 Task: Explore Airbnb accommodation in Malahide, Ireland from 1st November, 2023 to 9th November, 2023 for 5 adults.3 bedrooms having 3 beds and 3 bathrooms. Property type can be house. Booking option can be shelf check-in. Look for 4 properties as per requirement.
Action: Mouse moved to (600, 122)
Screenshot: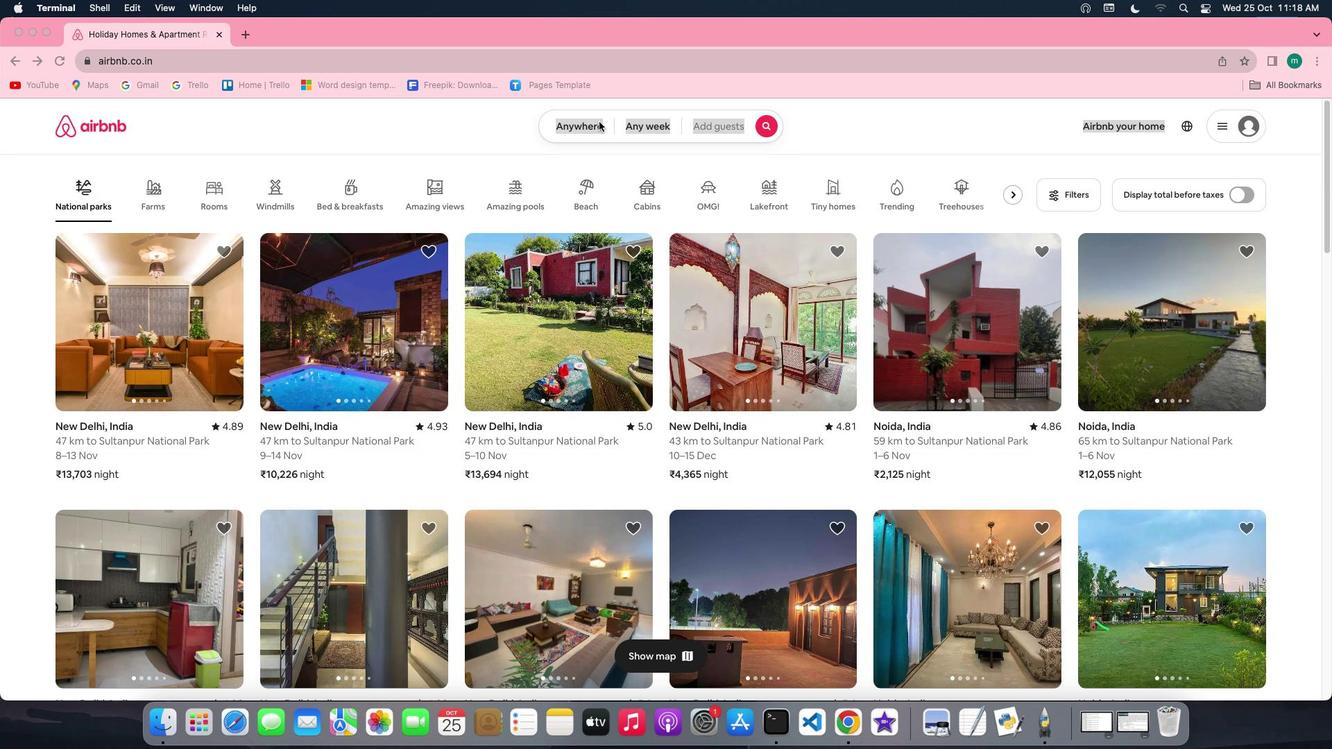 
Action: Mouse pressed left at (600, 122)
Screenshot: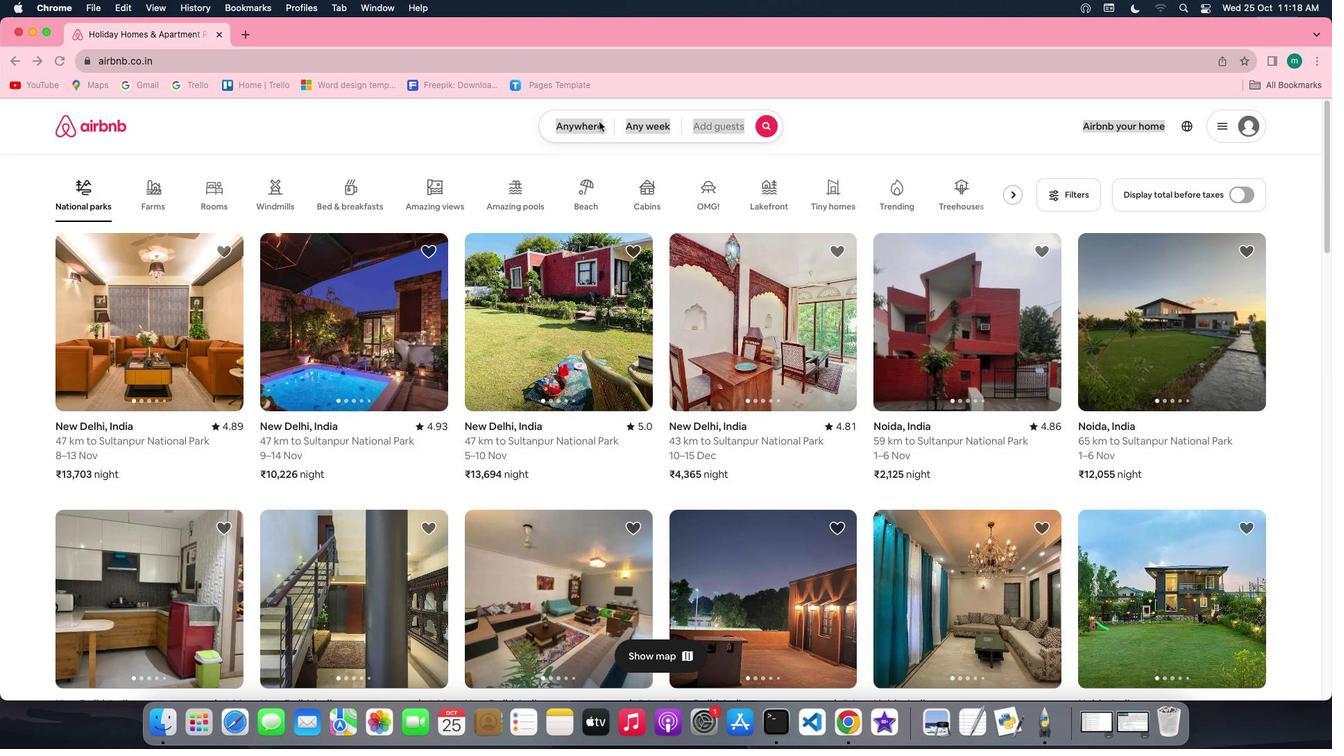 
Action: Mouse pressed left at (600, 122)
Screenshot: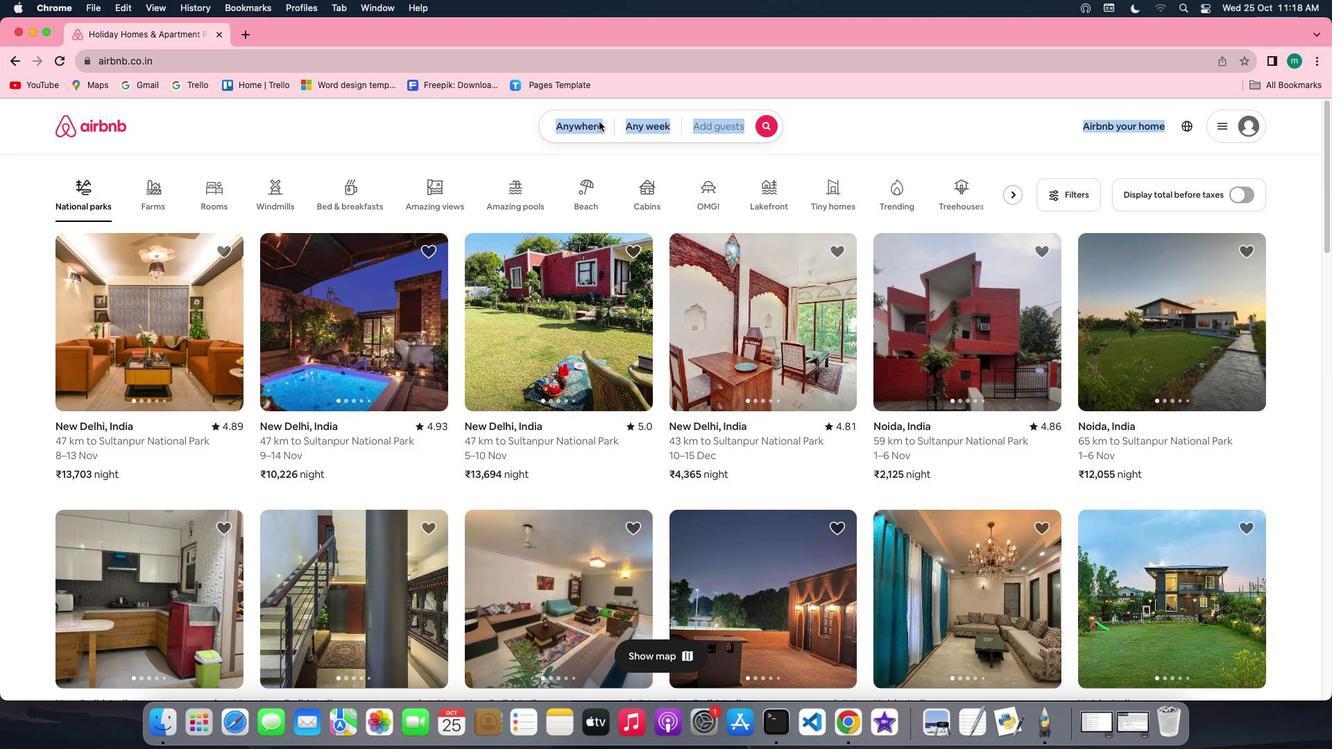 
Action: Mouse moved to (496, 170)
Screenshot: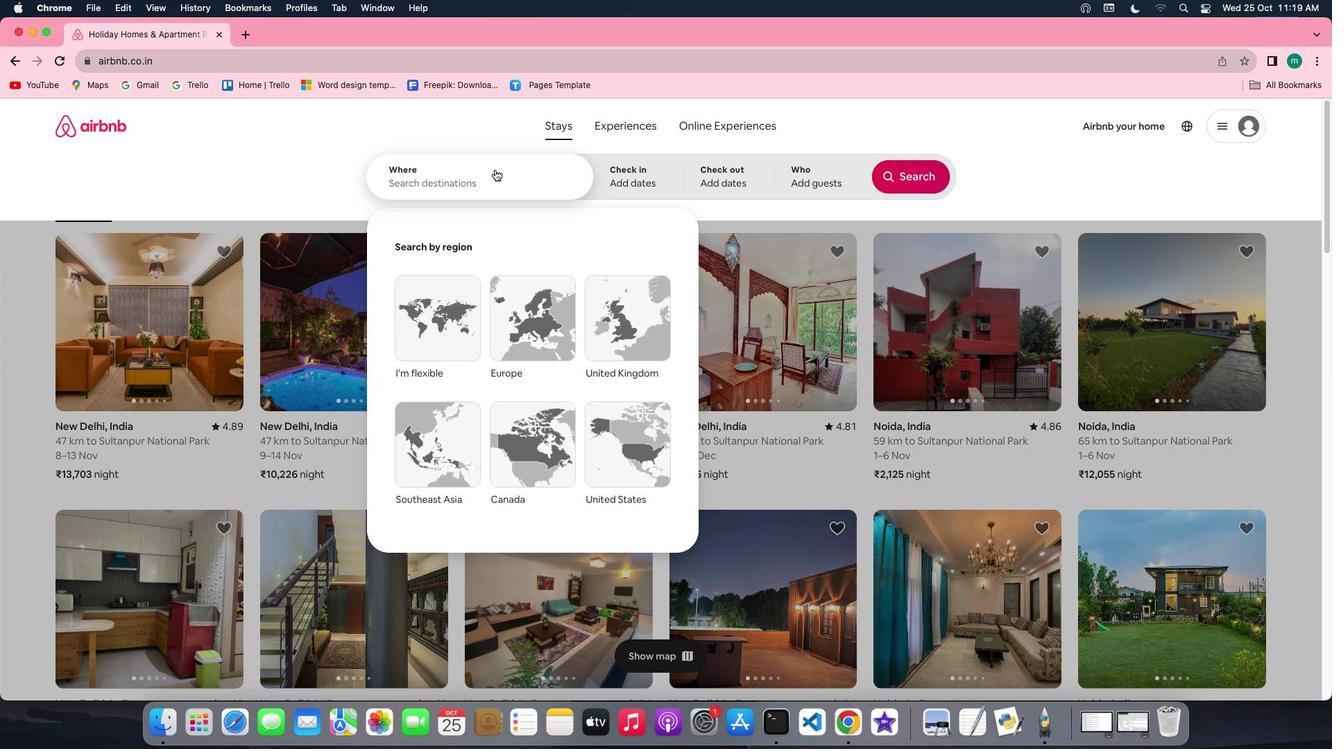 
Action: Key pressed Key.shift'M''a''l''a''h''i''d''e'','Key.spaceKey.shift'I''r''e''l''a''n''d'
Screenshot: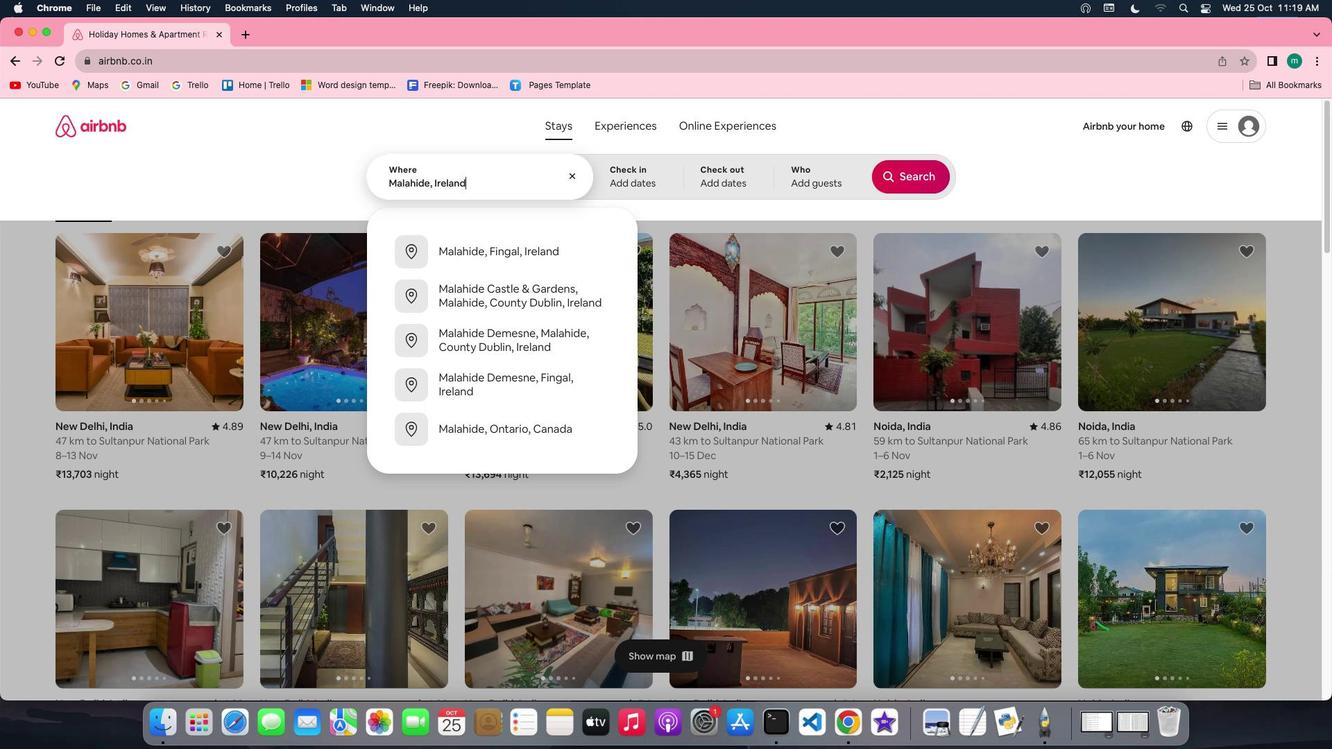 
Action: Mouse moved to (635, 179)
Screenshot: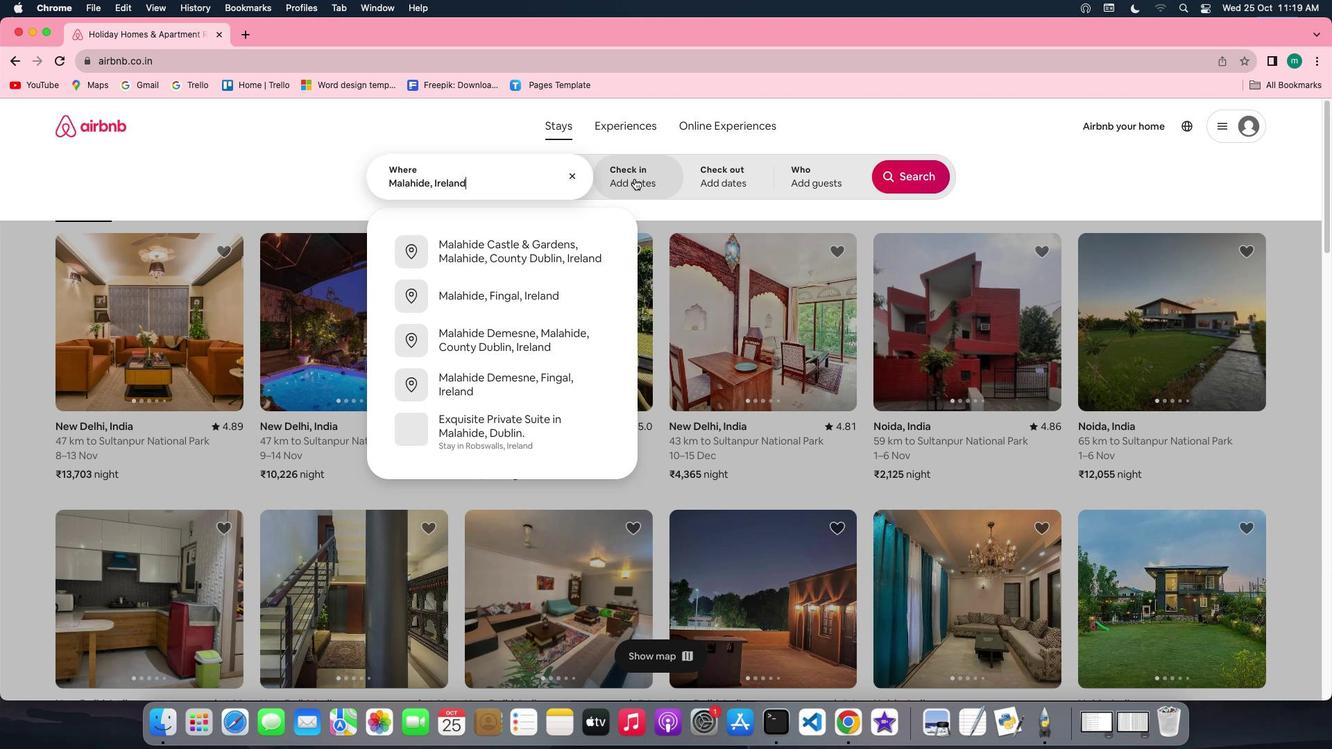 
Action: Mouse pressed left at (635, 179)
Screenshot: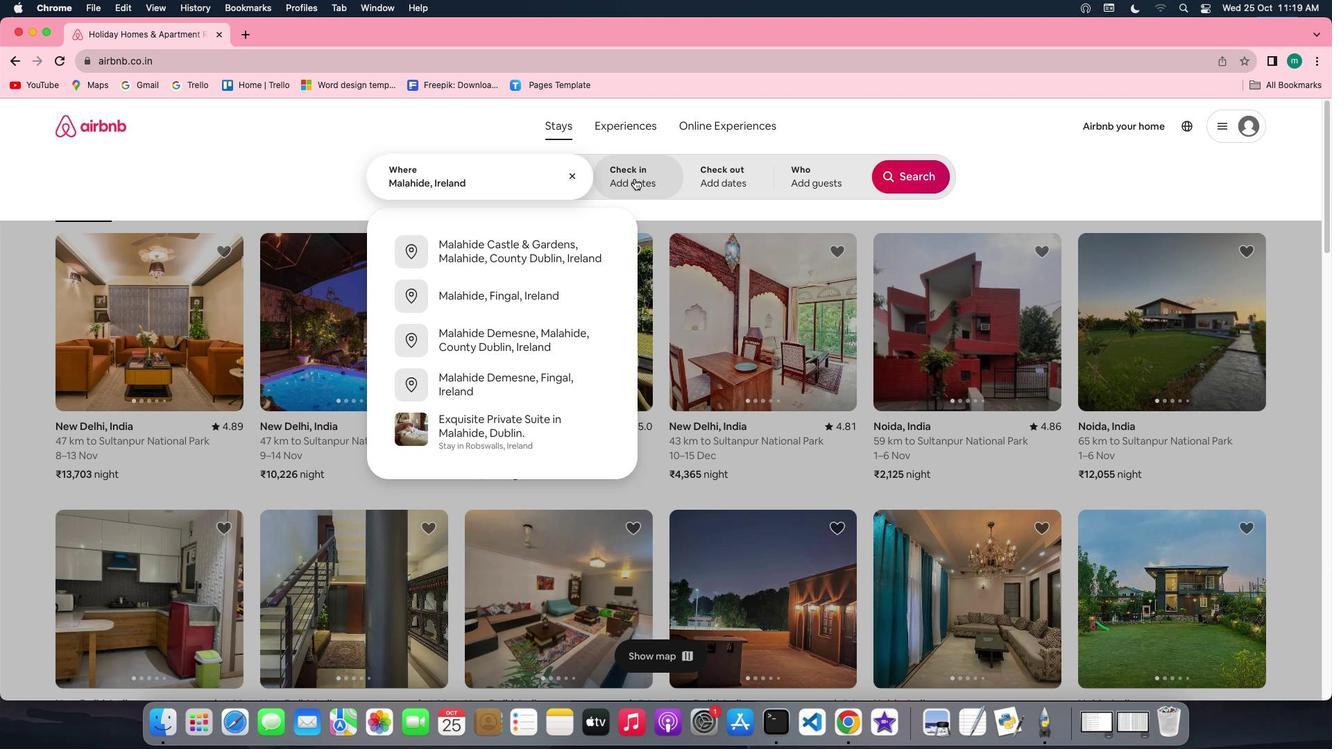 
Action: Mouse moved to (790, 342)
Screenshot: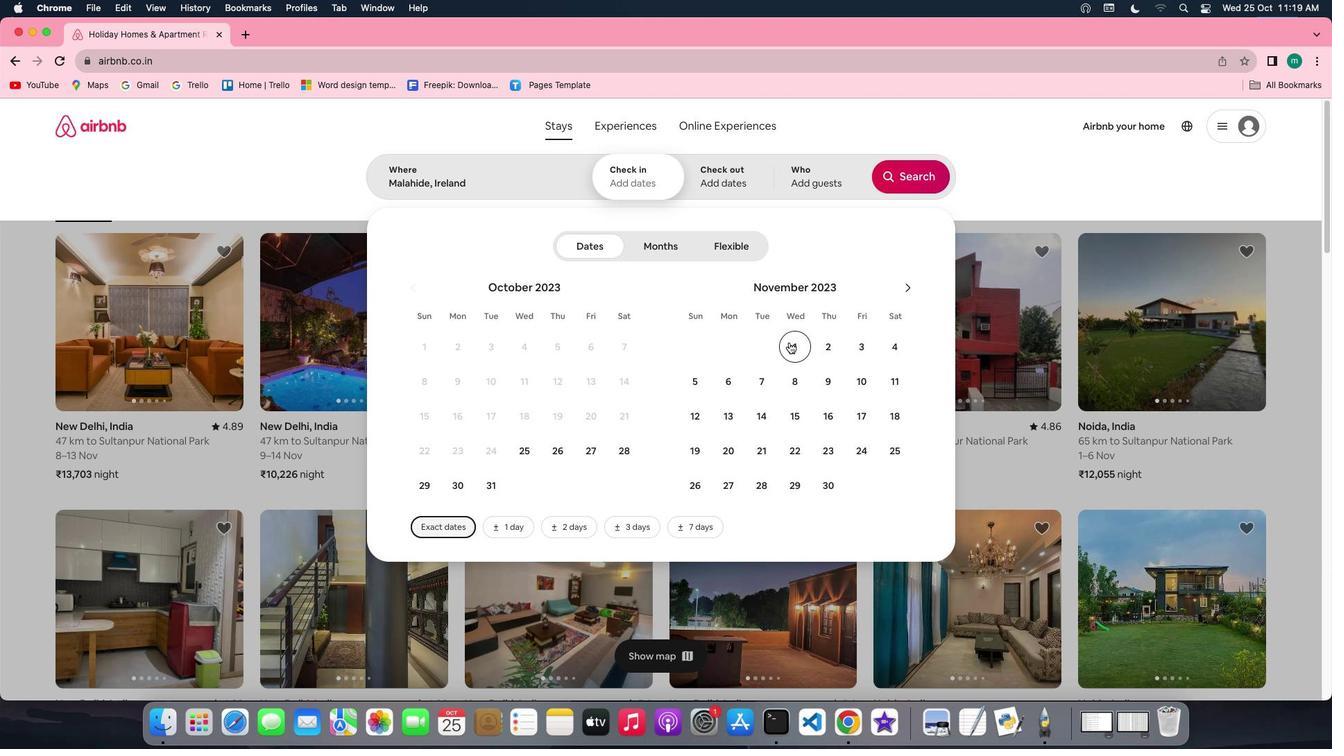 
Action: Mouse pressed left at (790, 342)
Screenshot: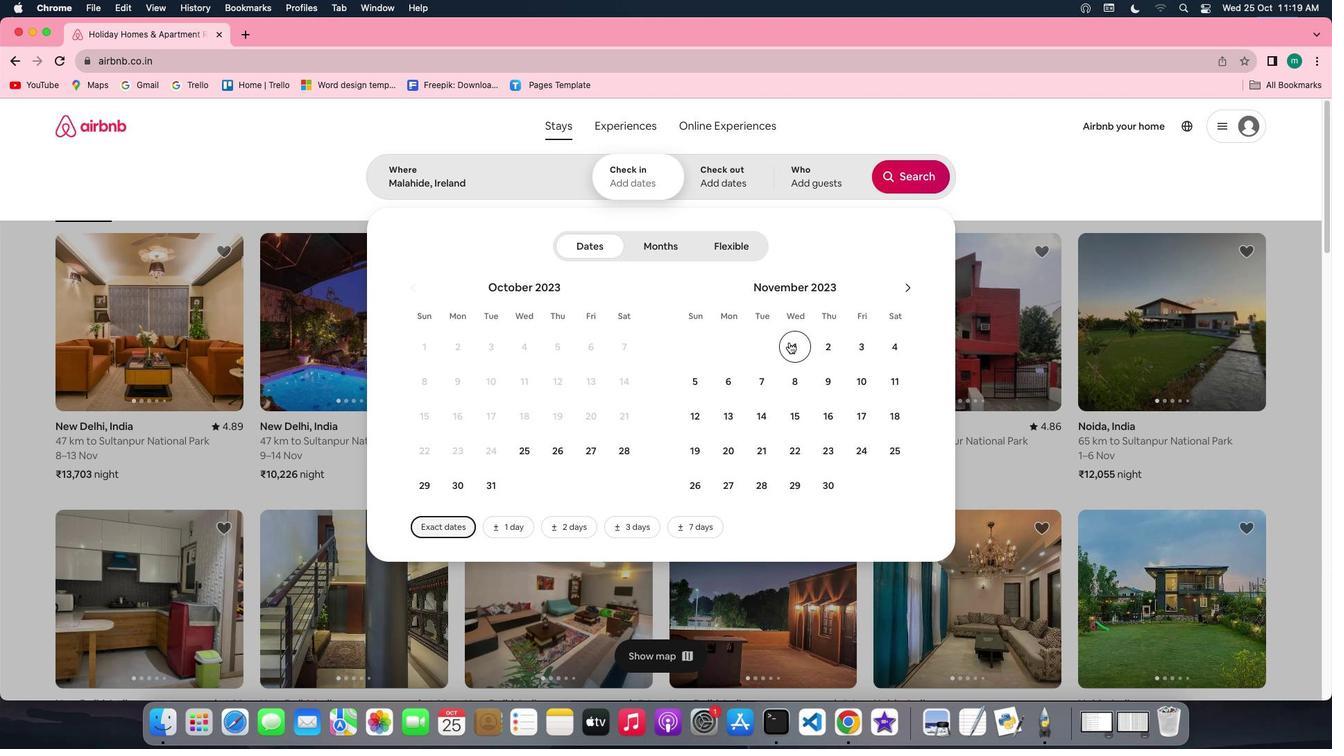 
Action: Mouse moved to (827, 376)
Screenshot: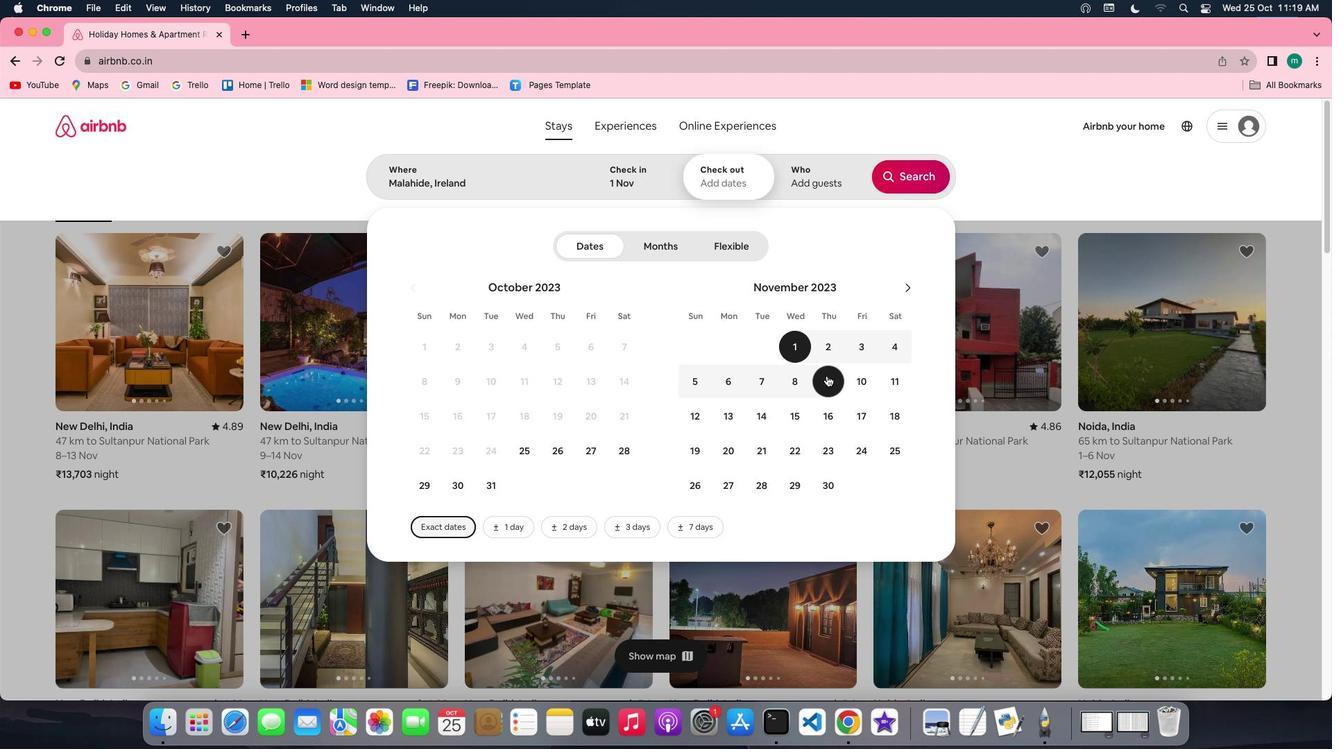 
Action: Mouse pressed left at (827, 376)
Screenshot: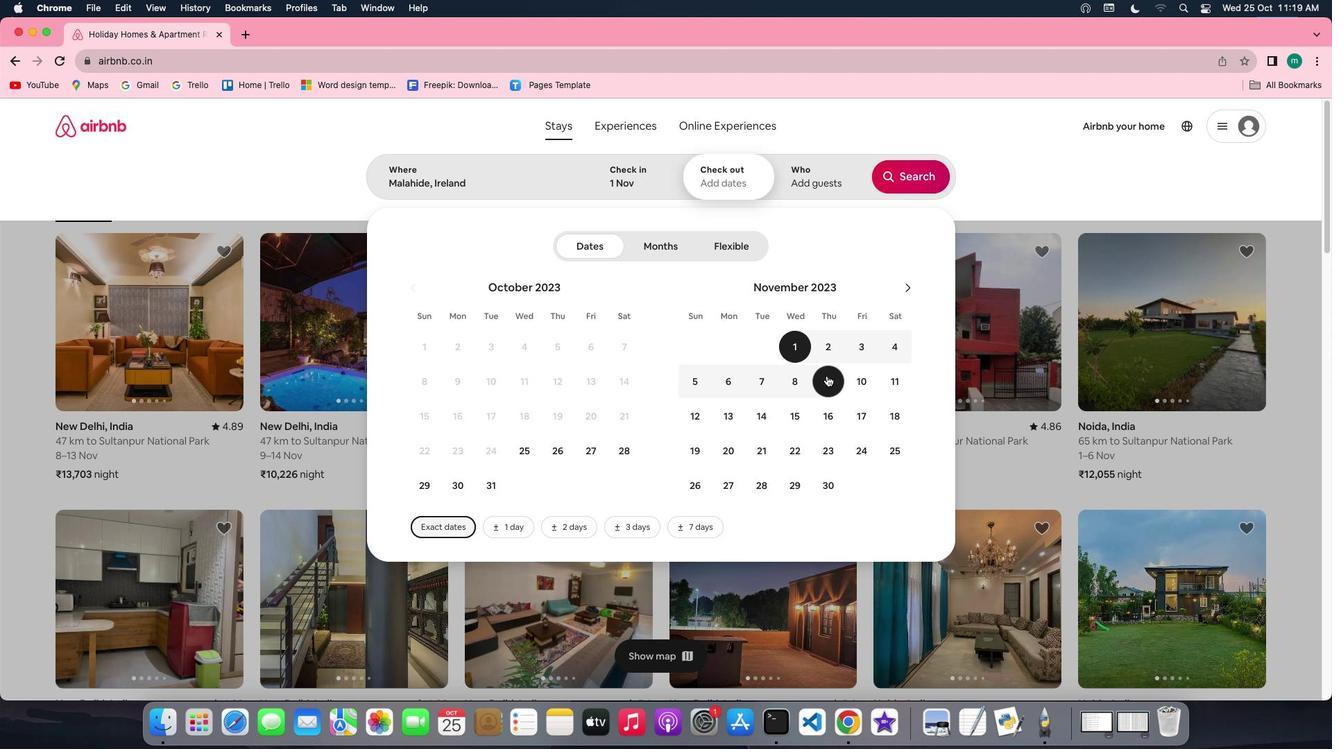 
Action: Mouse moved to (824, 175)
Screenshot: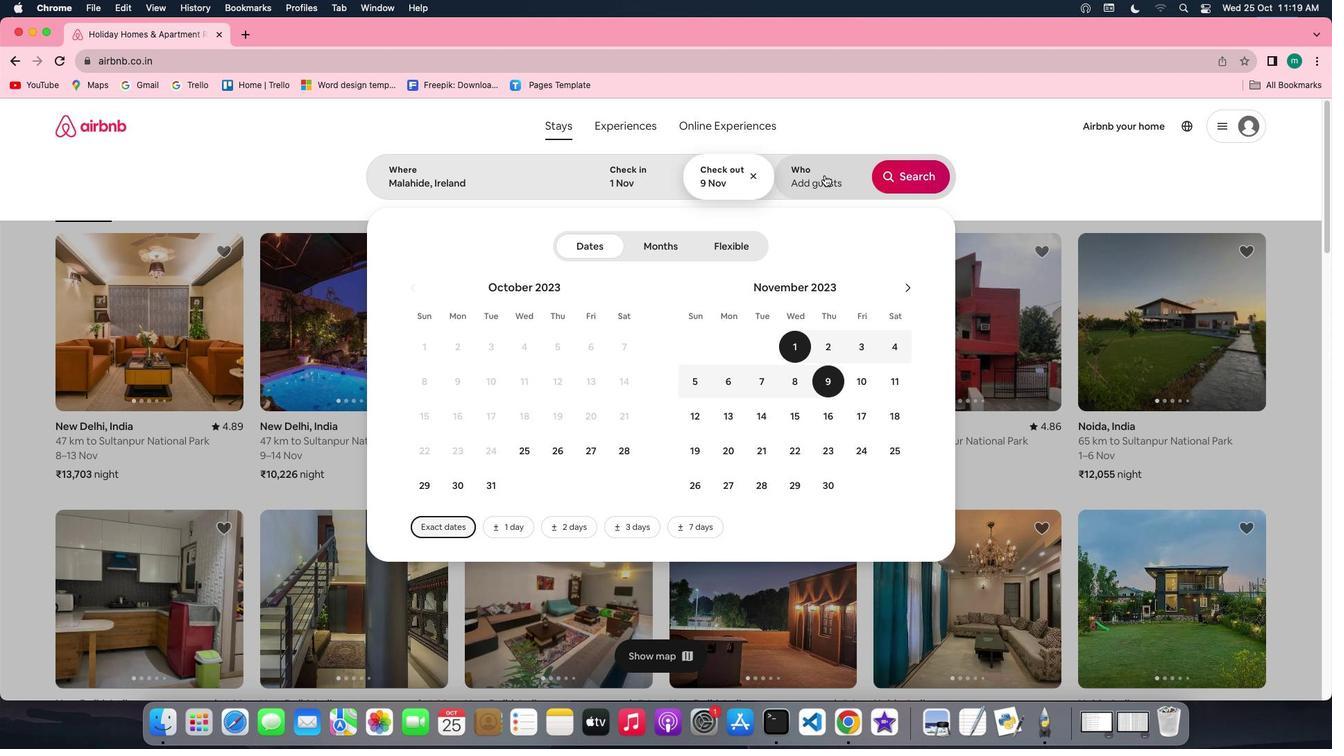 
Action: Mouse pressed left at (824, 175)
Screenshot: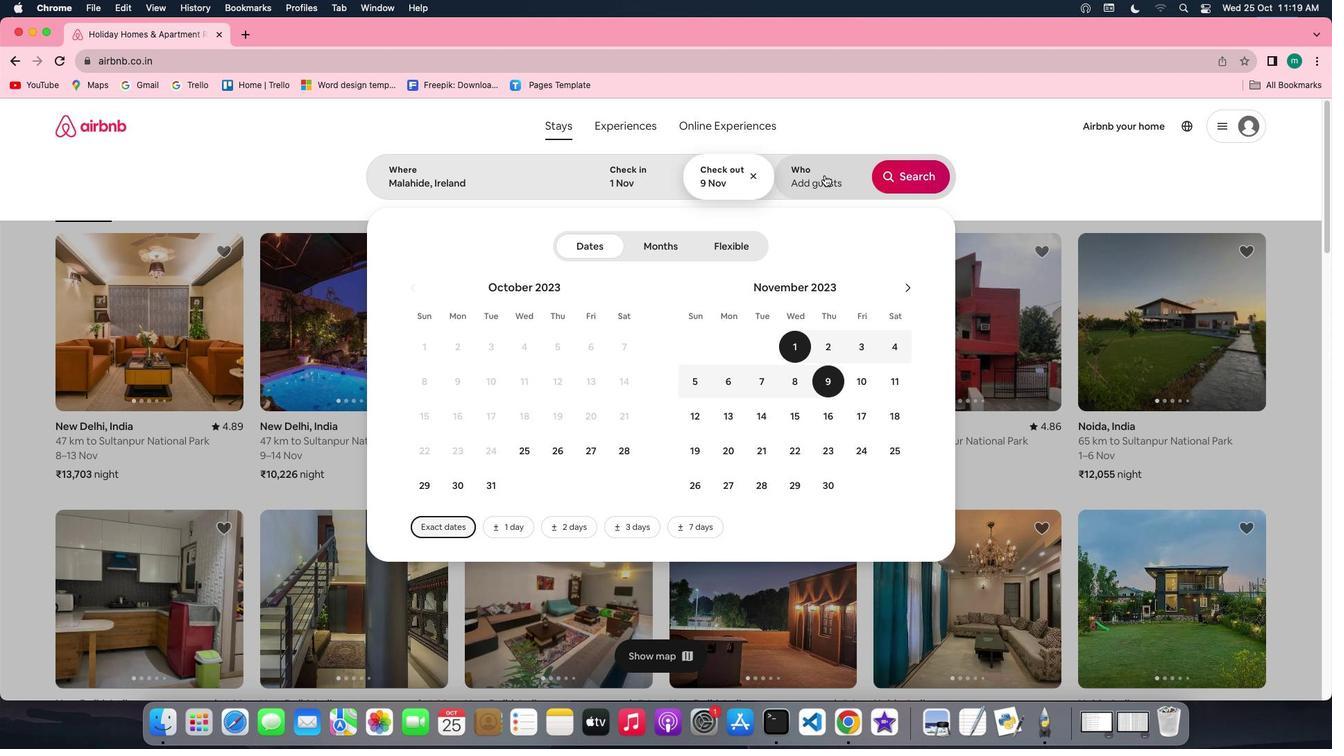 
Action: Mouse moved to (921, 253)
Screenshot: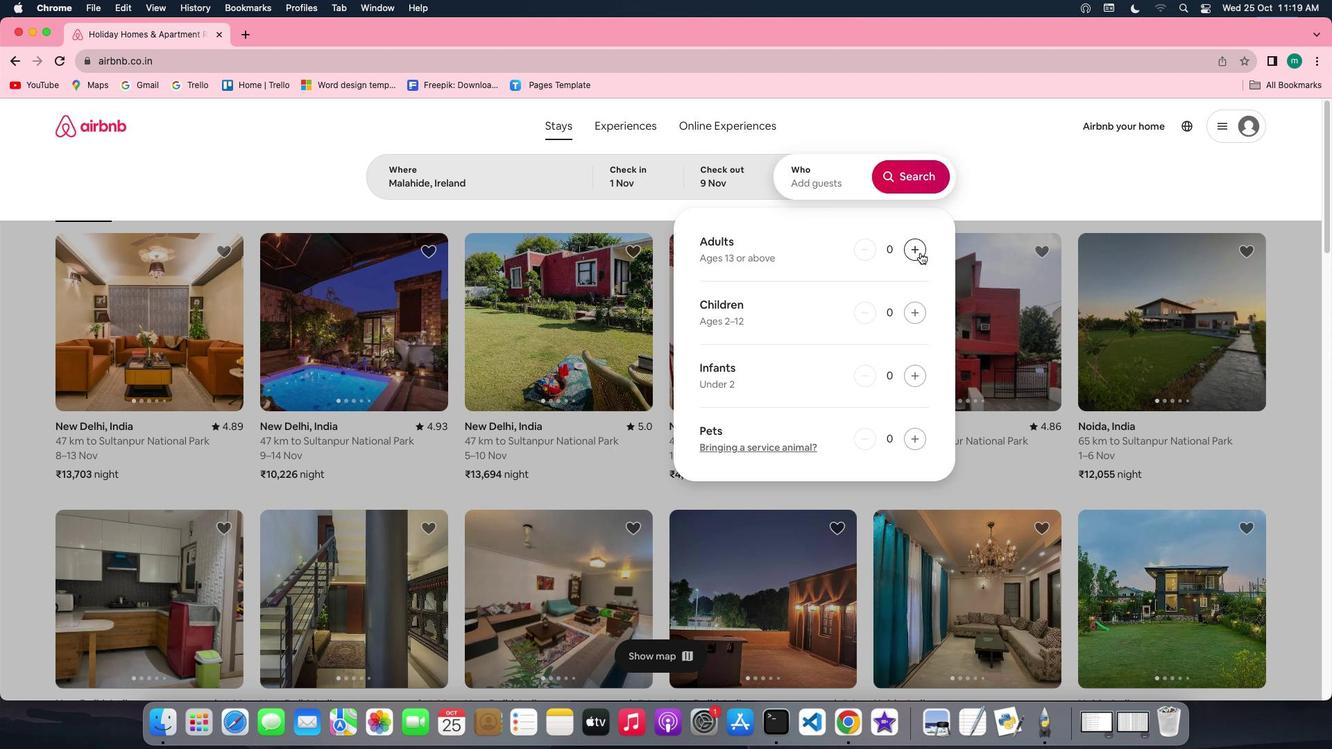 
Action: Mouse pressed left at (921, 253)
Screenshot: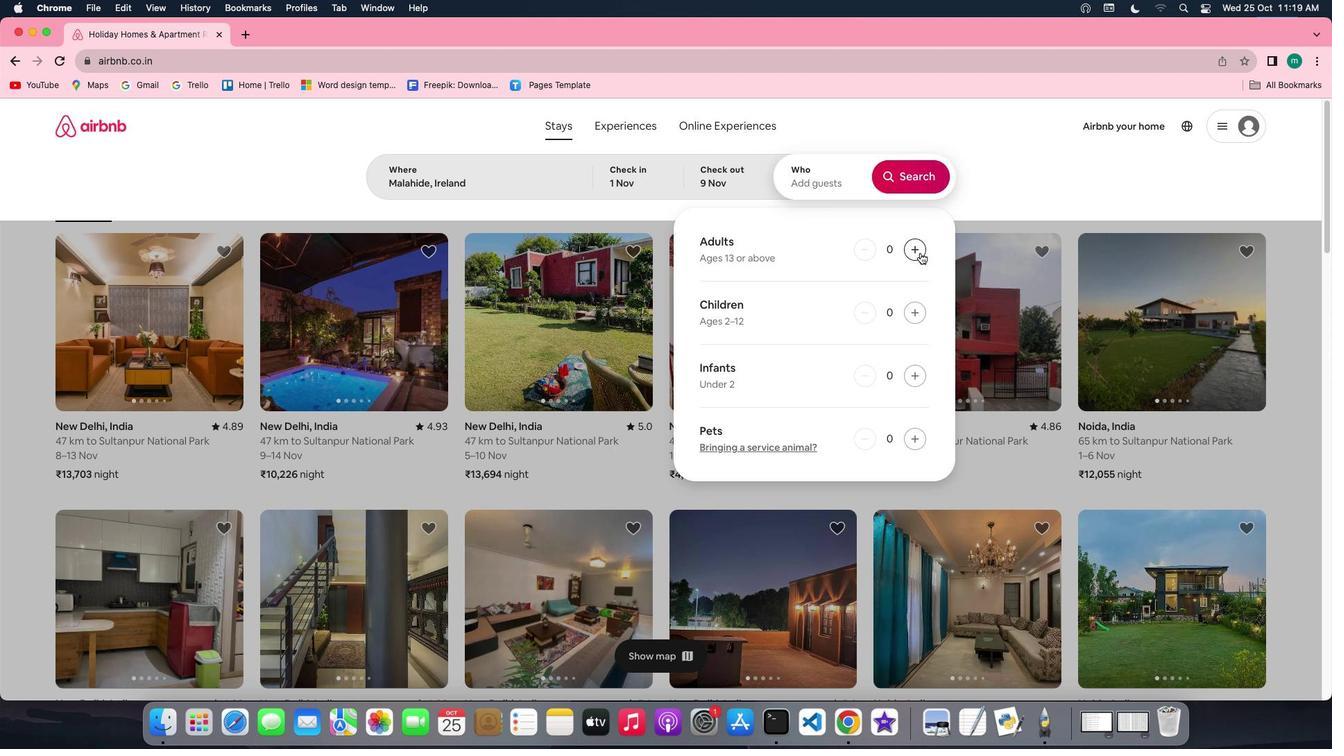 
Action: Mouse pressed left at (921, 253)
Screenshot: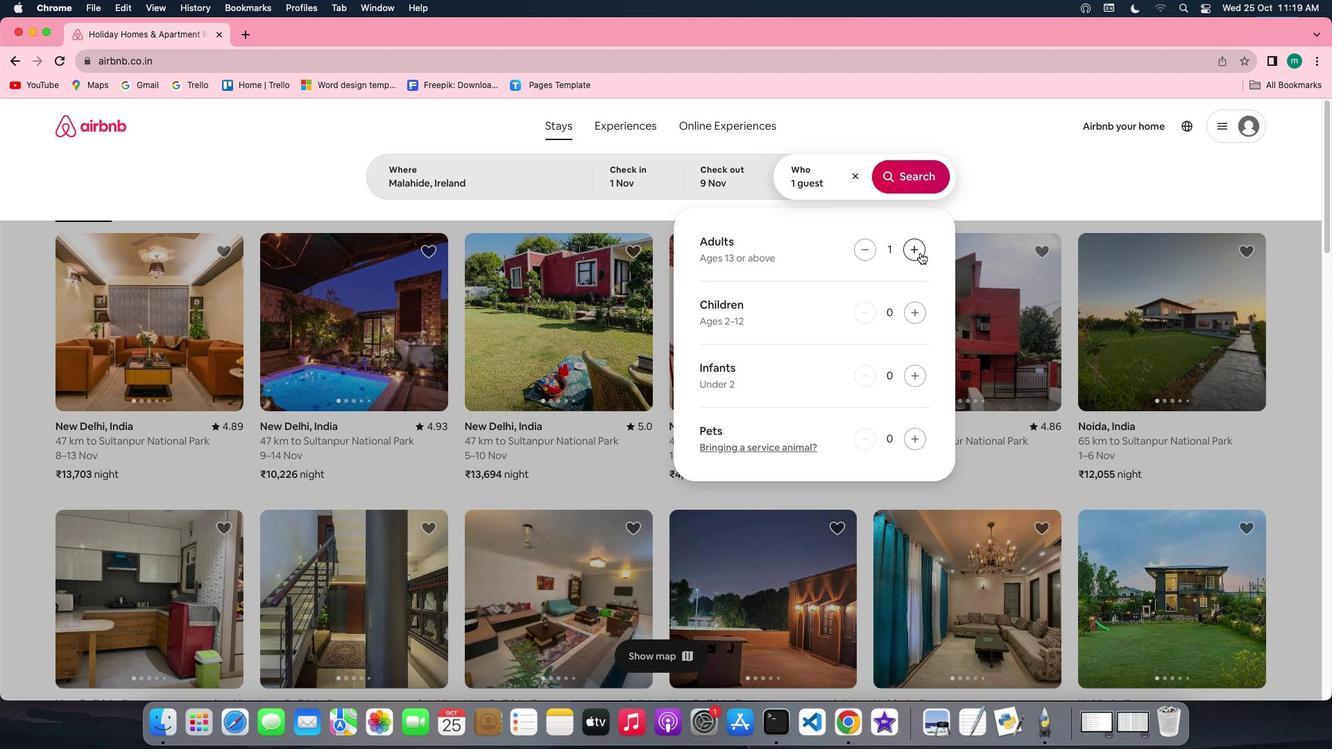 
Action: Mouse pressed left at (921, 253)
Screenshot: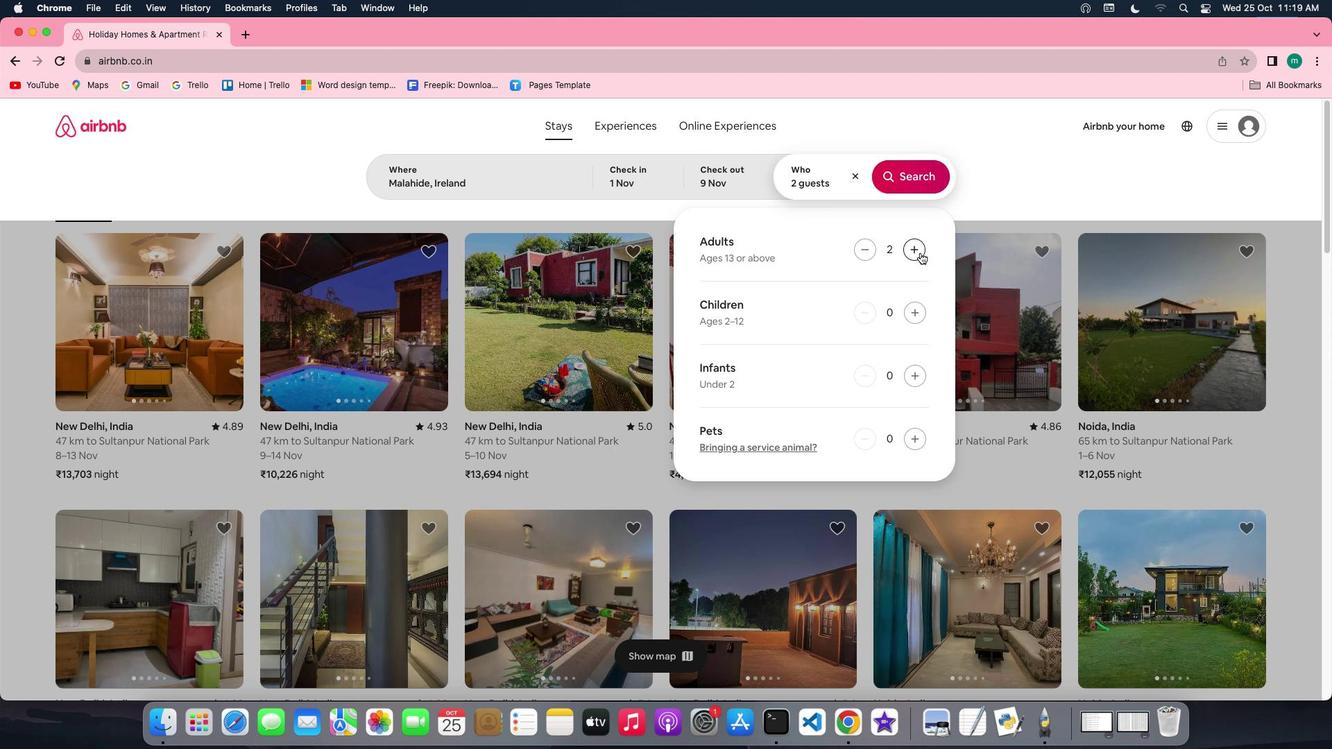 
Action: Mouse pressed left at (921, 253)
Screenshot: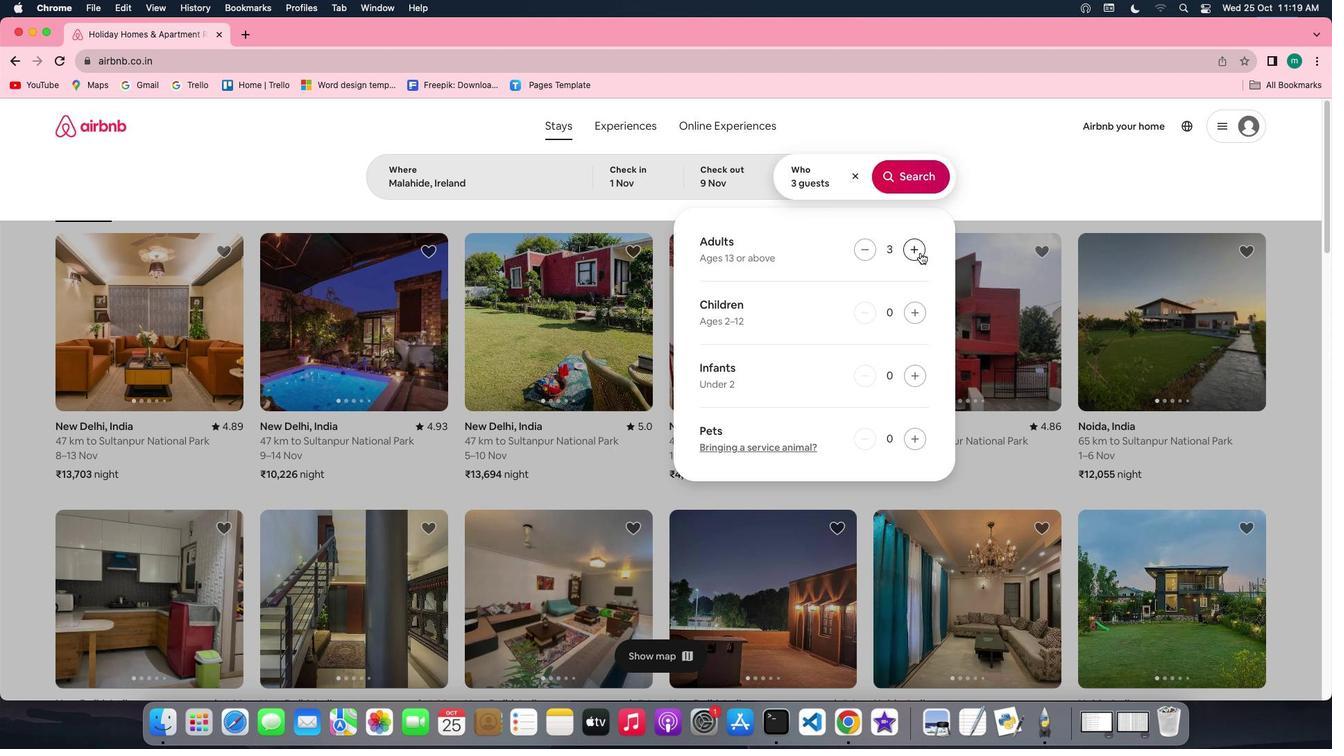 
Action: Mouse pressed left at (921, 253)
Screenshot: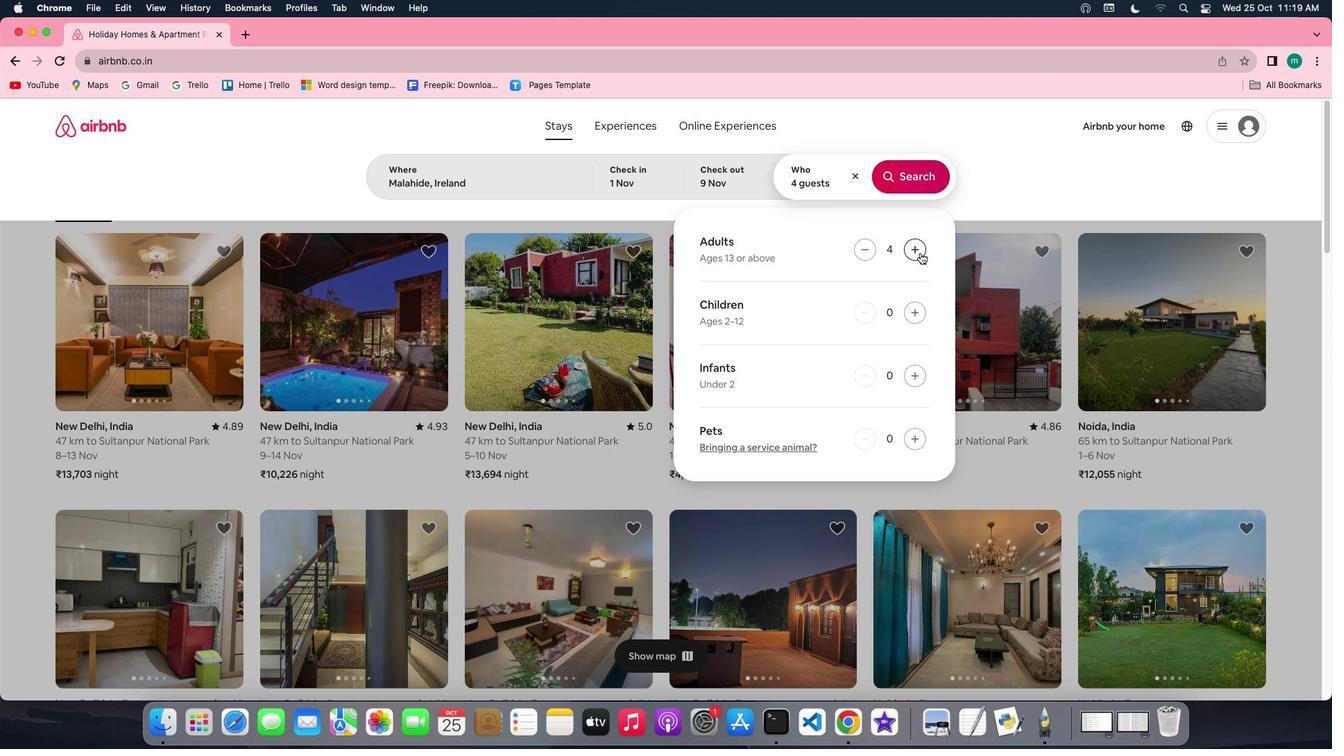 
Action: Mouse moved to (918, 187)
Screenshot: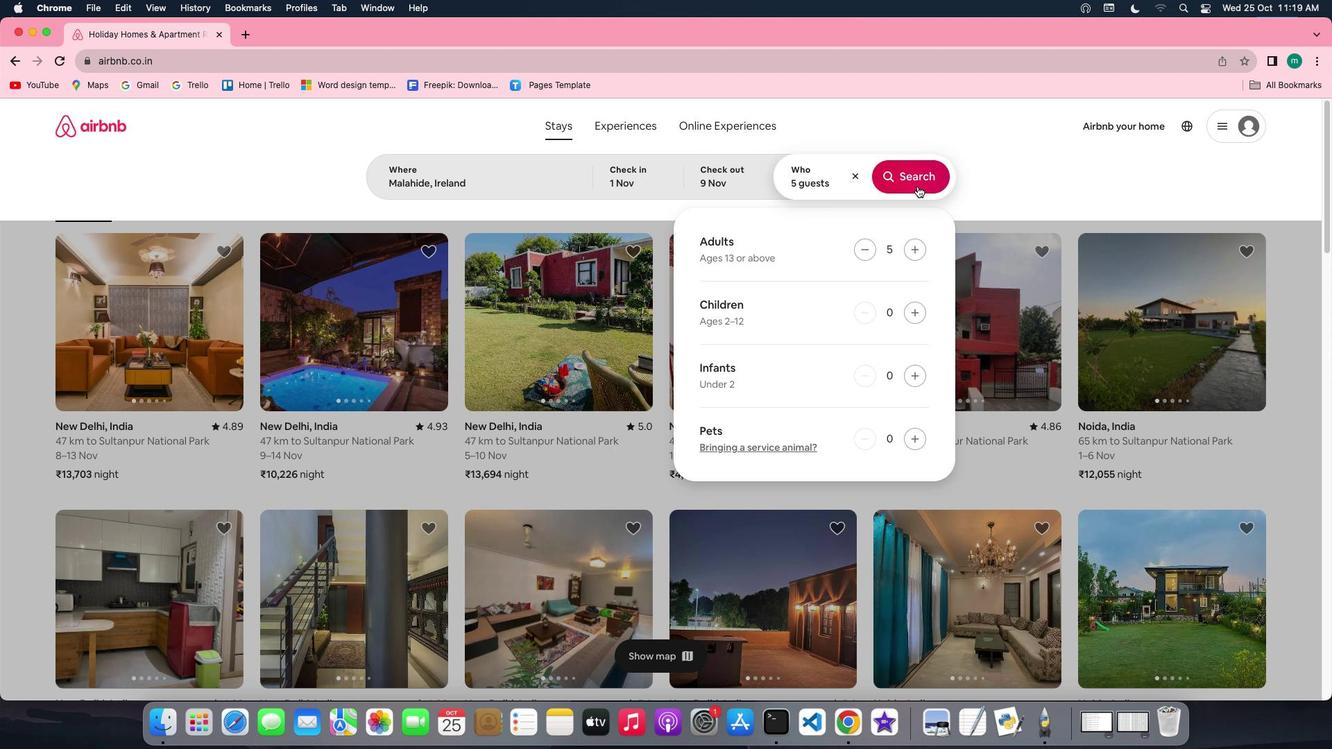 
Action: Mouse pressed left at (918, 187)
Screenshot: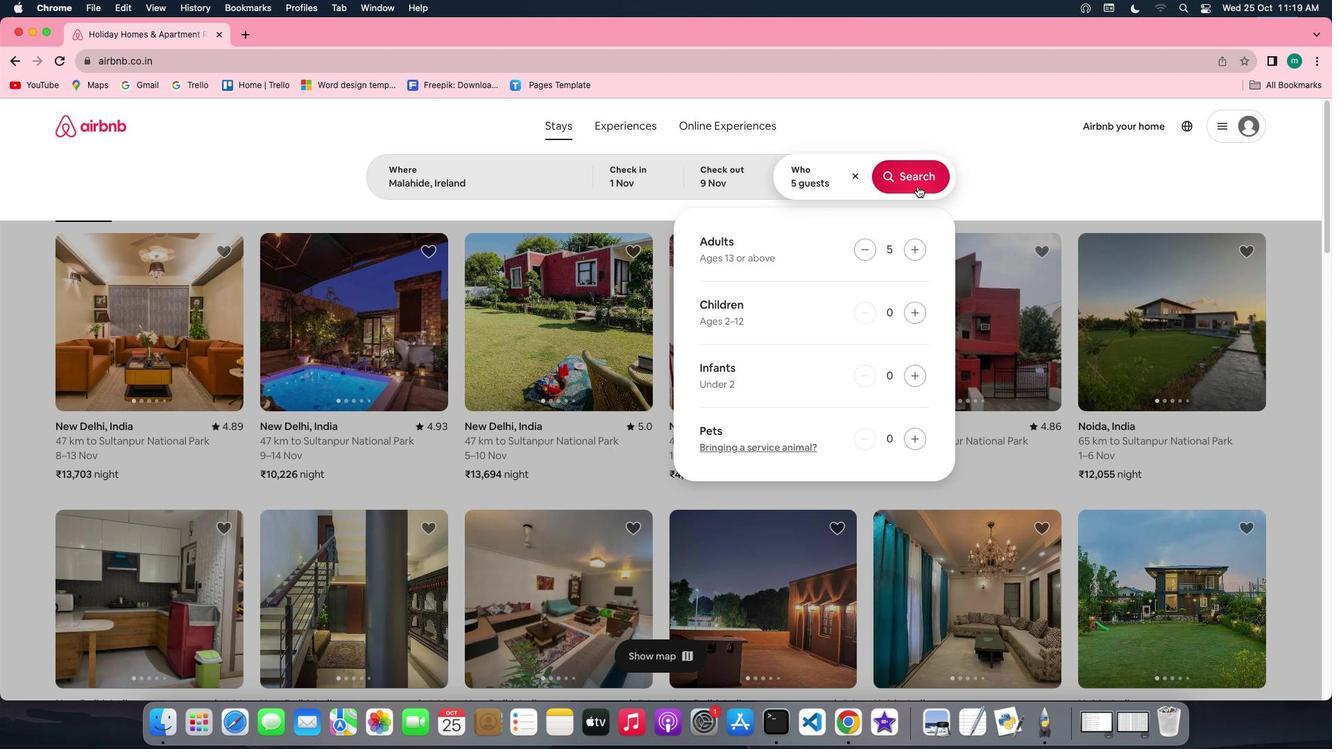 
Action: Mouse moved to (1105, 175)
Screenshot: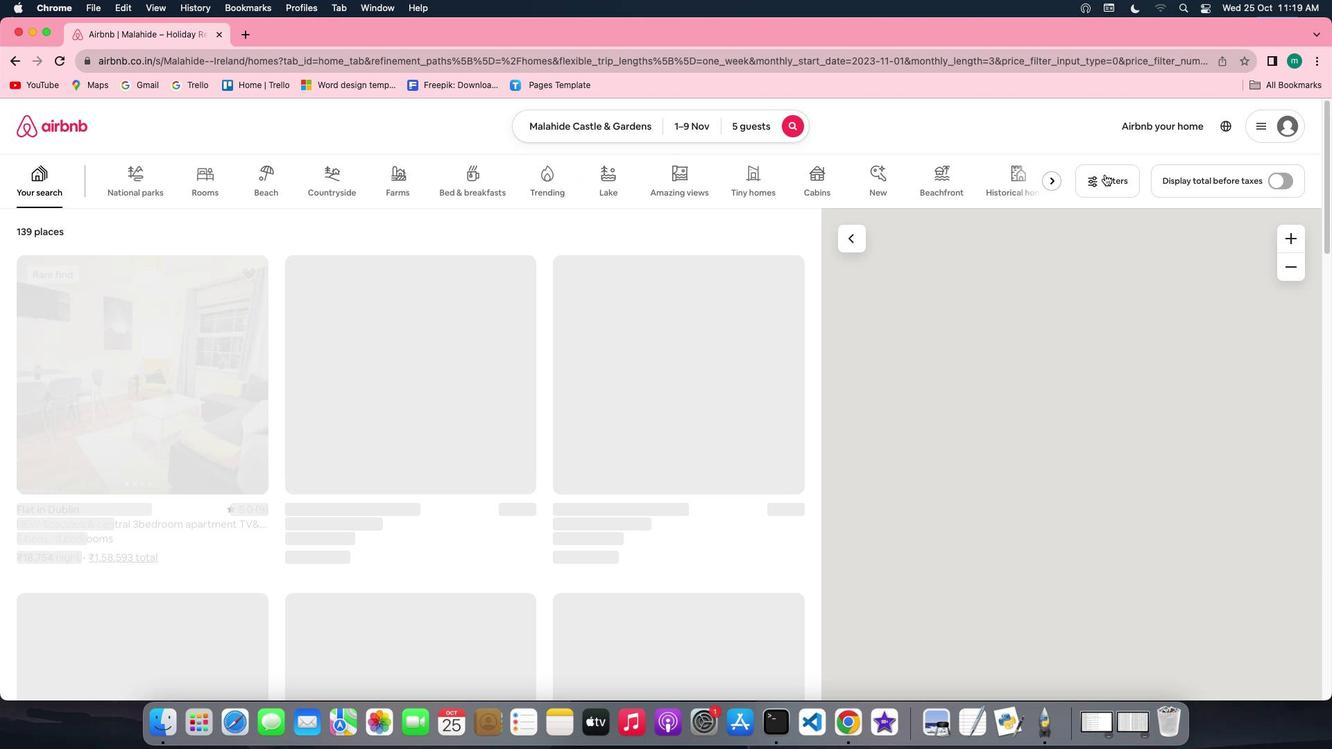 
Action: Mouse pressed left at (1105, 175)
Screenshot: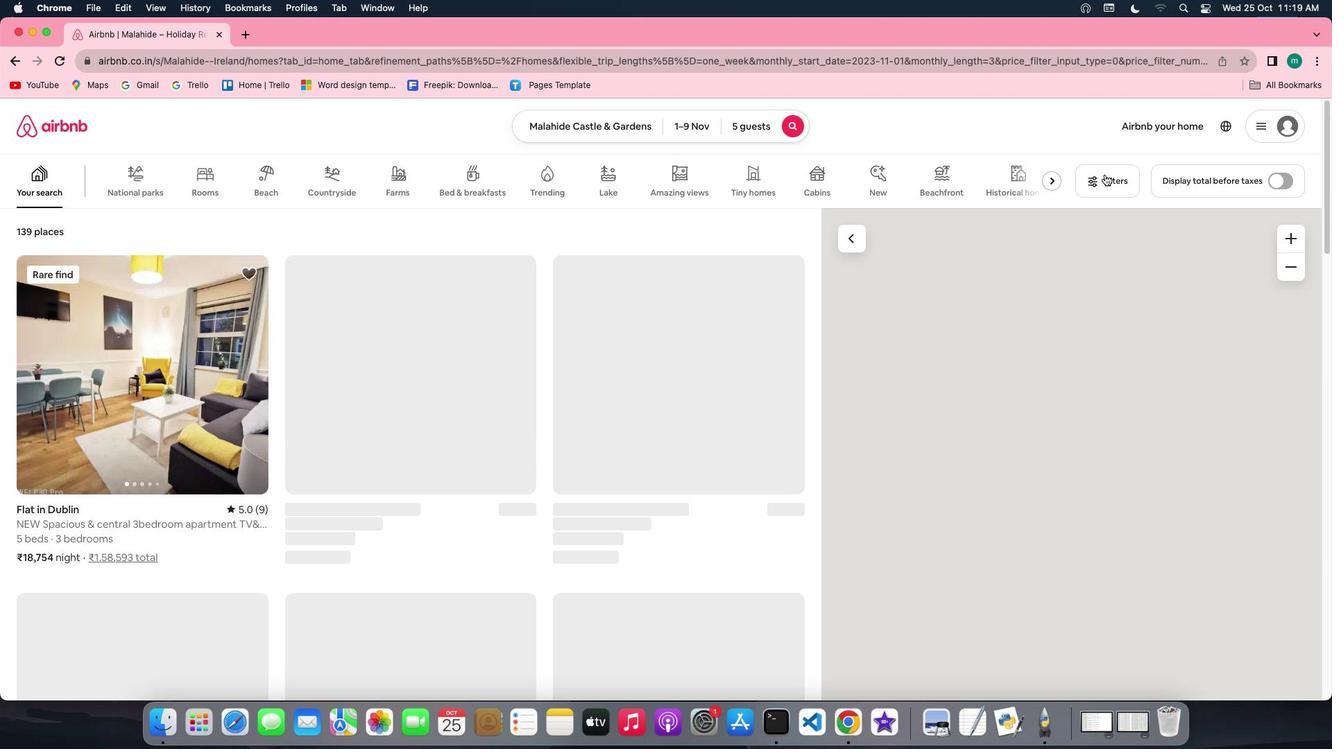 
Action: Mouse moved to (757, 371)
Screenshot: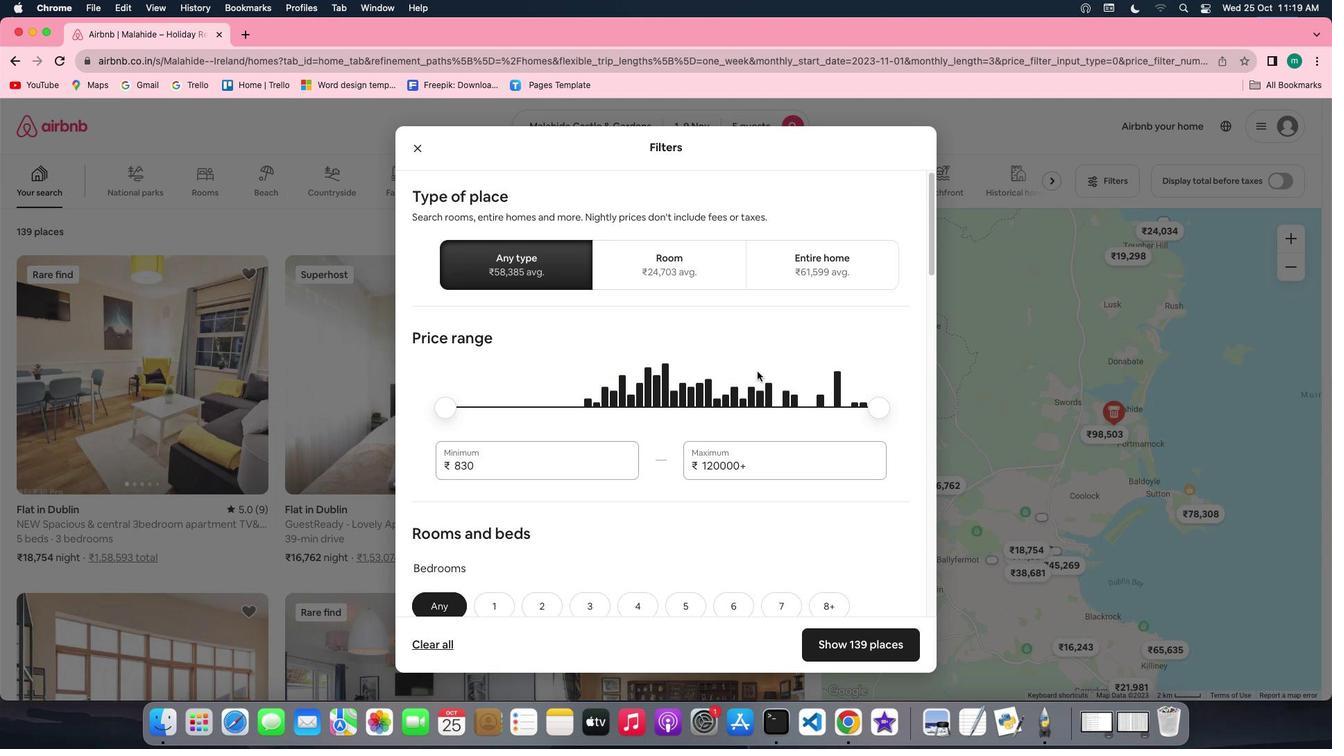 
Action: Mouse scrolled (757, 371) with delta (0, 0)
Screenshot: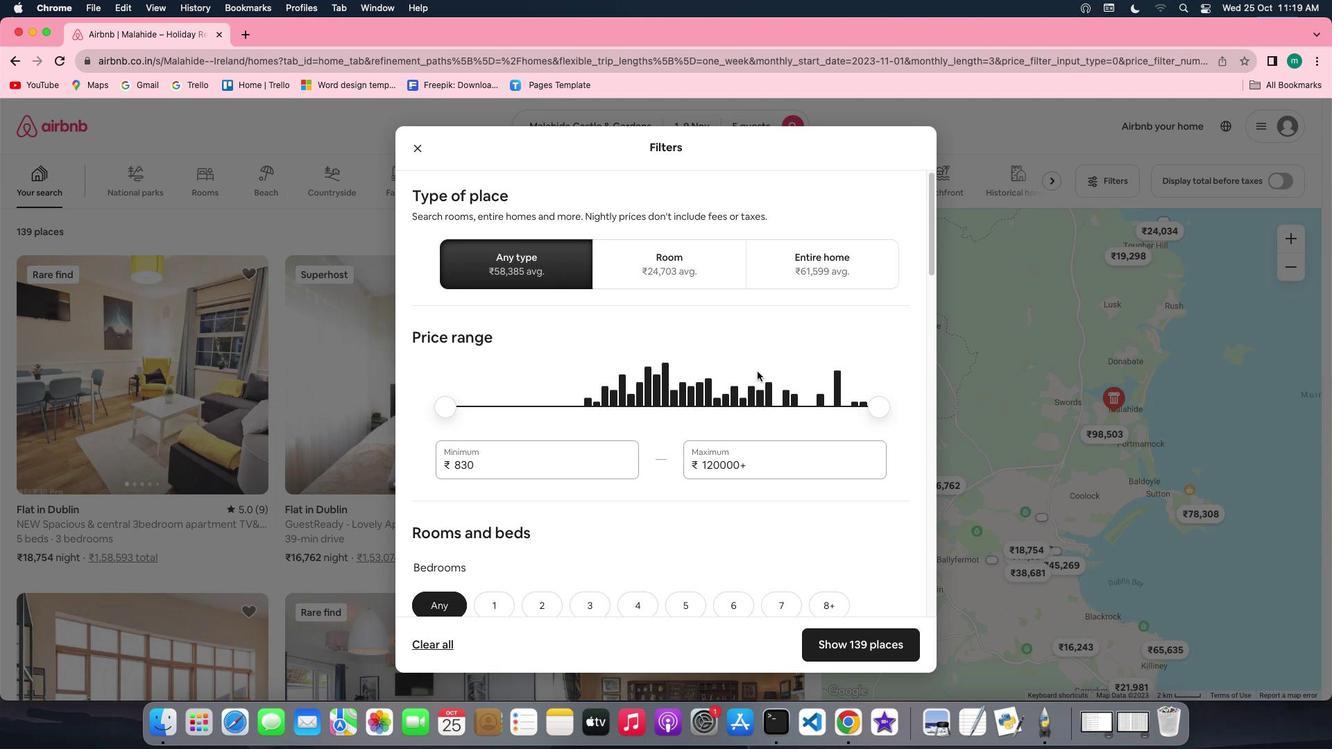 
Action: Mouse scrolled (757, 371) with delta (0, 0)
Screenshot: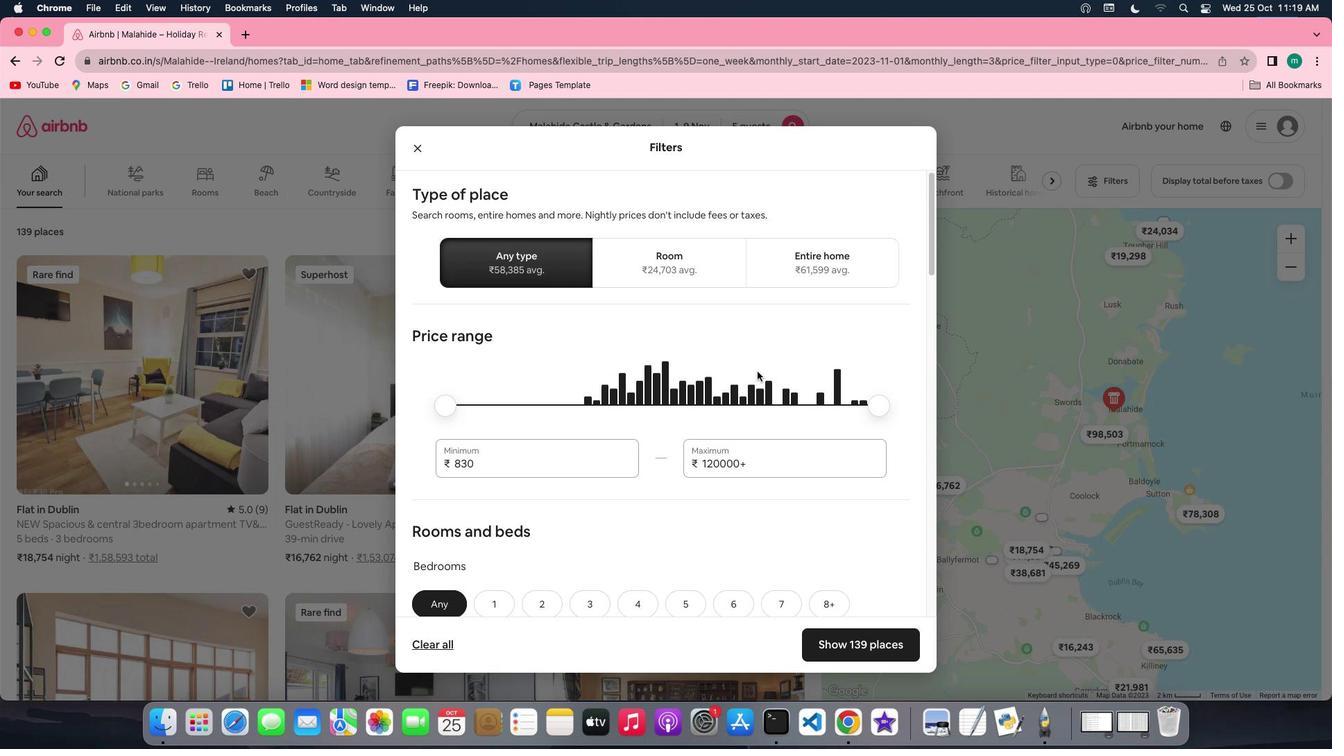 
Action: Mouse scrolled (757, 371) with delta (0, 0)
Screenshot: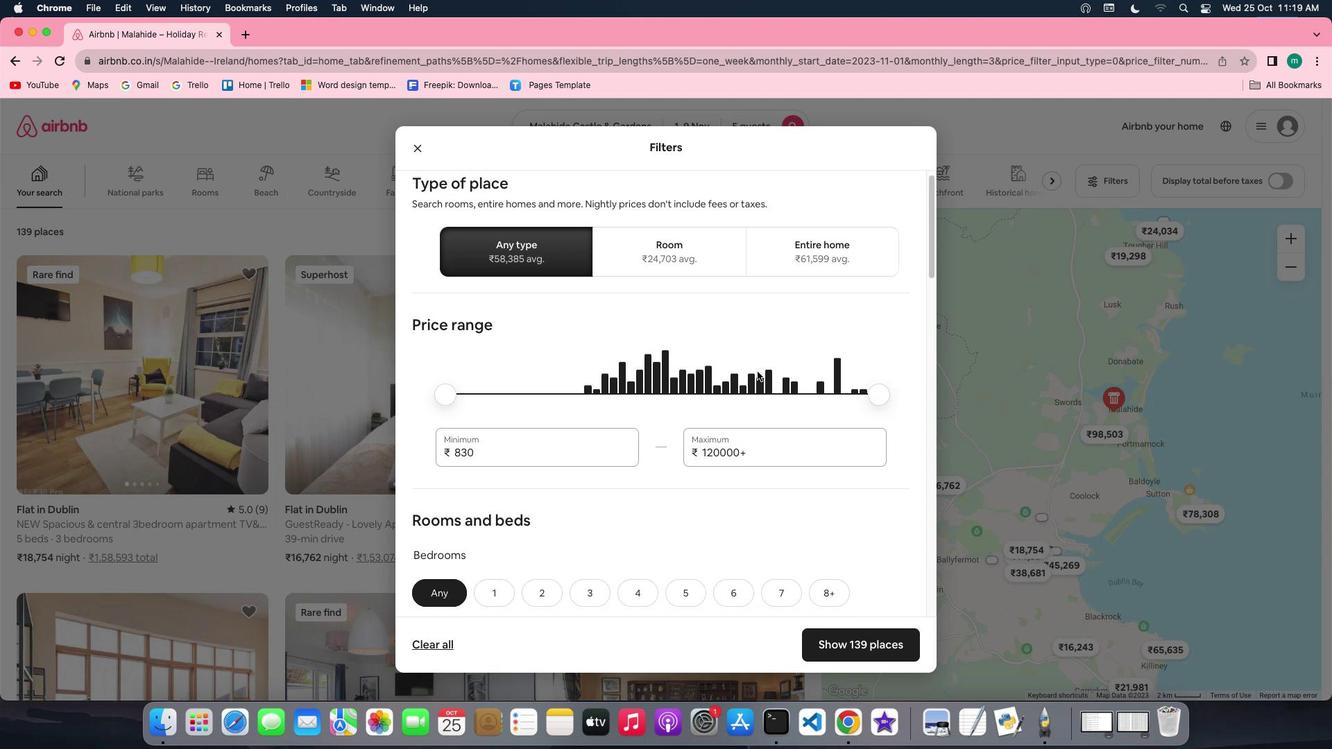 
Action: Mouse scrolled (757, 371) with delta (0, 0)
Screenshot: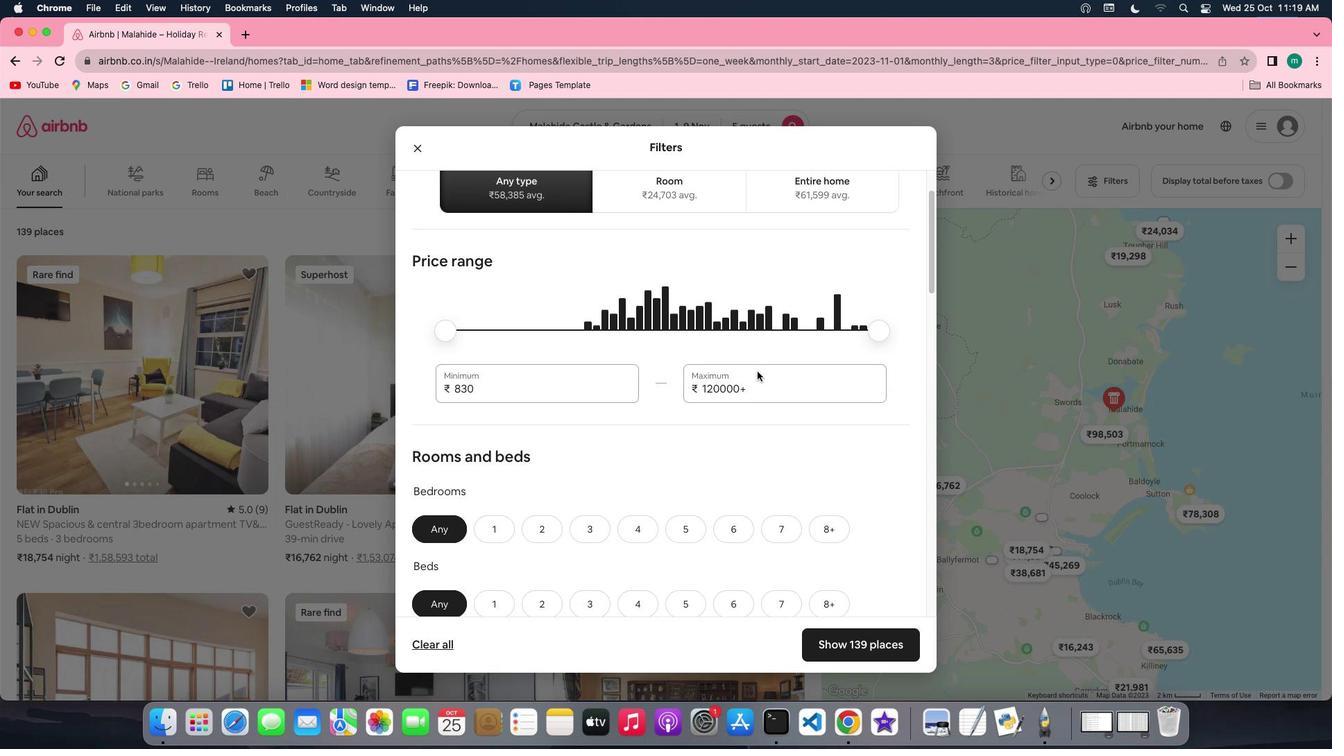 
Action: Mouse scrolled (757, 371) with delta (0, 0)
Screenshot: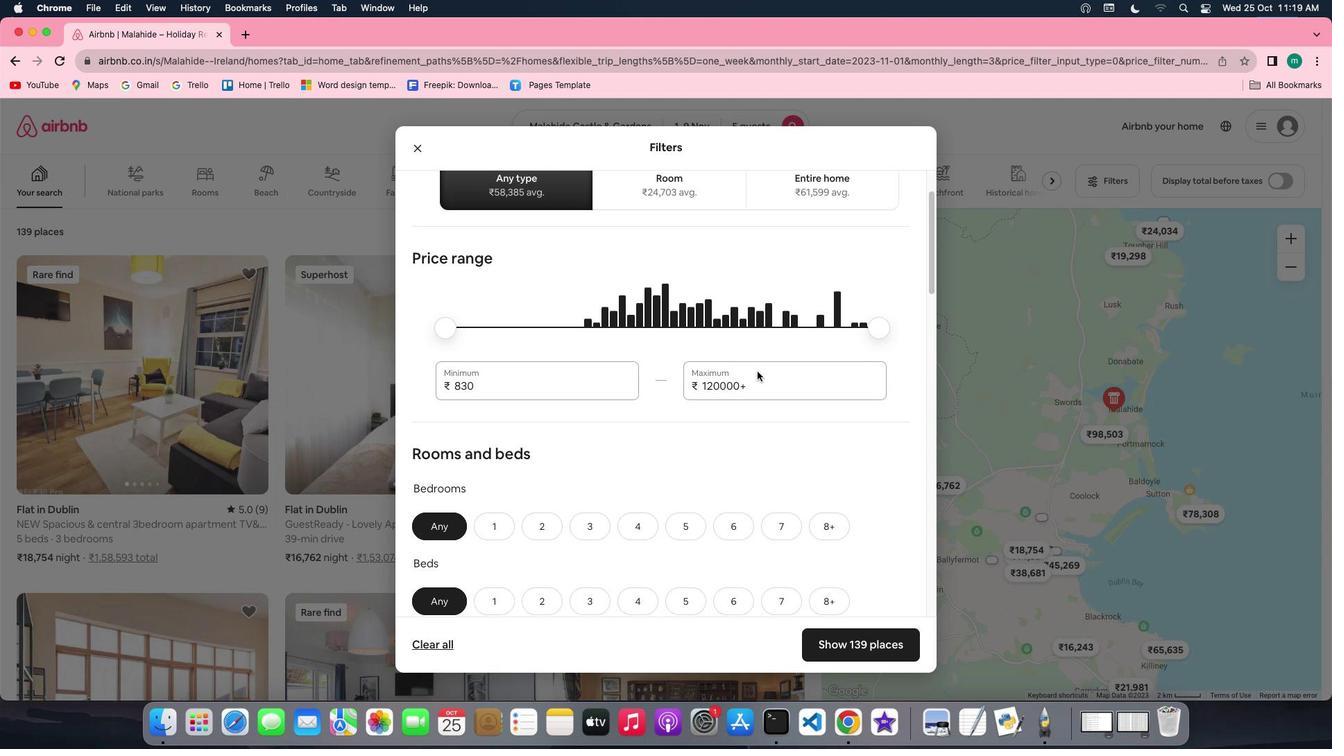 
Action: Mouse scrolled (757, 371) with delta (0, 0)
Screenshot: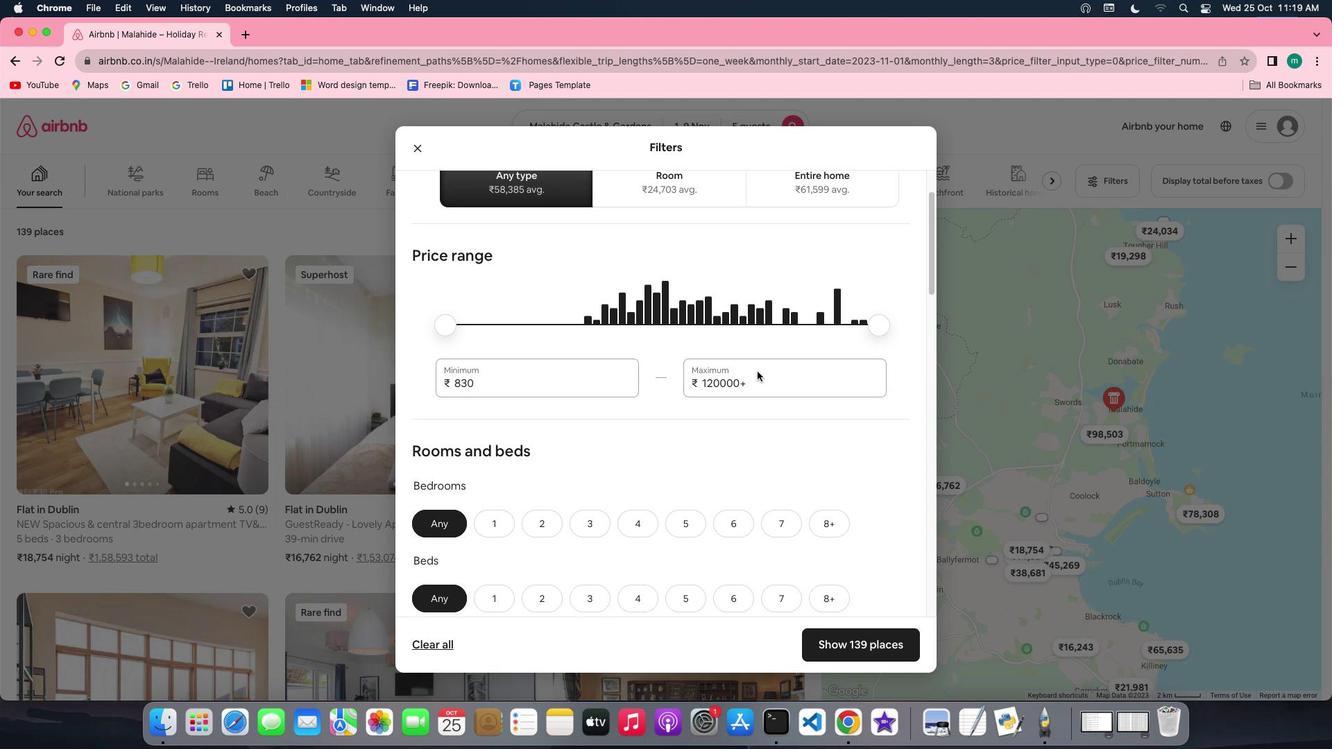 
Action: Mouse scrolled (757, 371) with delta (0, 0)
Screenshot: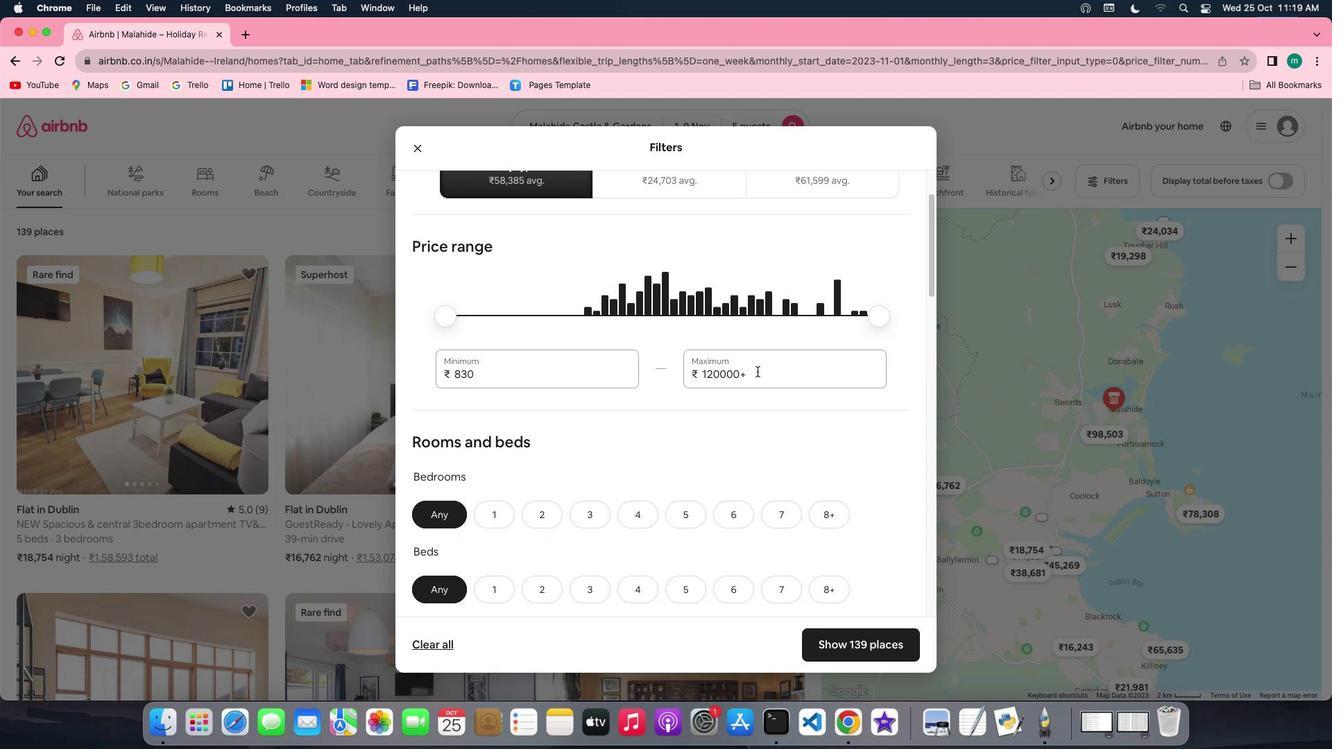 
Action: Mouse scrolled (757, 371) with delta (0, 0)
Screenshot: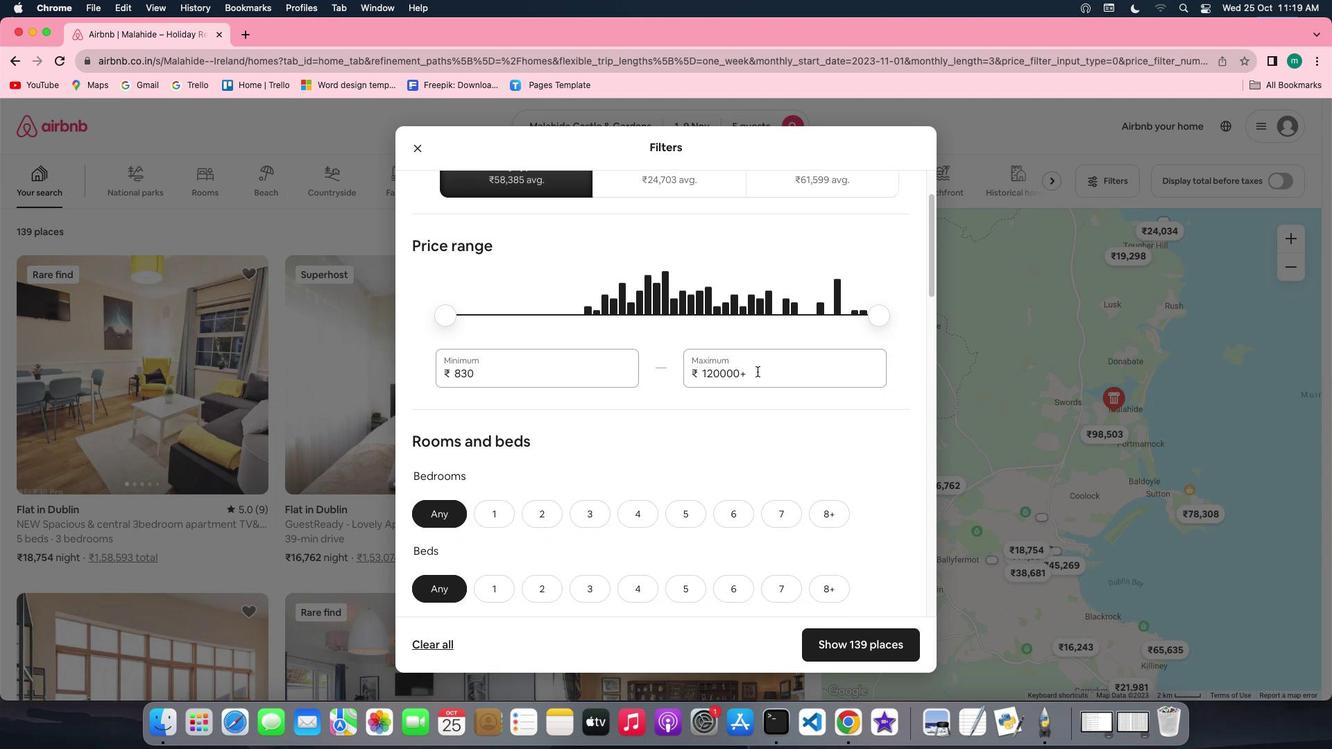 
Action: Mouse scrolled (757, 371) with delta (0, 0)
Screenshot: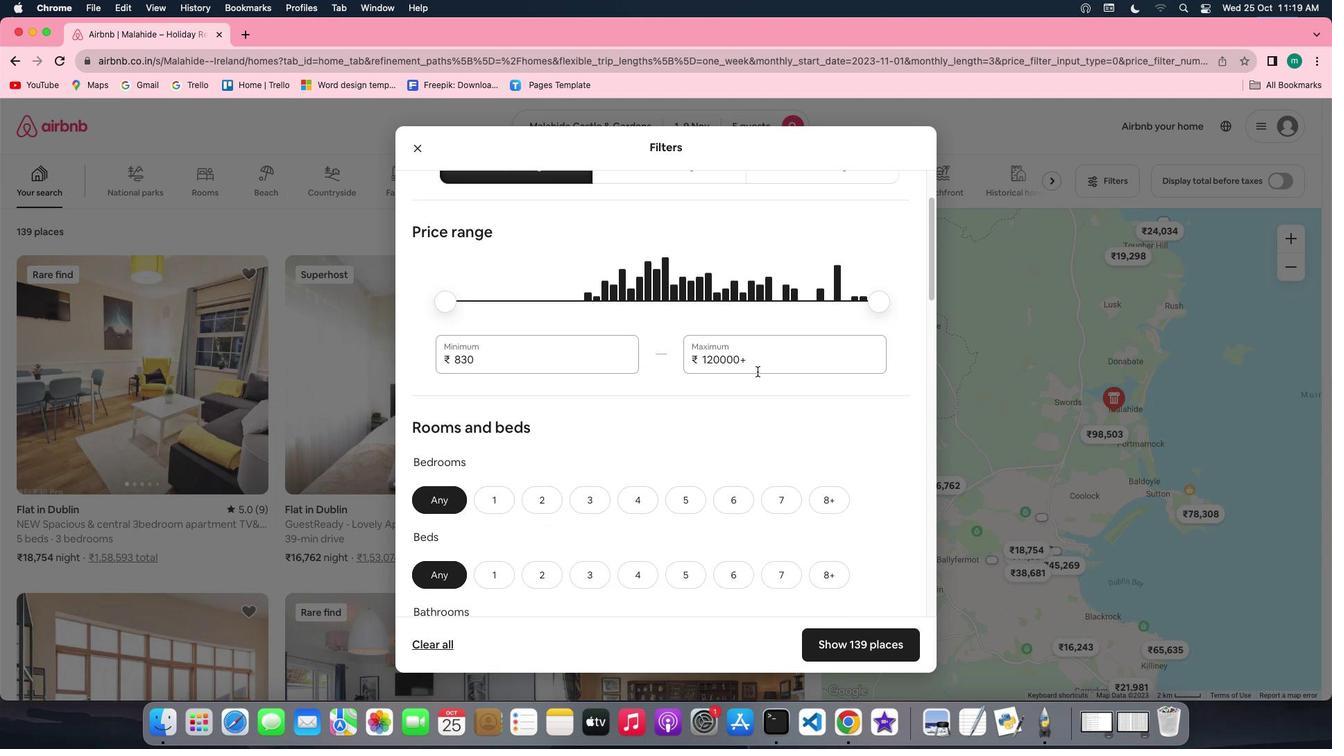 
Action: Mouse scrolled (757, 371) with delta (0, 0)
Screenshot: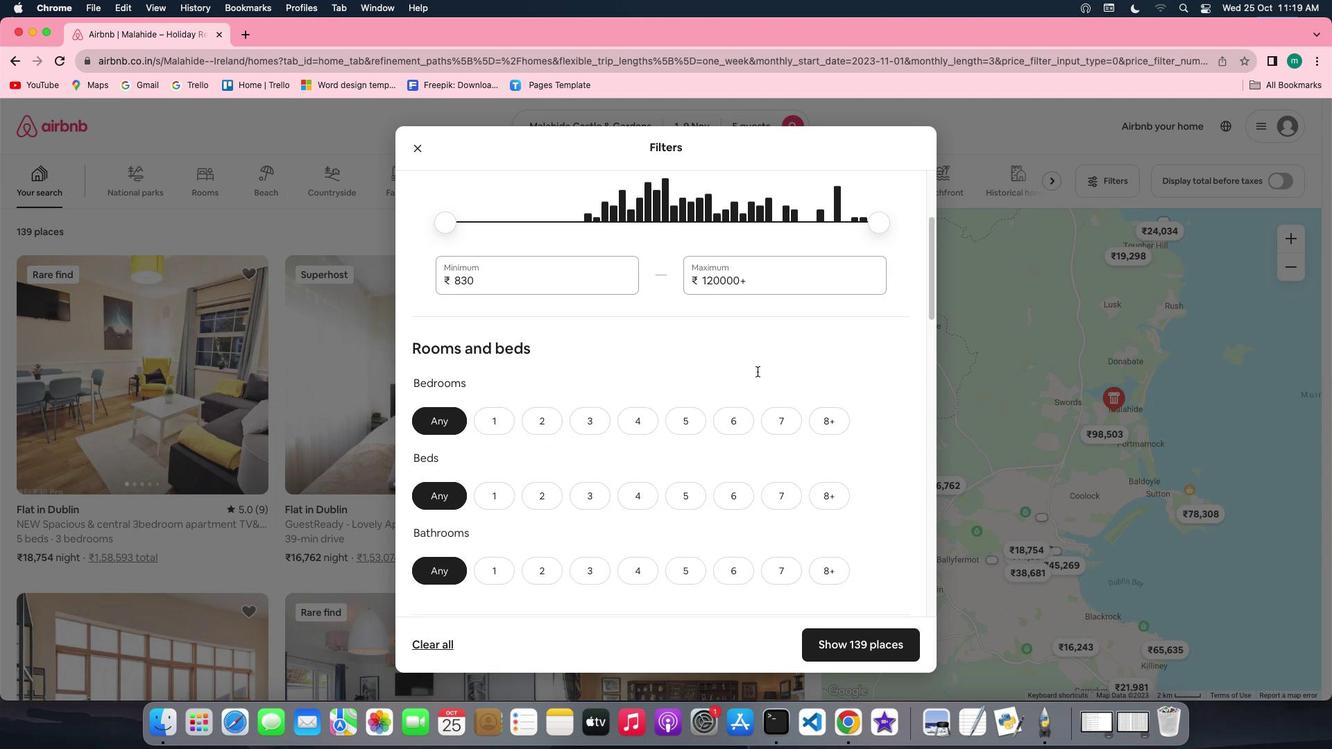 
Action: Mouse scrolled (757, 371) with delta (0, 0)
Screenshot: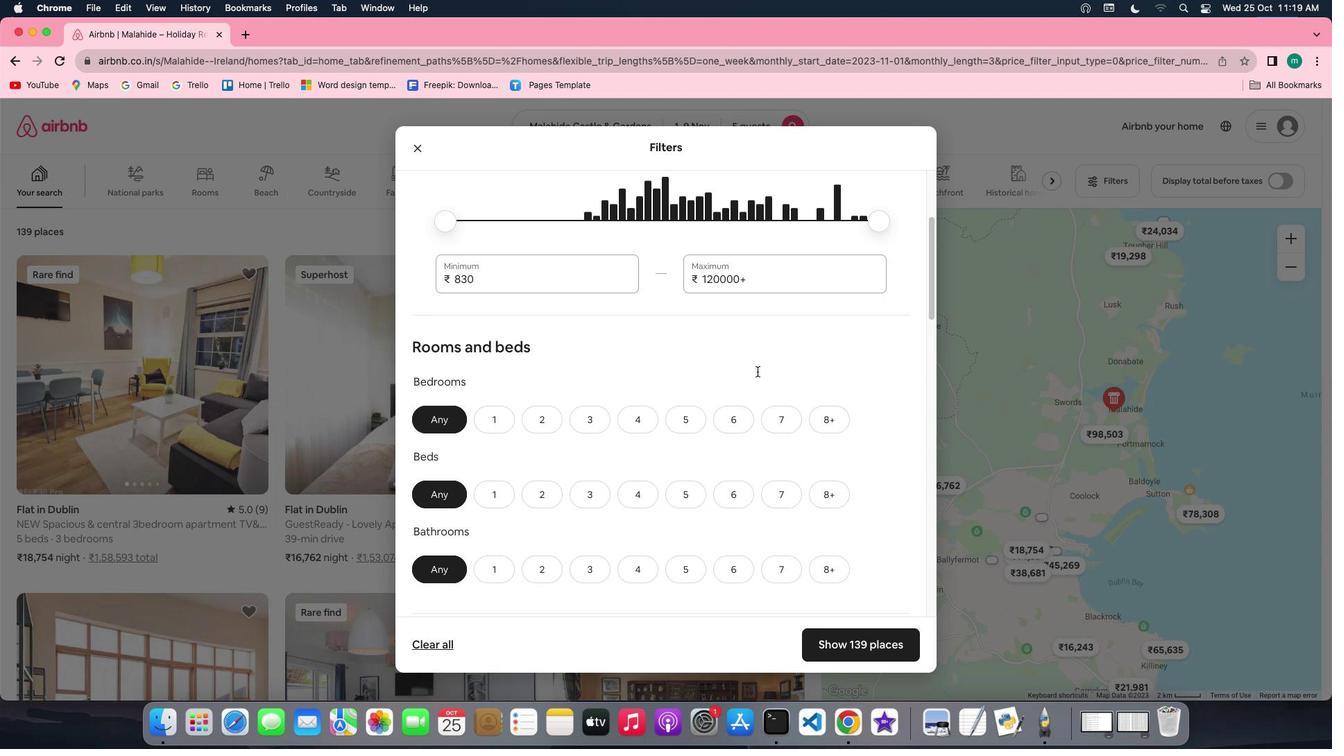 
Action: Mouse scrolled (757, 371) with delta (0, 0)
Screenshot: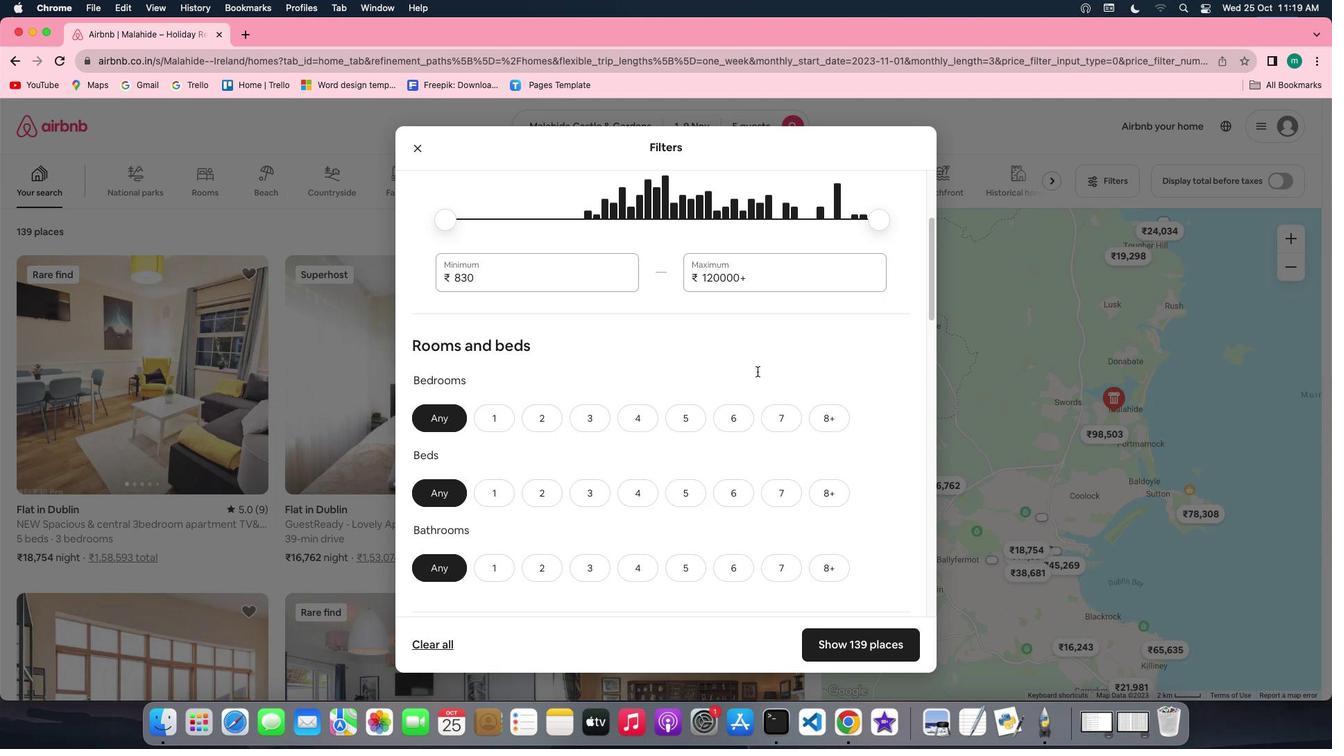 
Action: Mouse scrolled (757, 371) with delta (0, 0)
Screenshot: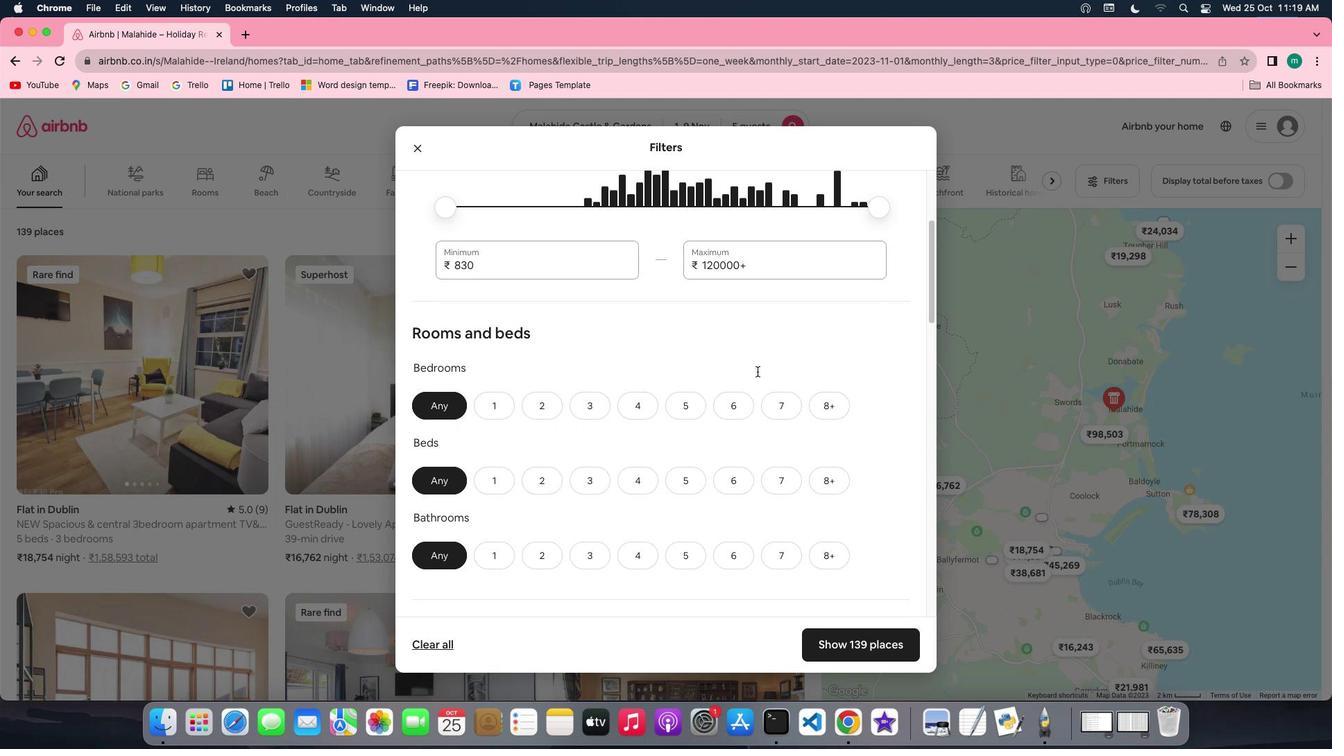 
Action: Mouse scrolled (757, 371) with delta (0, 0)
Screenshot: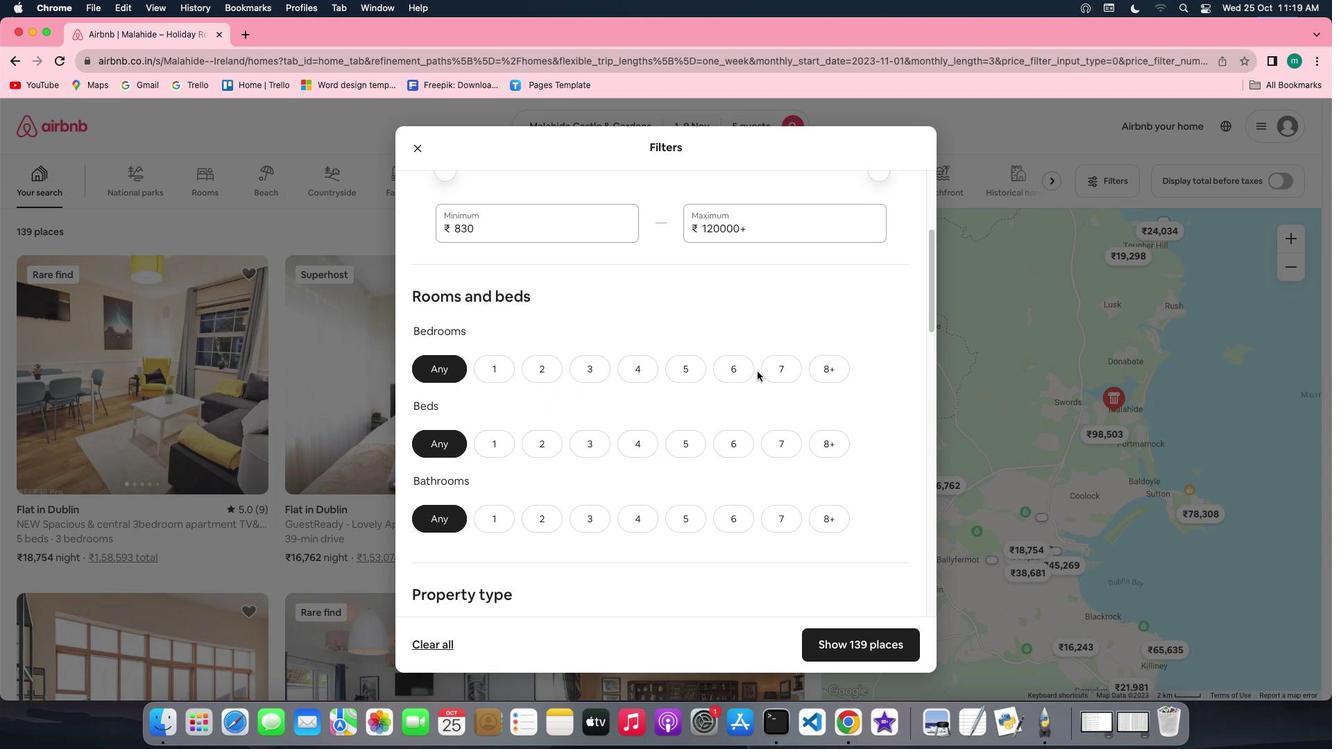 
Action: Mouse scrolled (757, 371) with delta (0, 0)
Screenshot: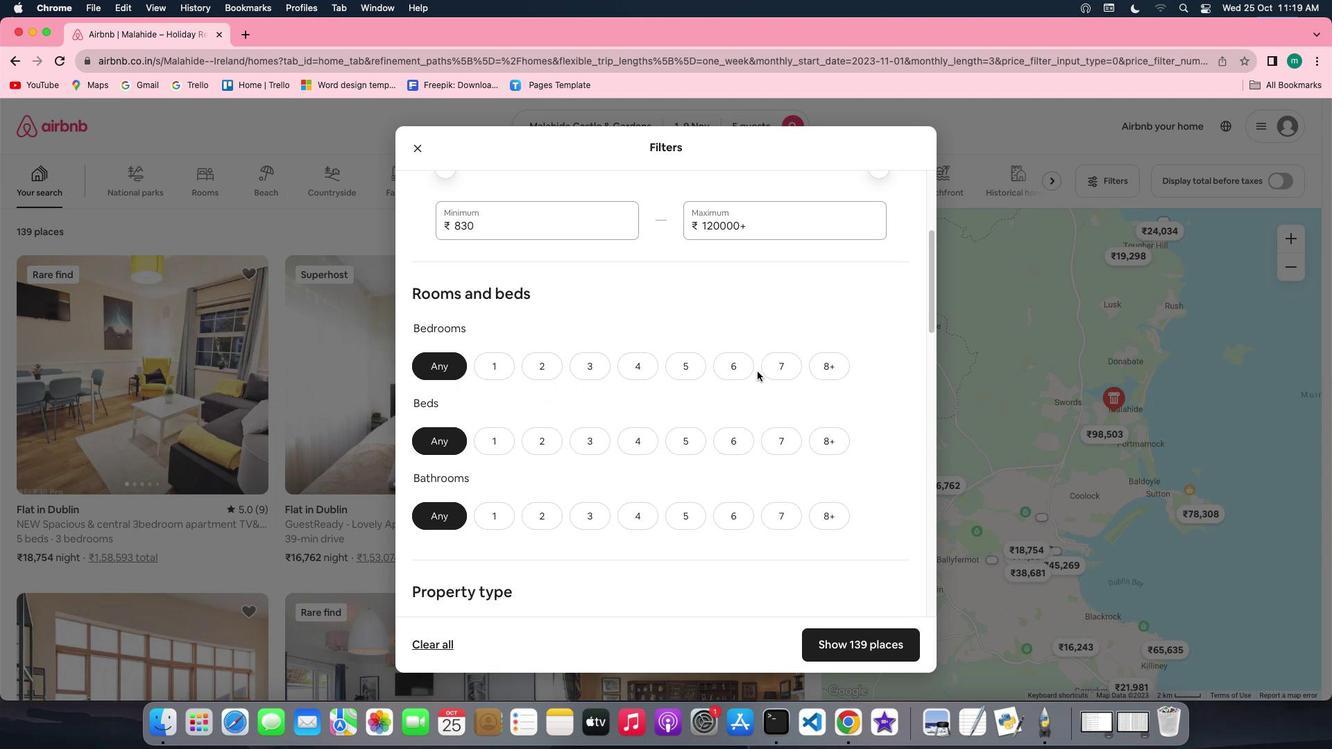 
Action: Mouse scrolled (757, 371) with delta (0, 0)
Screenshot: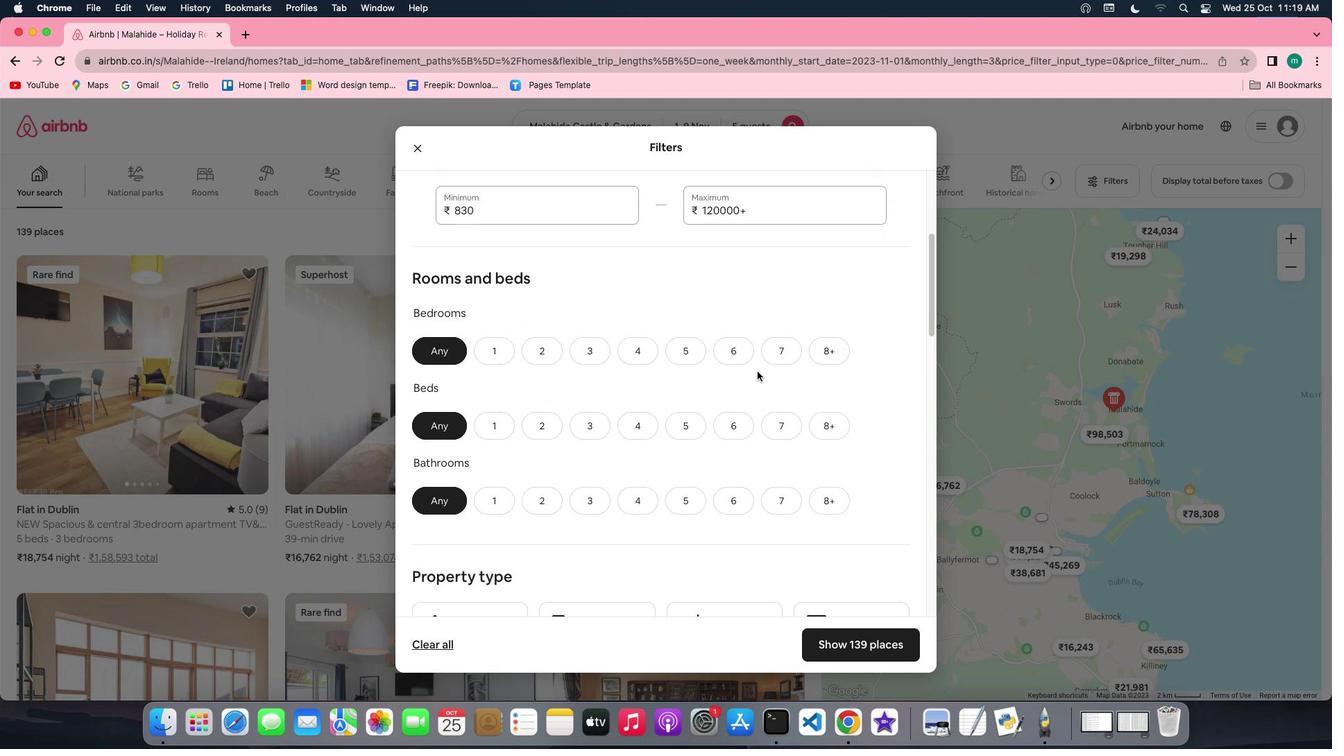 
Action: Mouse moved to (579, 278)
Screenshot: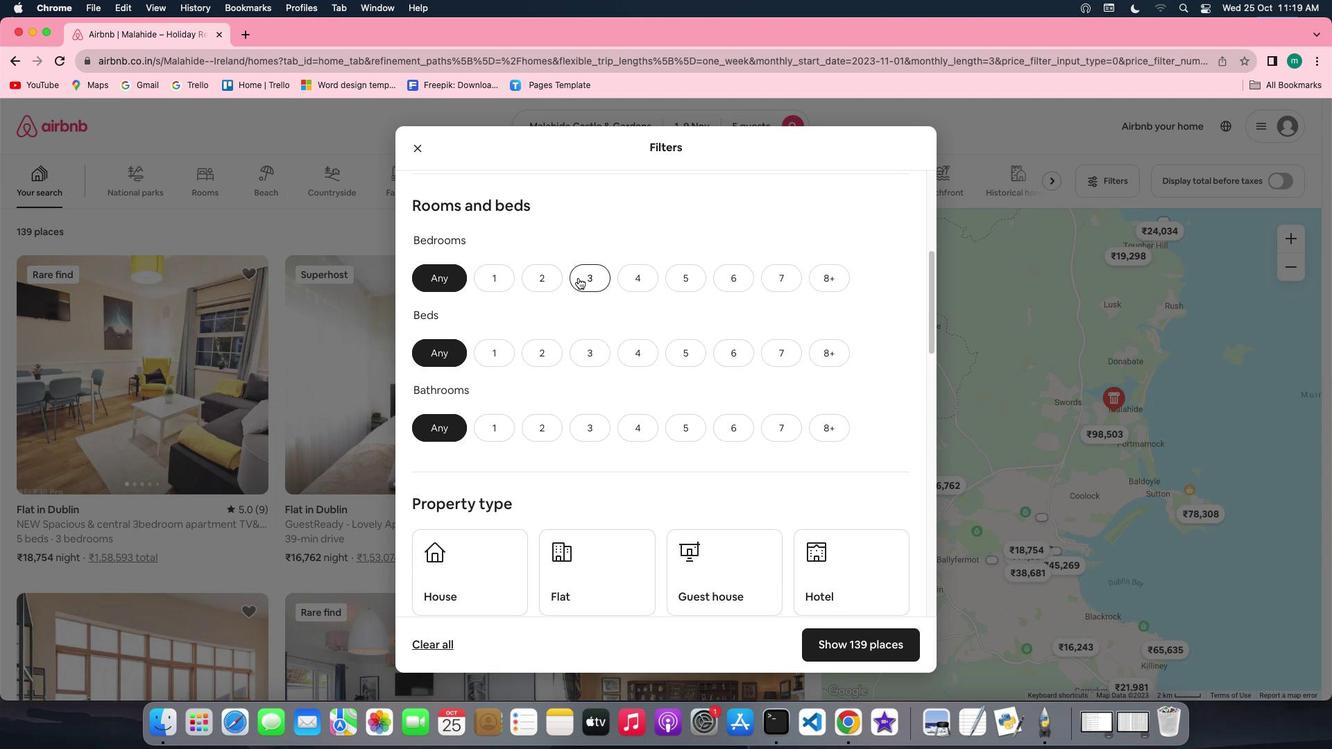 
Action: Mouse pressed left at (579, 278)
Screenshot: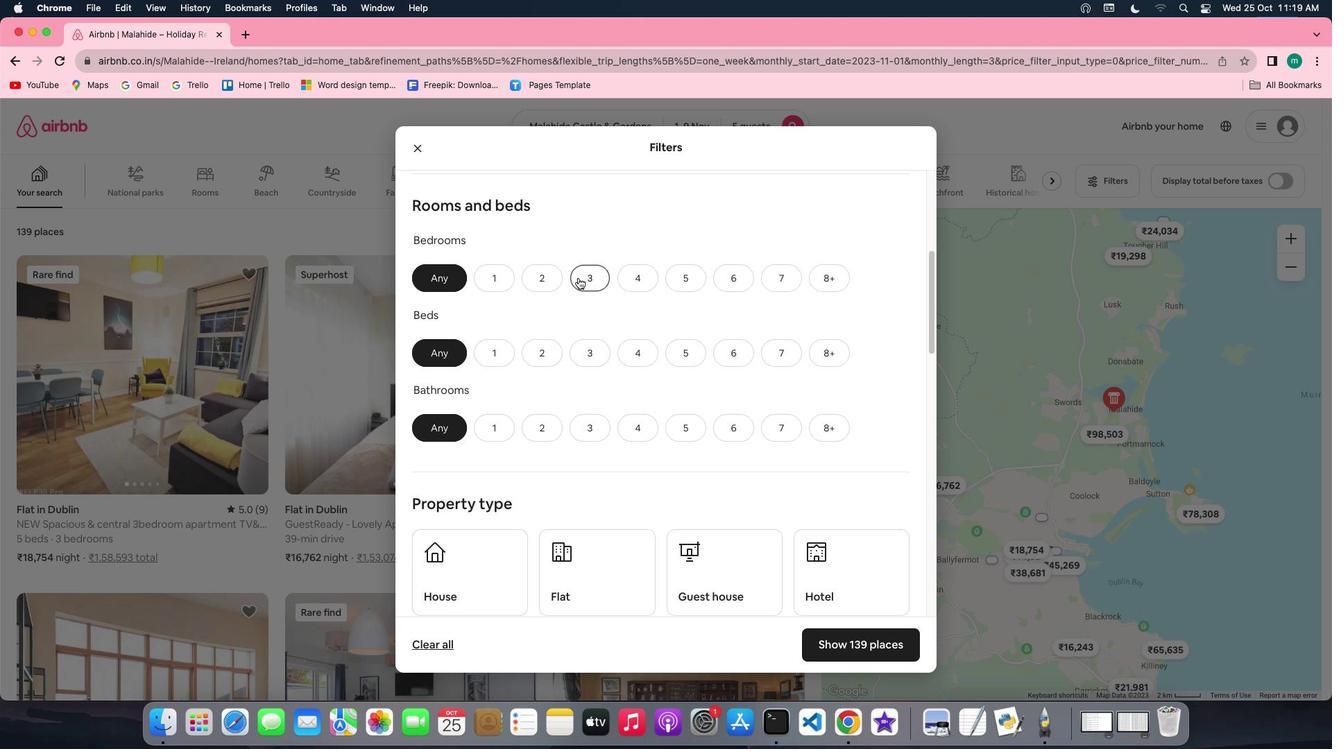
Action: Mouse moved to (594, 344)
Screenshot: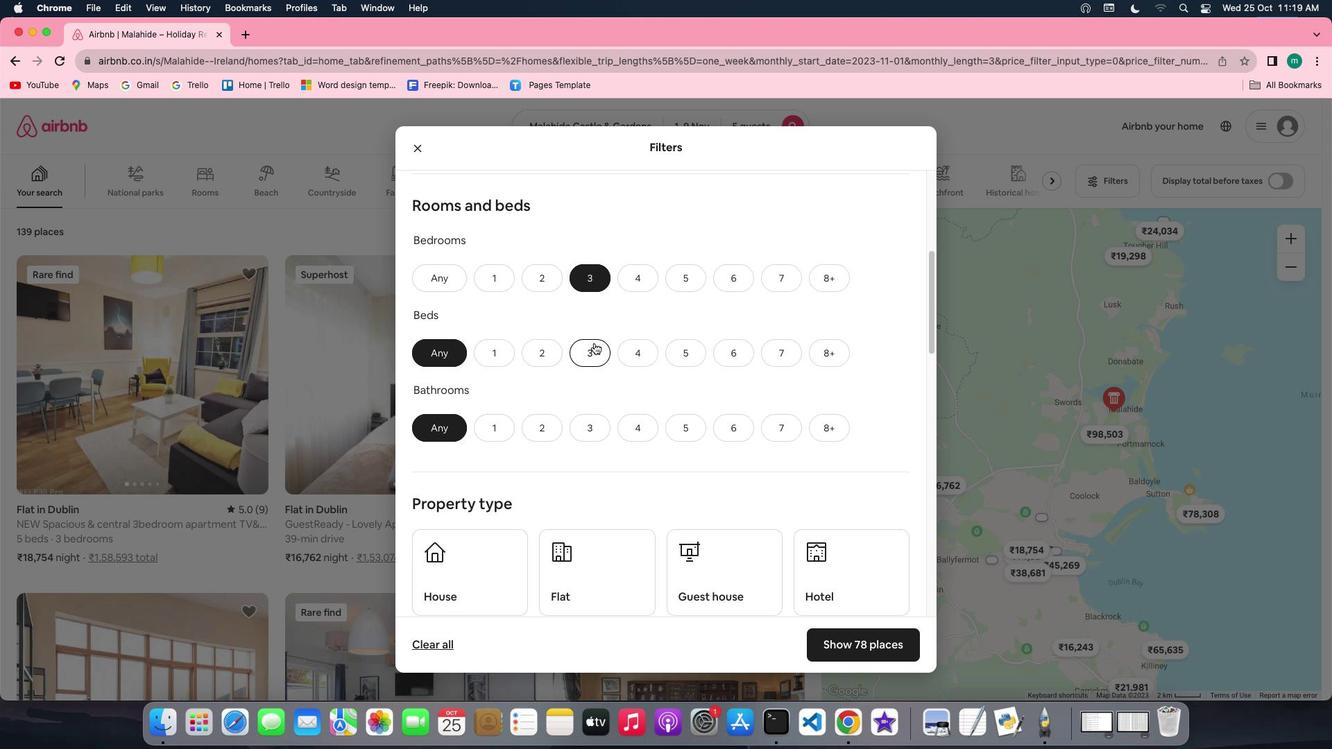 
Action: Mouse pressed left at (594, 344)
Screenshot: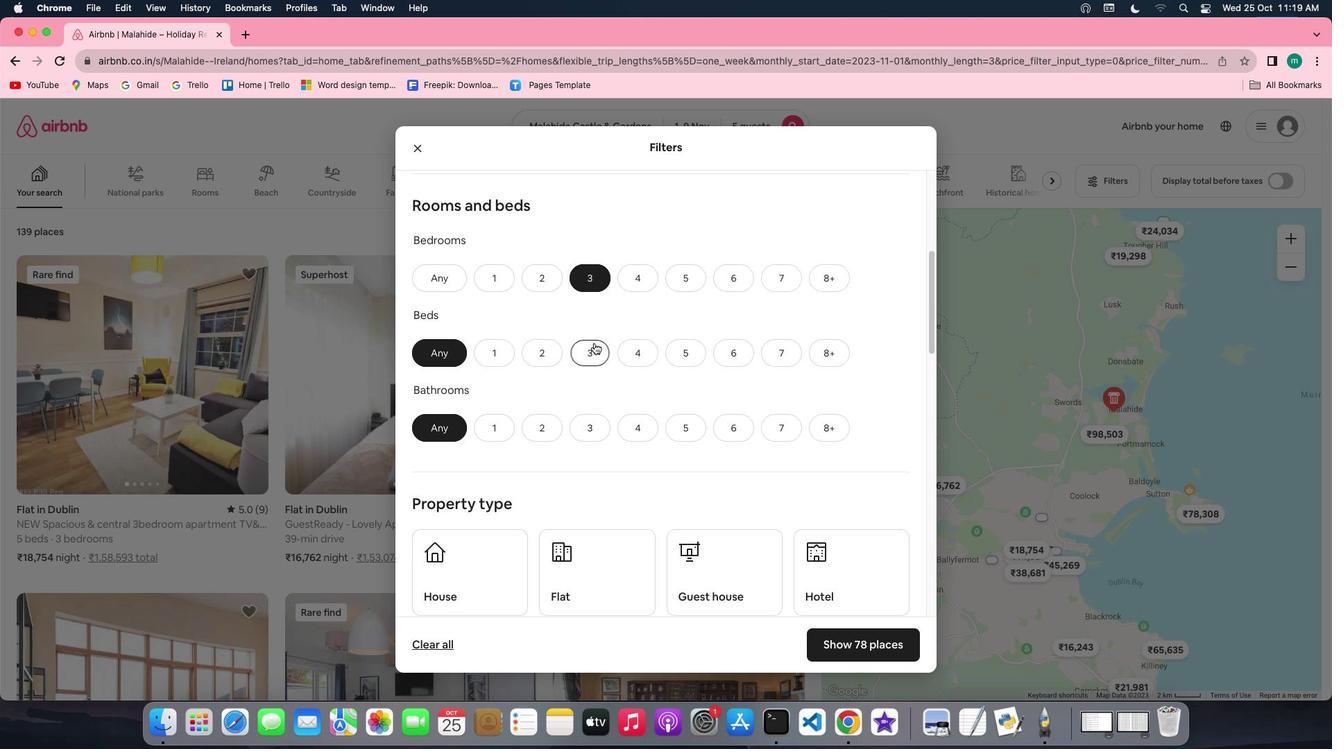 
Action: Mouse moved to (593, 420)
Screenshot: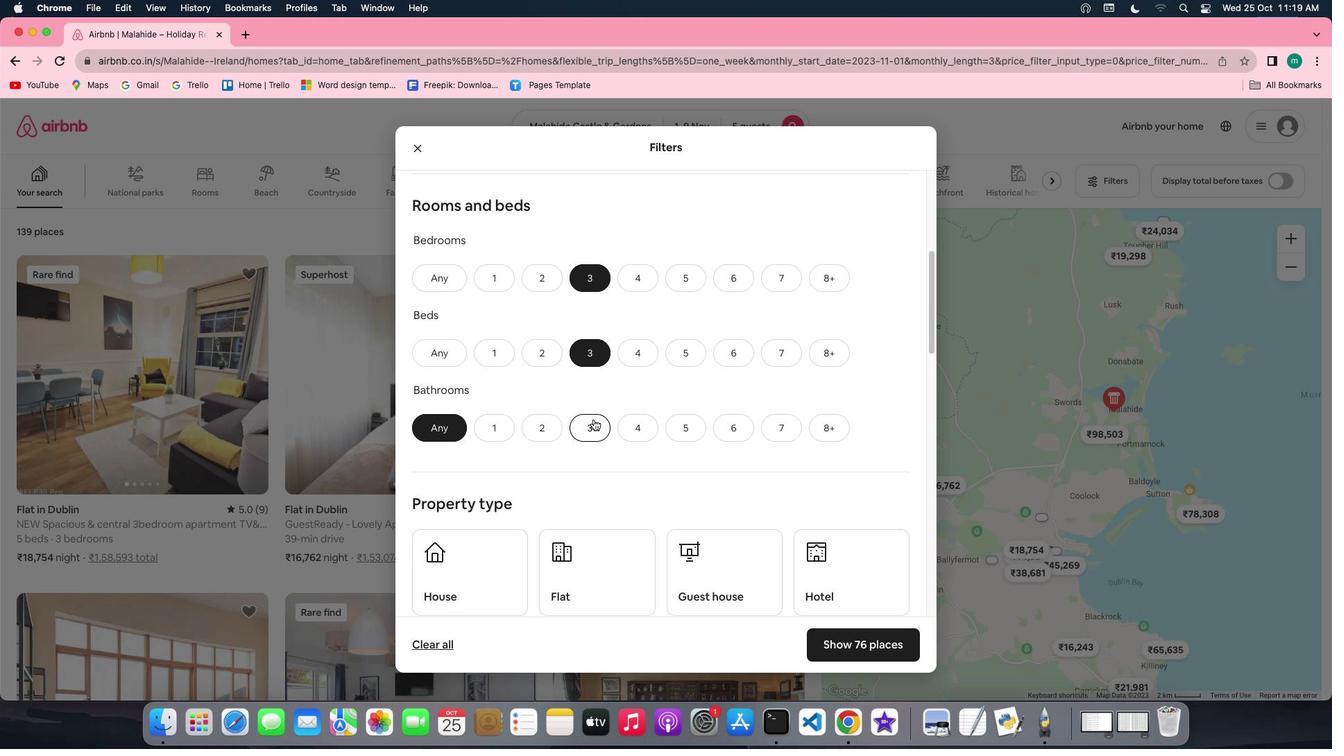 
Action: Mouse pressed left at (593, 420)
Screenshot: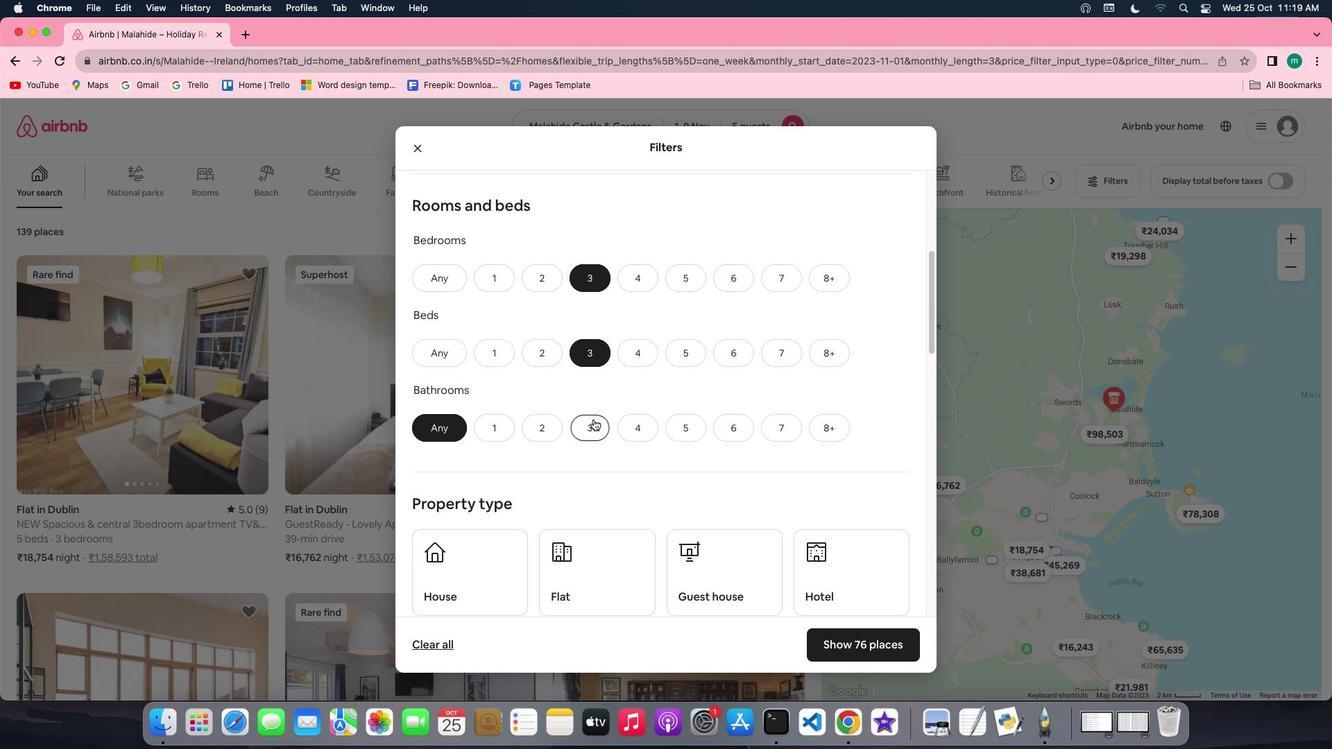 
Action: Mouse moved to (714, 437)
Screenshot: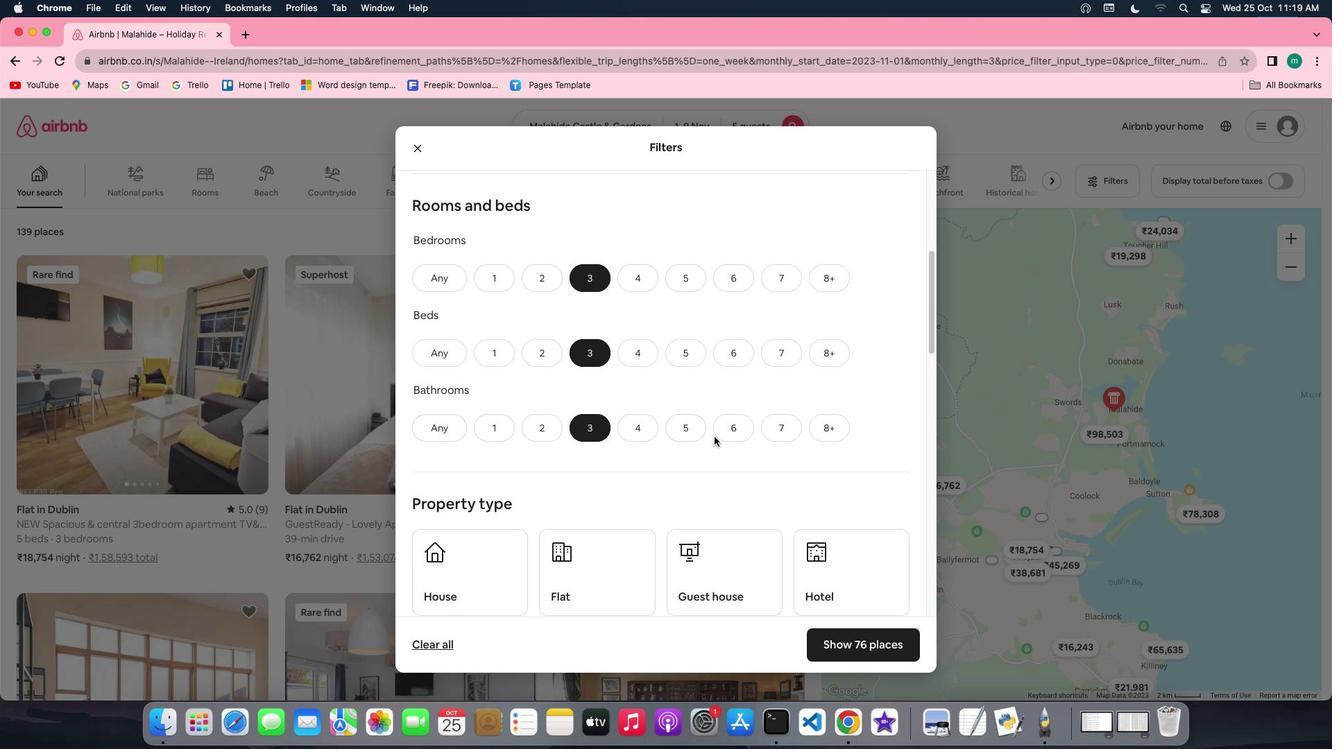 
Action: Mouse scrolled (714, 437) with delta (0, 0)
Screenshot: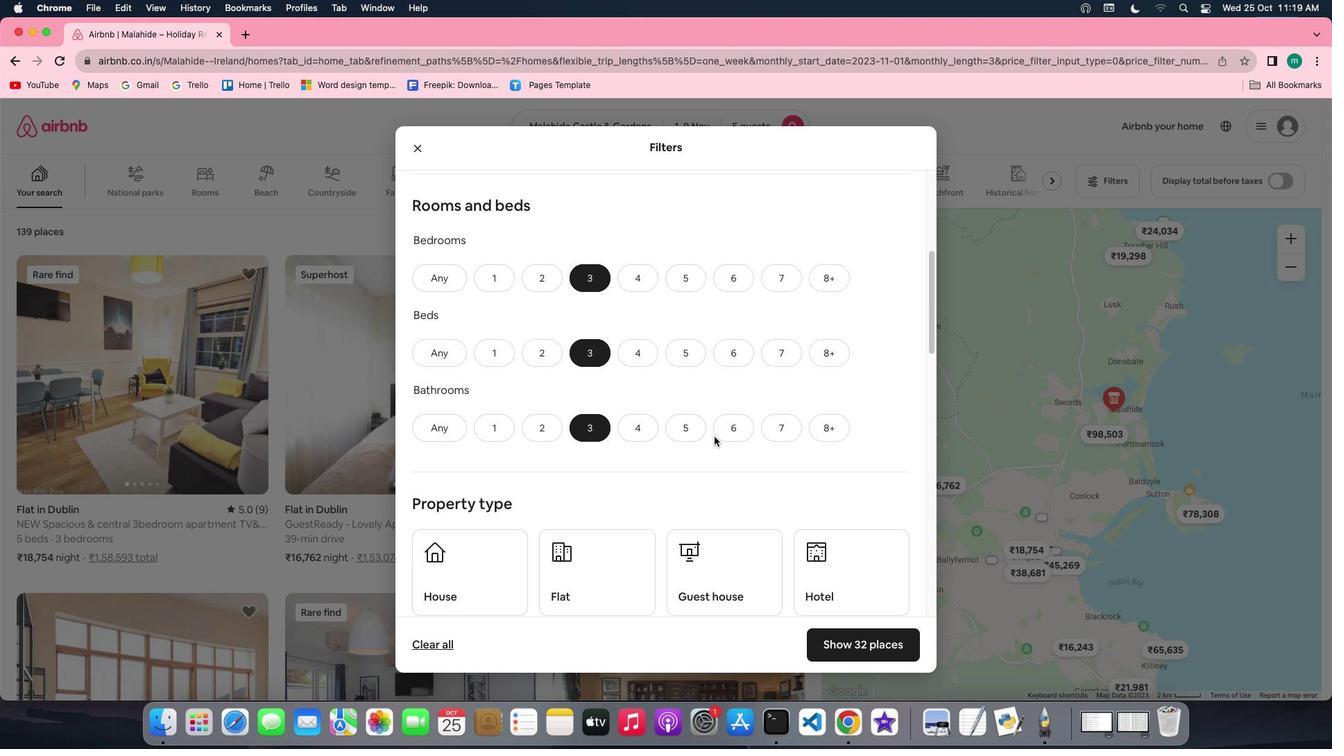 
Action: Mouse scrolled (714, 437) with delta (0, 0)
Screenshot: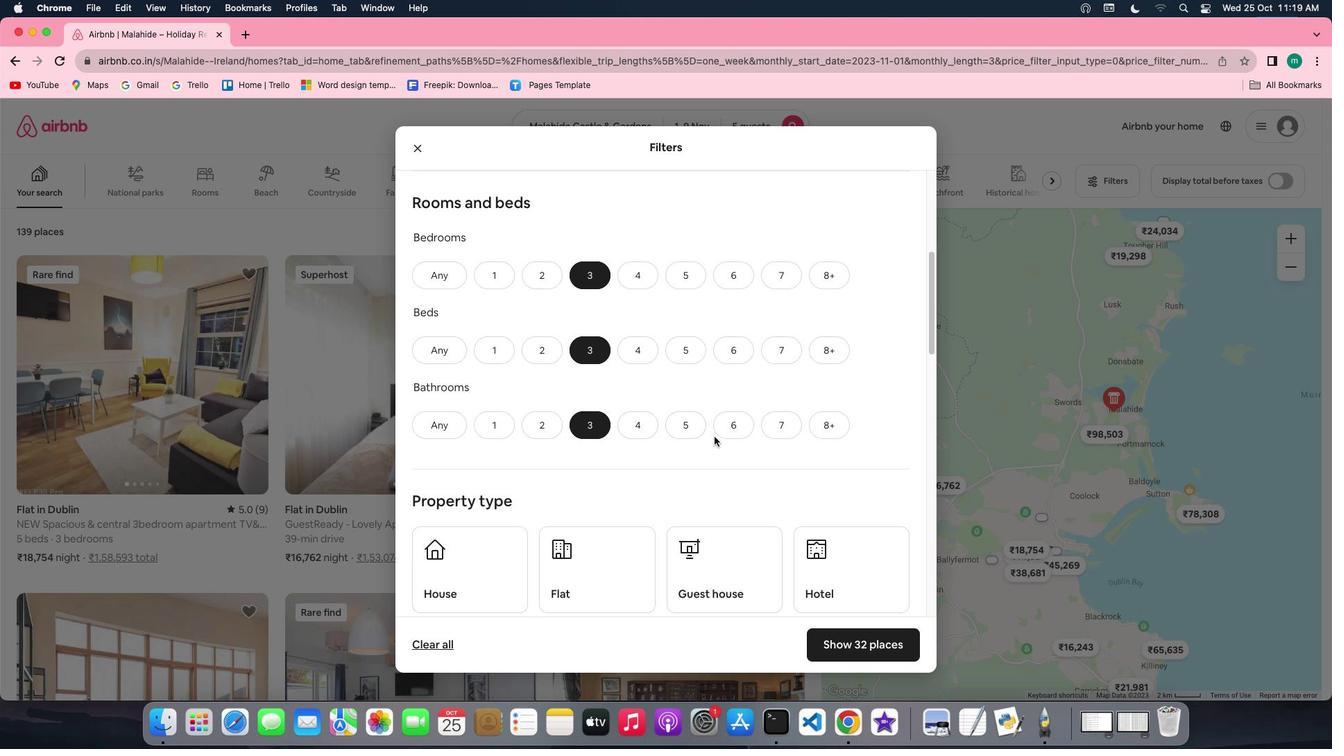 
Action: Mouse scrolled (714, 437) with delta (0, 0)
Screenshot: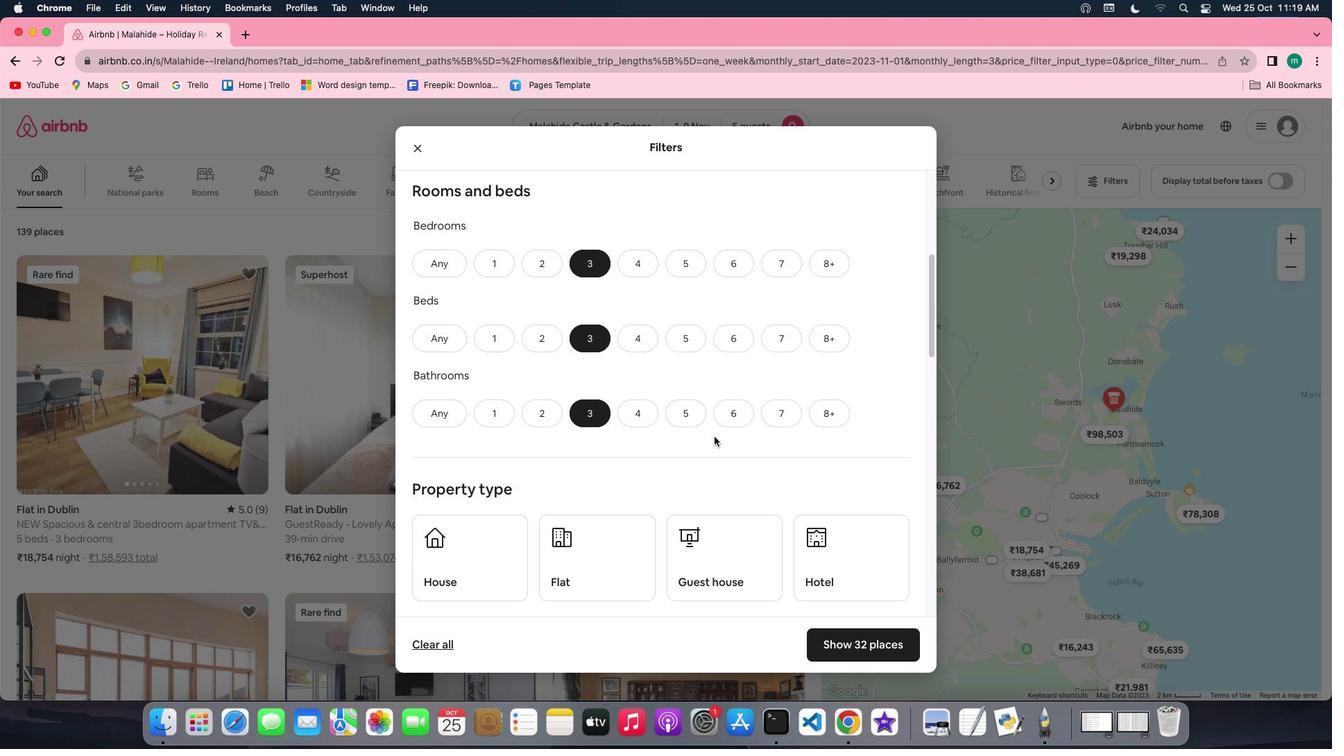 
Action: Mouse scrolled (714, 437) with delta (0, 0)
Screenshot: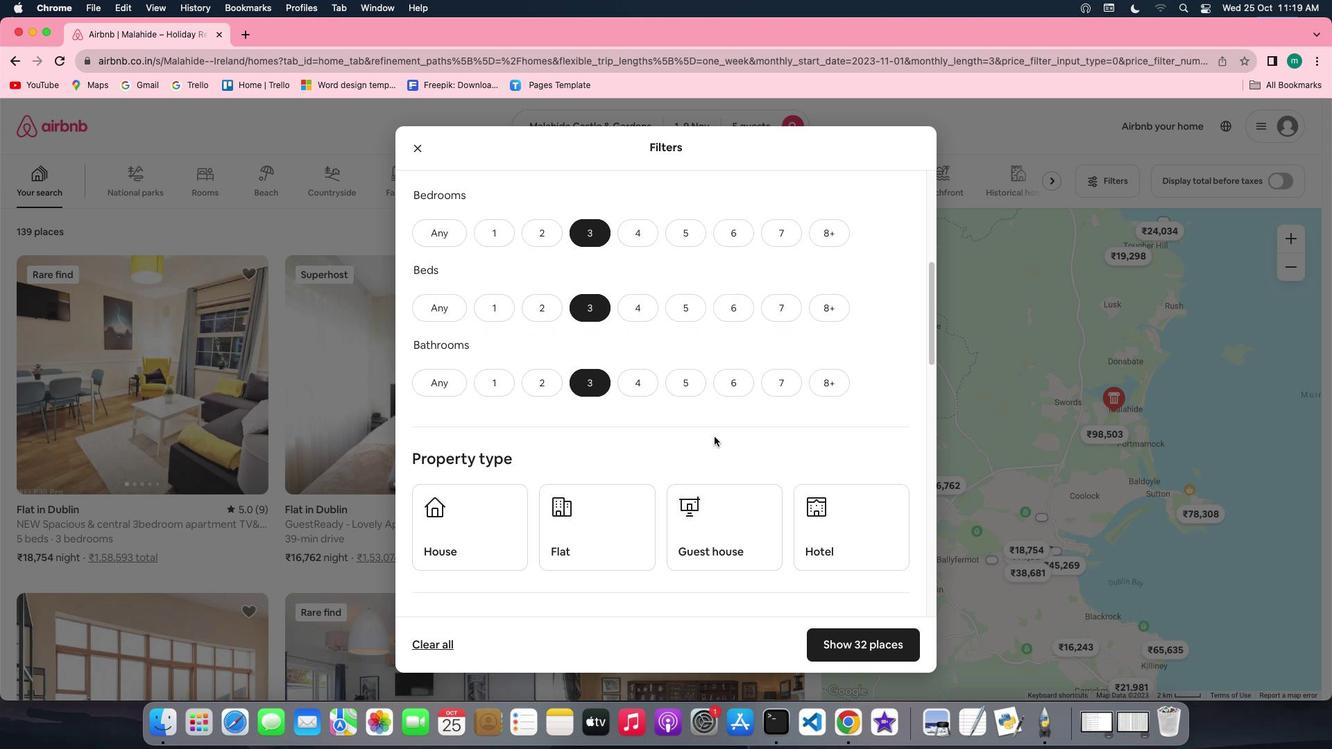 
Action: Mouse scrolled (714, 437) with delta (0, 0)
Screenshot: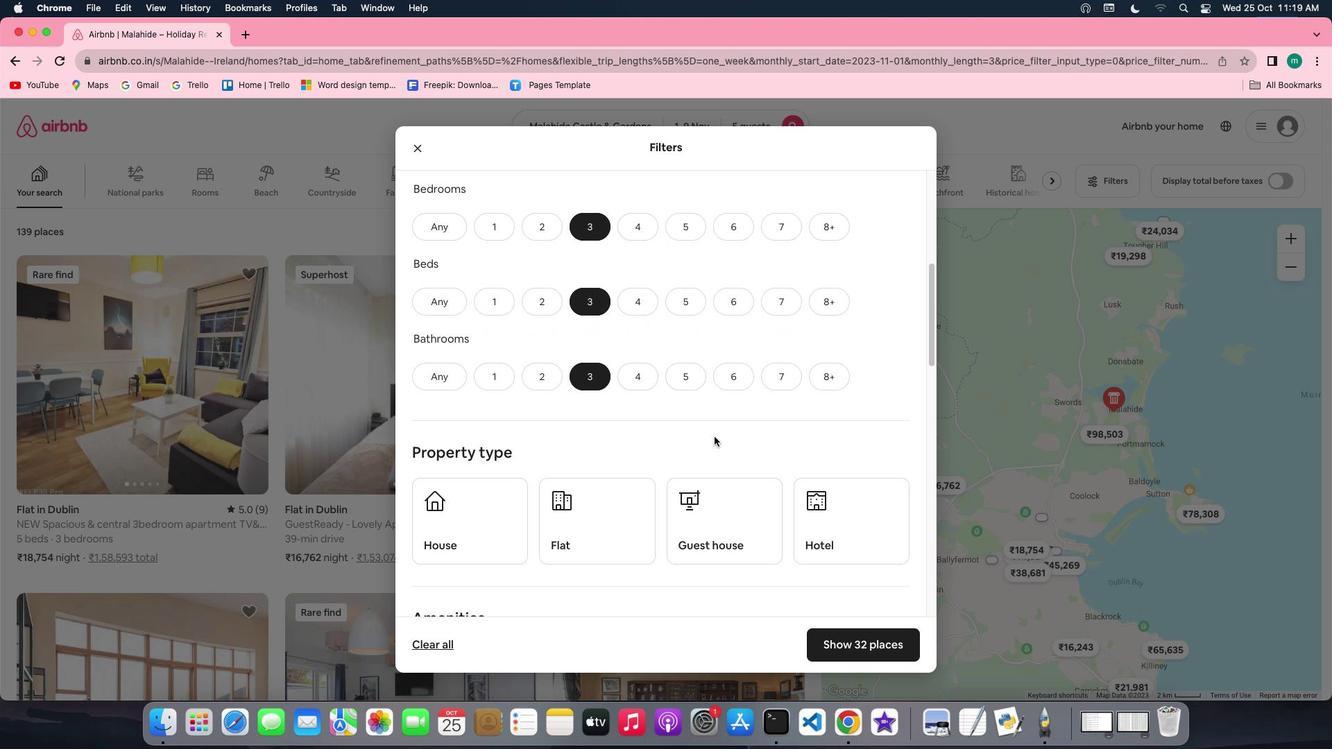 
Action: Mouse scrolled (714, 437) with delta (0, 0)
Screenshot: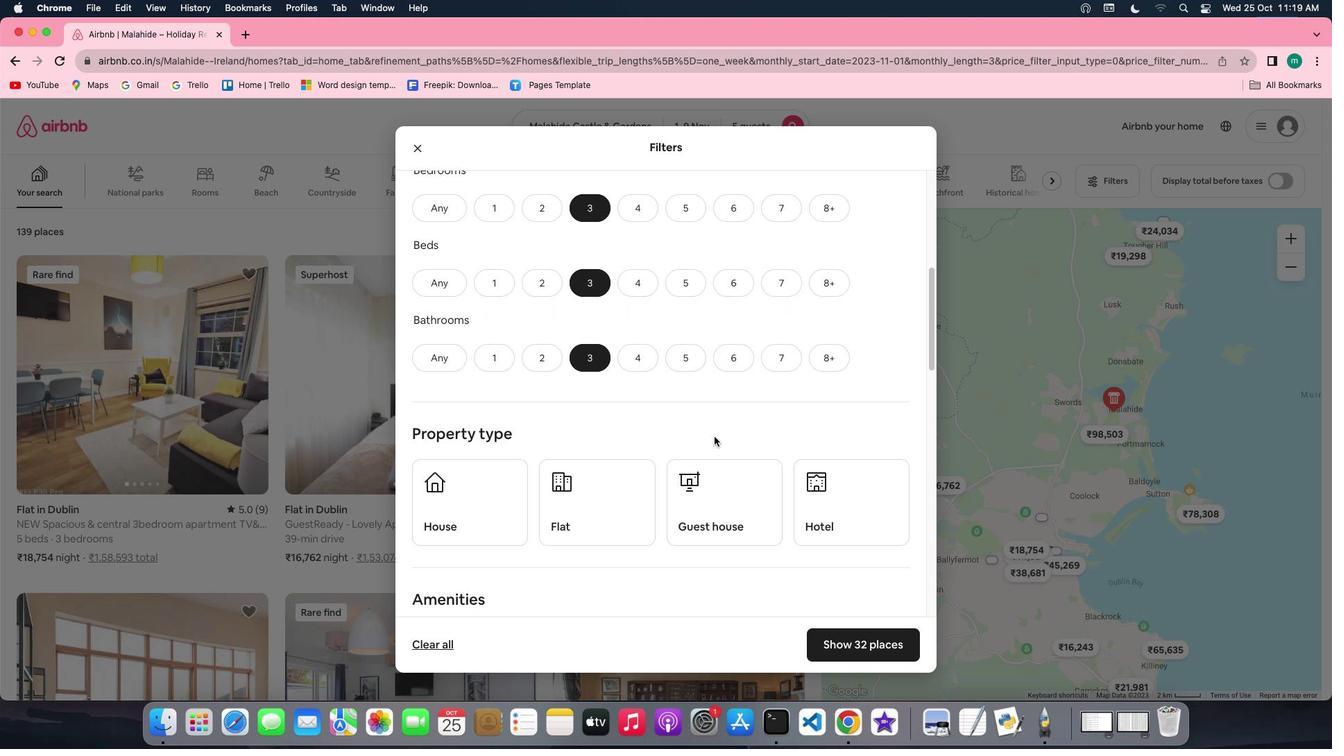 
Action: Mouse scrolled (714, 437) with delta (0, 0)
Screenshot: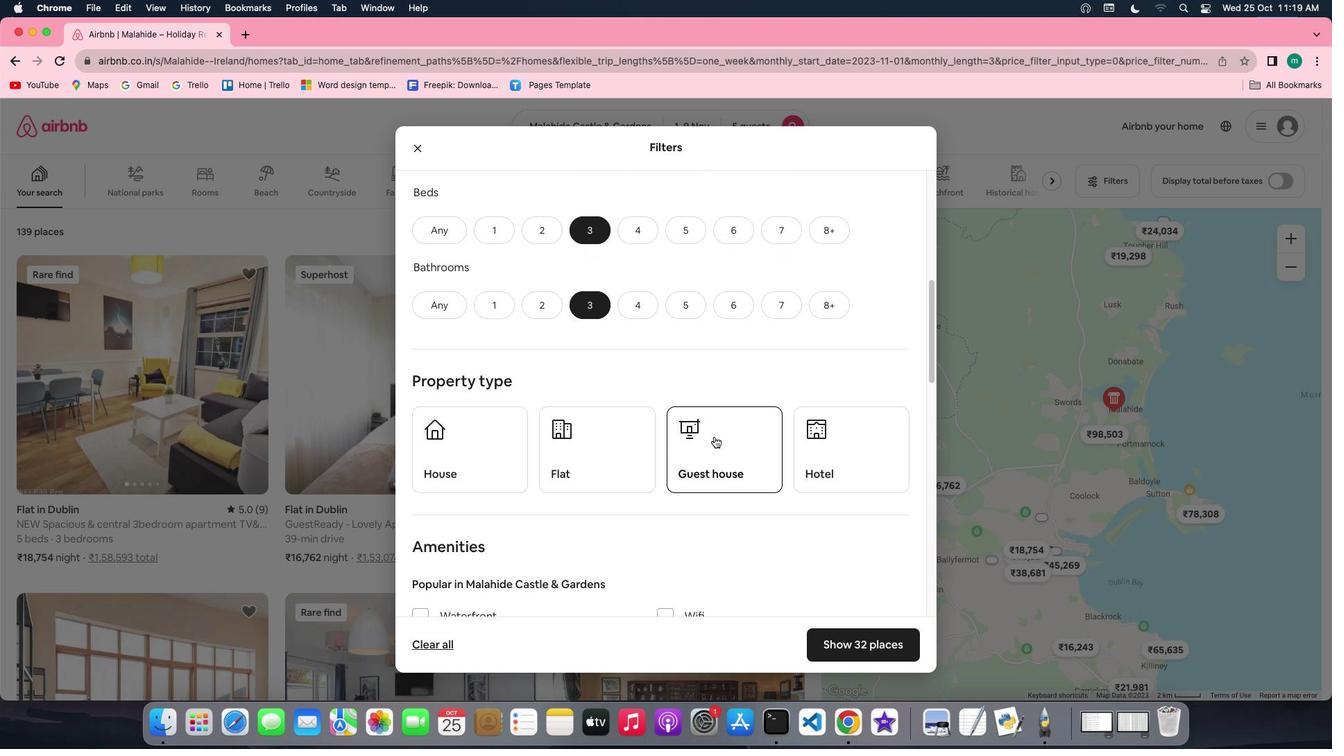 
Action: Mouse scrolled (714, 437) with delta (0, 0)
Screenshot: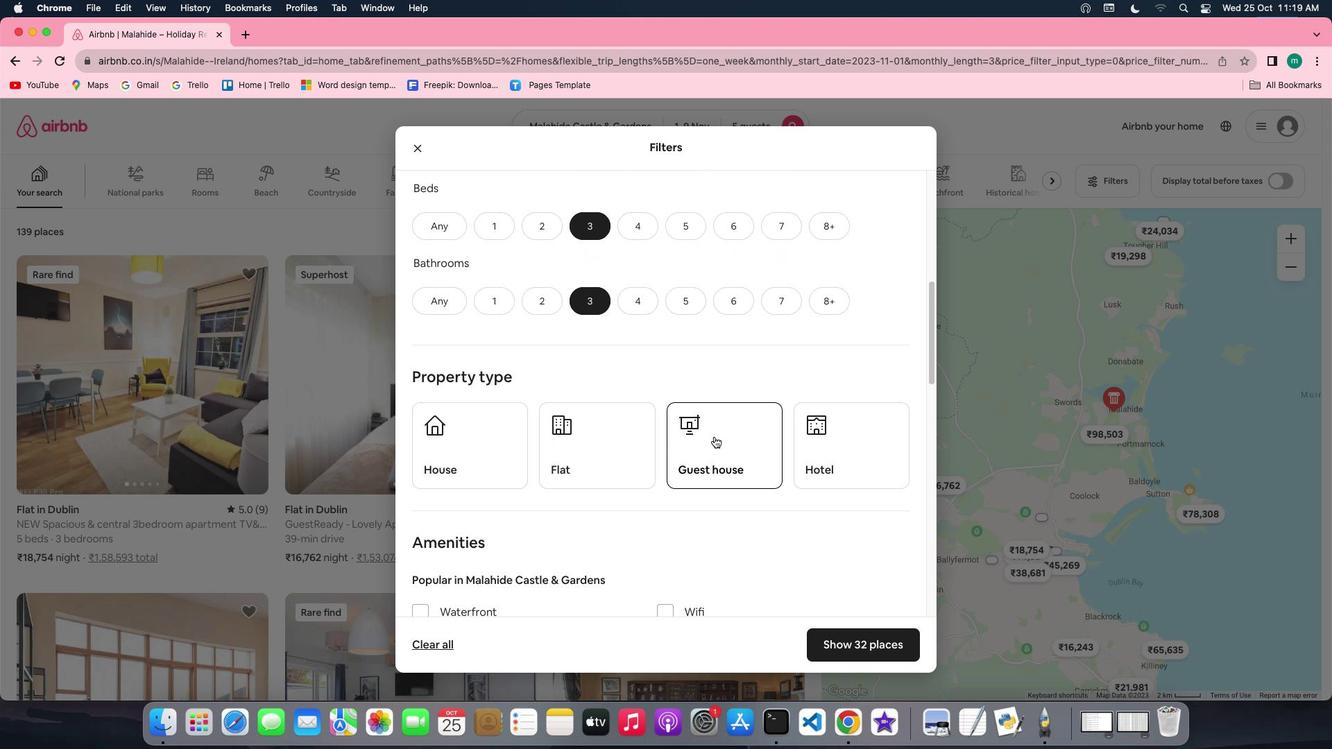
Action: Mouse scrolled (714, 437) with delta (0, 0)
Screenshot: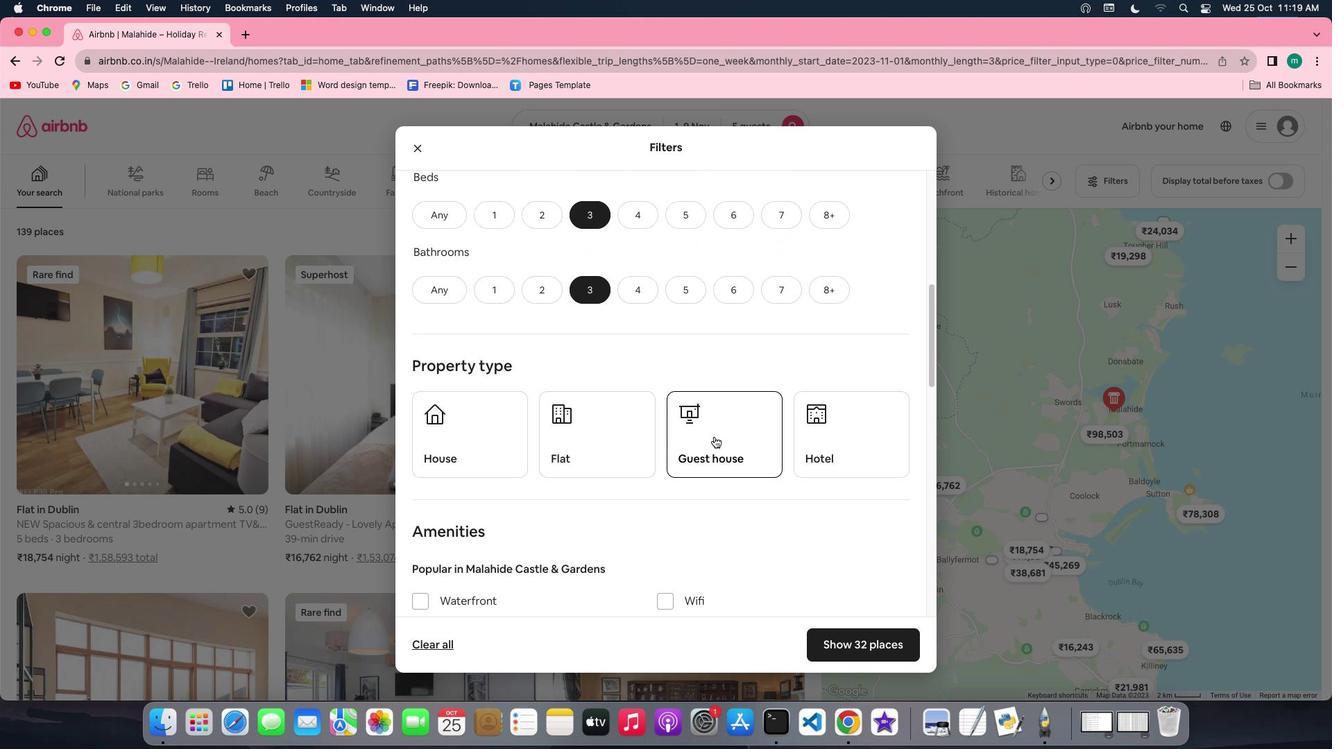 
Action: Mouse moved to (482, 365)
Screenshot: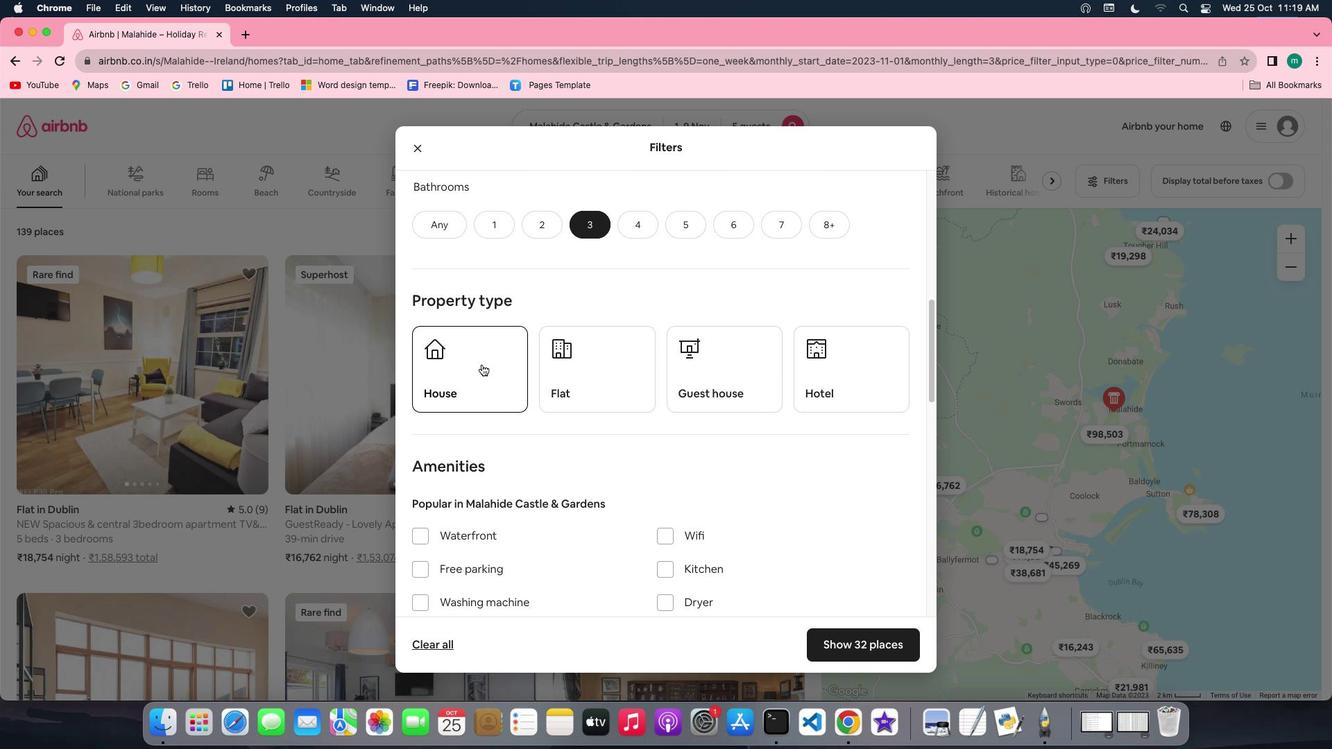 
Action: Mouse pressed left at (482, 365)
Screenshot: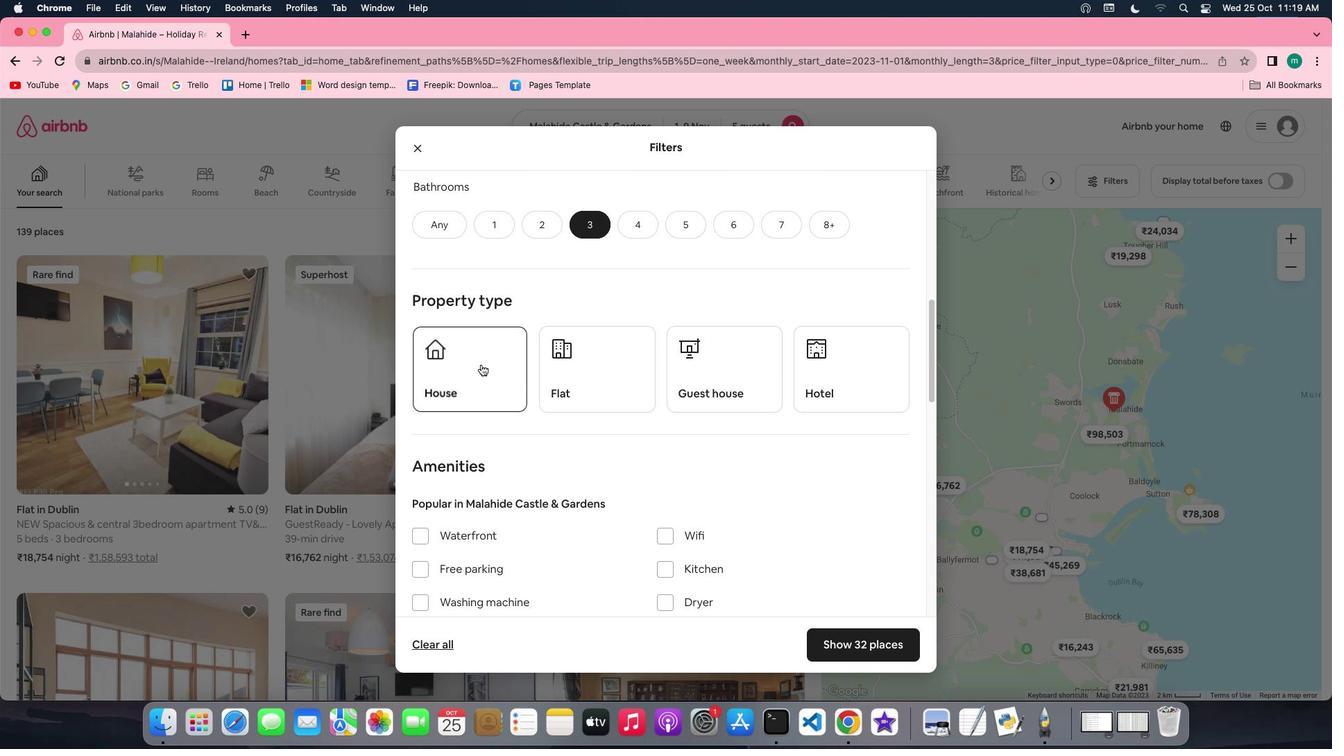 
Action: Mouse moved to (730, 422)
Screenshot: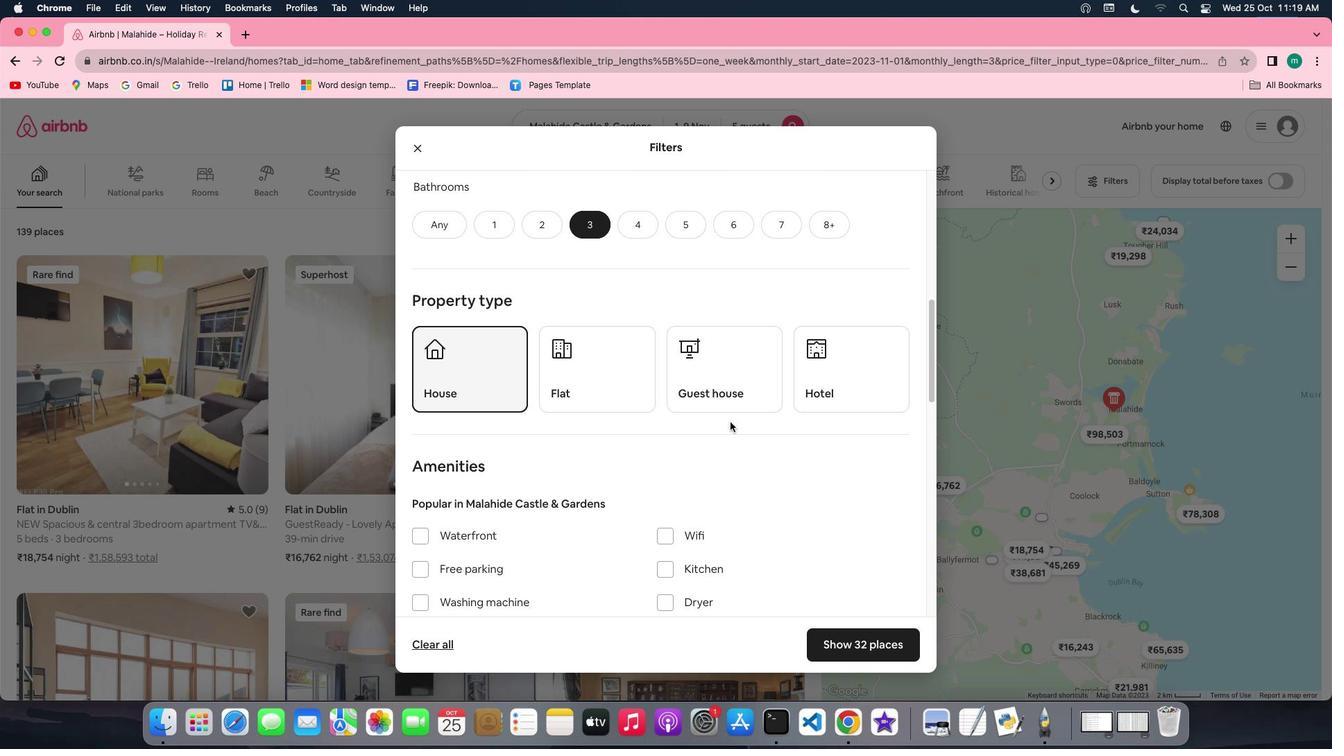 
Action: Mouse scrolled (730, 422) with delta (0, 0)
Screenshot: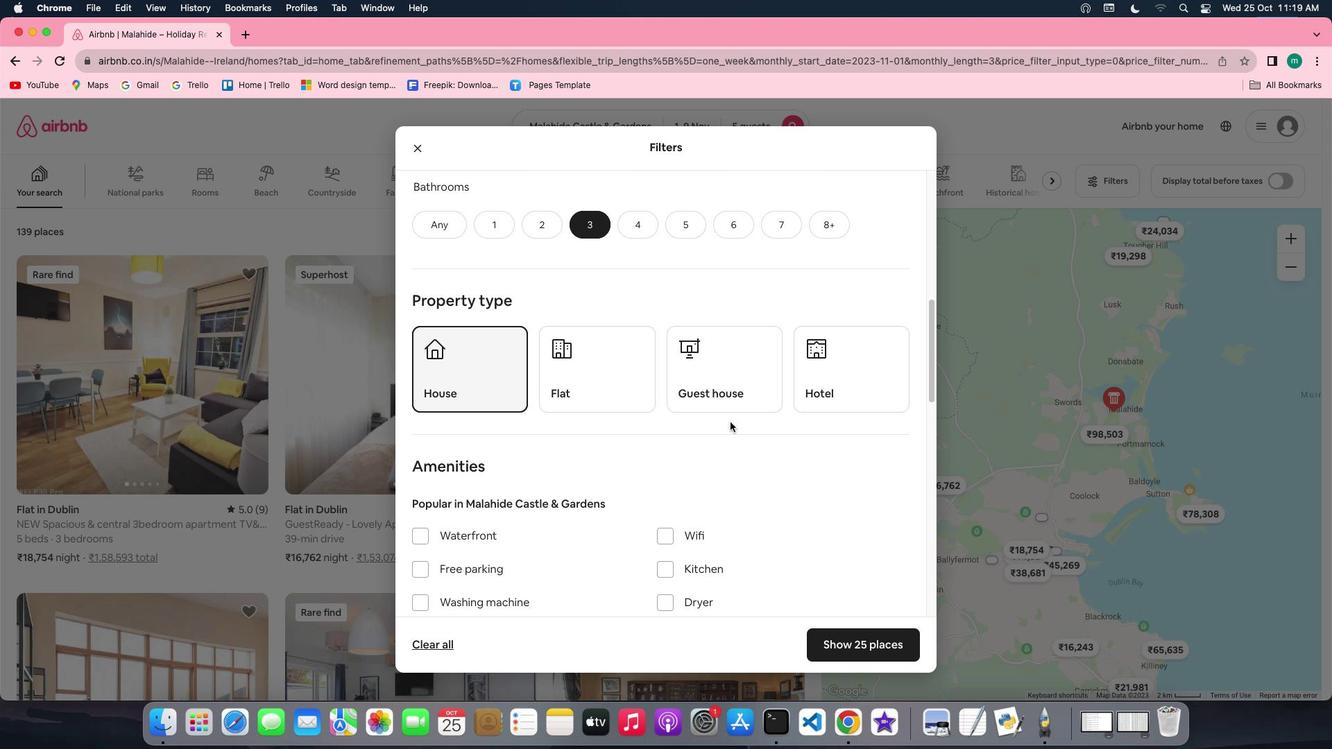 
Action: Mouse scrolled (730, 422) with delta (0, 0)
Screenshot: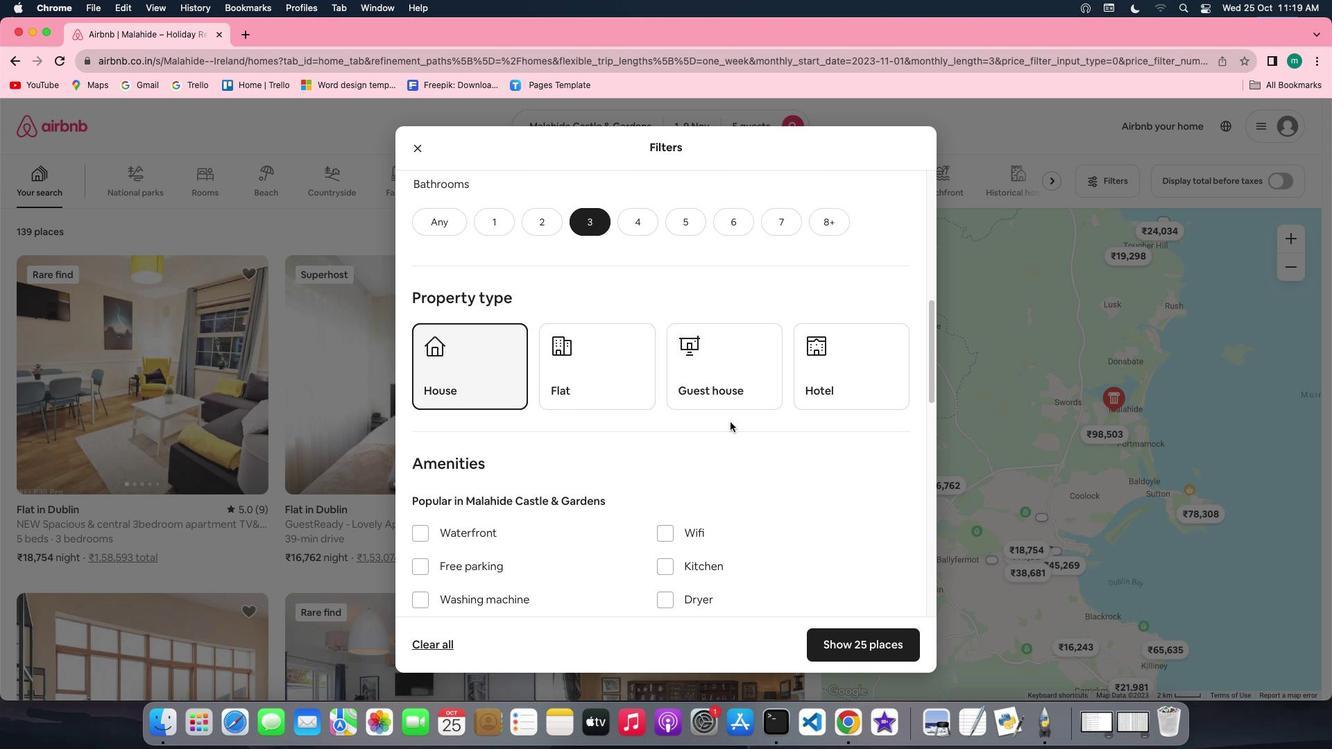 
Action: Mouse scrolled (730, 422) with delta (0, 0)
Screenshot: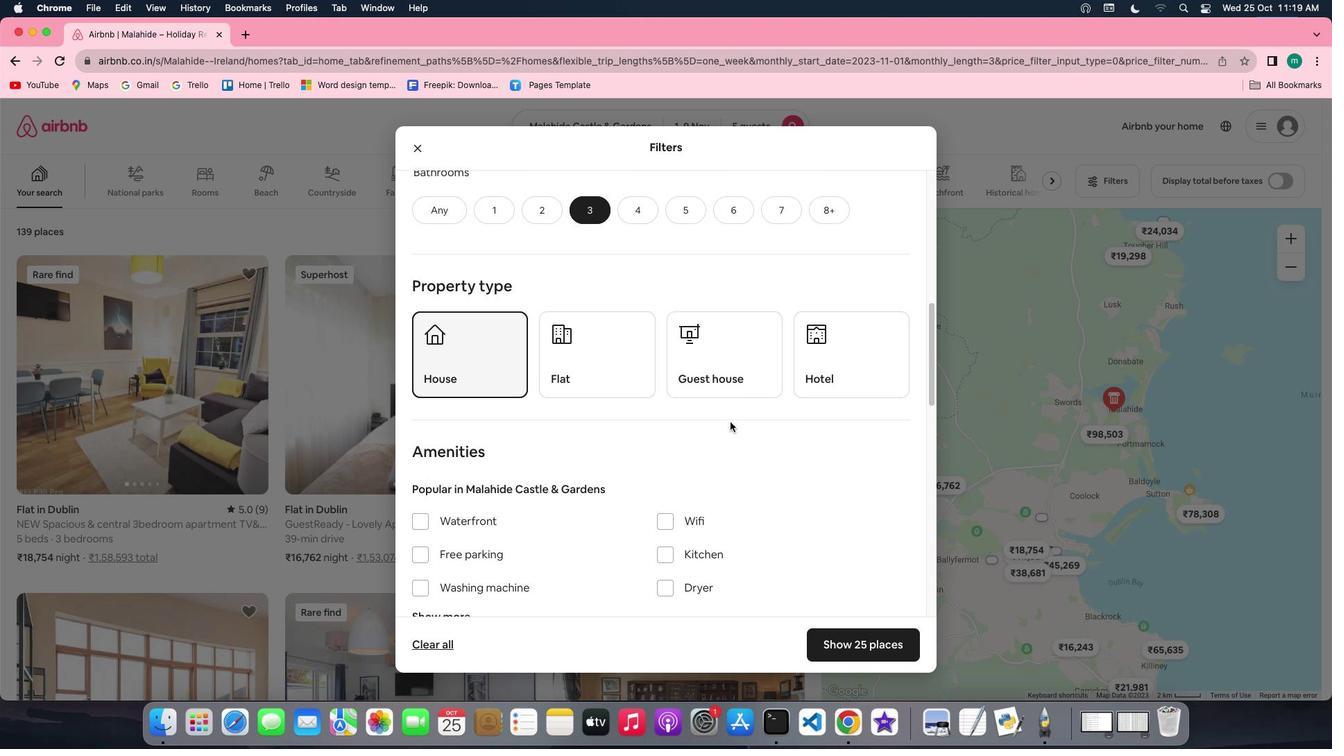 
Action: Mouse scrolled (730, 422) with delta (0, 0)
Screenshot: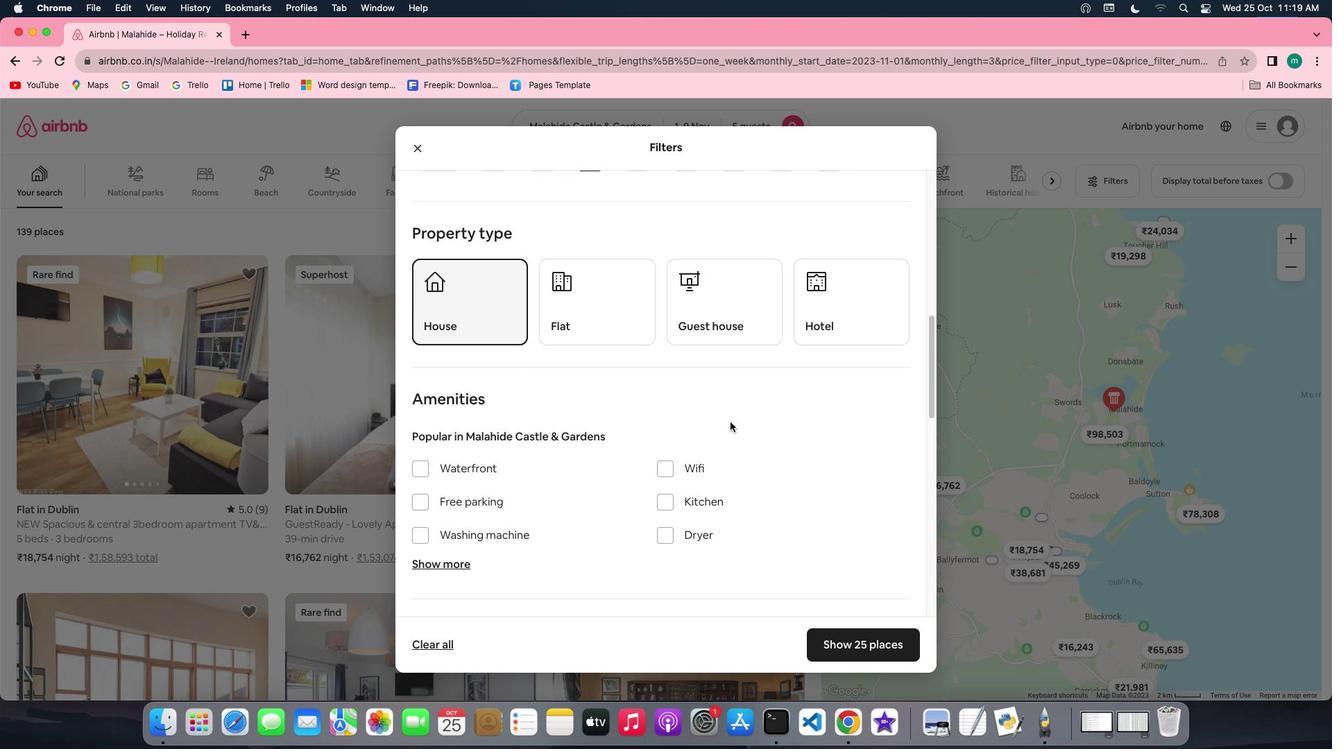 
Action: Mouse scrolled (730, 422) with delta (0, 0)
Screenshot: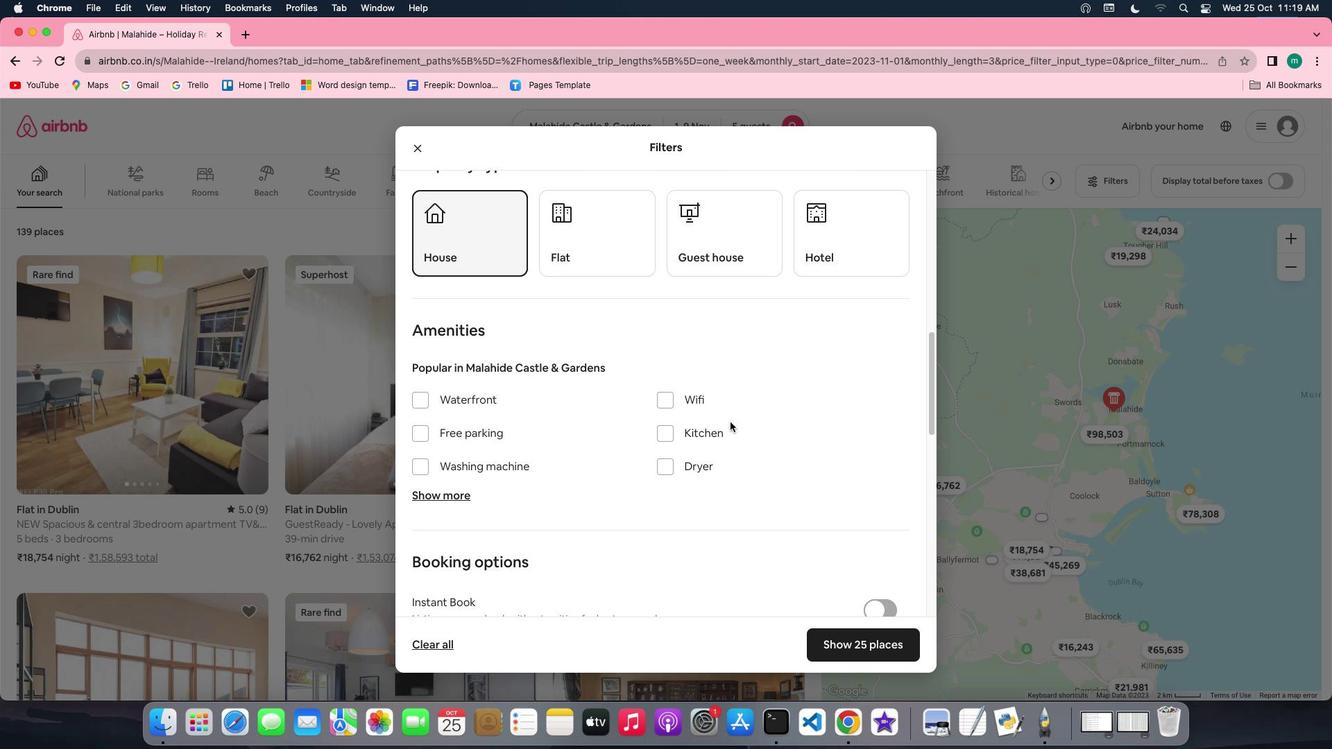 
Action: Mouse scrolled (730, 422) with delta (0, 0)
Screenshot: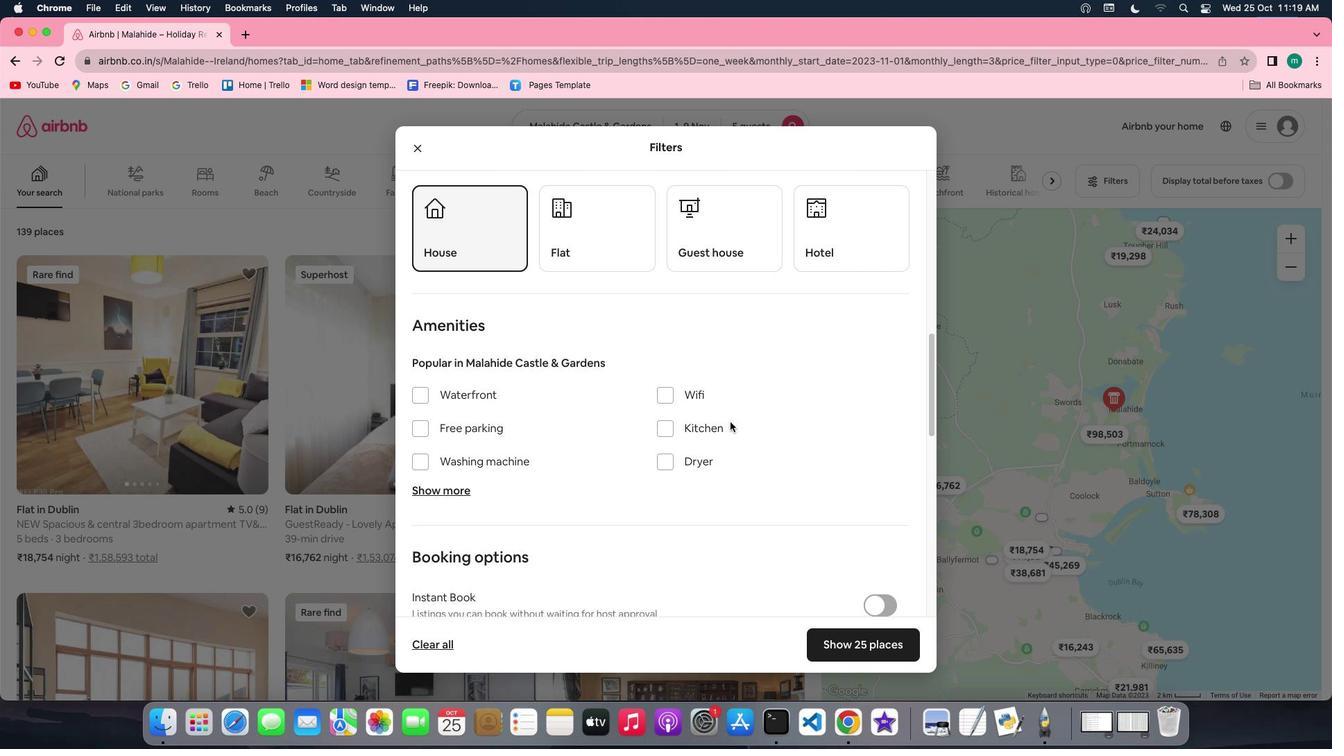 
Action: Mouse scrolled (730, 422) with delta (0, 0)
Screenshot: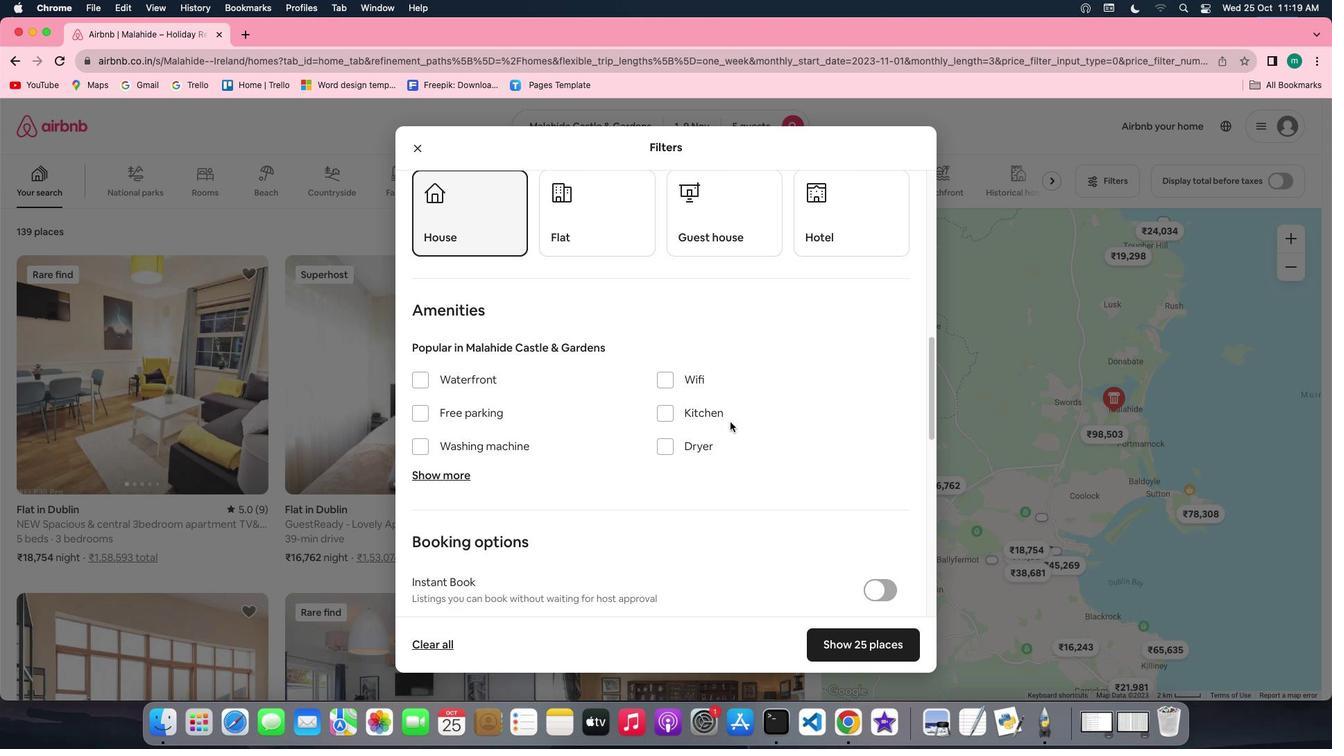 
Action: Mouse scrolled (730, 422) with delta (0, 0)
Screenshot: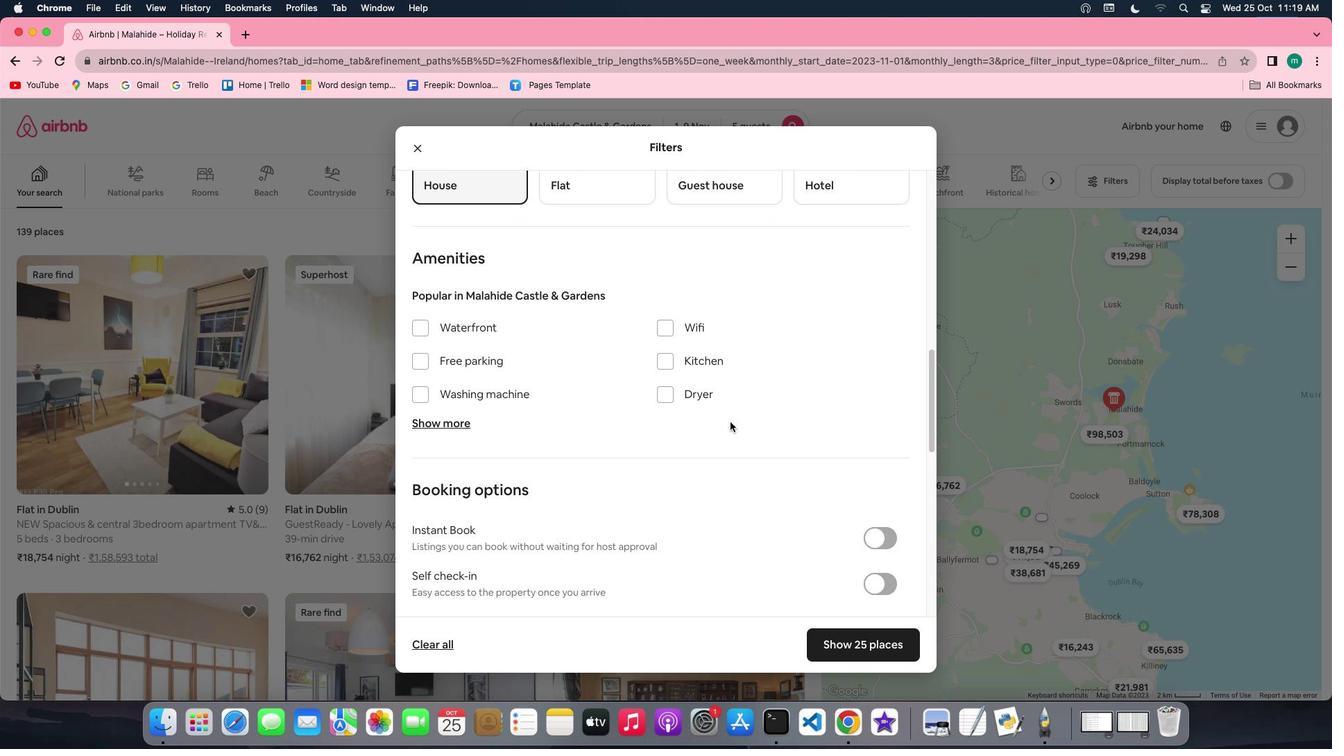 
Action: Mouse scrolled (730, 422) with delta (0, 0)
Screenshot: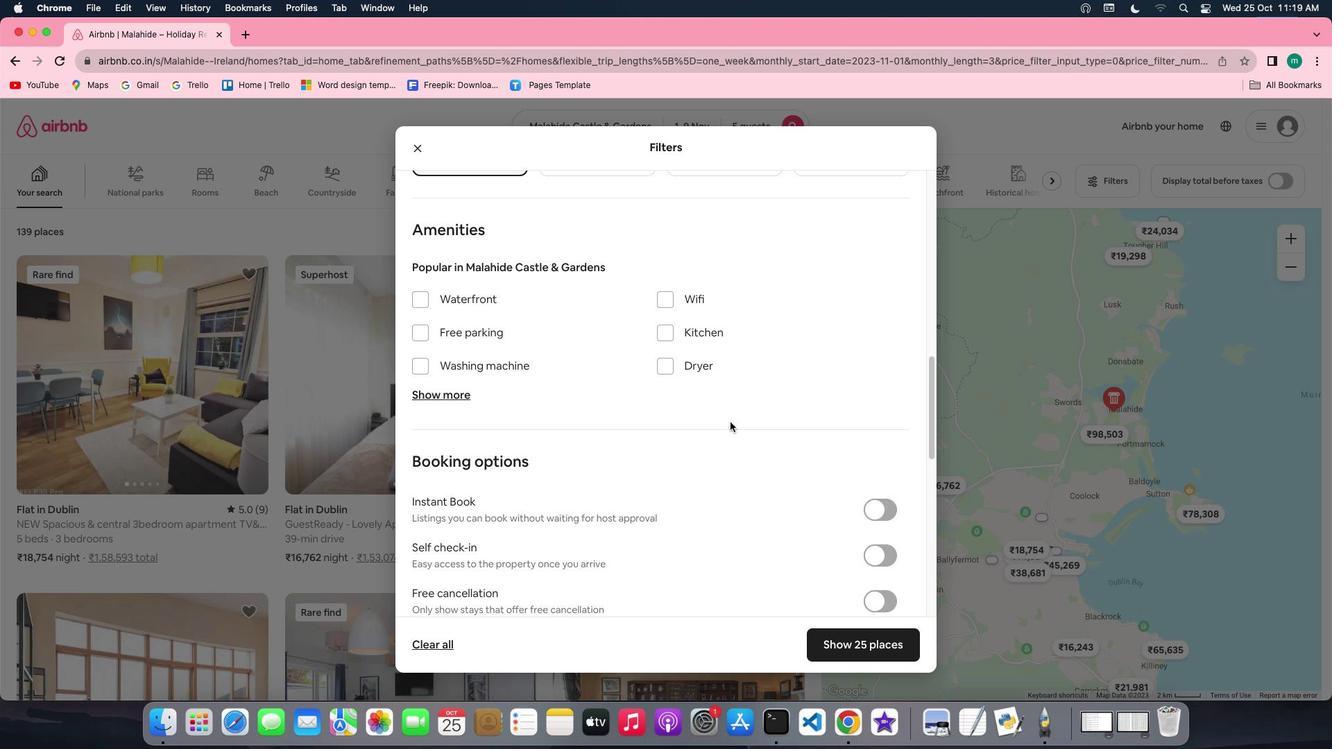 
Action: Mouse scrolled (730, 422) with delta (0, 0)
Screenshot: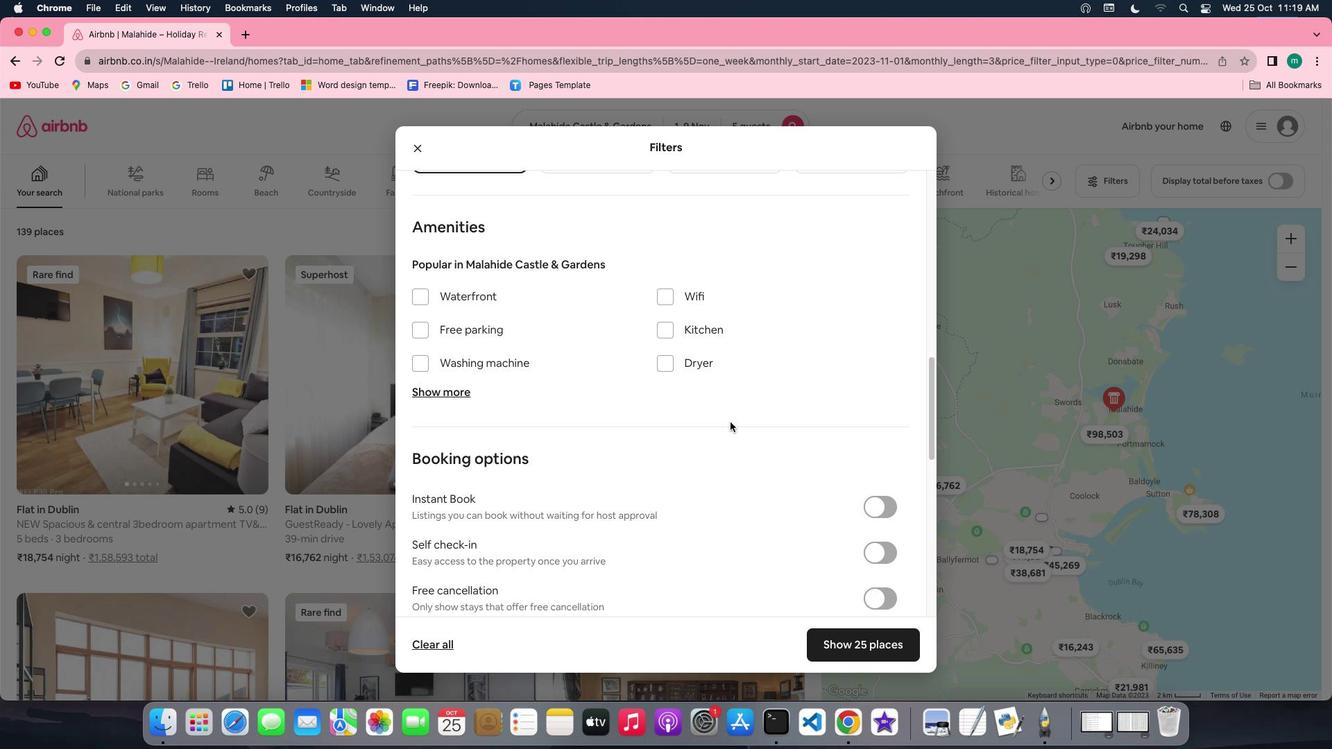 
Action: Mouse scrolled (730, 422) with delta (0, 0)
Screenshot: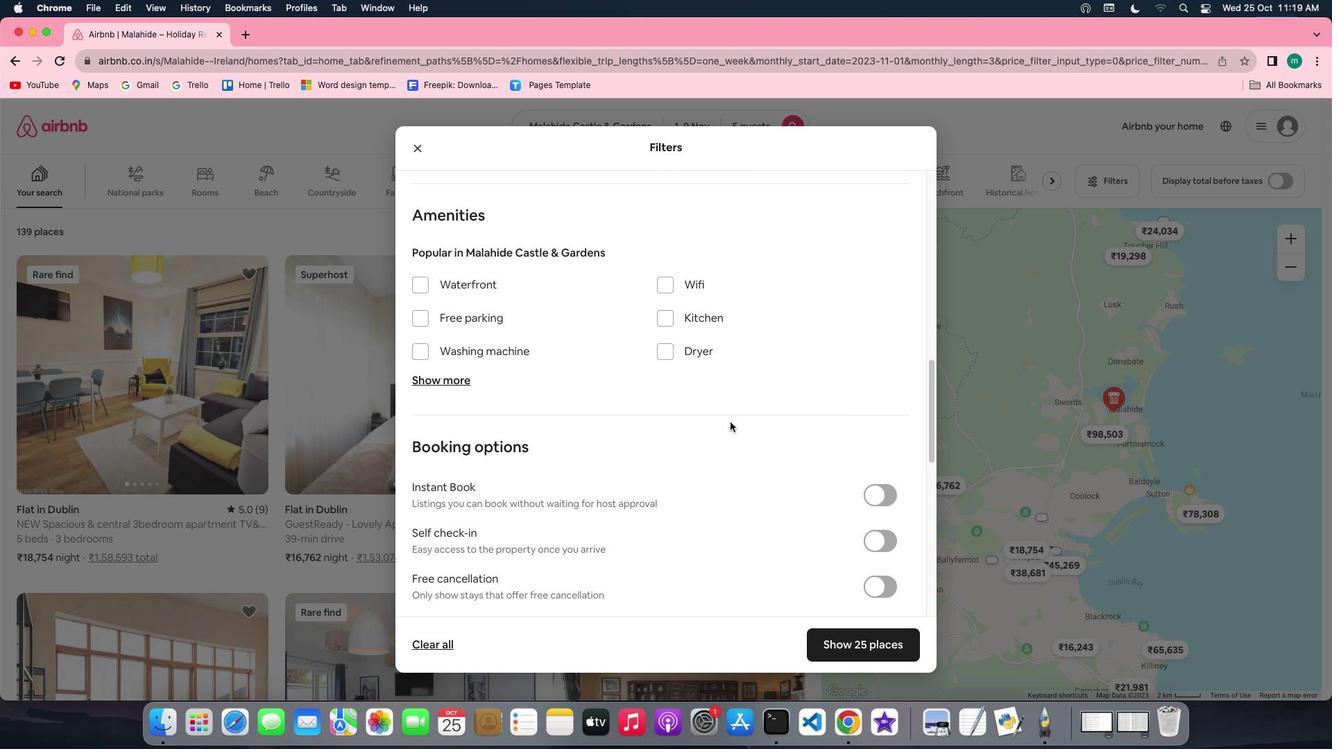 
Action: Mouse scrolled (730, 422) with delta (0, 0)
Screenshot: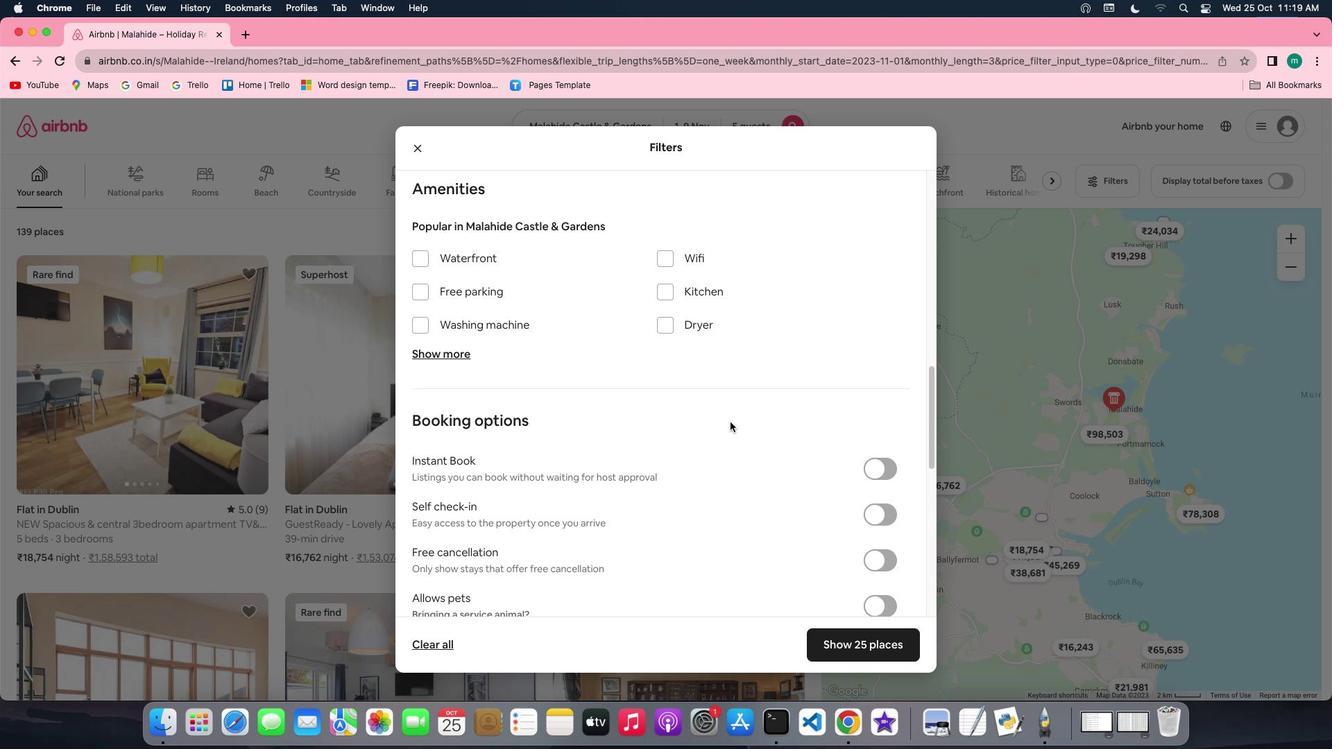 
Action: Mouse scrolled (730, 422) with delta (0, 0)
Screenshot: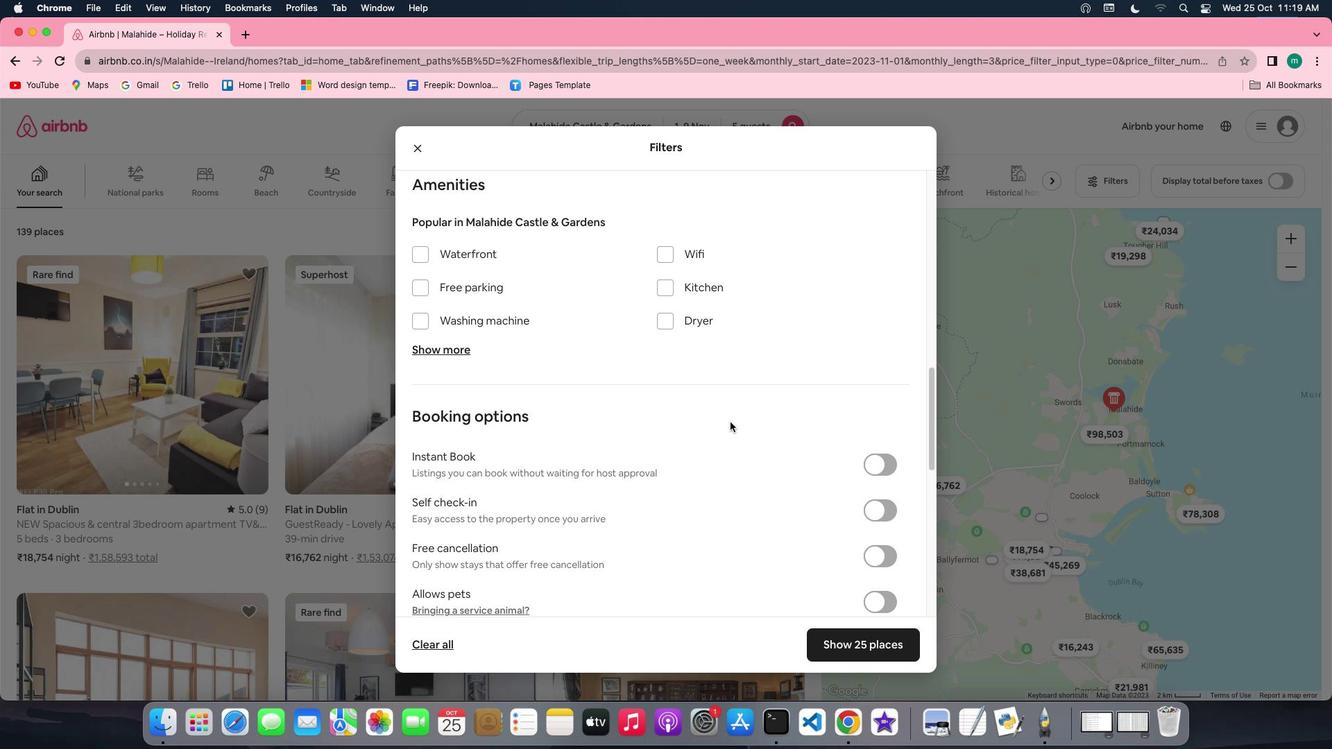 
Action: Mouse scrolled (730, 422) with delta (0, 0)
Screenshot: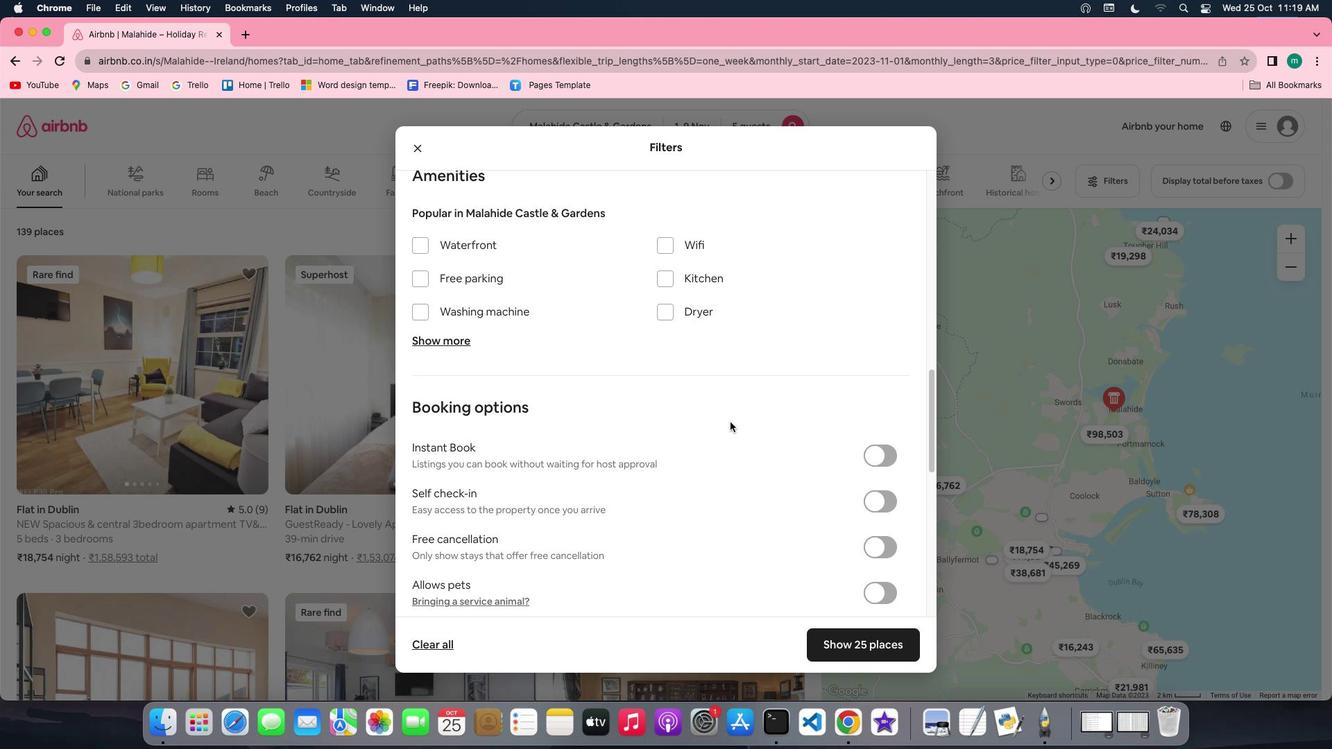 
Action: Mouse moved to (880, 421)
Screenshot: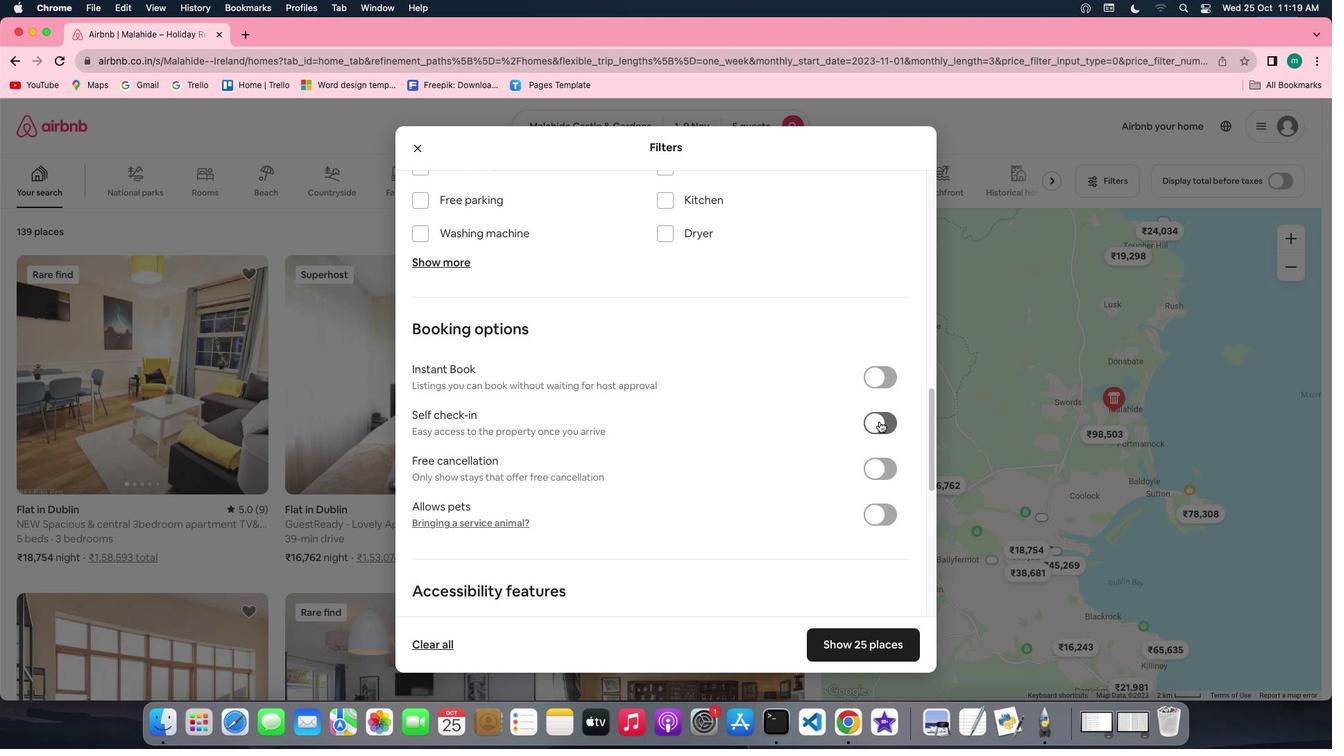 
Action: Mouse pressed left at (880, 421)
Screenshot: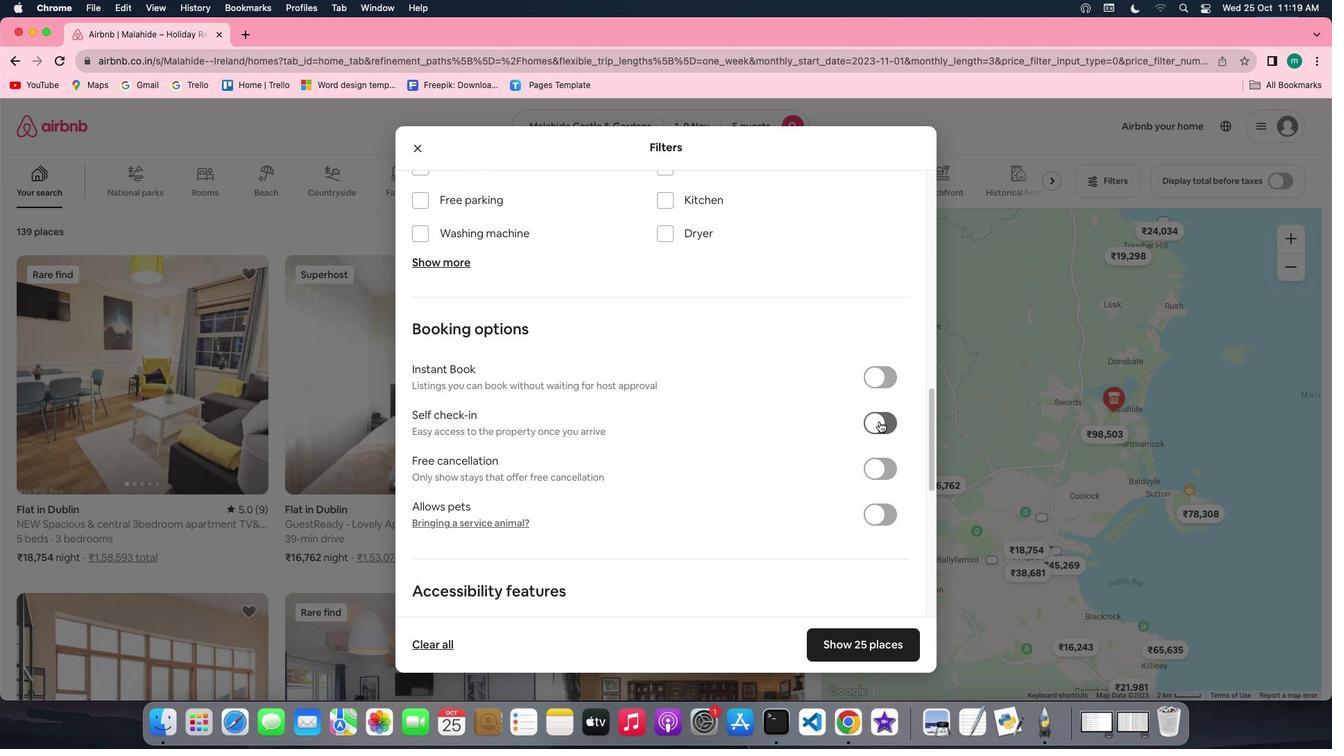 
Action: Mouse moved to (776, 500)
Screenshot: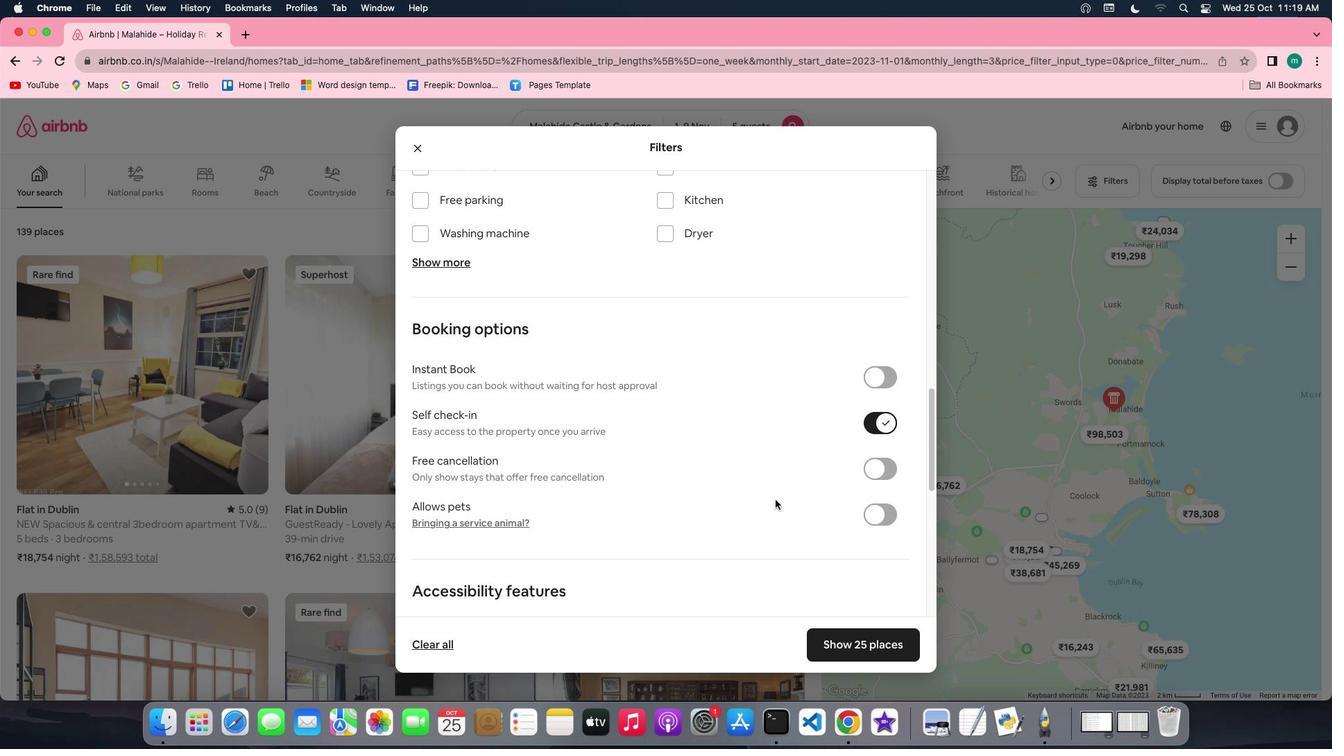 
Action: Mouse scrolled (776, 500) with delta (0, 0)
Screenshot: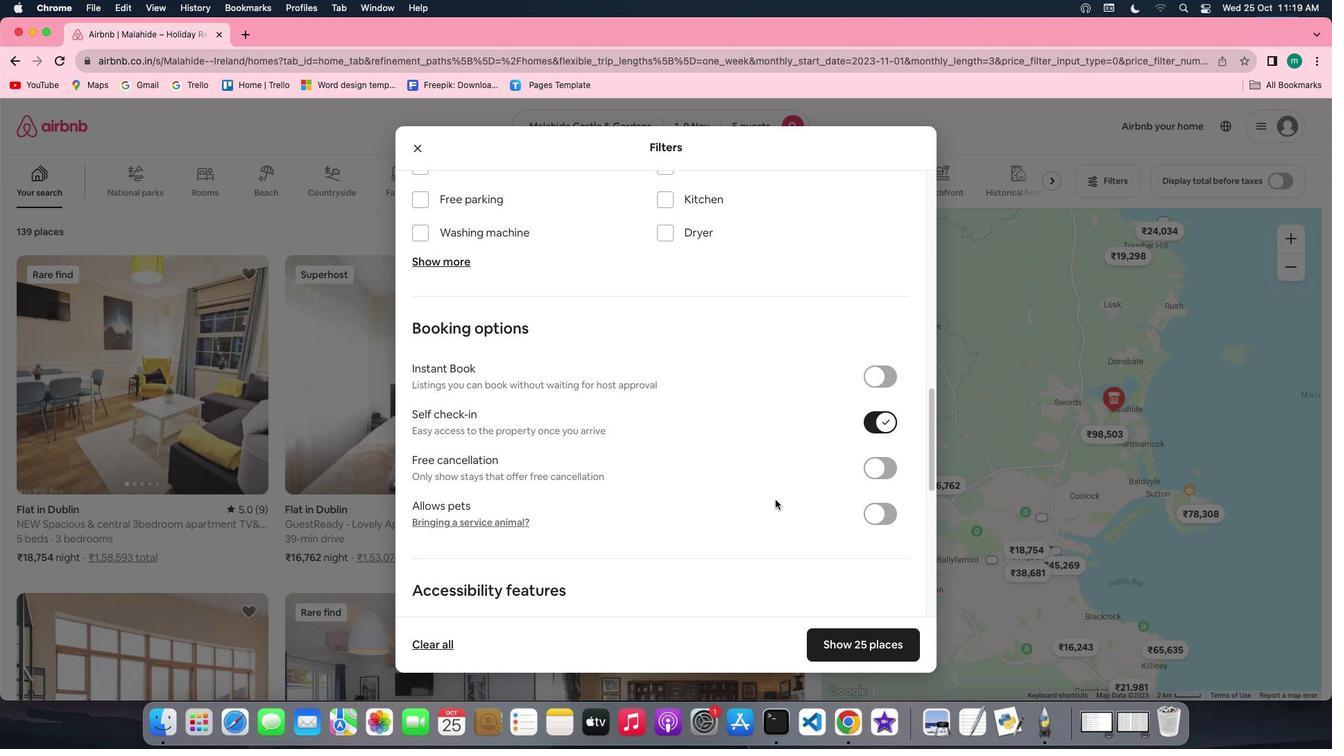 
Action: Mouse scrolled (776, 500) with delta (0, 0)
Screenshot: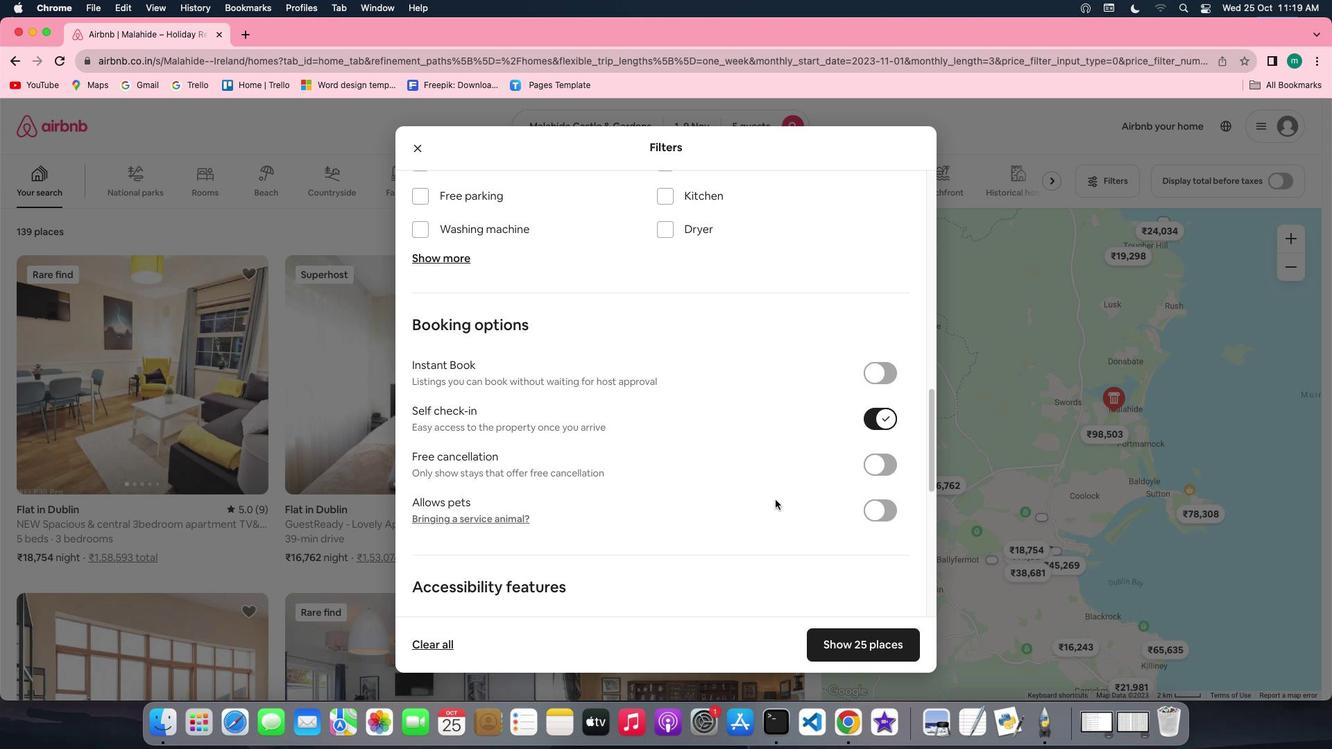 
Action: Mouse scrolled (776, 500) with delta (0, 0)
Screenshot: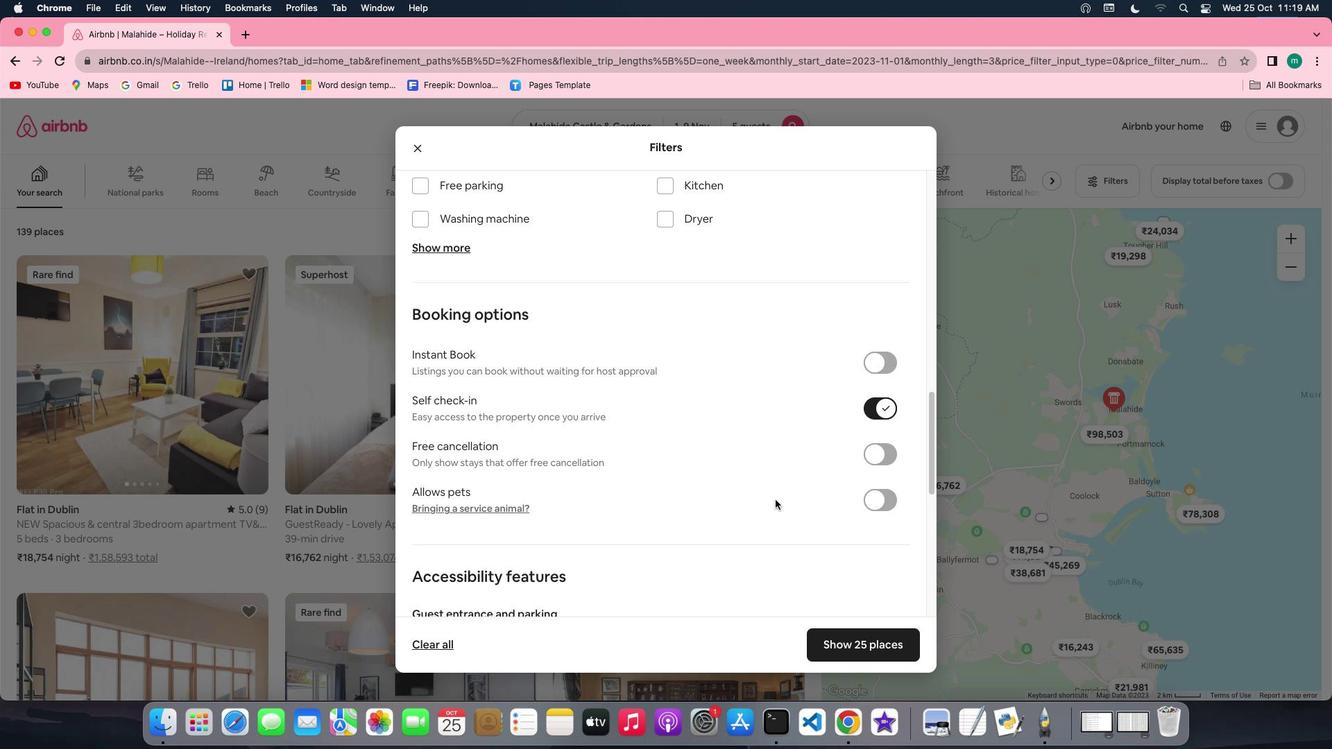 
Action: Mouse scrolled (776, 500) with delta (0, 0)
Screenshot: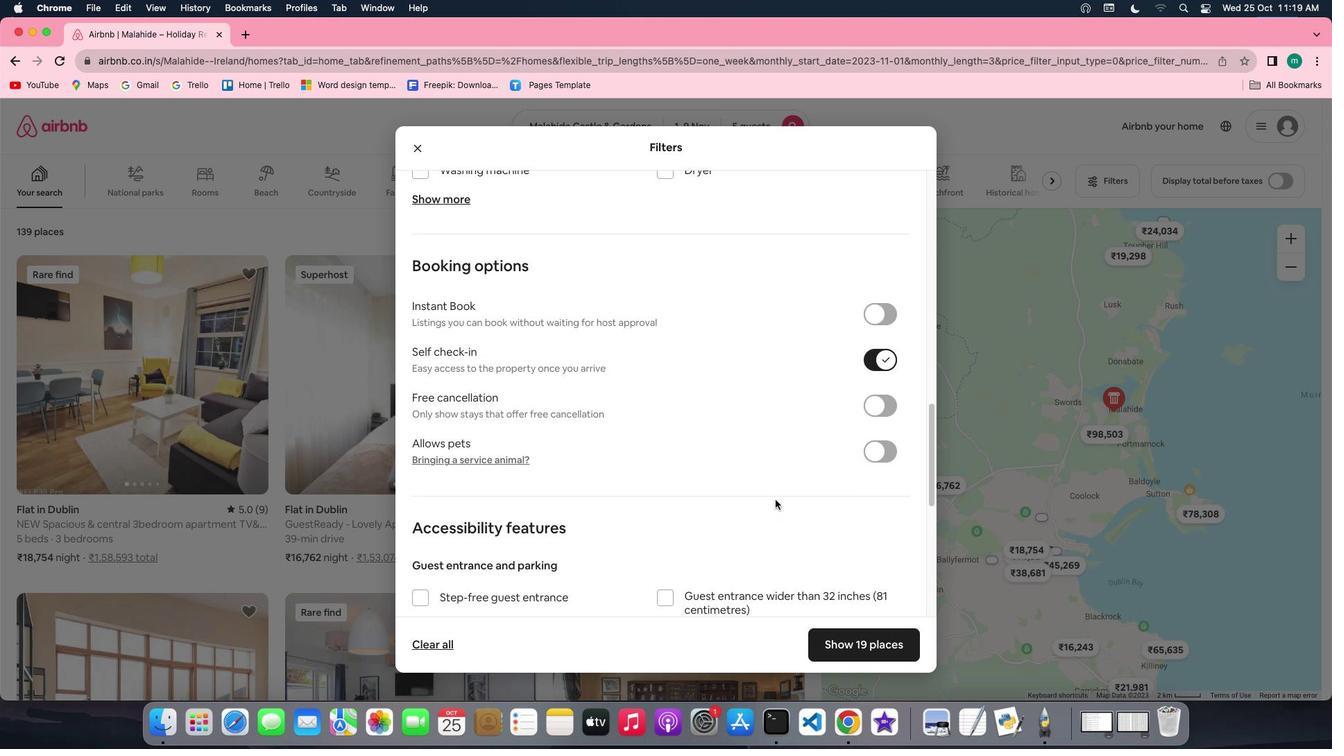 
Action: Mouse scrolled (776, 500) with delta (0, 0)
Screenshot: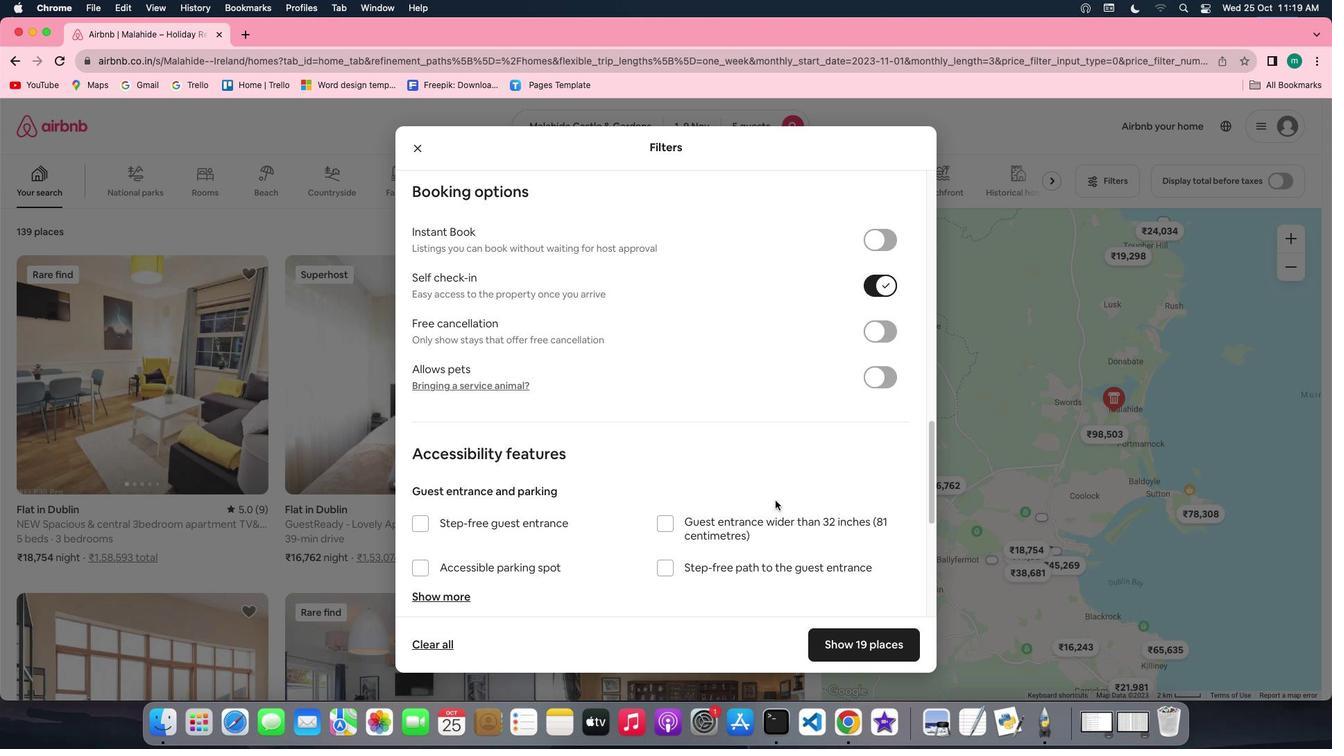 
Action: Mouse scrolled (776, 500) with delta (0, 0)
Screenshot: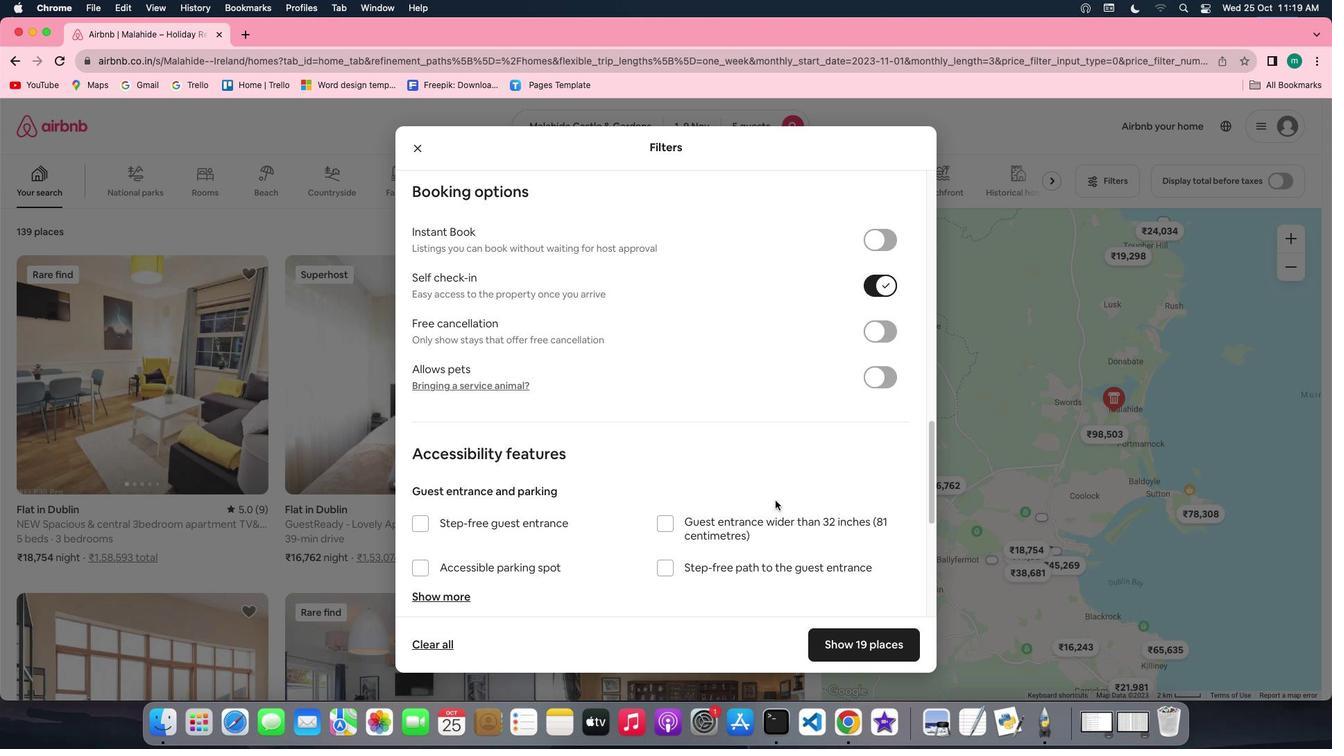 
Action: Mouse scrolled (776, 500) with delta (0, 0)
Screenshot: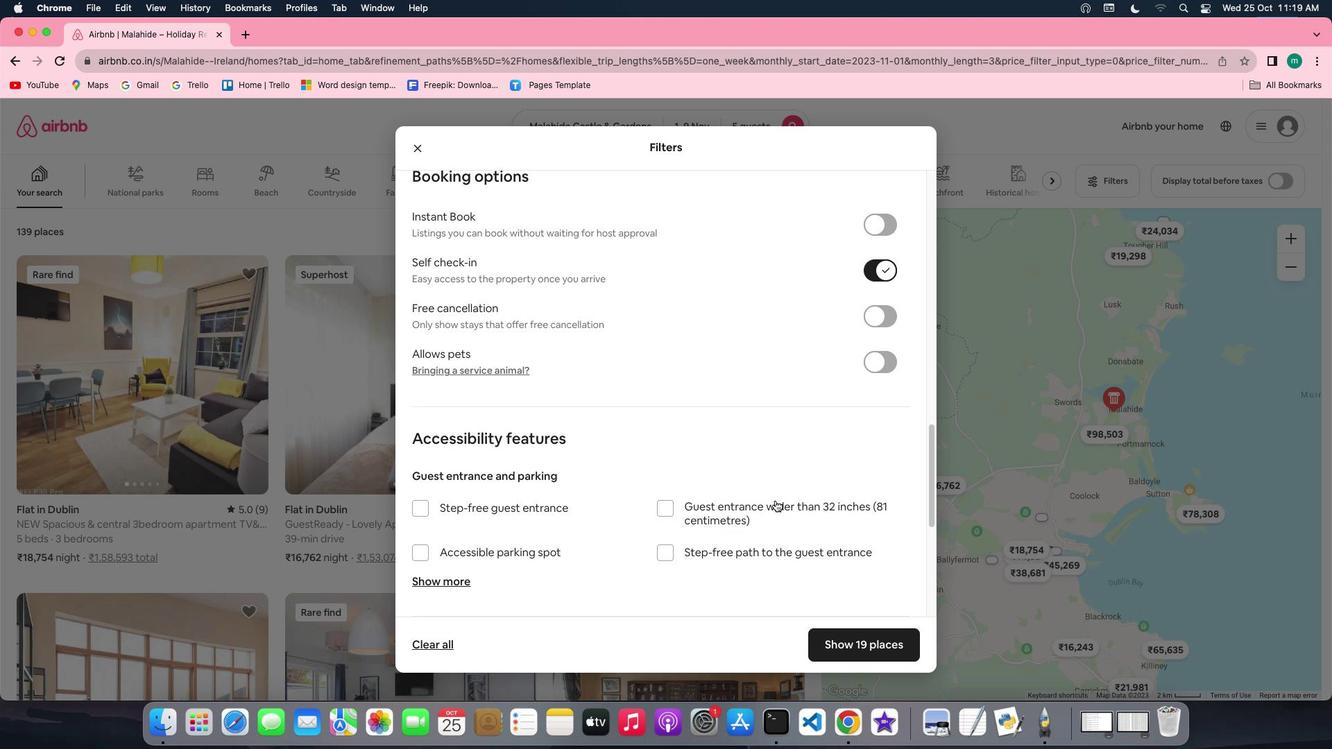 
Action: Mouse moved to (776, 500)
Screenshot: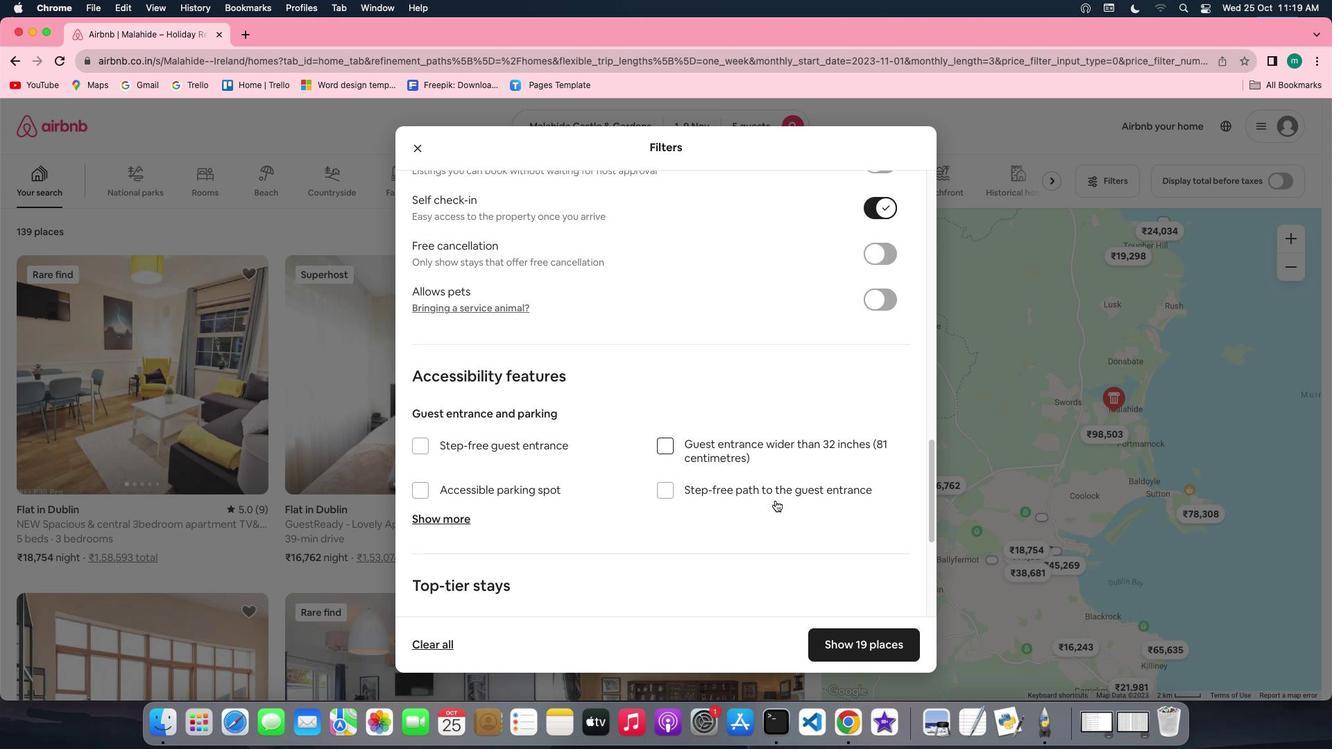 
Action: Mouse scrolled (776, 500) with delta (0, -2)
Screenshot: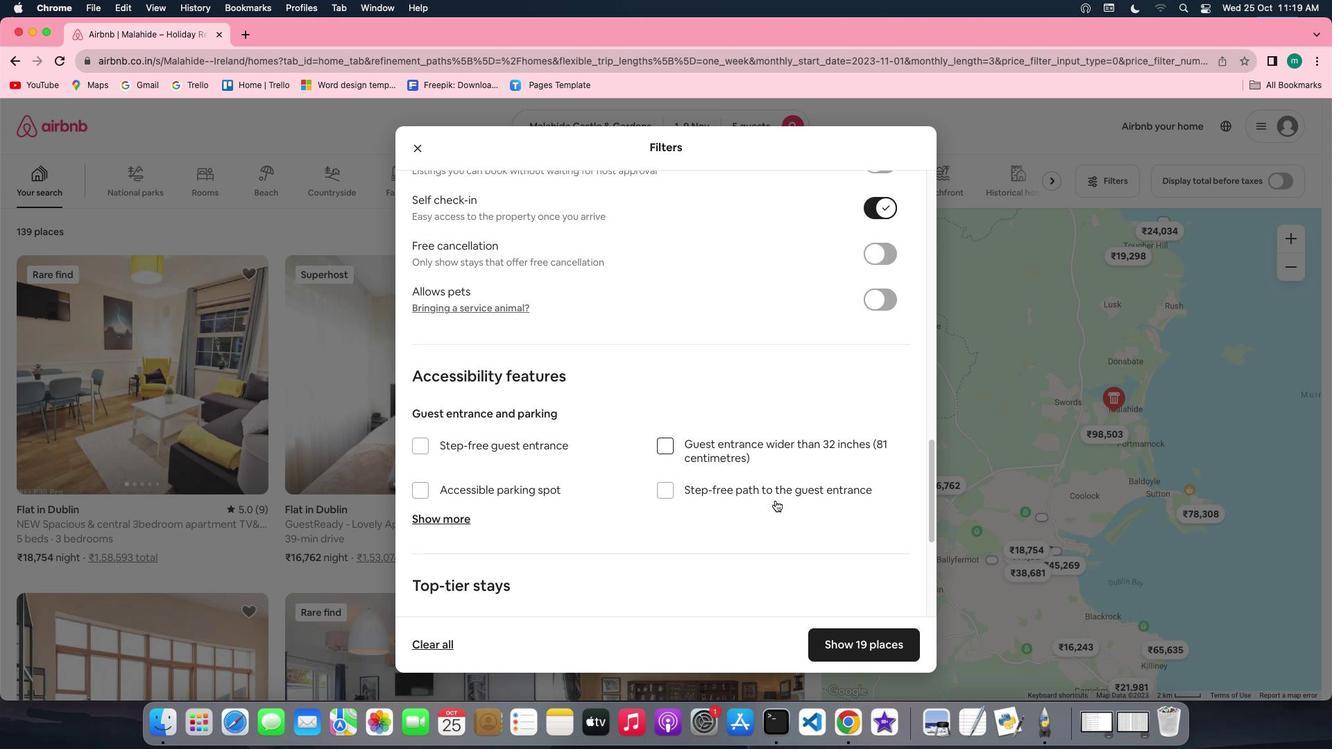 
Action: Mouse moved to (775, 500)
Screenshot: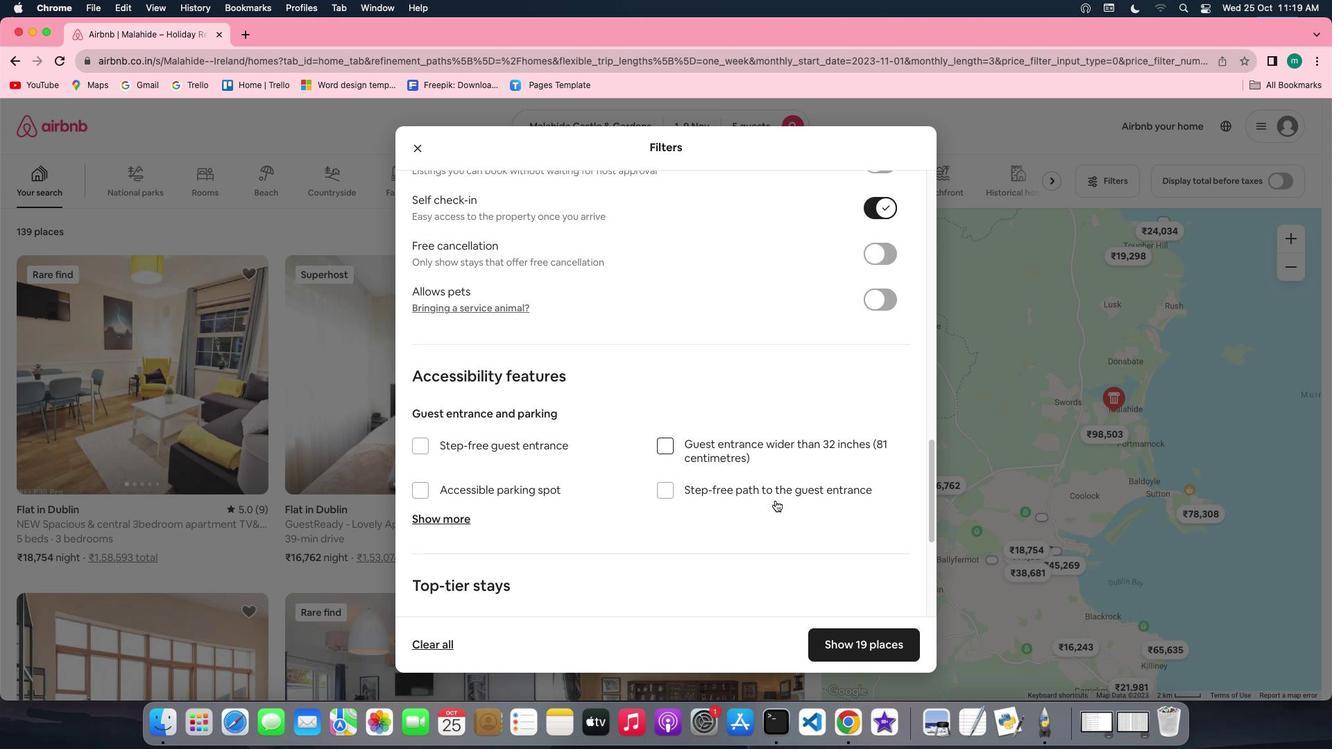
Action: Mouse scrolled (775, 500) with delta (0, -2)
Screenshot: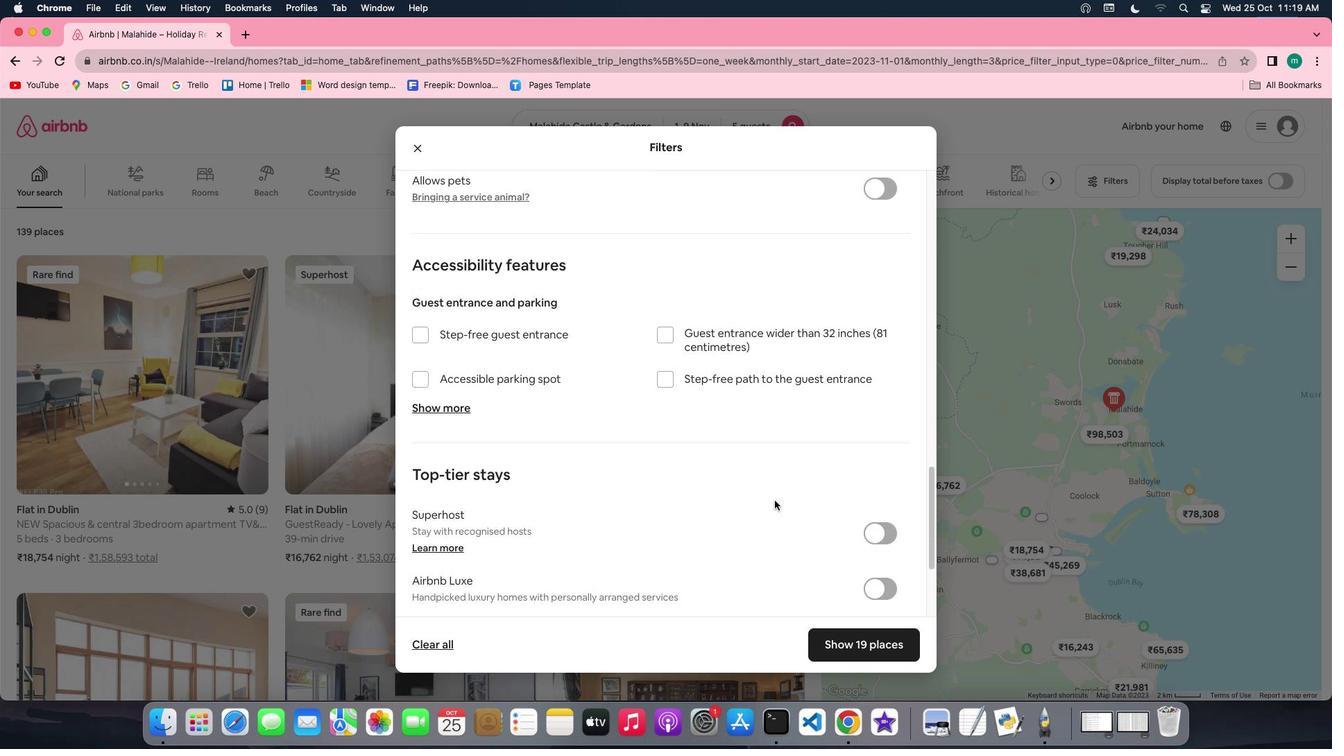 
Action: Mouse moved to (774, 501)
Screenshot: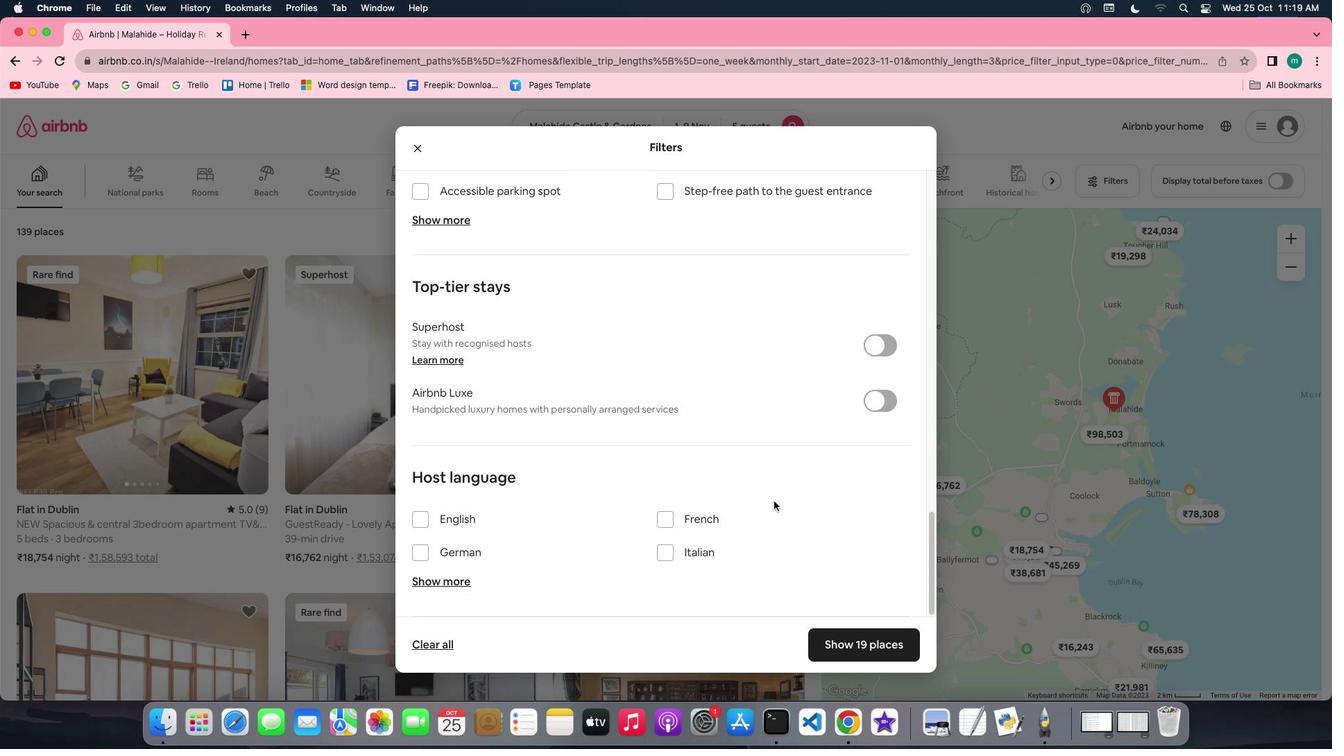 
Action: Mouse scrolled (774, 501) with delta (0, -2)
Screenshot: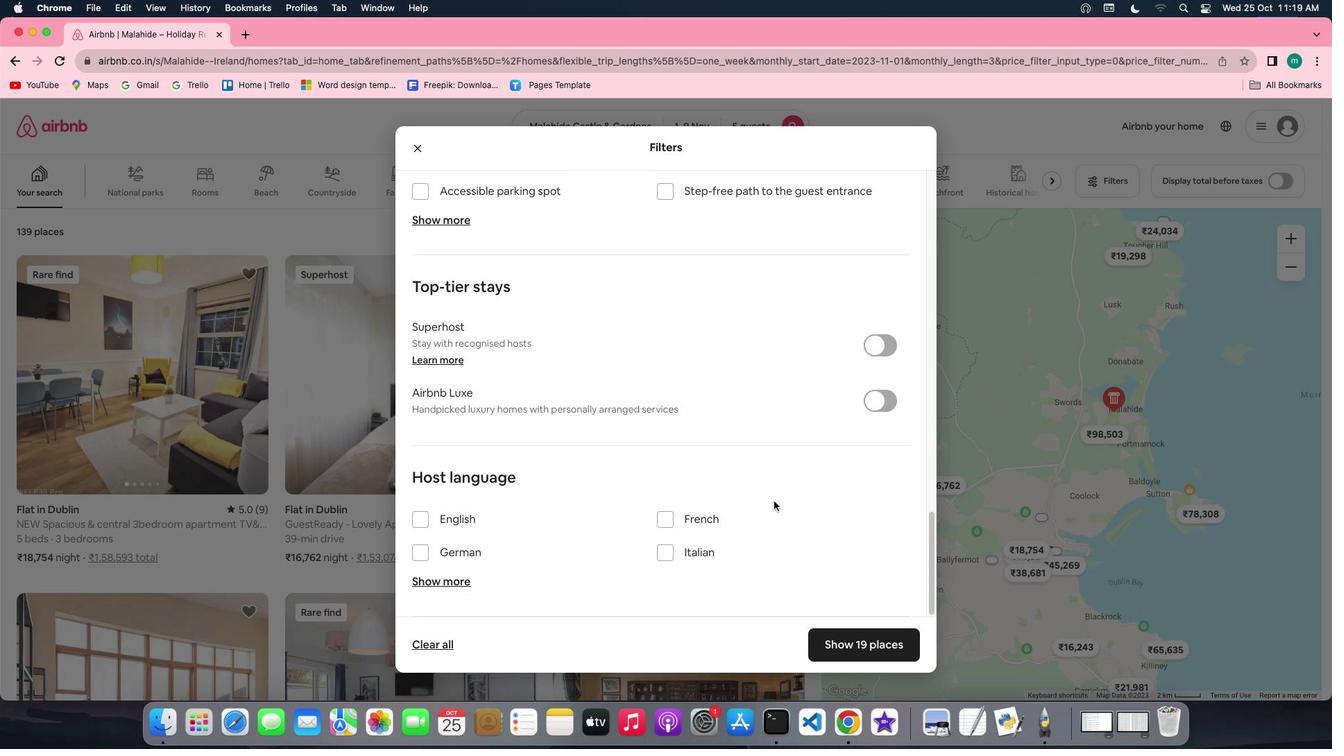 
Action: Mouse moved to (772, 509)
Screenshot: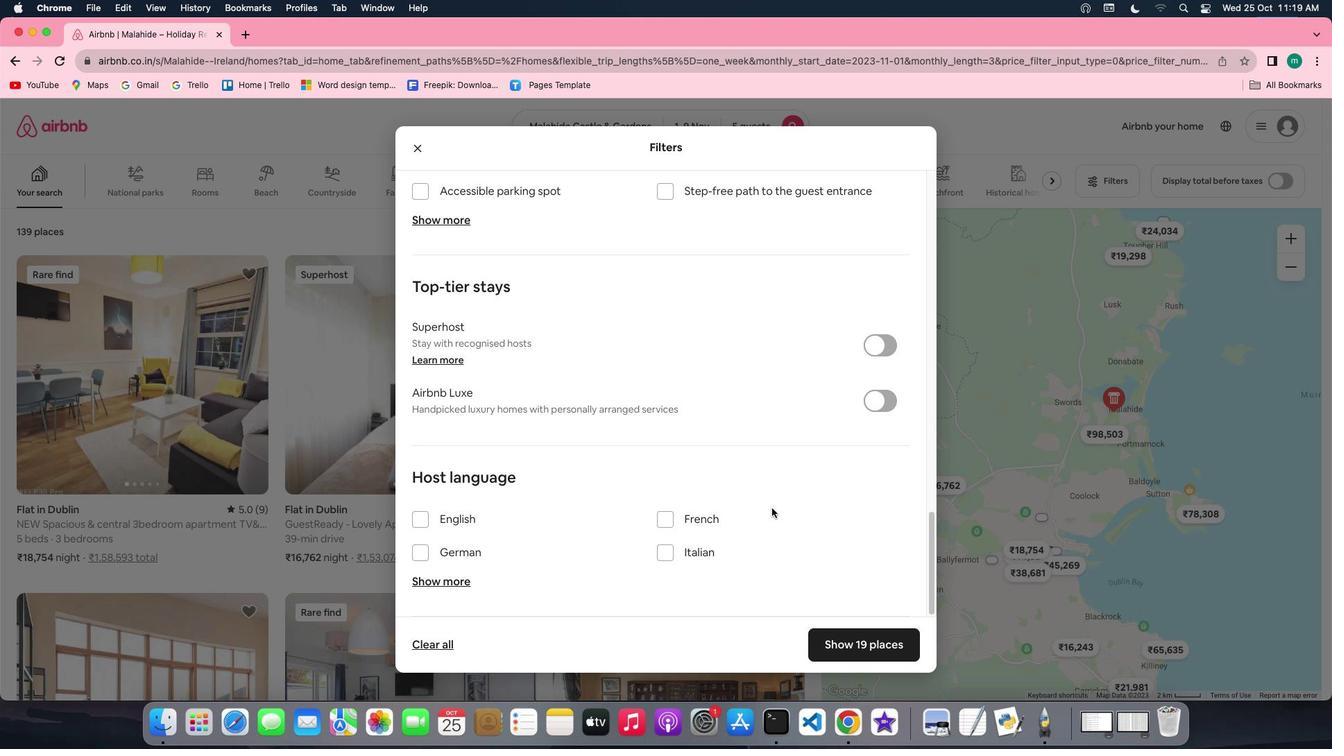 
Action: Mouse scrolled (772, 509) with delta (0, 0)
Screenshot: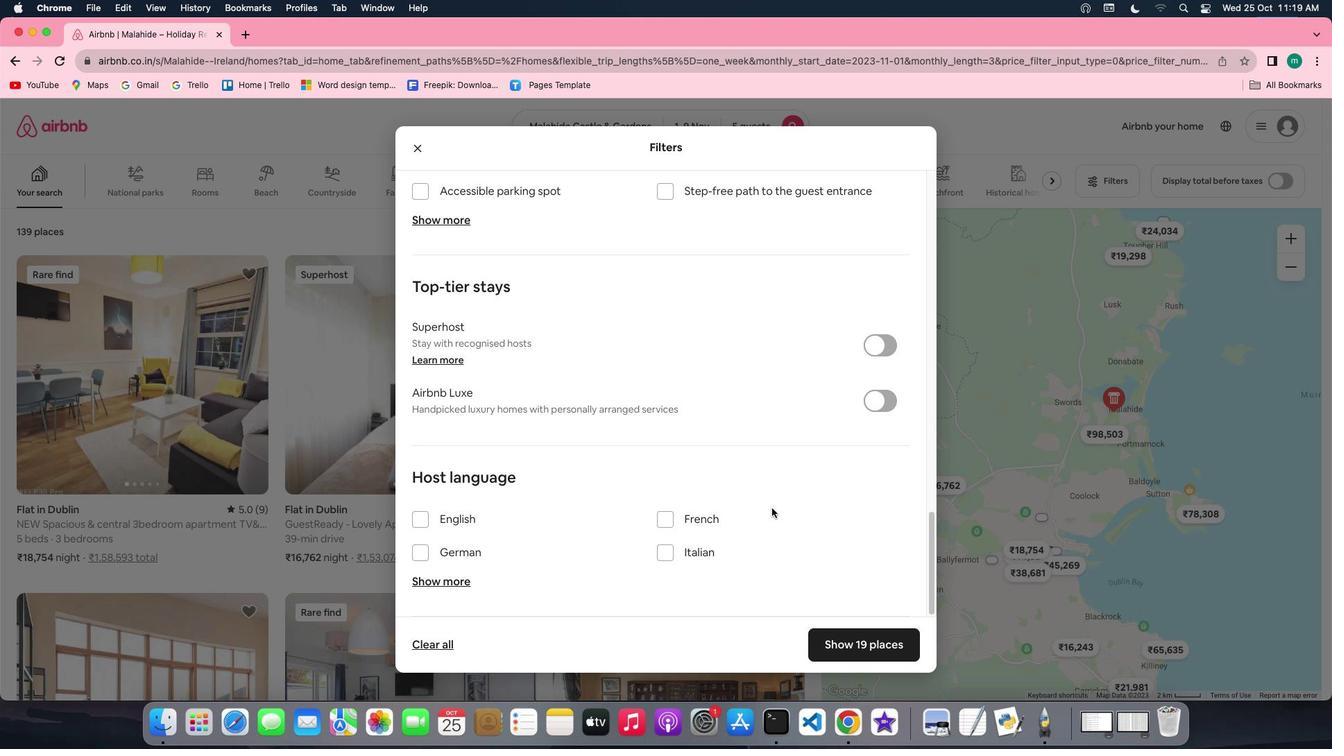 
Action: Mouse scrolled (772, 509) with delta (0, 0)
Screenshot: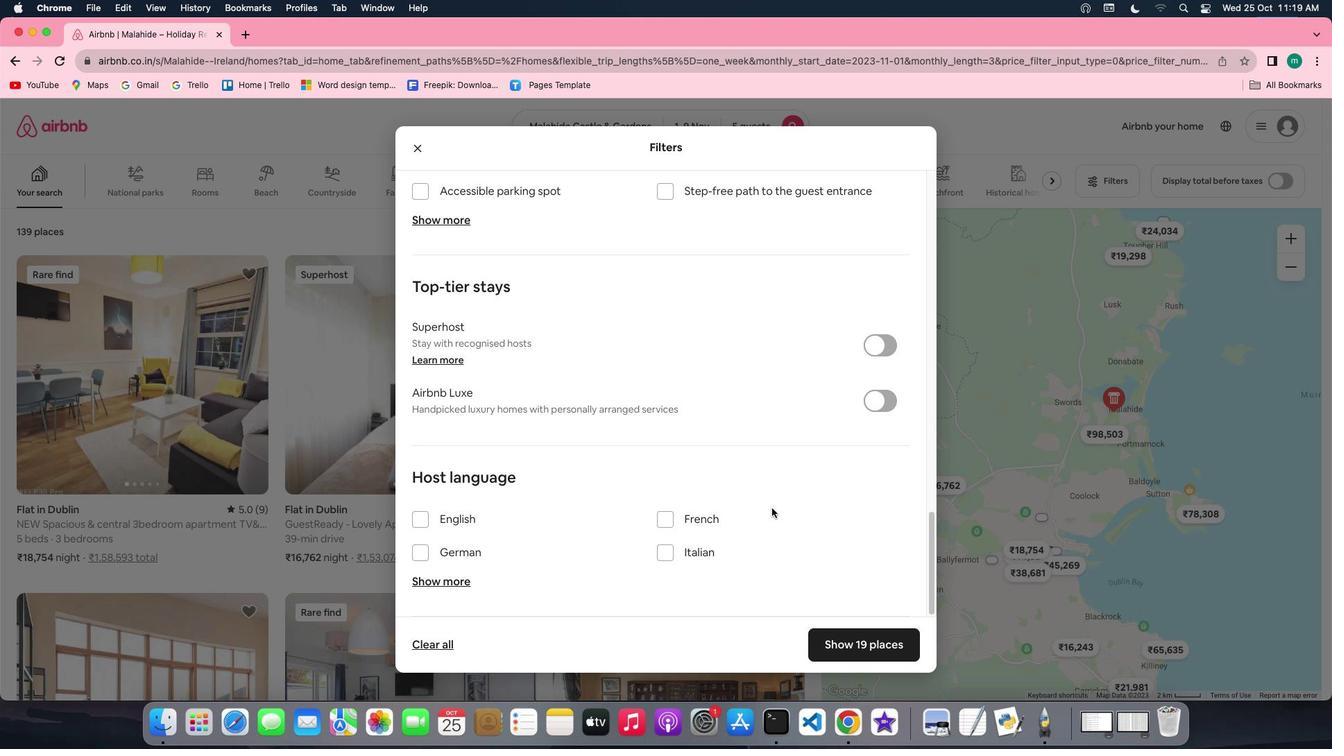 
Action: Mouse scrolled (772, 509) with delta (0, 0)
Screenshot: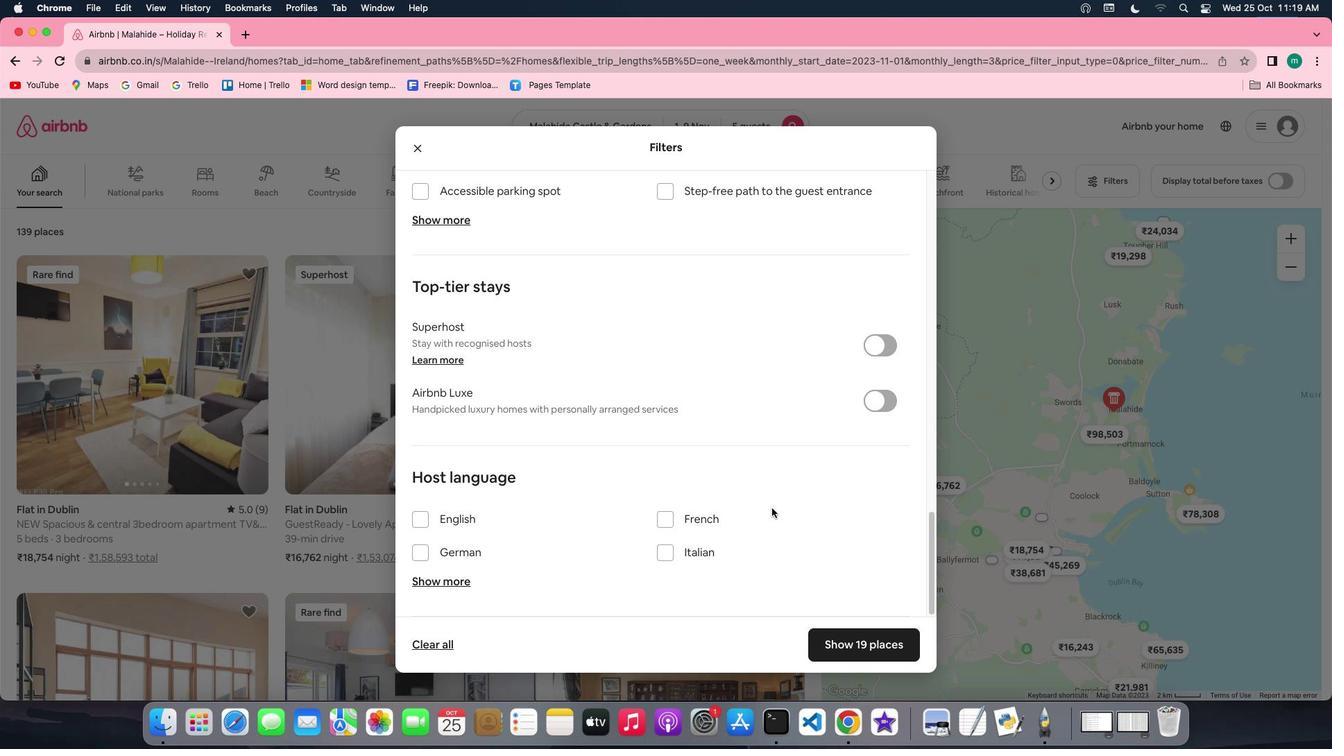 
Action: Mouse scrolled (772, 509) with delta (0, -2)
Screenshot: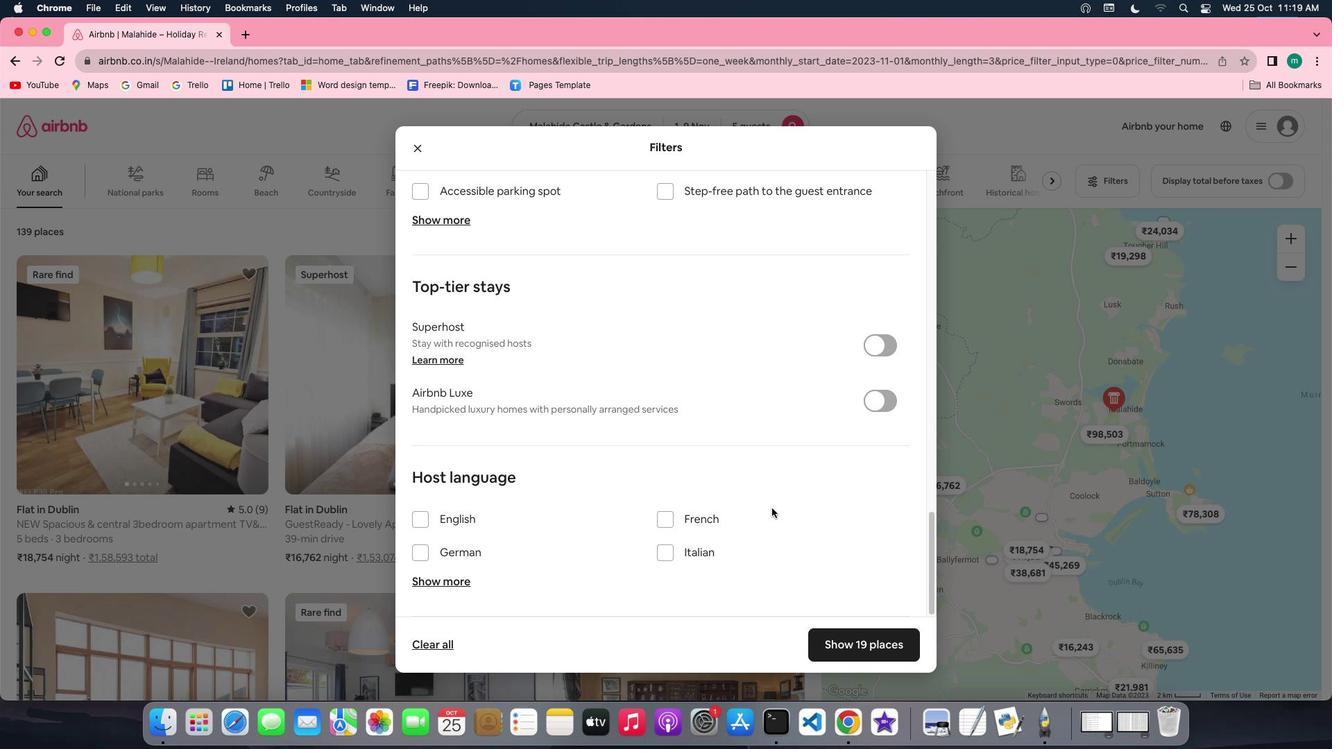 
Action: Mouse moved to (772, 509)
Screenshot: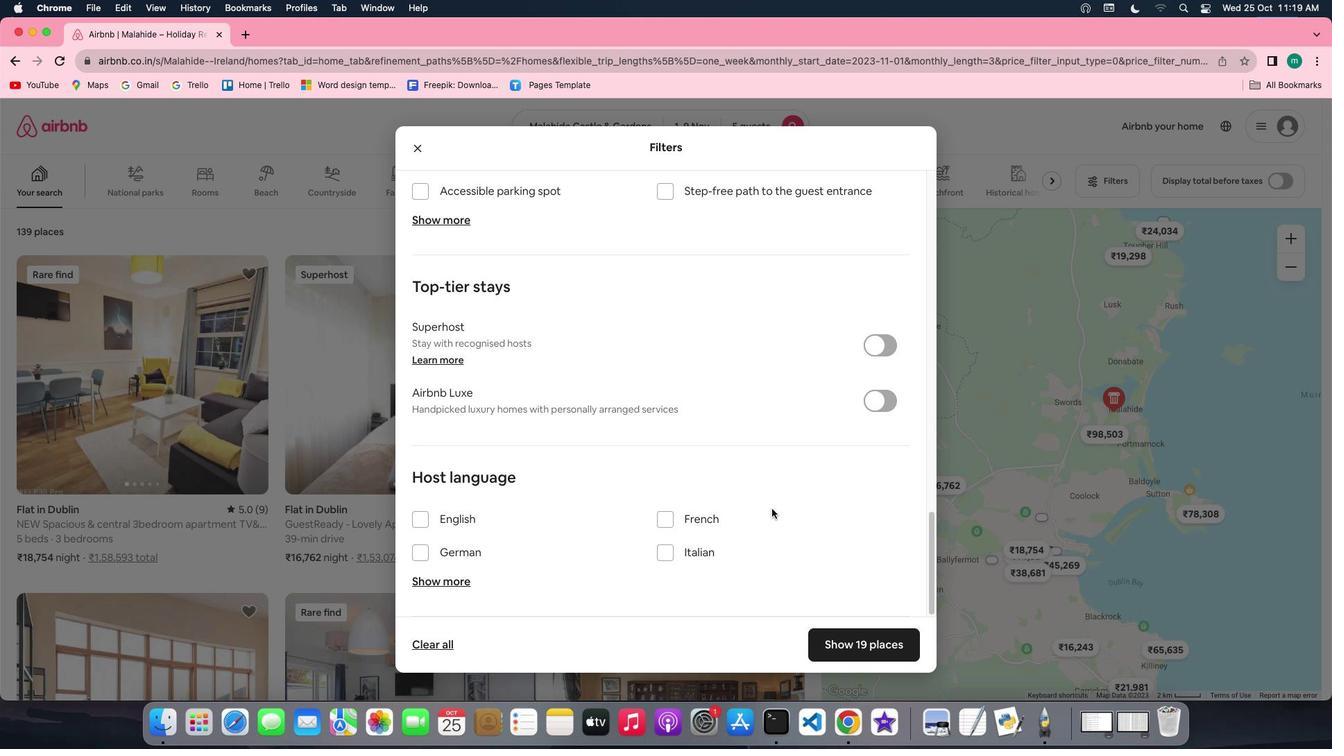
Action: Mouse scrolled (772, 509) with delta (0, -2)
Screenshot: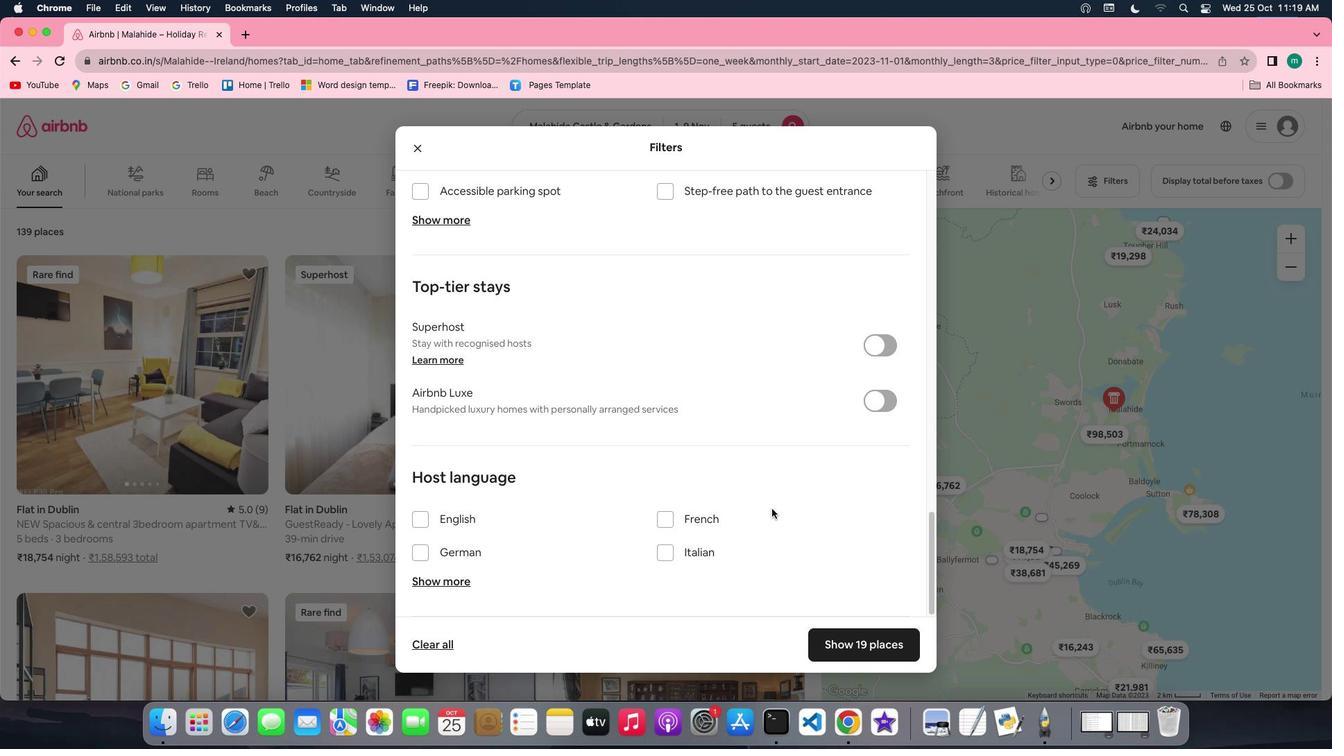 
Action: Mouse moved to (860, 651)
Screenshot: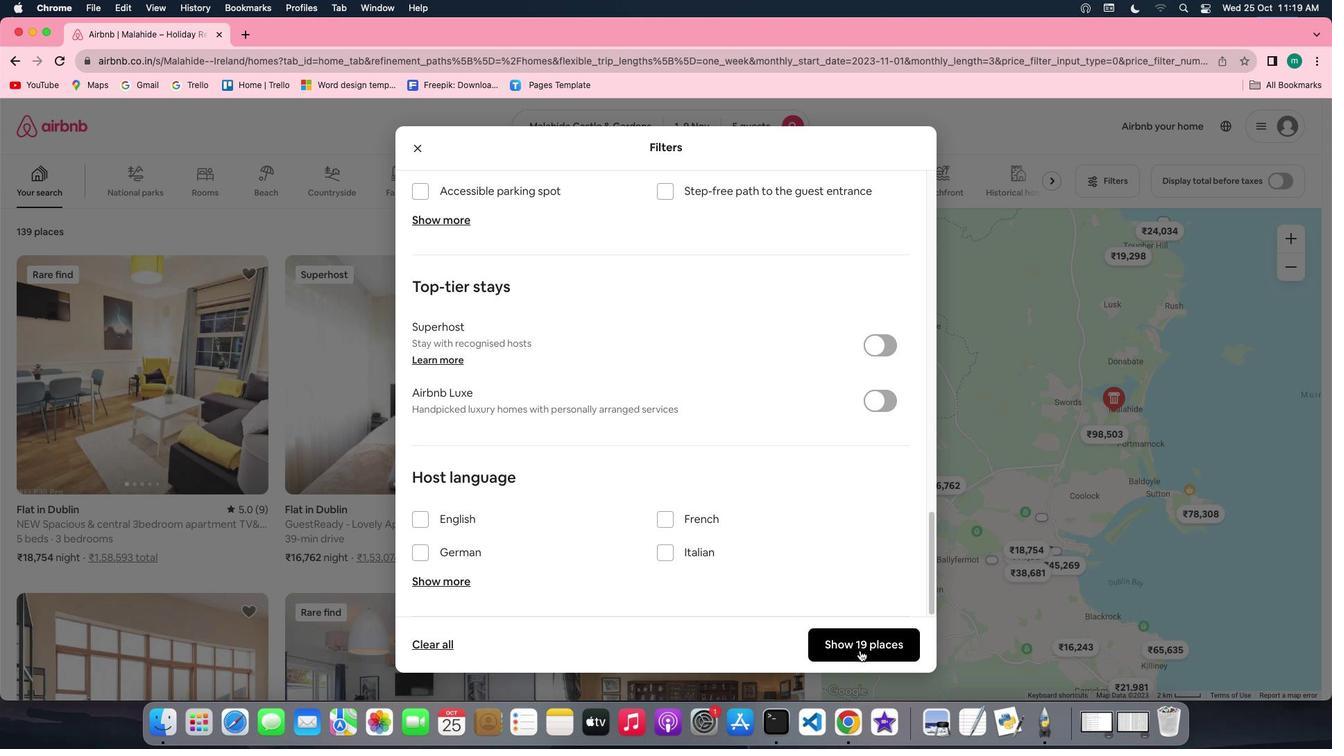 
Action: Mouse pressed left at (860, 651)
Screenshot: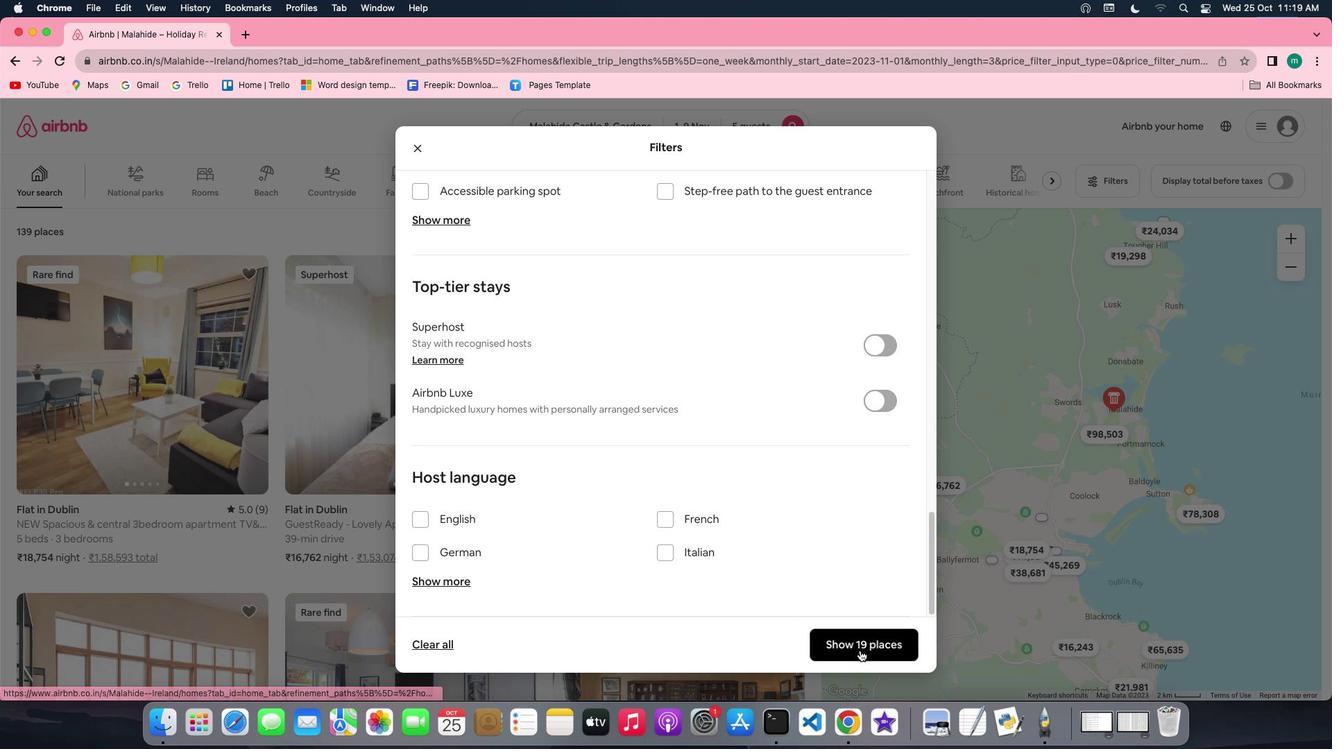 
Action: Mouse moved to (201, 338)
Screenshot: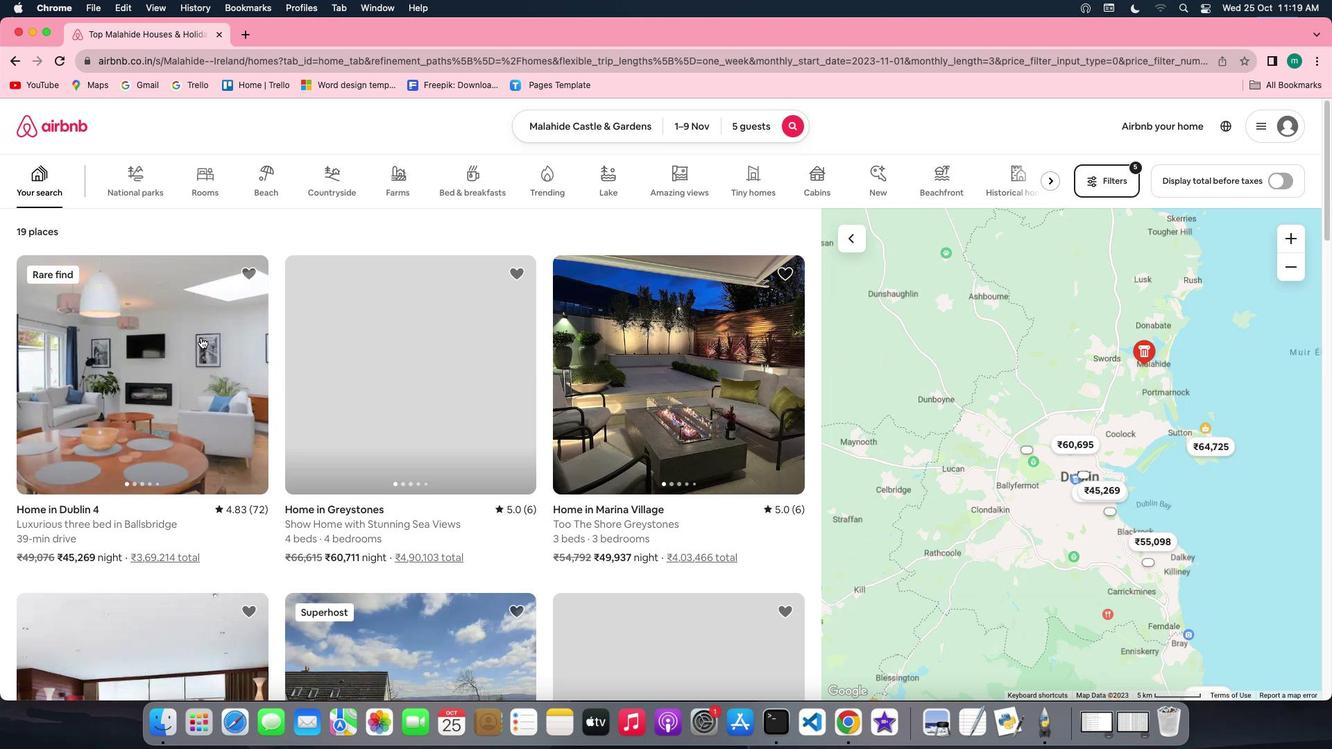 
Action: Mouse pressed left at (201, 338)
Screenshot: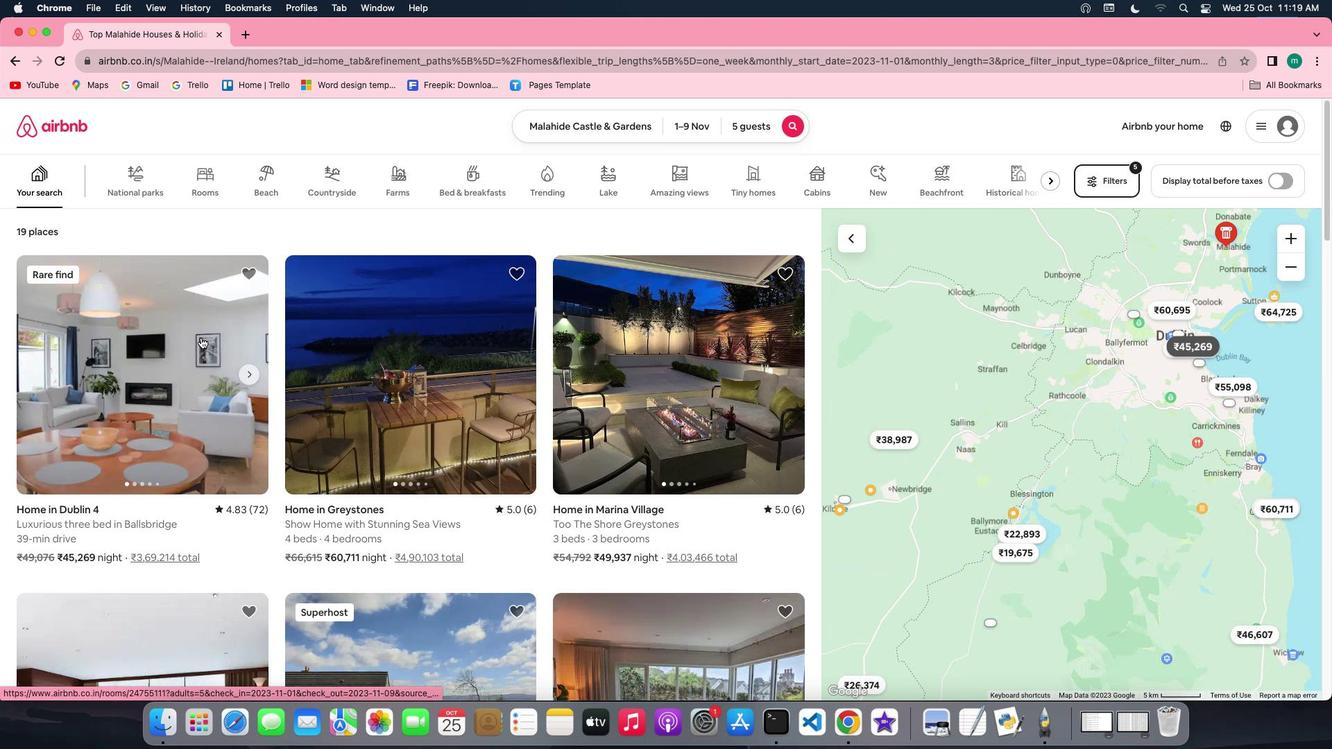 
Action: Mouse moved to (992, 521)
Screenshot: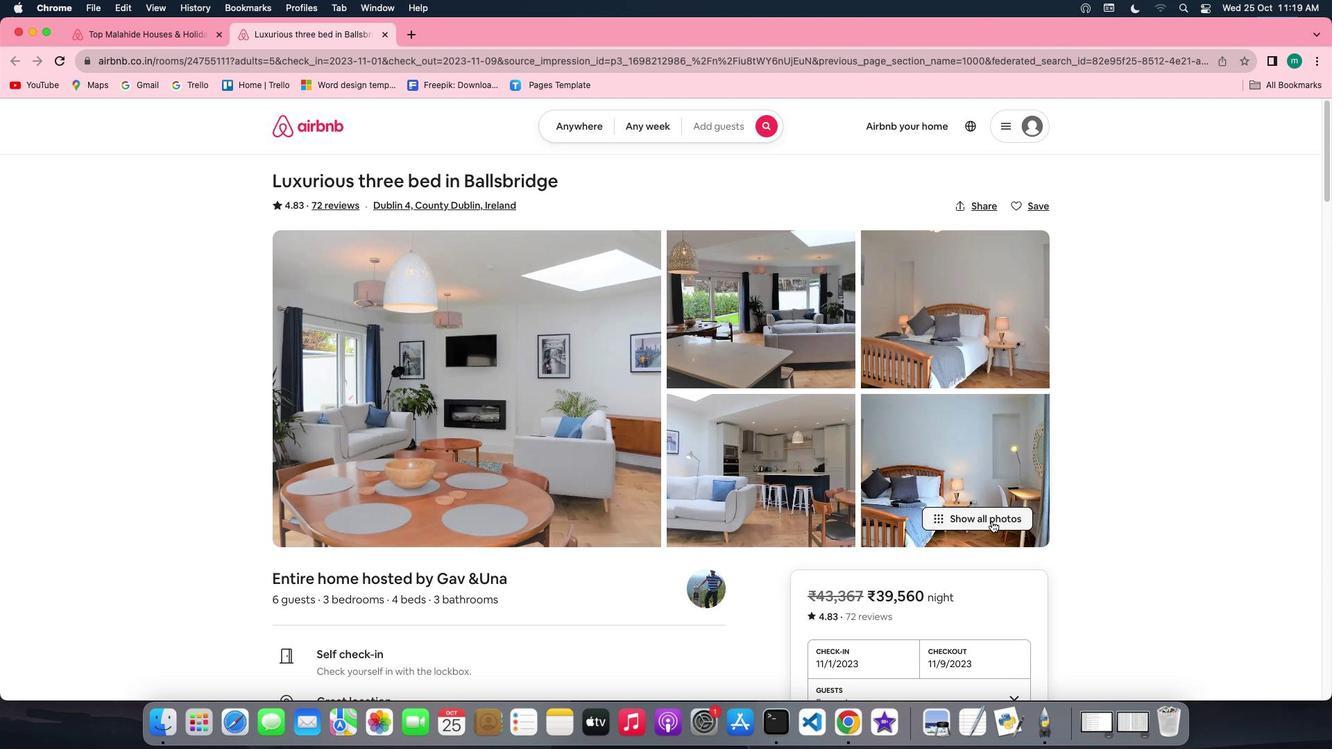 
Action: Mouse pressed left at (992, 521)
Screenshot: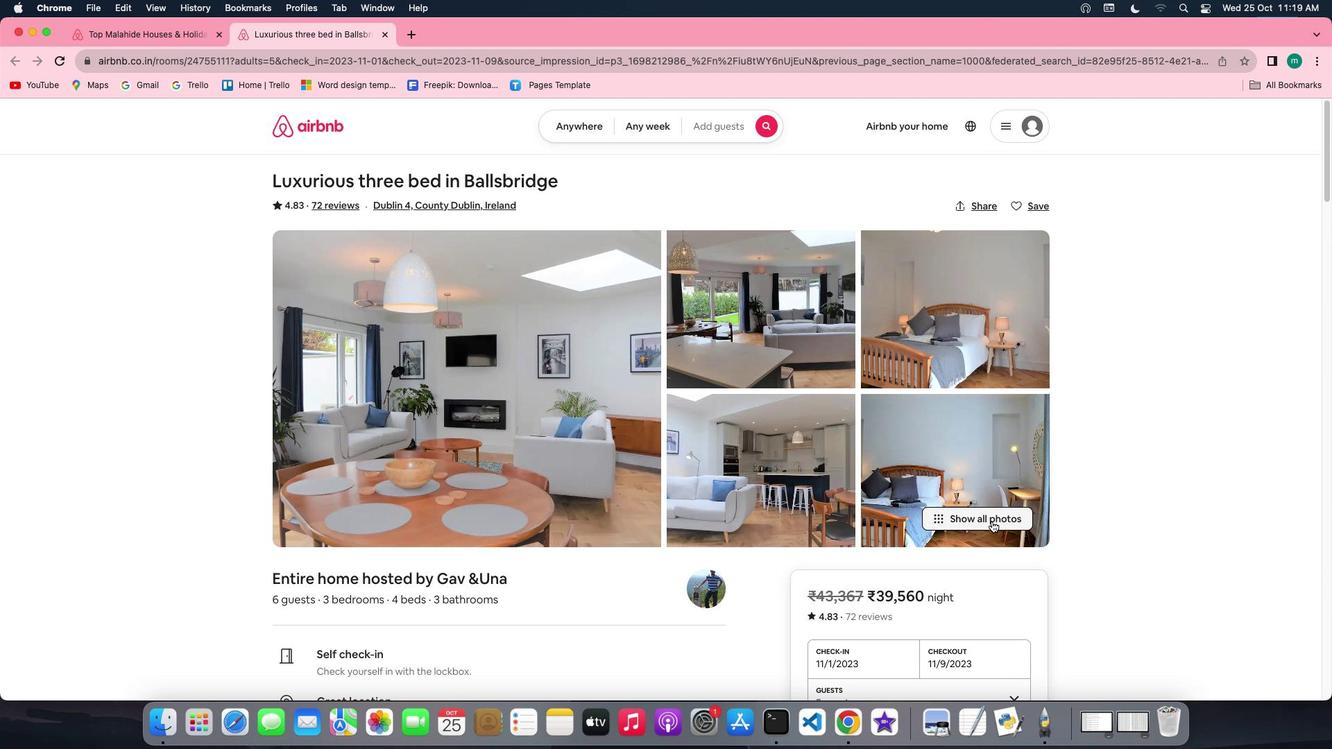 
Action: Mouse moved to (742, 511)
Screenshot: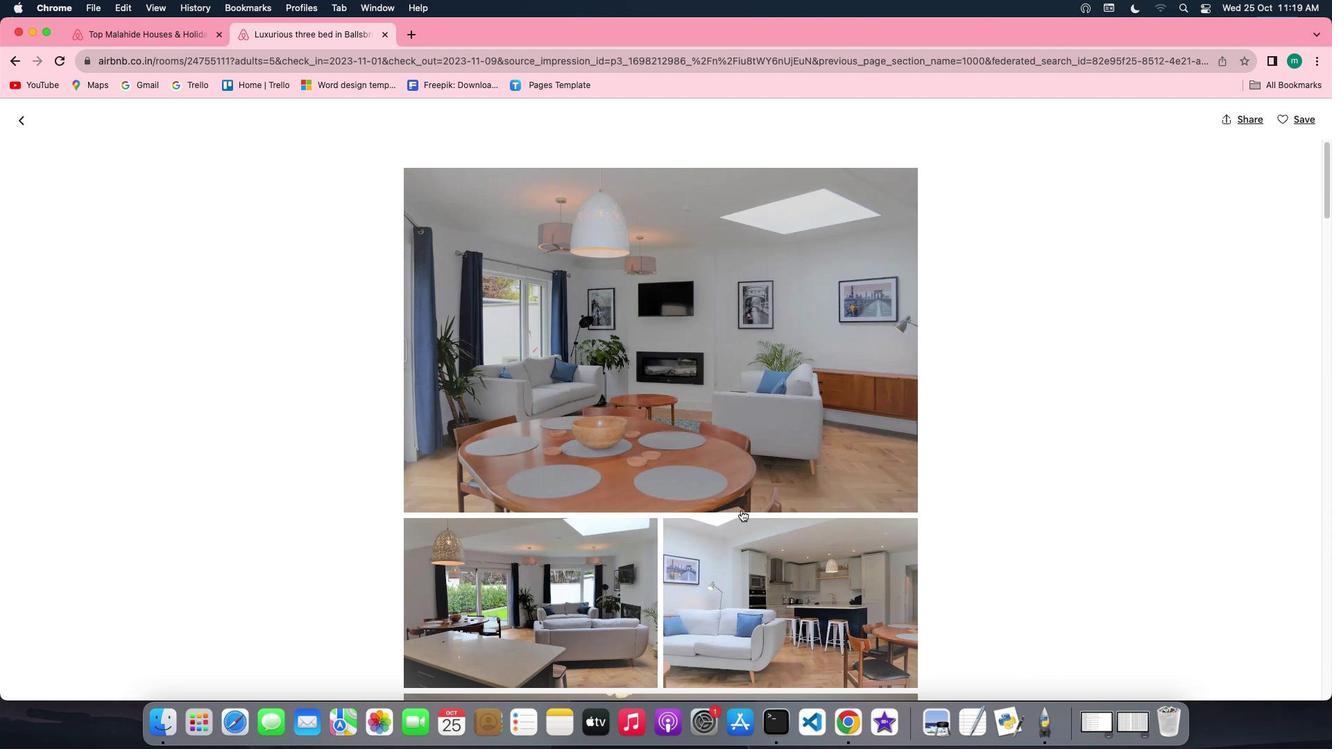 
Action: Mouse scrolled (742, 511) with delta (0, 0)
Screenshot: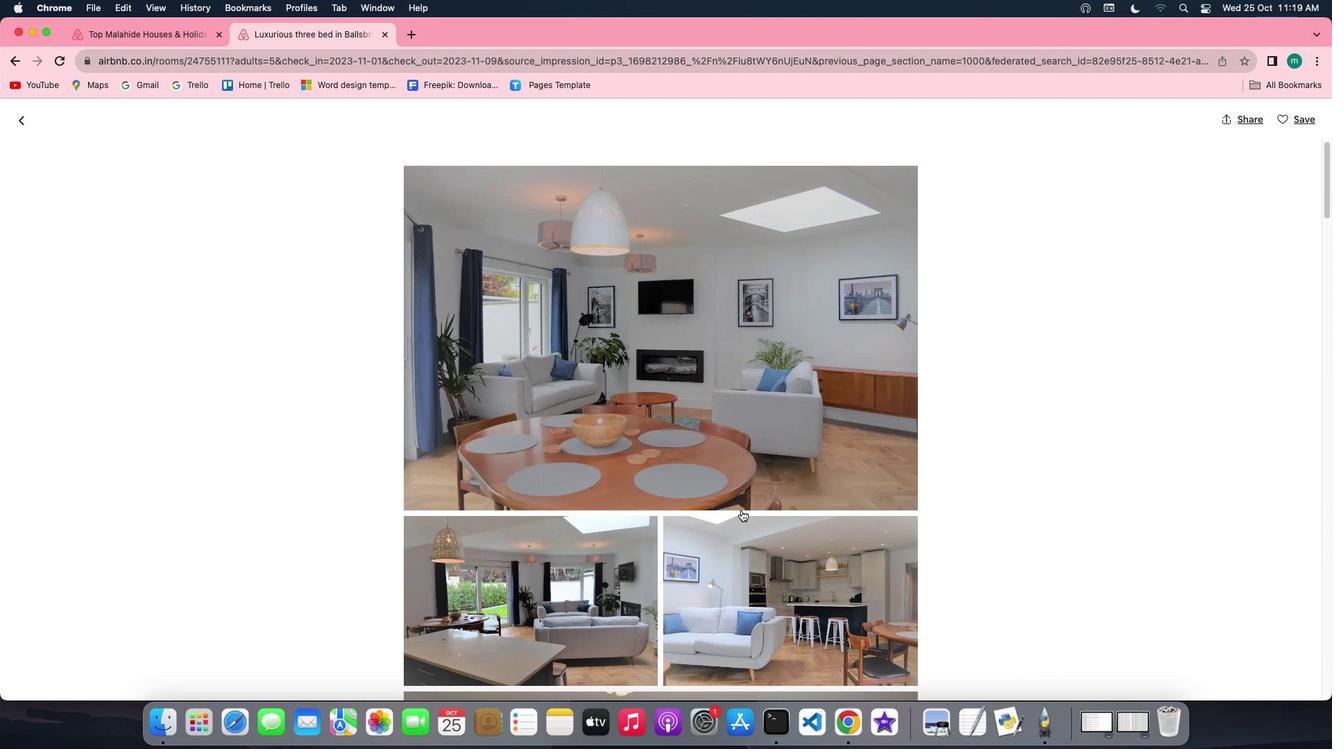 
Action: Mouse scrolled (742, 511) with delta (0, 0)
Screenshot: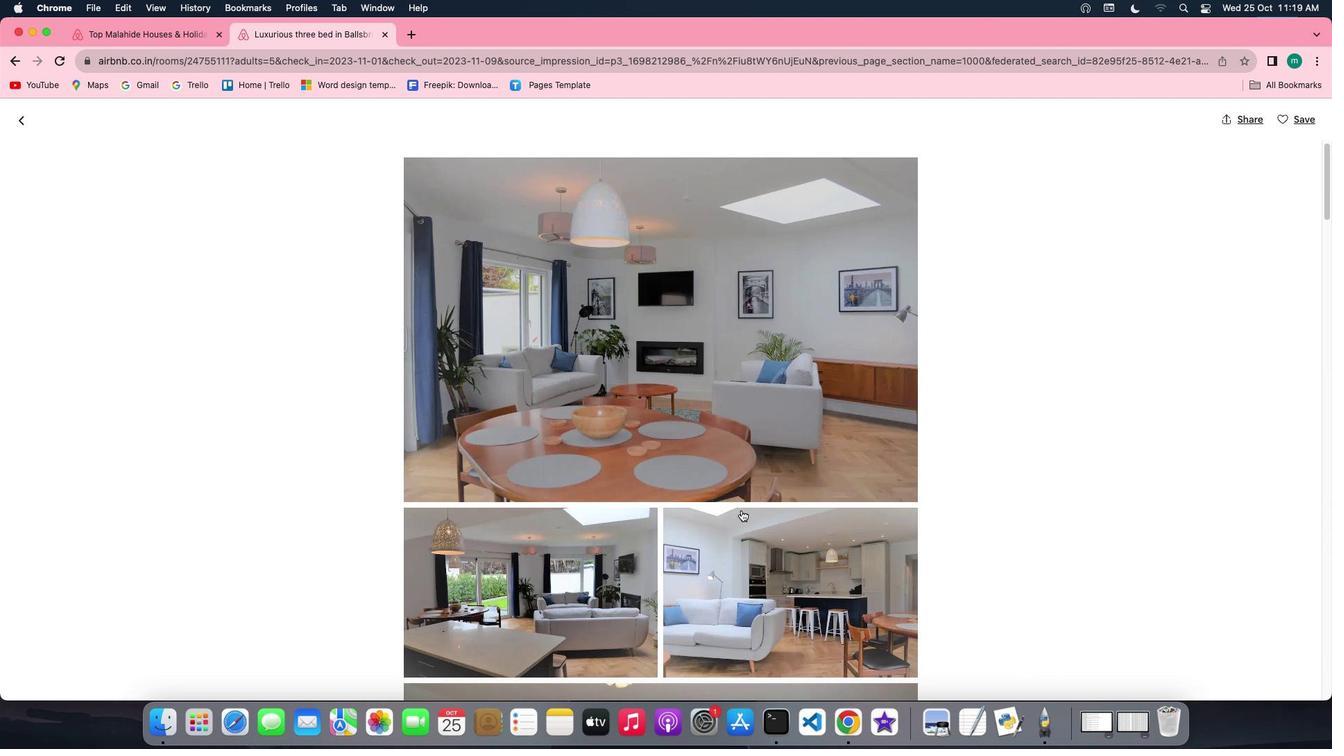 
Action: Mouse scrolled (742, 511) with delta (0, 0)
Screenshot: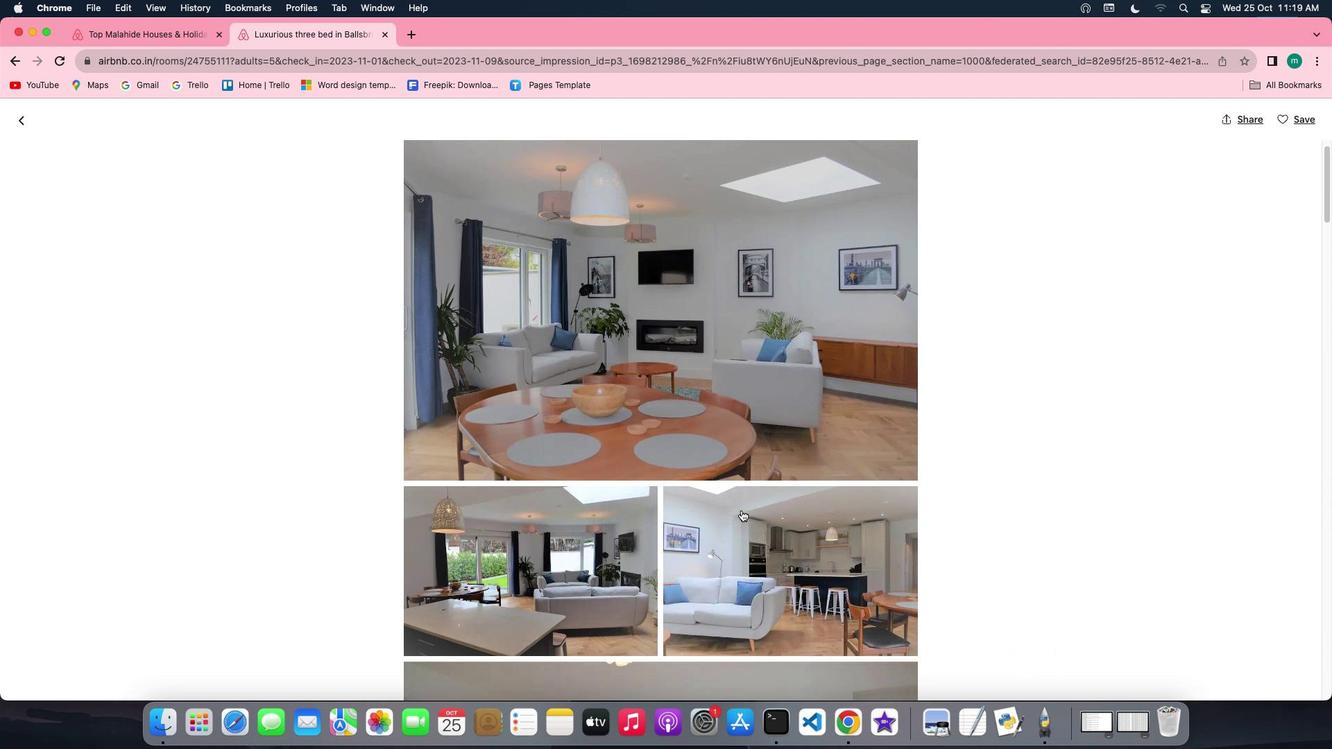 
Action: Mouse scrolled (742, 511) with delta (0, 0)
Screenshot: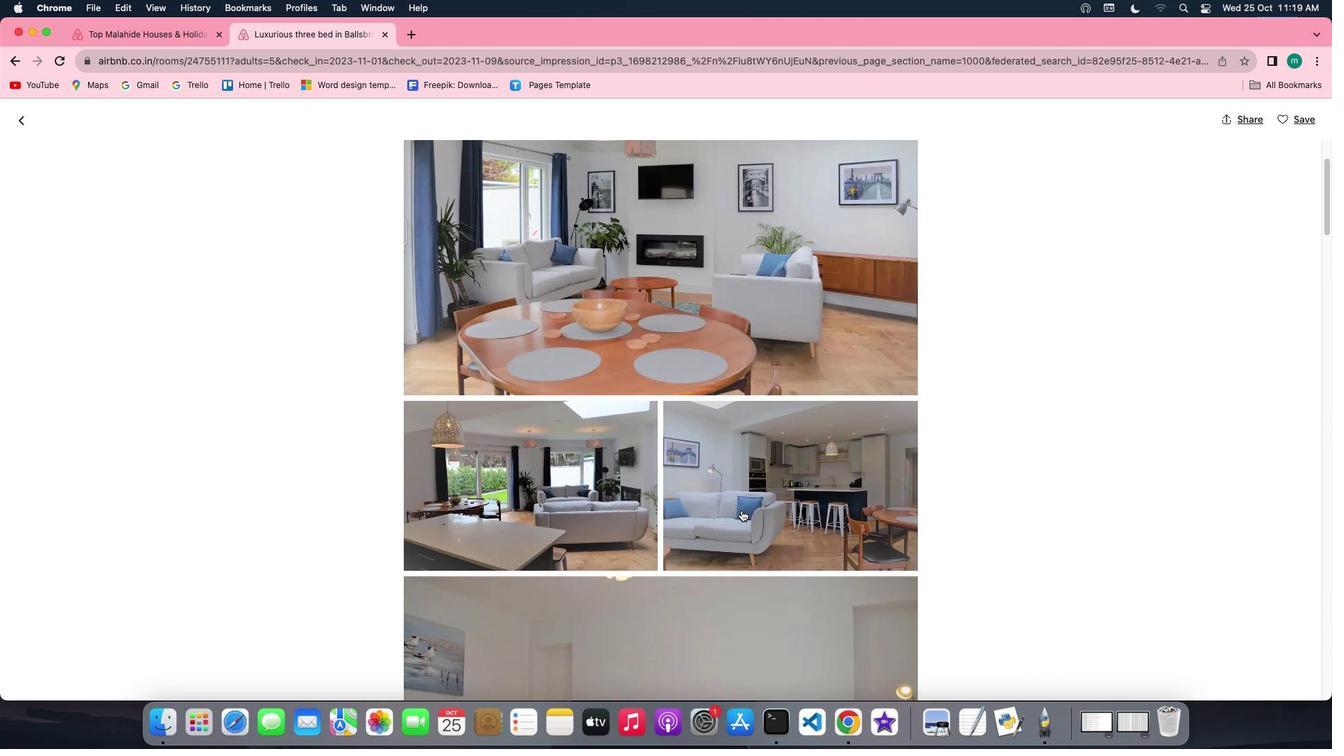 
Action: Mouse scrolled (742, 511) with delta (0, 0)
Screenshot: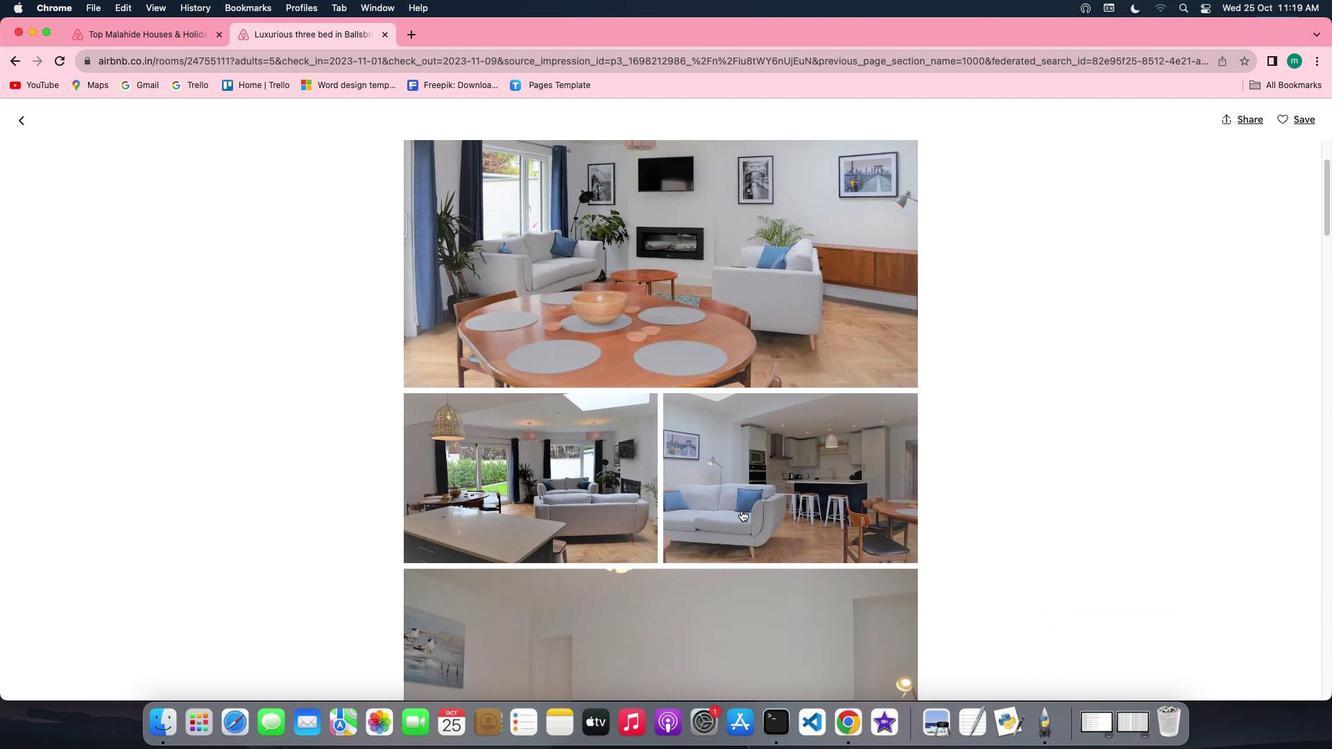 
Action: Mouse scrolled (742, 511) with delta (0, 0)
Screenshot: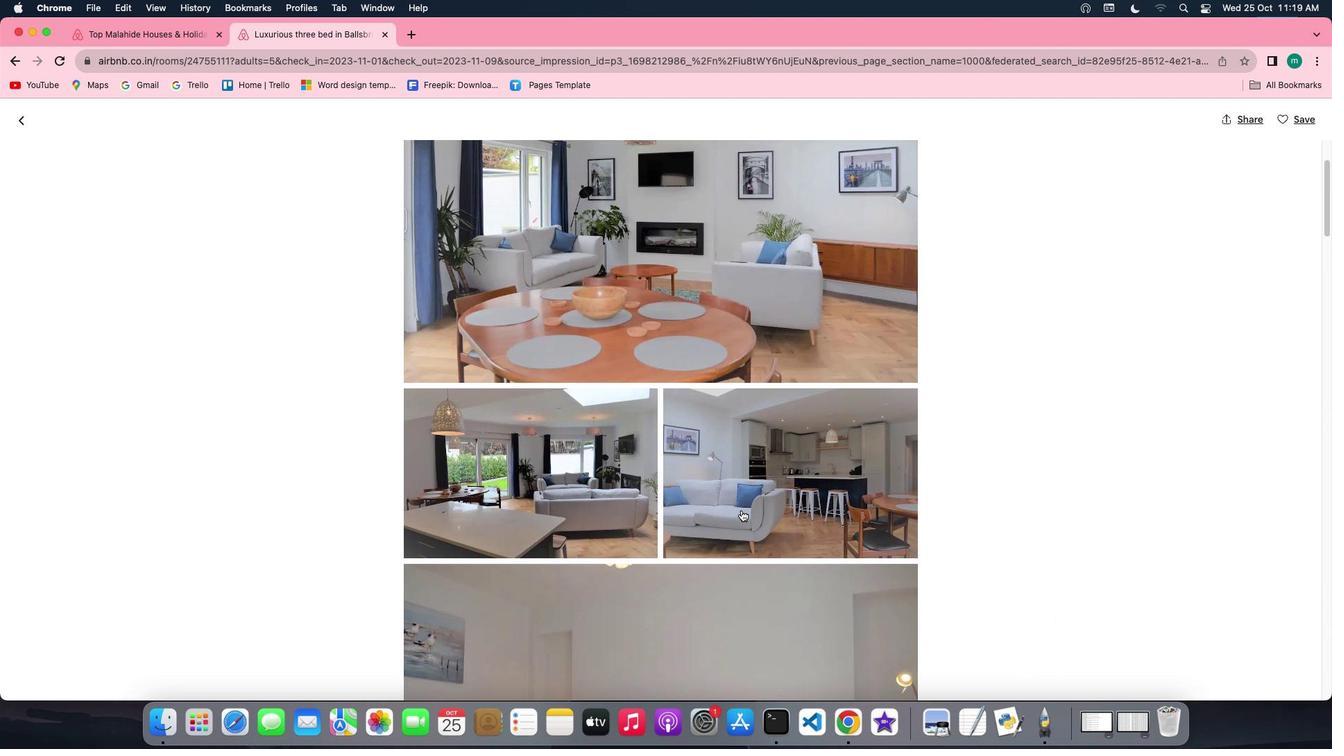 
Action: Mouse scrolled (742, 511) with delta (0, 0)
Screenshot: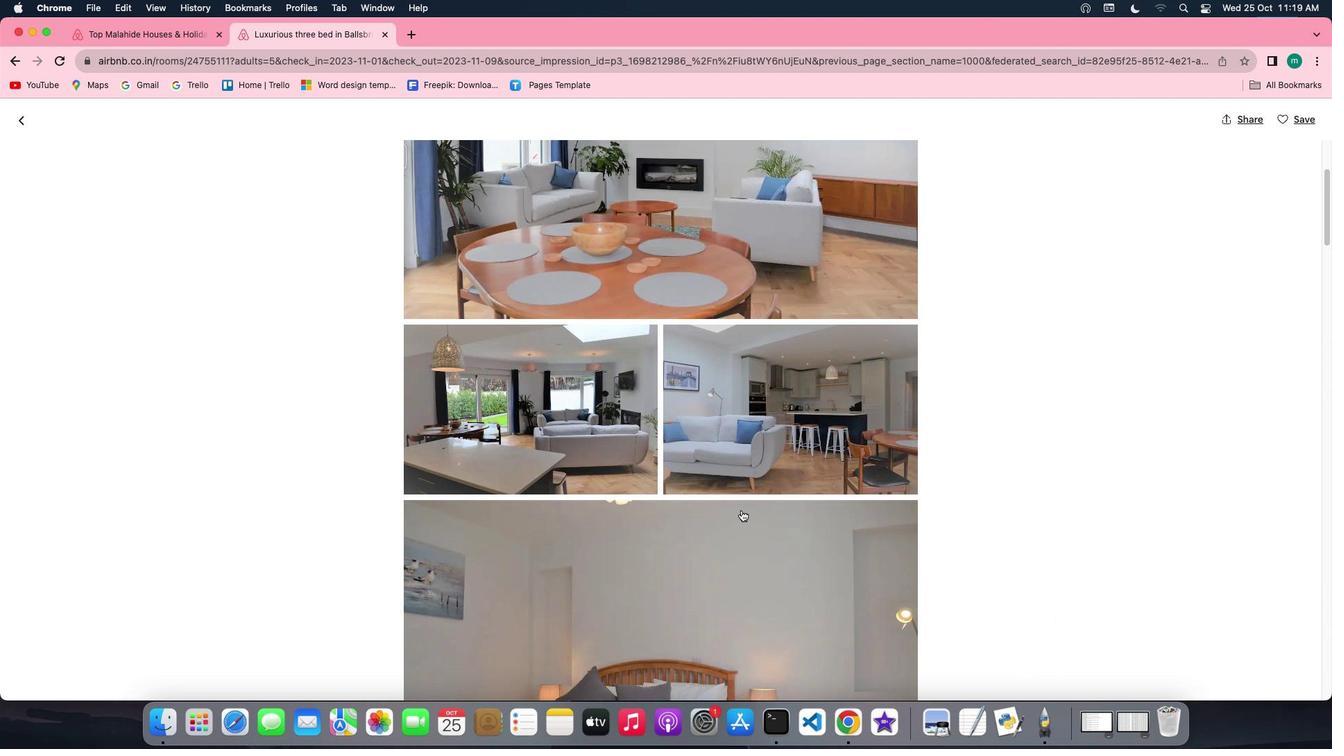 
Action: Mouse scrolled (742, 511) with delta (0, 0)
Screenshot: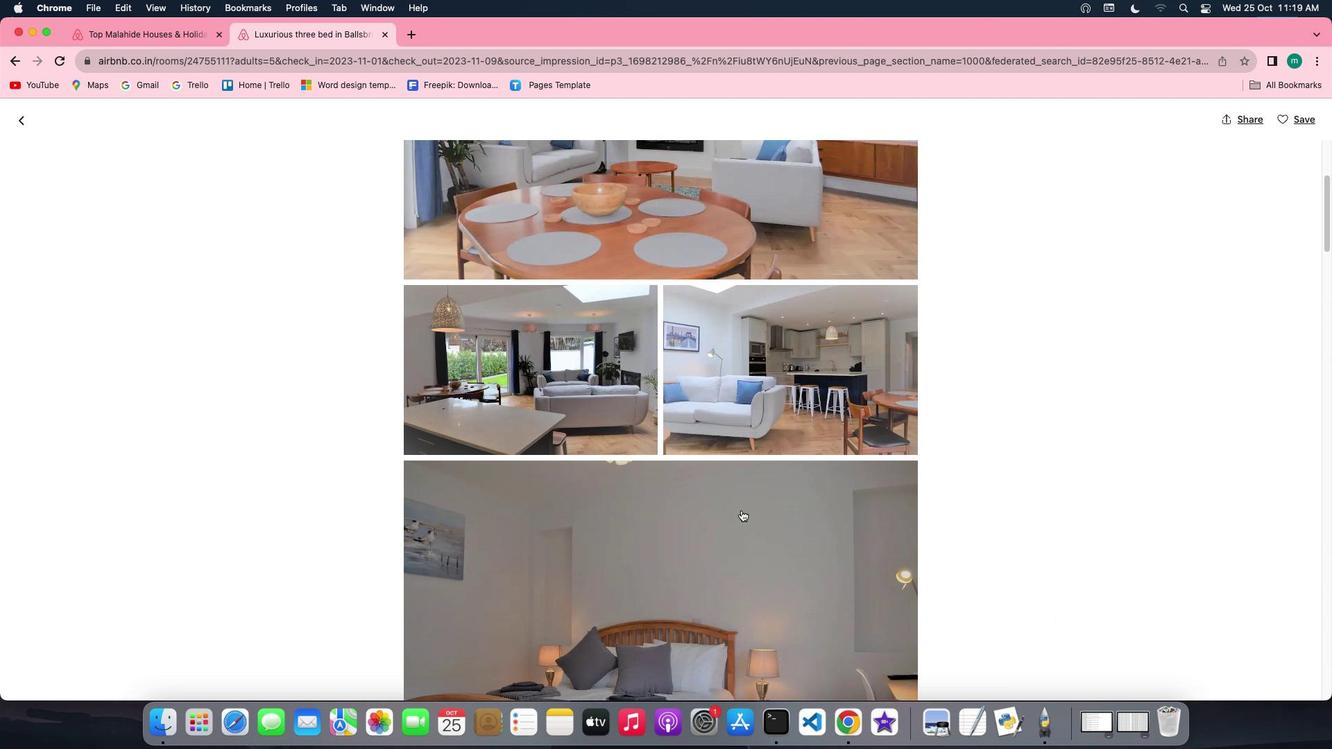 
Action: Mouse scrolled (742, 511) with delta (0, 0)
Screenshot: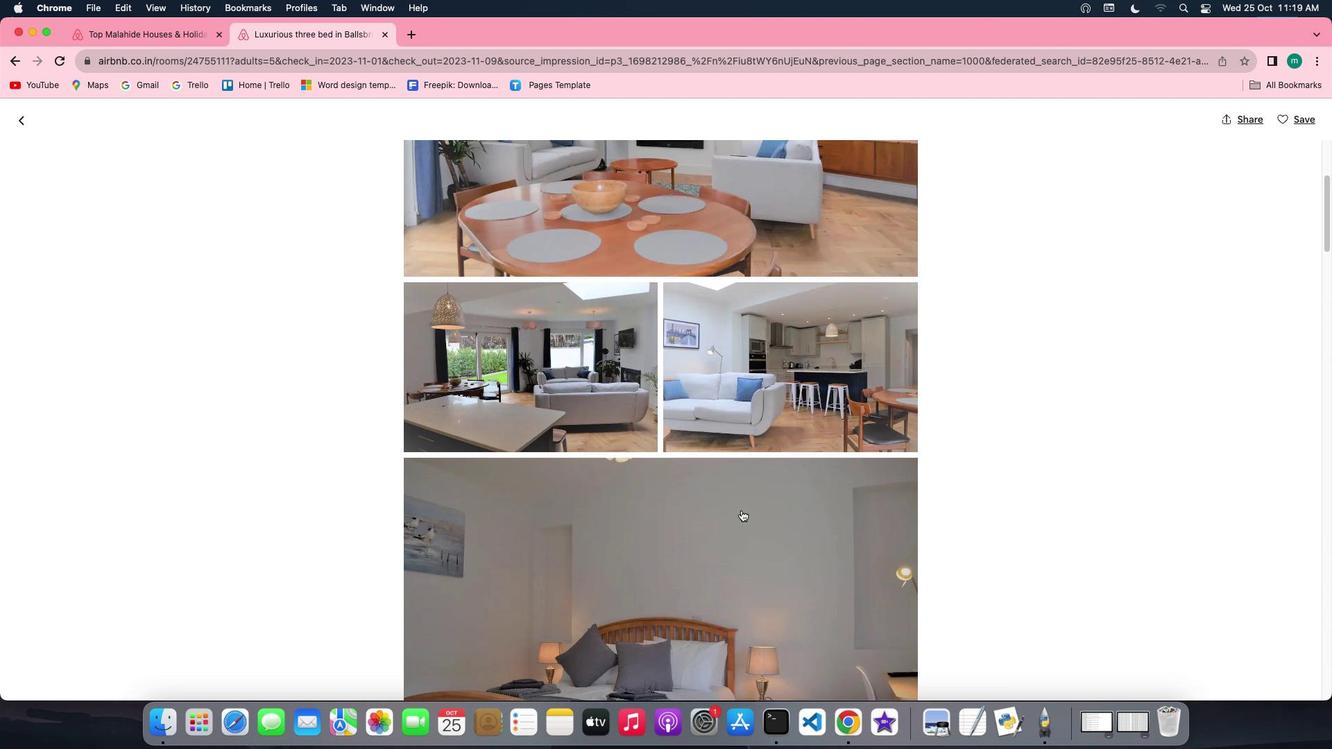 
Action: Mouse scrolled (742, 511) with delta (0, 0)
Screenshot: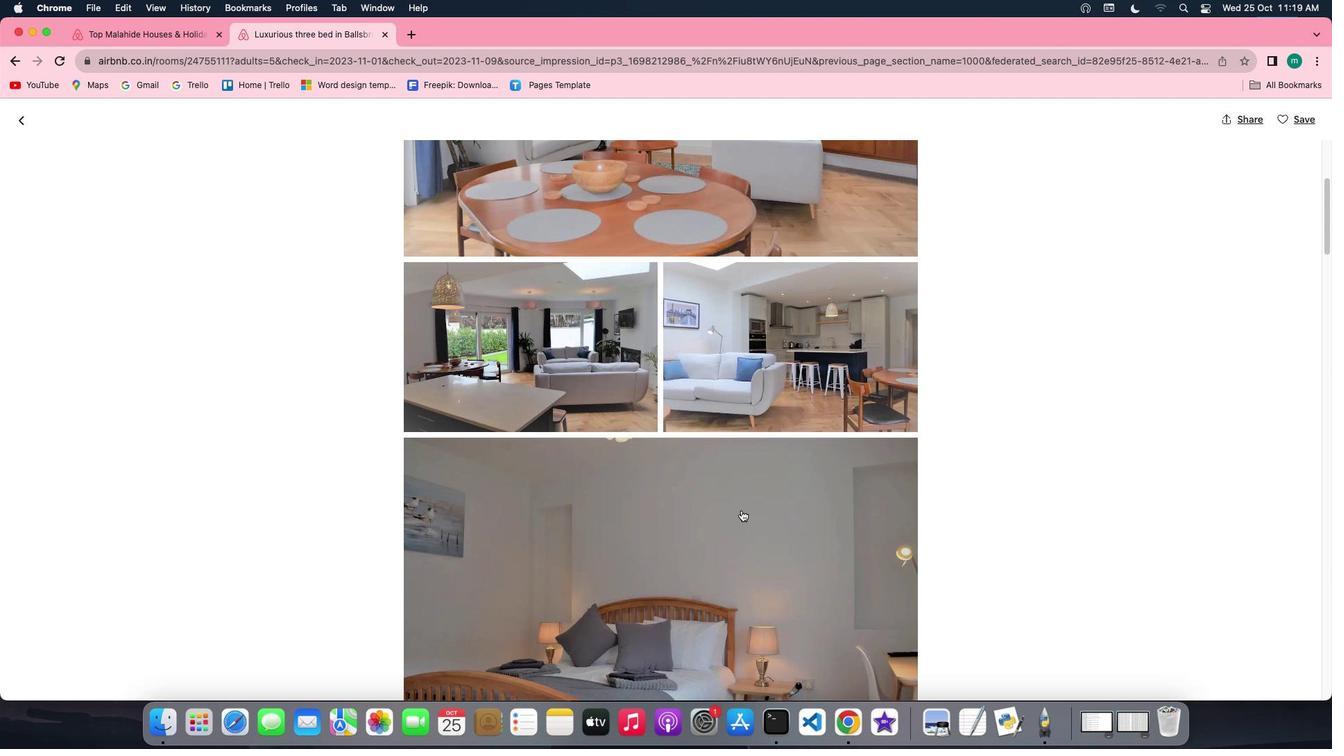 
Action: Mouse scrolled (742, 511) with delta (0, 0)
Screenshot: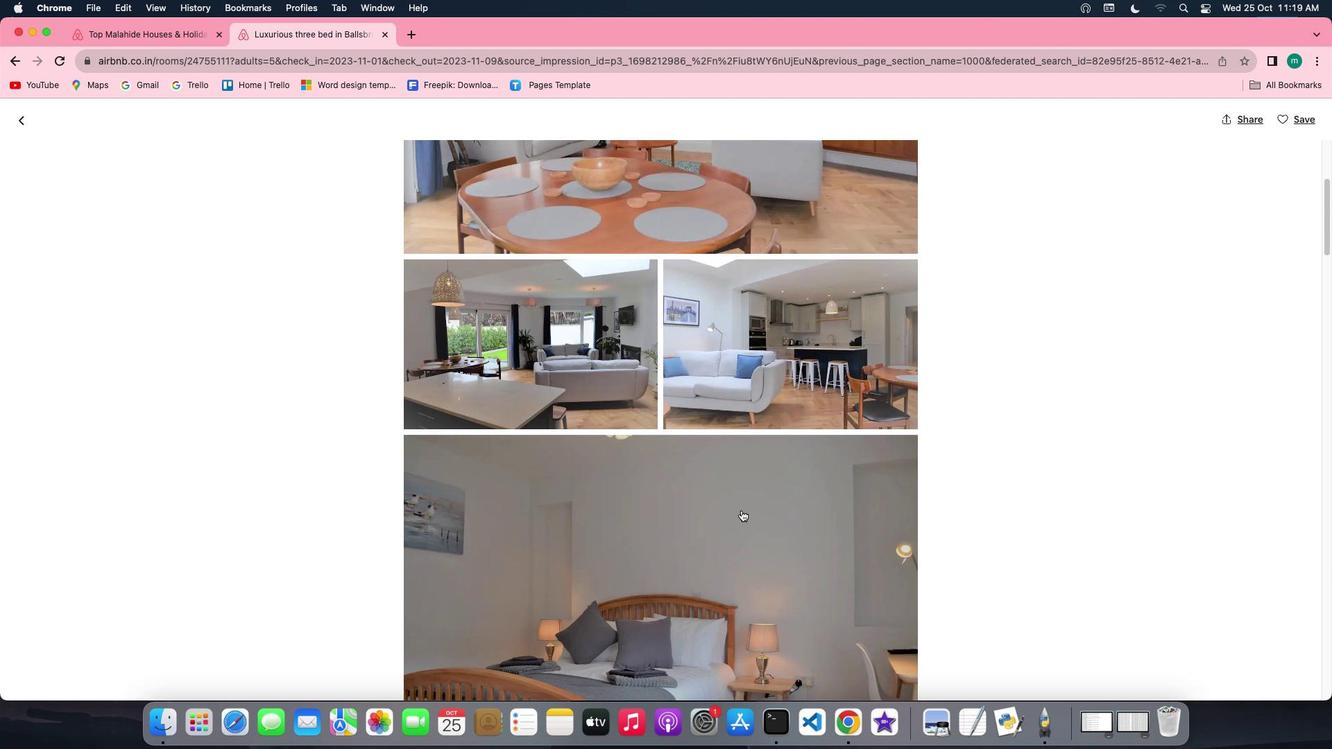 
Action: Mouse scrolled (742, 511) with delta (0, 0)
Screenshot: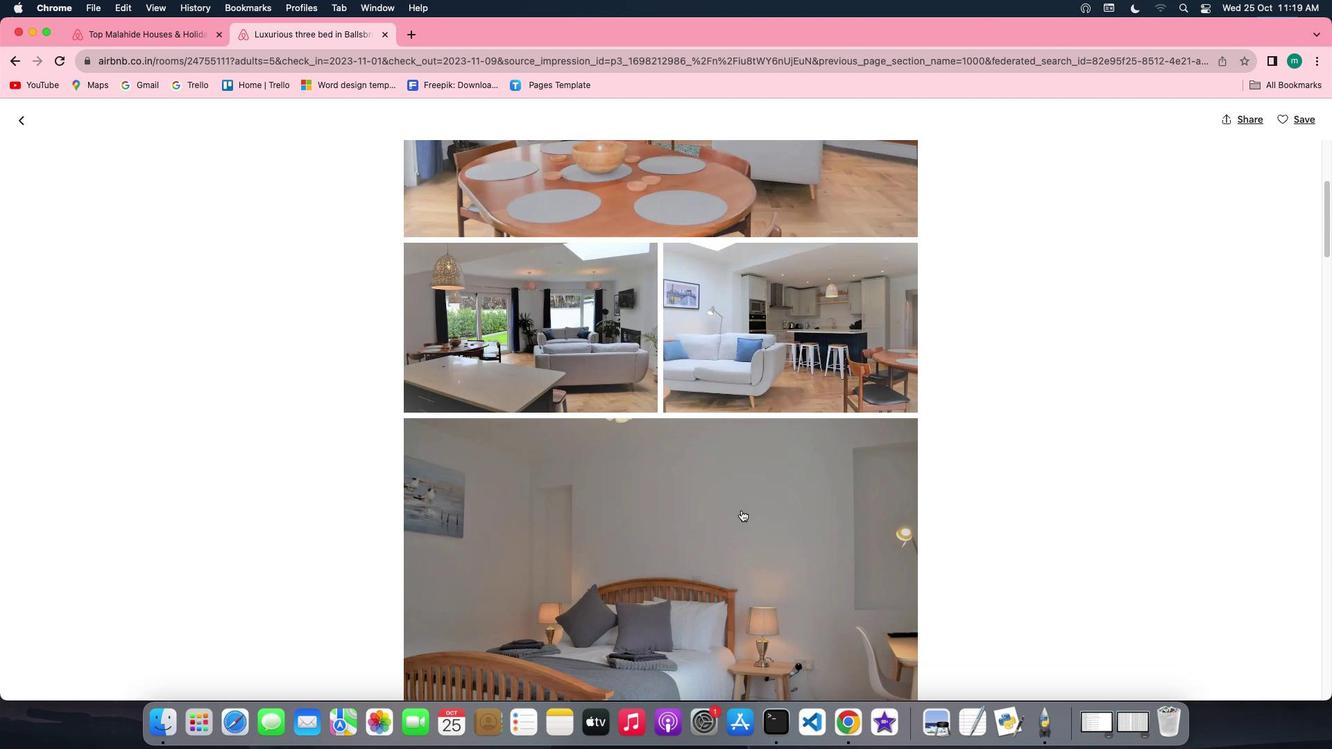 
Action: Mouse scrolled (742, 511) with delta (0, 0)
Screenshot: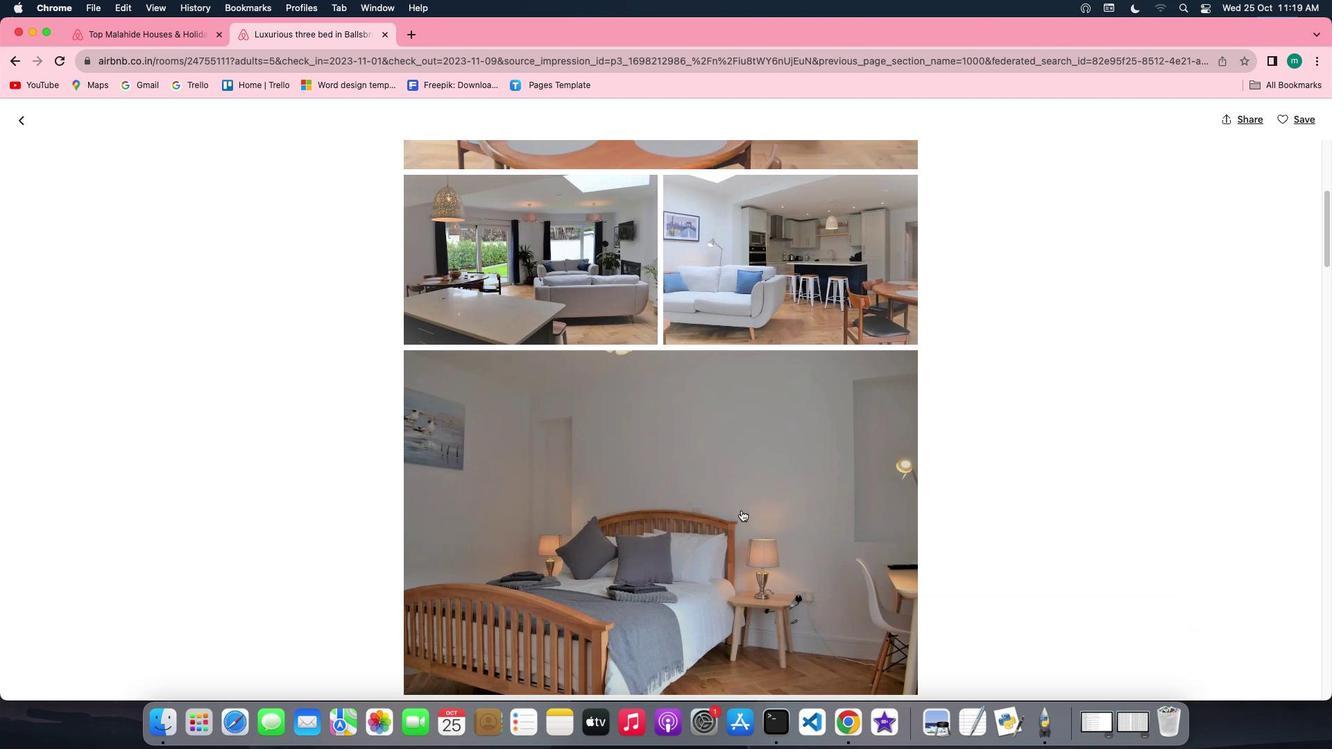 
Action: Mouse scrolled (742, 511) with delta (0, 0)
Screenshot: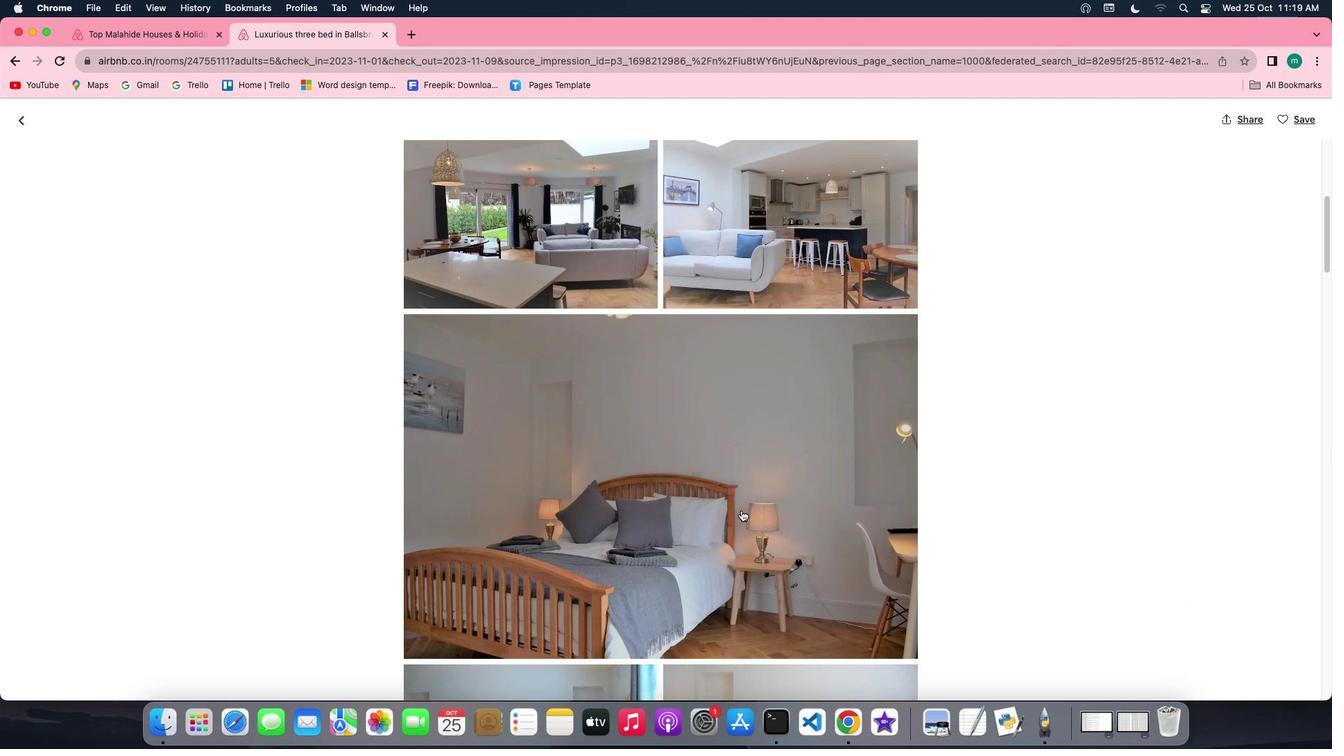 
Action: Mouse scrolled (742, 511) with delta (0, 0)
Screenshot: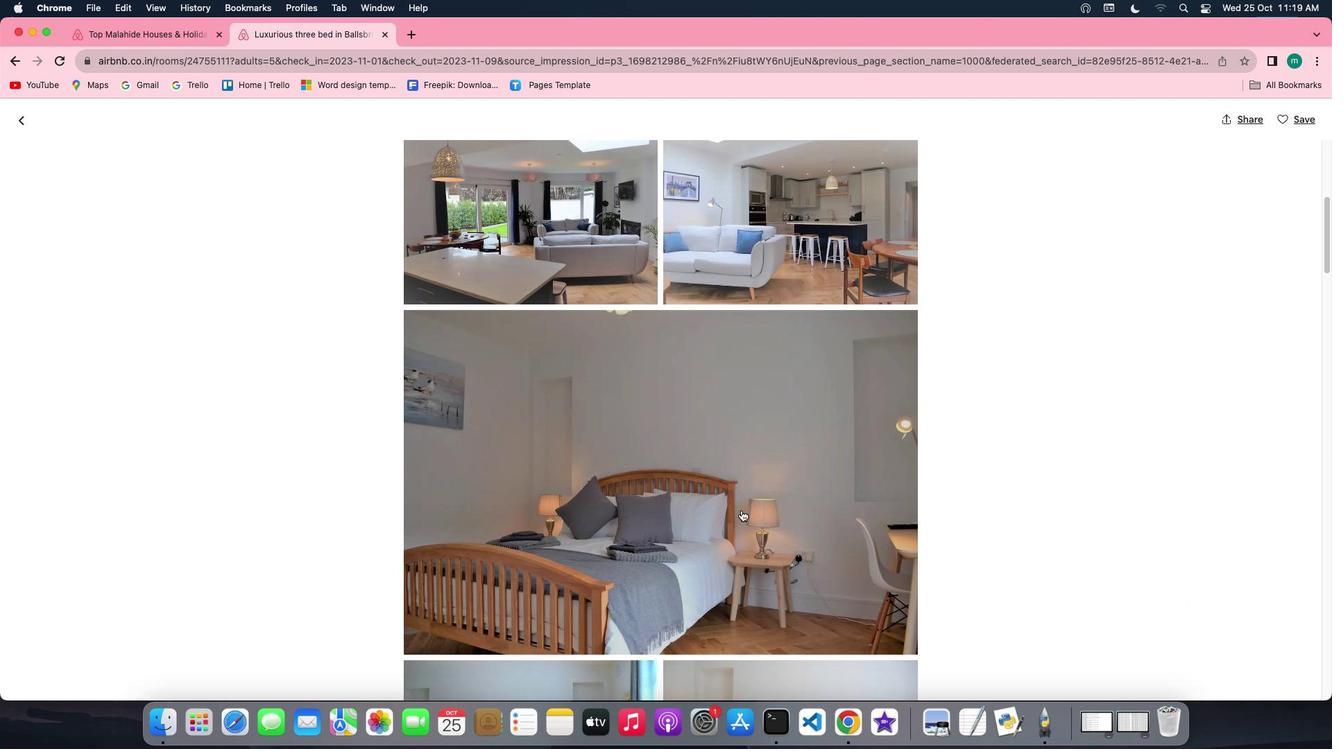 
Action: Mouse scrolled (742, 511) with delta (0, 0)
Screenshot: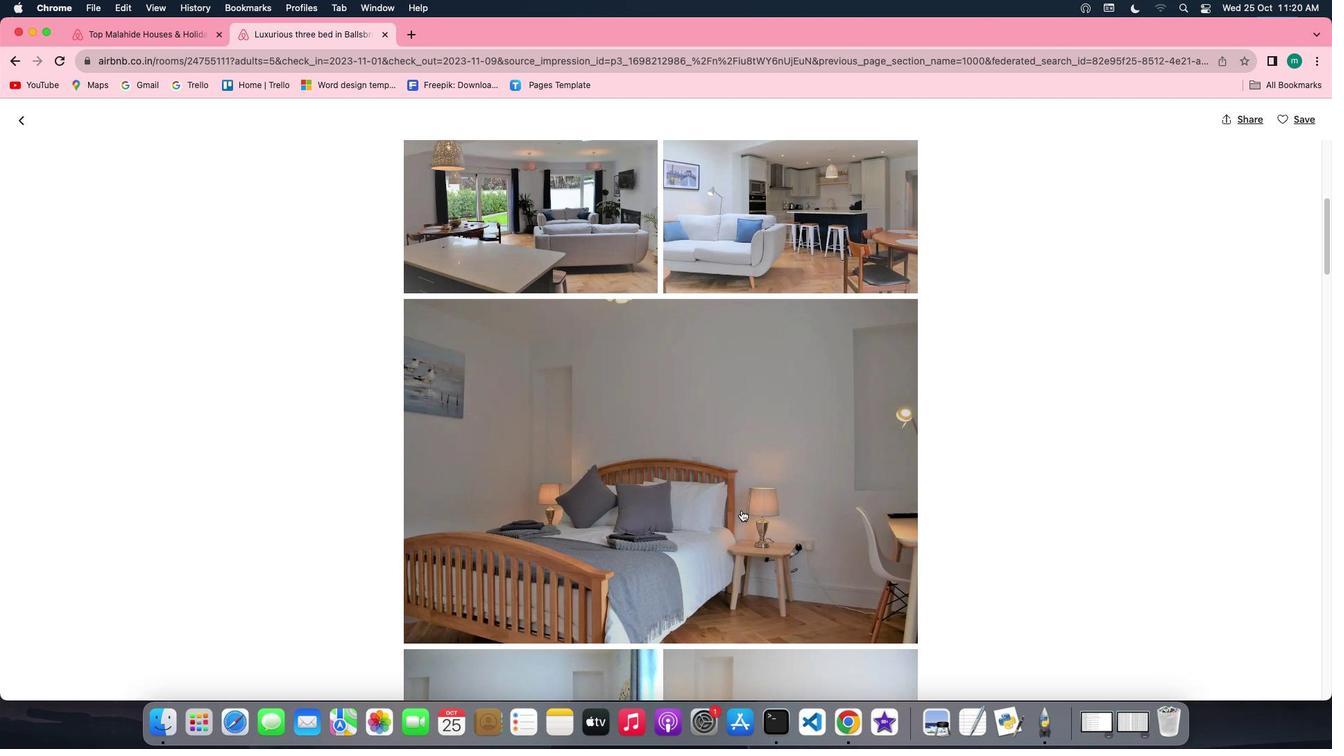 
Action: Mouse scrolled (742, 511) with delta (0, 0)
Screenshot: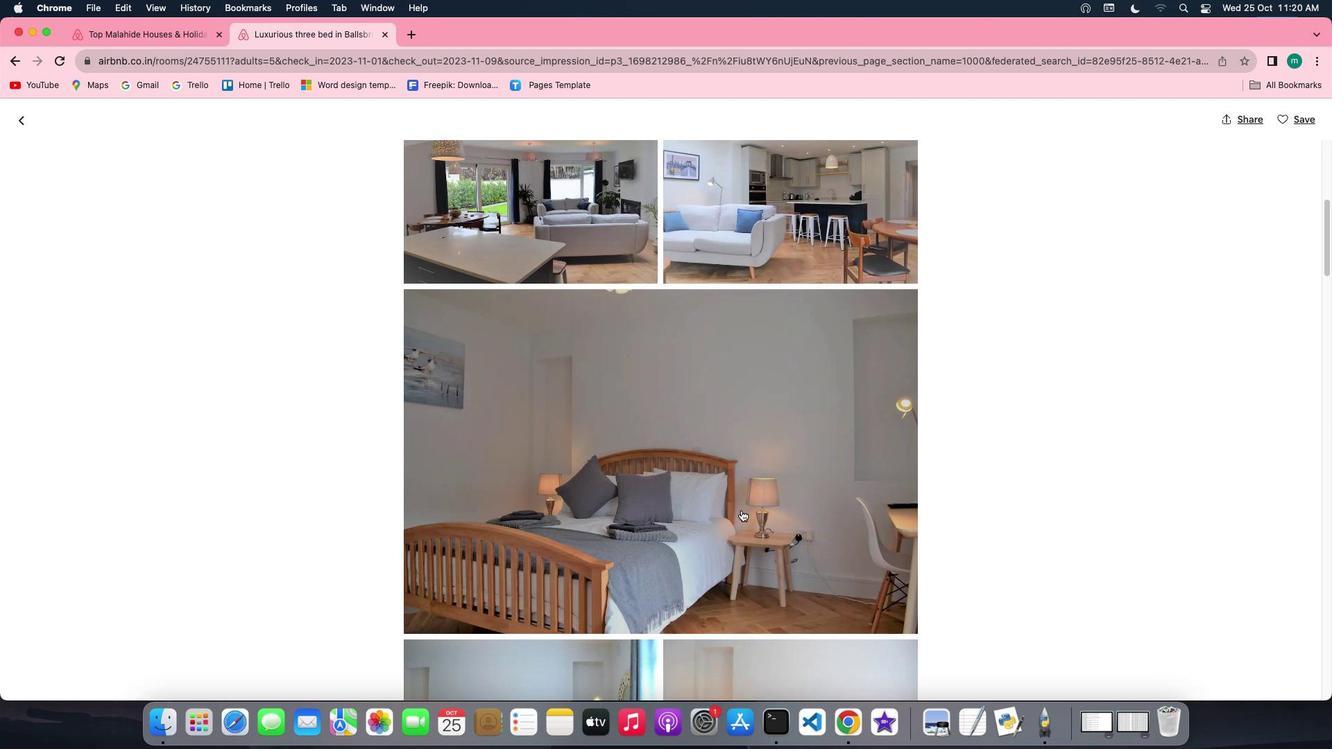 
Action: Mouse scrolled (742, 511) with delta (0, 0)
Screenshot: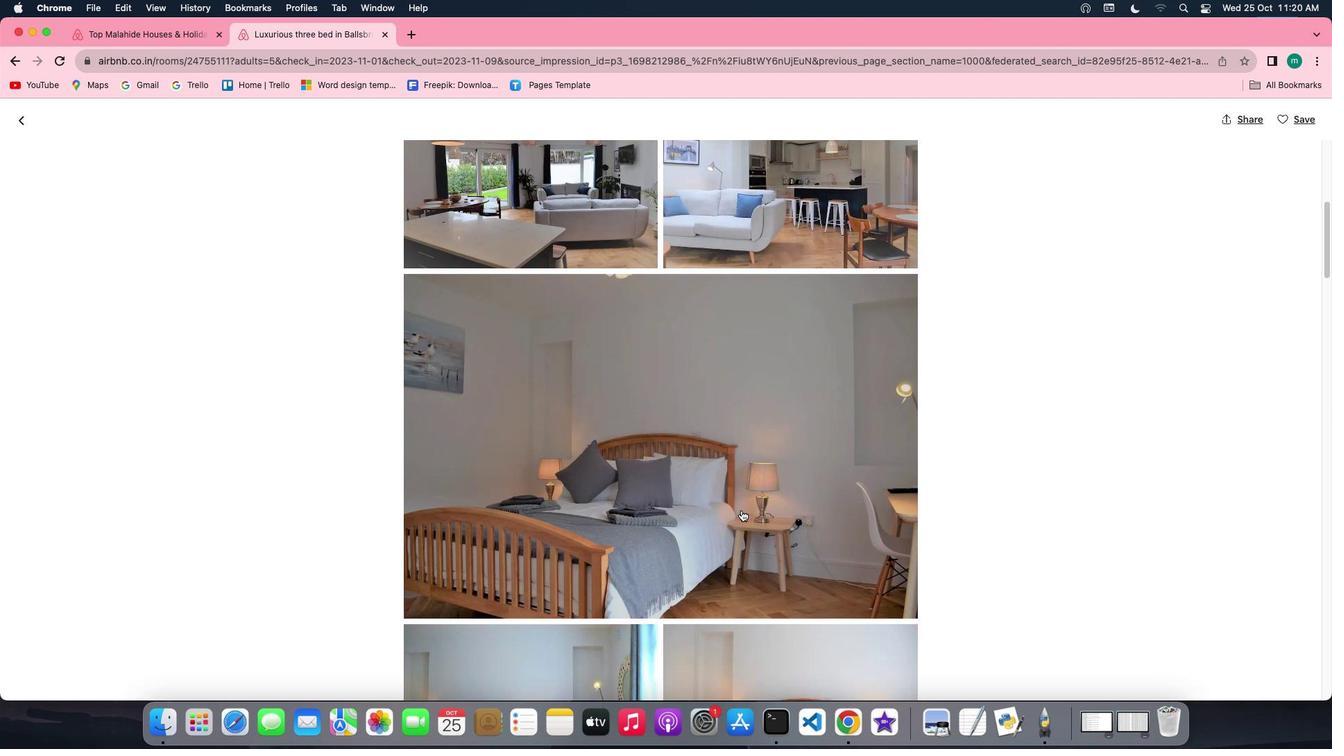 
Action: Mouse scrolled (742, 511) with delta (0, 0)
Screenshot: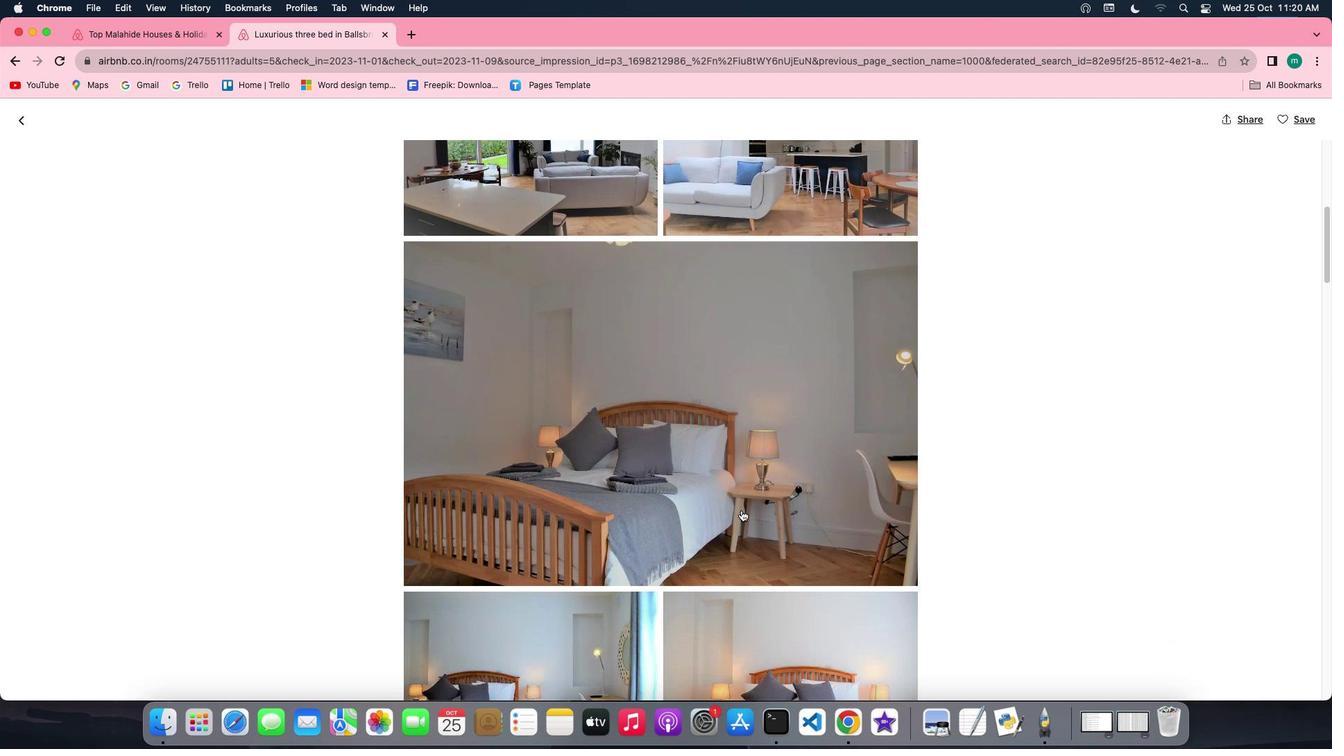 
Action: Mouse scrolled (742, 511) with delta (0, 0)
Screenshot: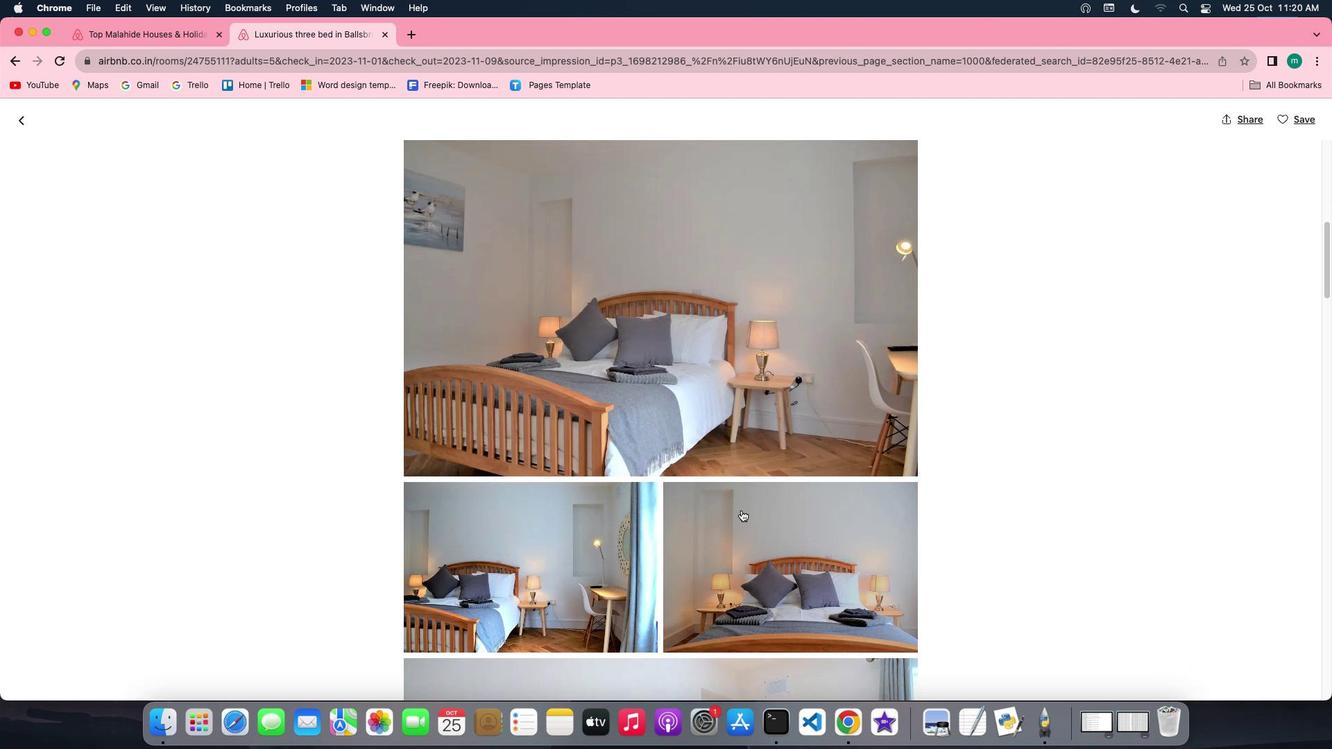 
Action: Mouse scrolled (742, 511) with delta (0, 0)
Screenshot: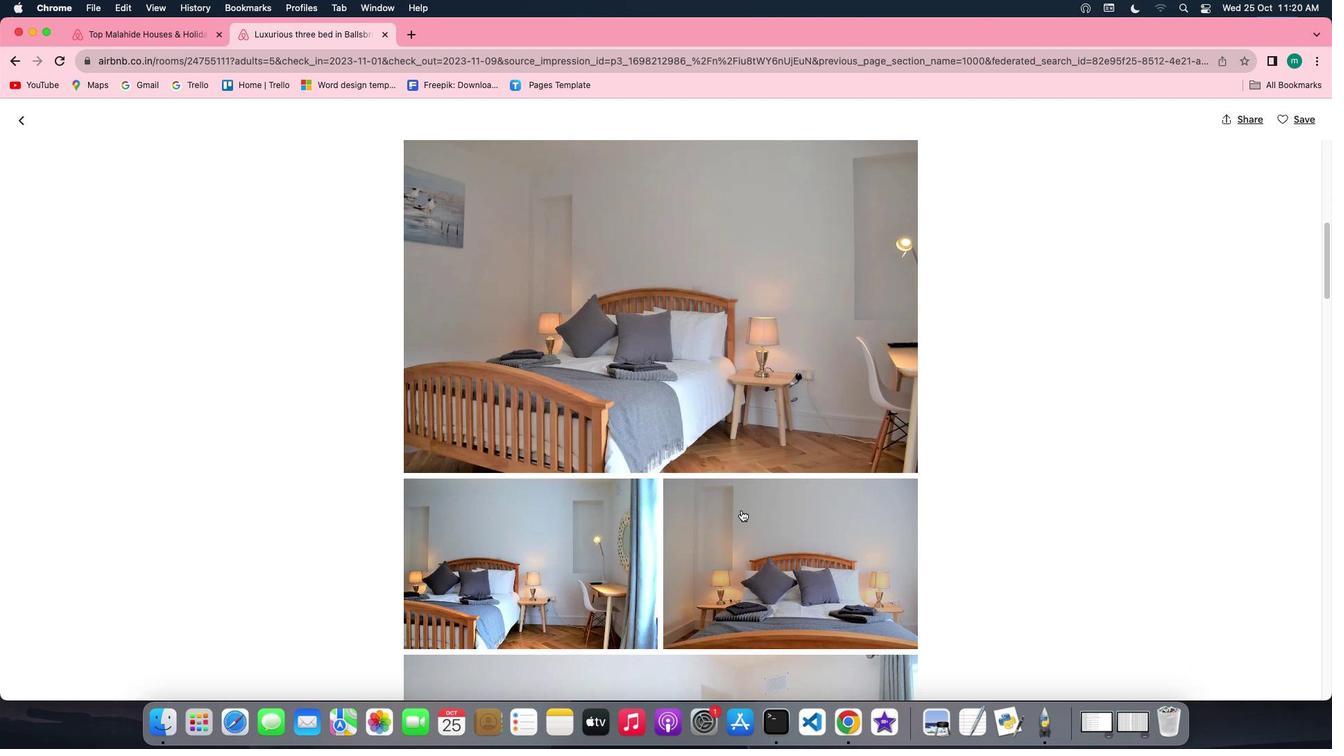 
Action: Mouse scrolled (742, 511) with delta (0, 0)
Screenshot: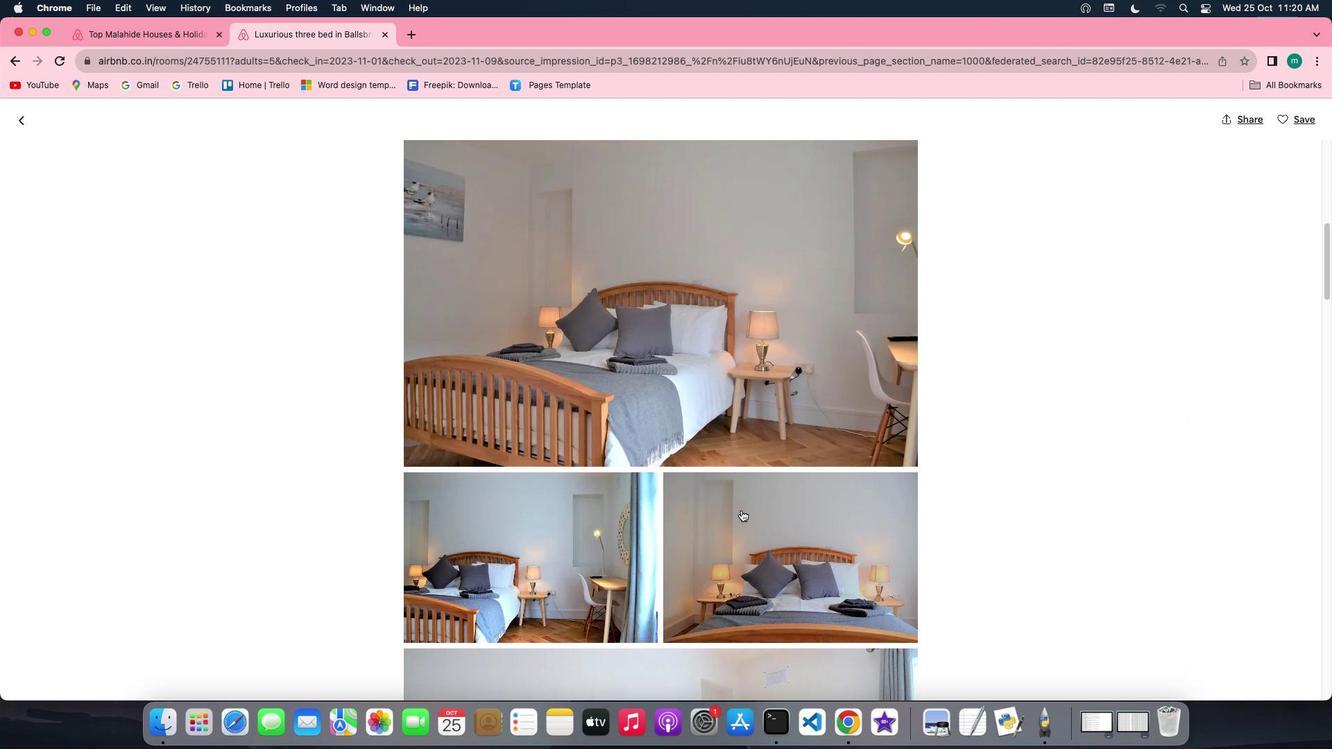 
Action: Mouse scrolled (742, 511) with delta (0, 0)
Screenshot: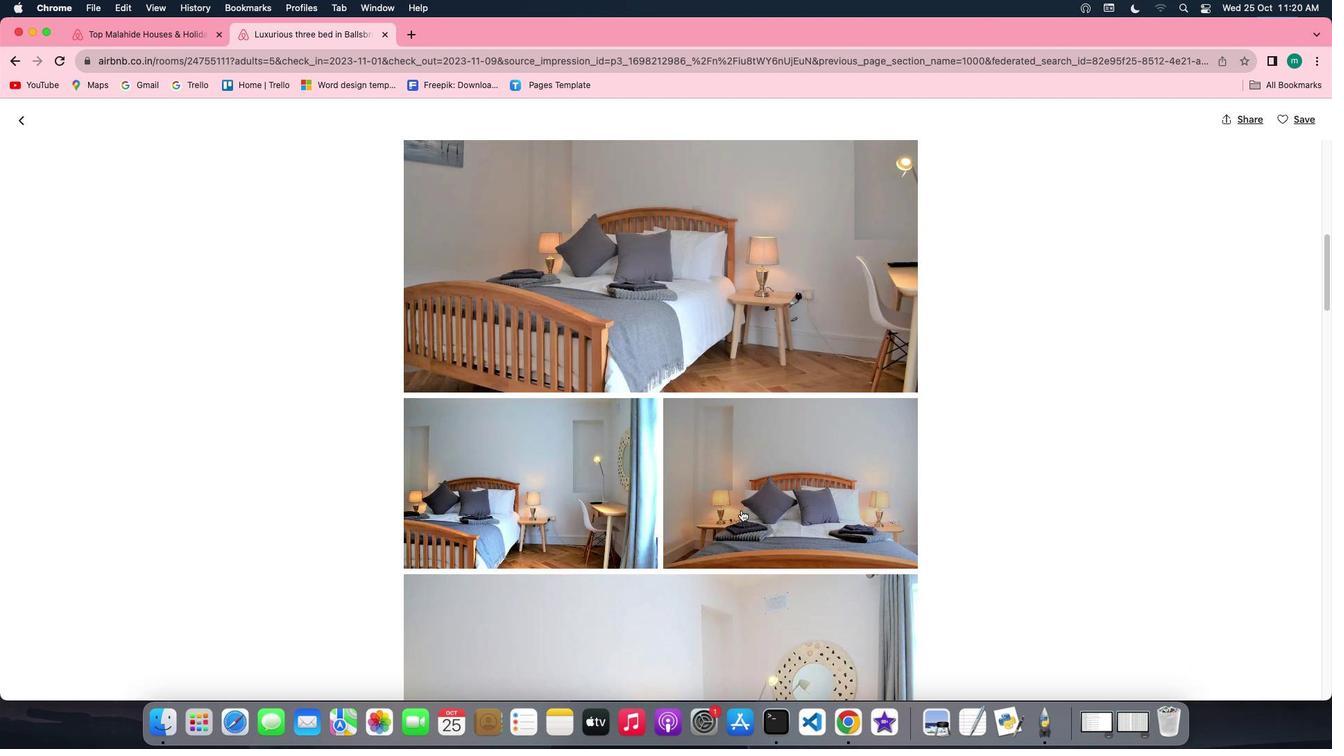 
Action: Mouse scrolled (742, 511) with delta (0, 0)
Screenshot: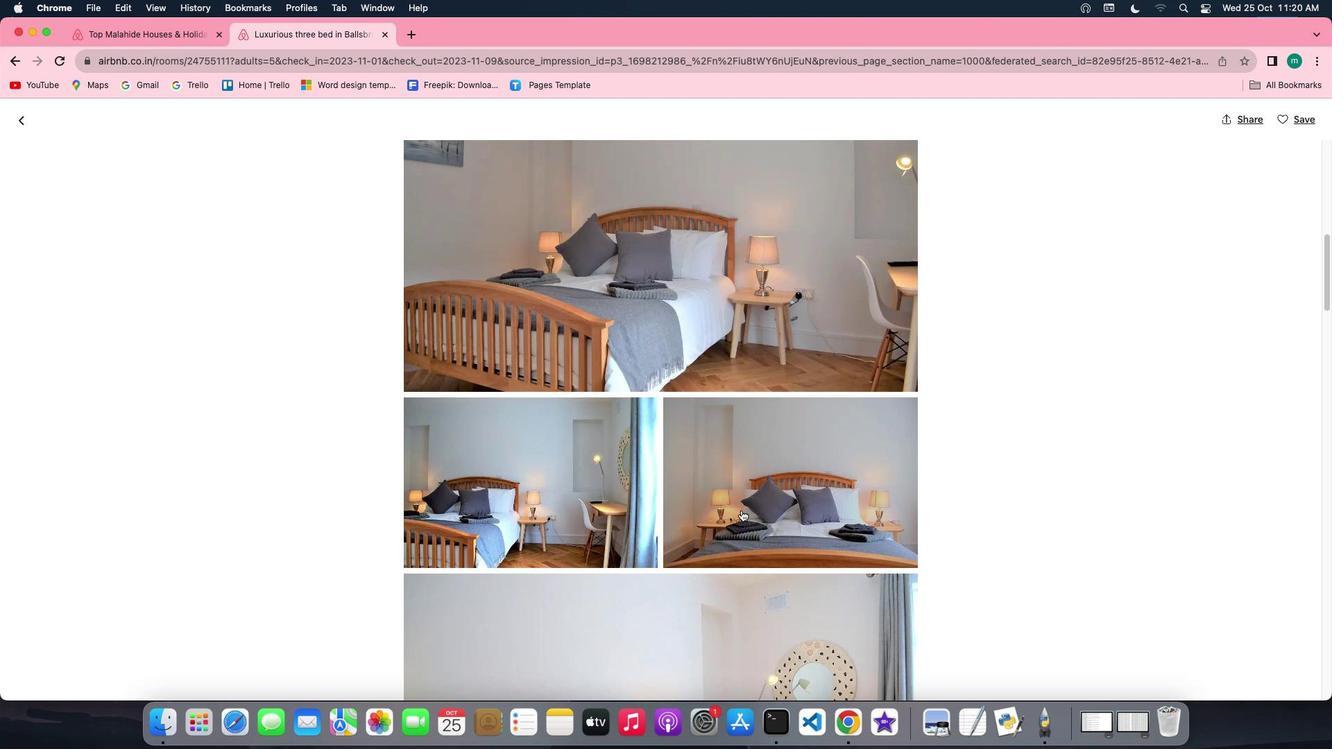 
Action: Mouse scrolled (742, 511) with delta (0, 0)
Screenshot: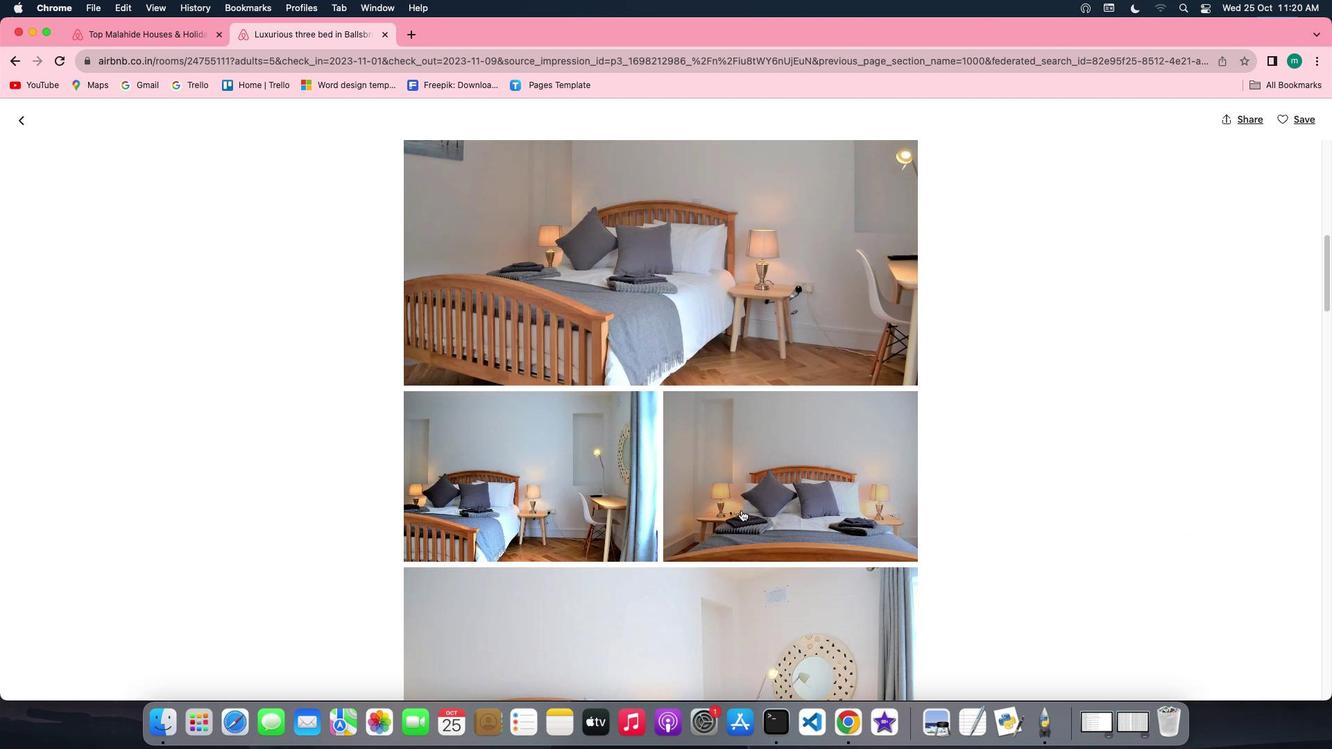 
Action: Mouse scrolled (742, 511) with delta (0, 0)
Screenshot: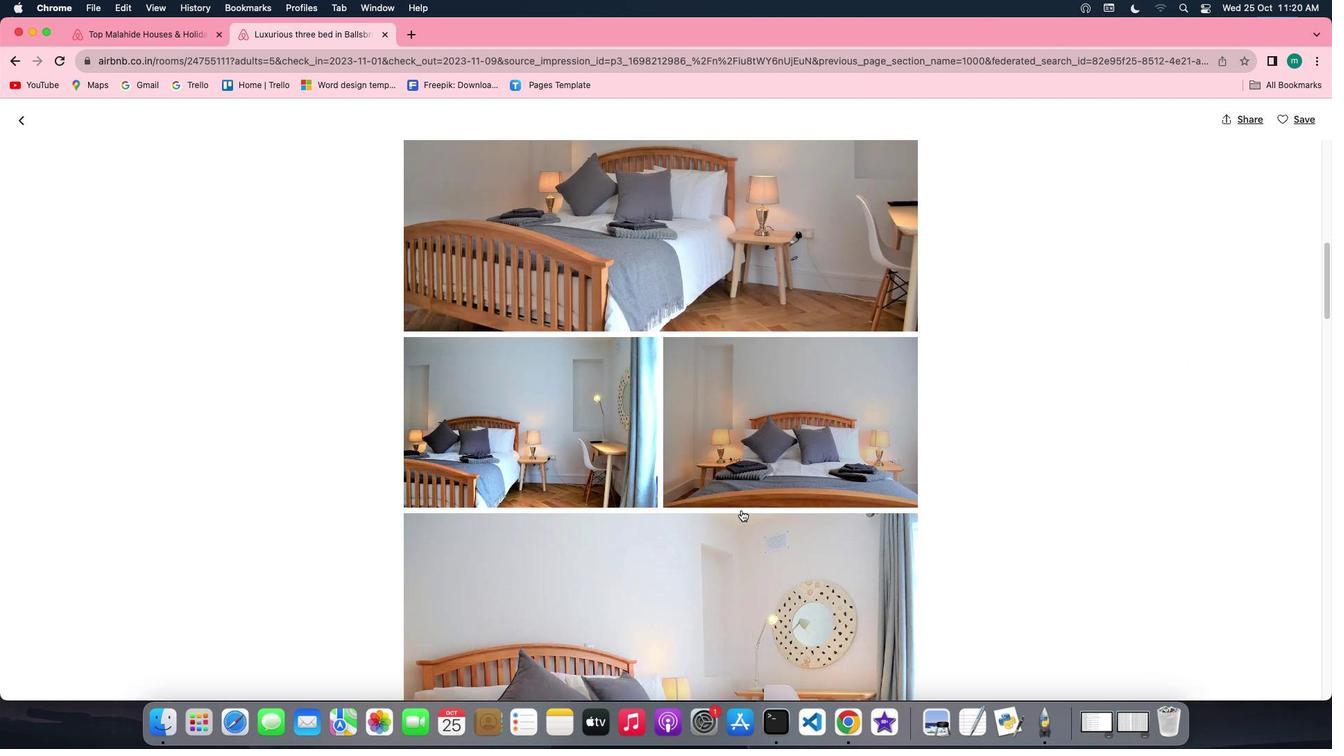 
Action: Mouse scrolled (742, 511) with delta (0, 0)
Screenshot: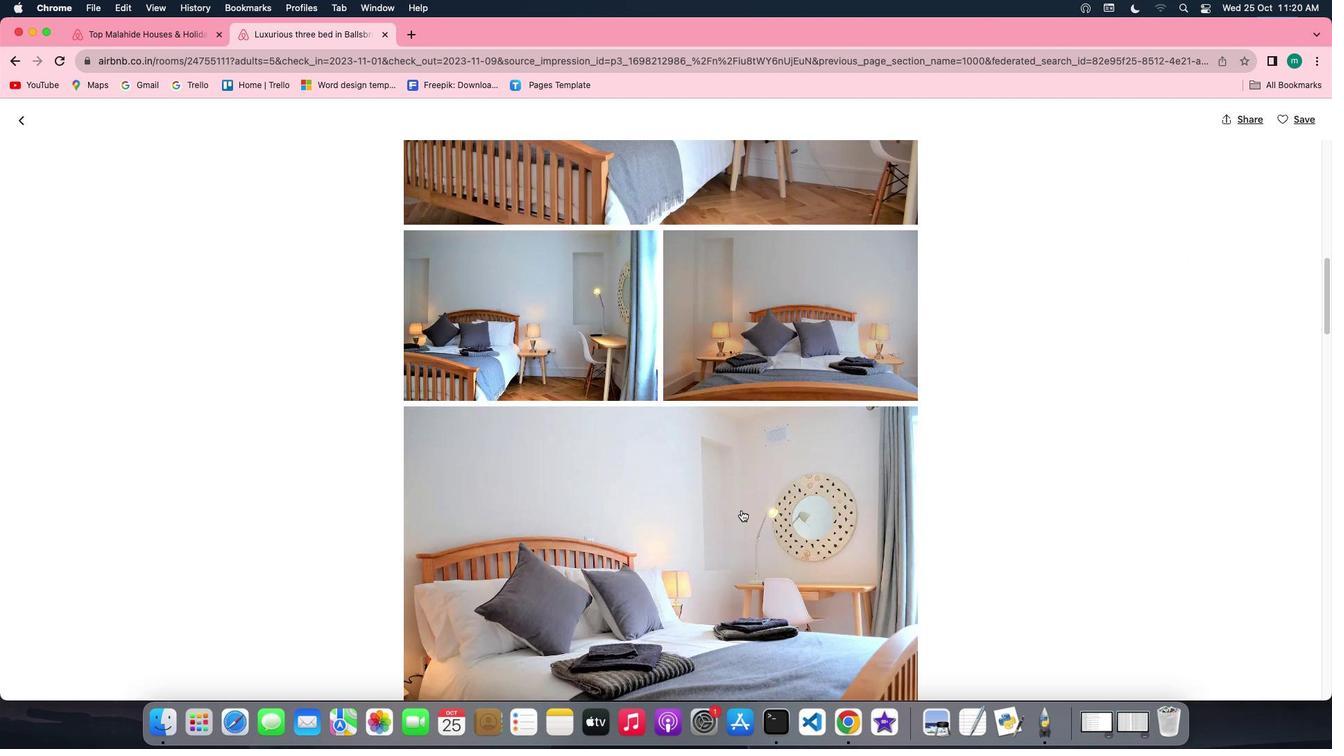 
Action: Mouse scrolled (742, 511) with delta (0, 0)
Screenshot: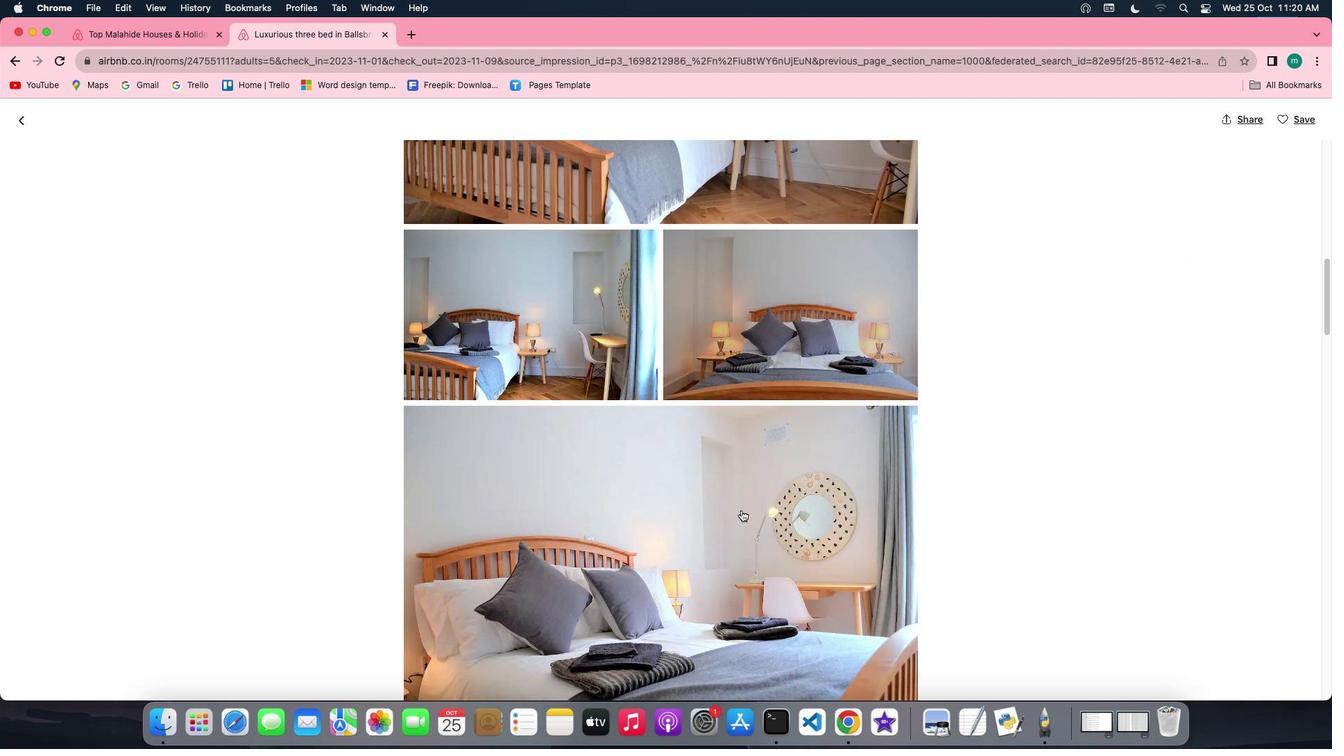 
Action: Mouse scrolled (742, 511) with delta (0, 0)
Screenshot: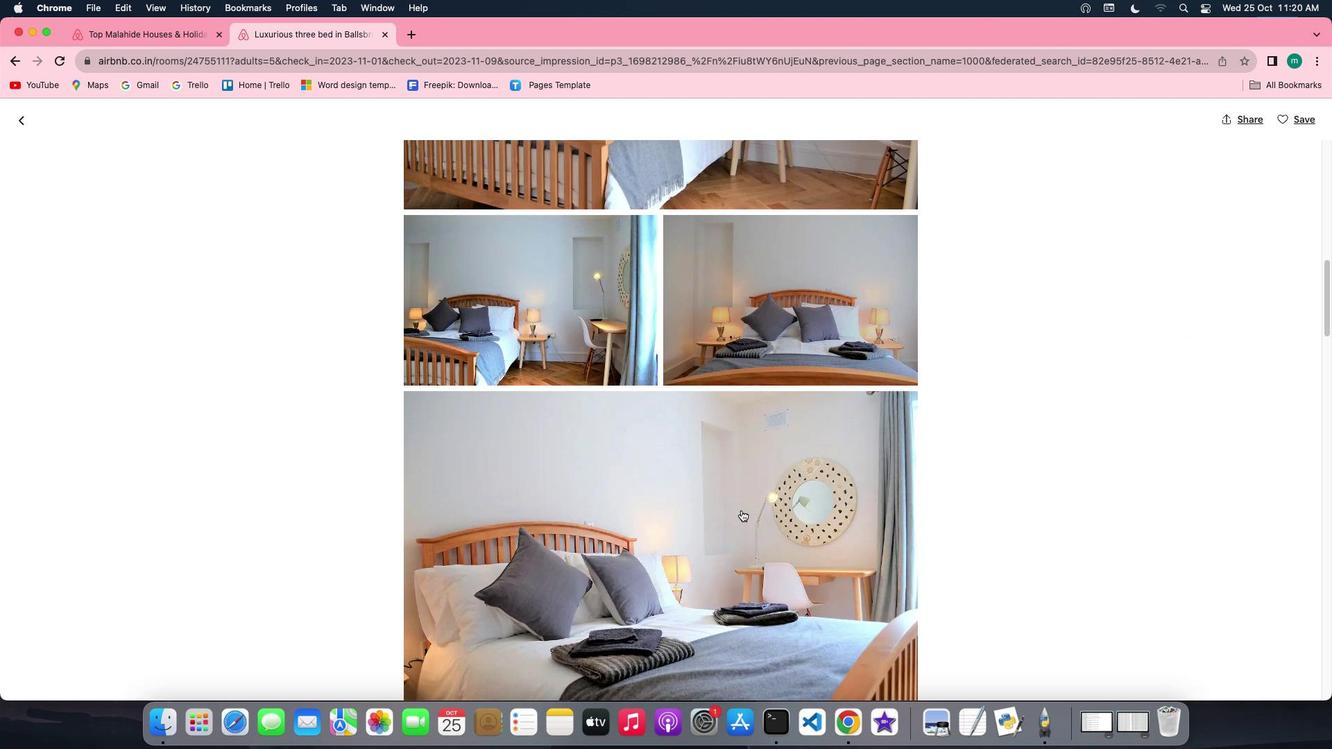
Action: Mouse scrolled (742, 511) with delta (0, 0)
Screenshot: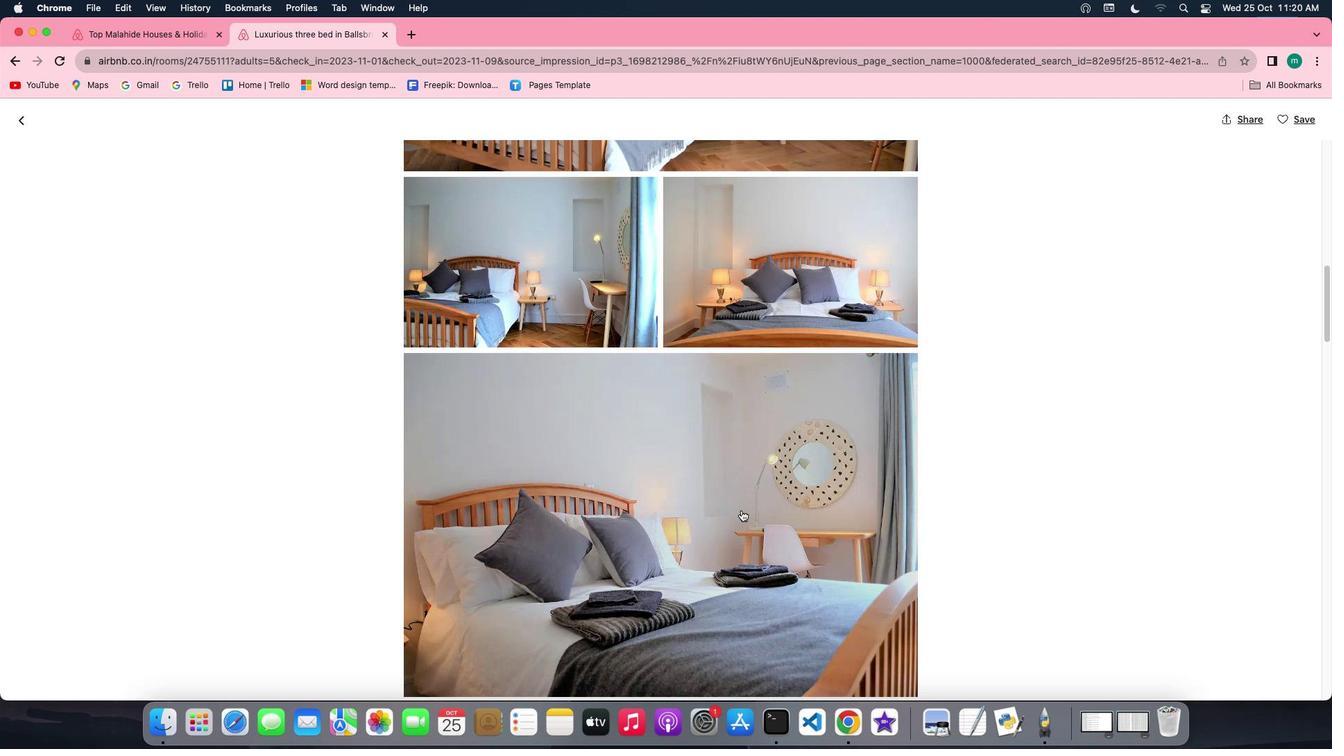 
Action: Mouse scrolled (742, 511) with delta (0, 0)
Screenshot: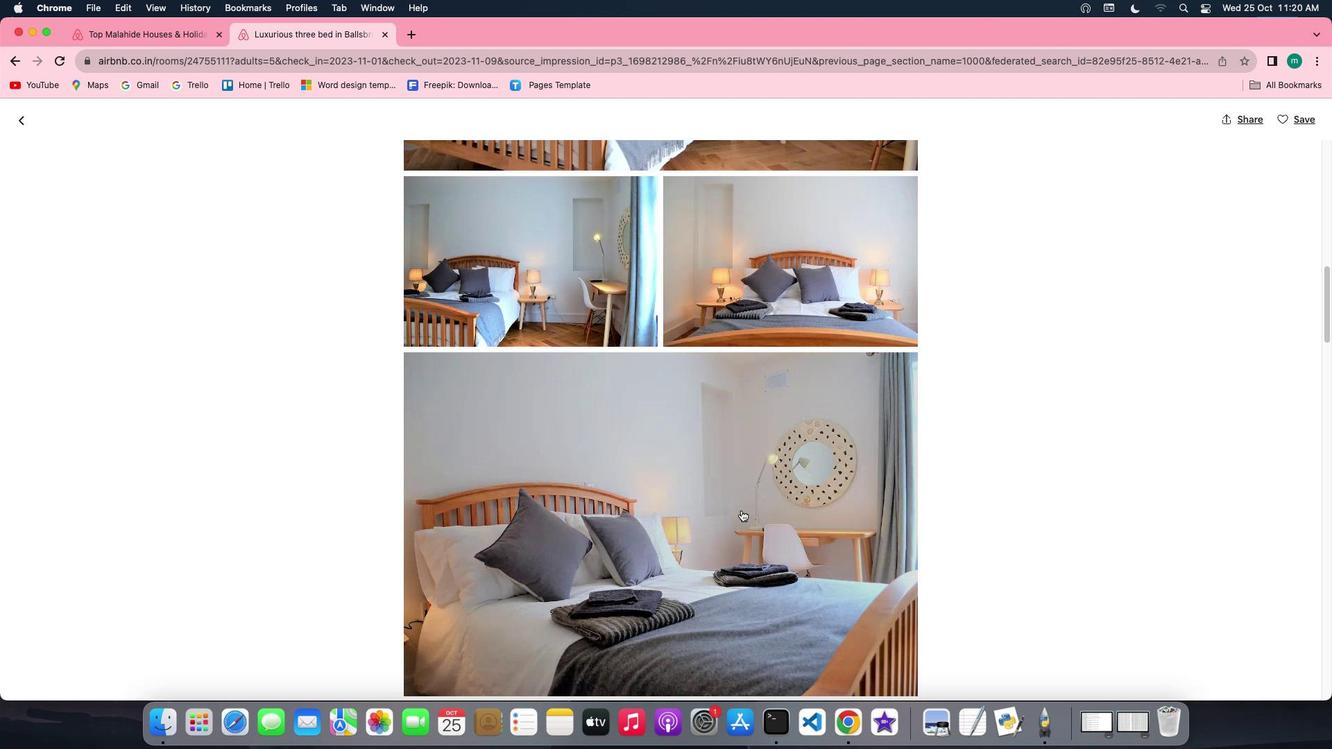 
Action: Mouse scrolled (742, 511) with delta (0, 0)
Screenshot: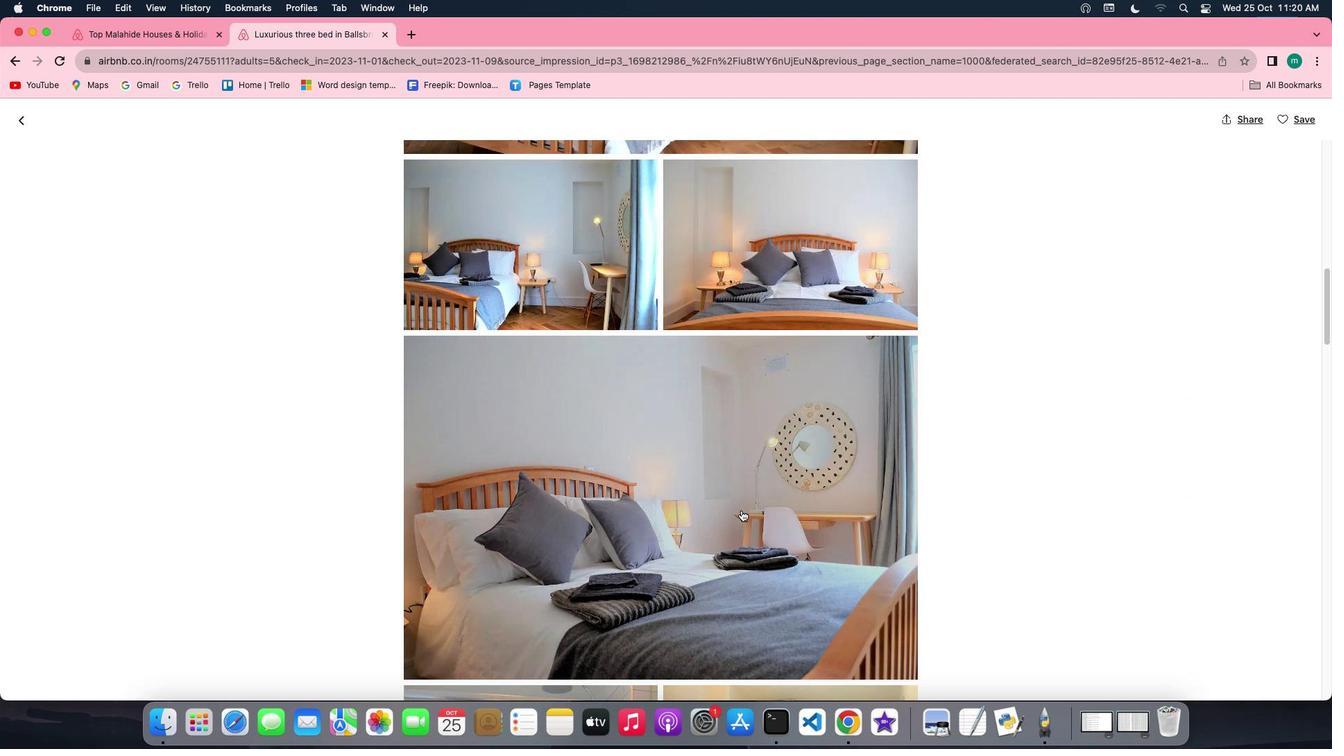 
Action: Mouse scrolled (742, 511) with delta (0, 0)
Screenshot: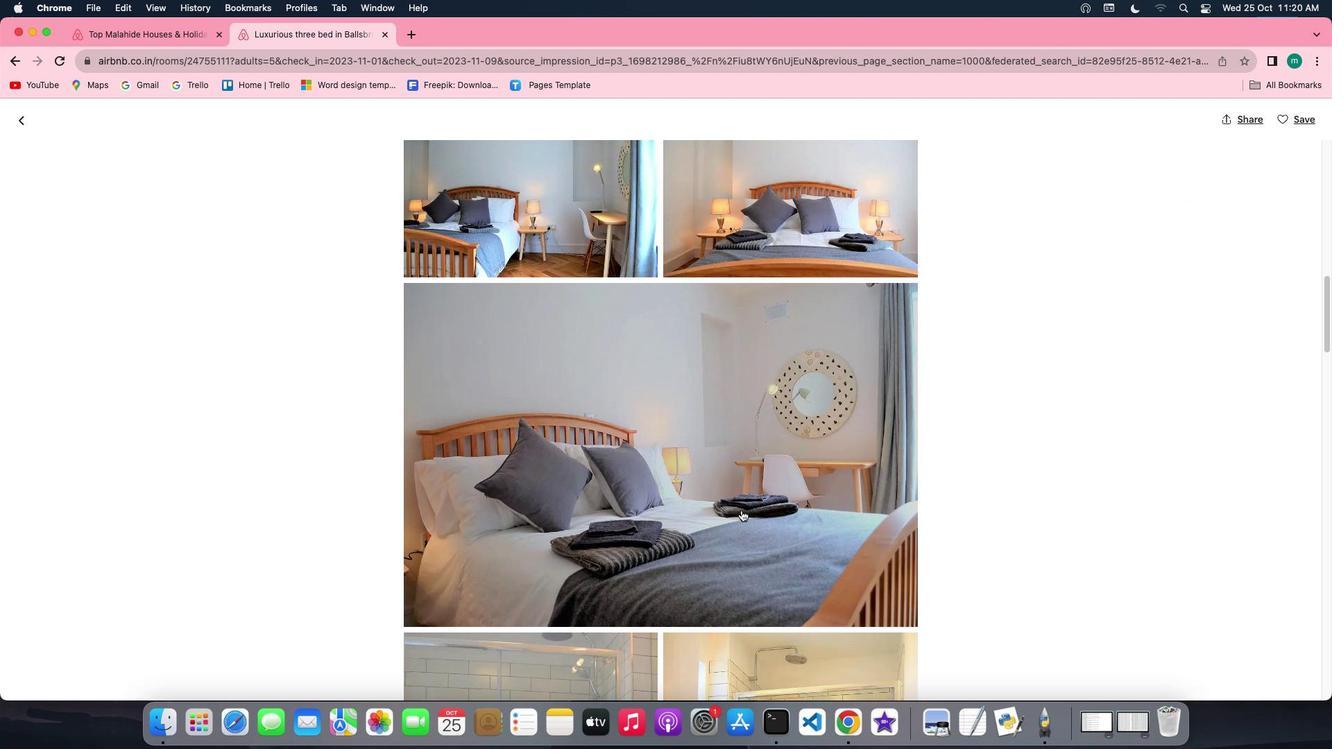 
Action: Mouse scrolled (742, 511) with delta (0, 0)
Screenshot: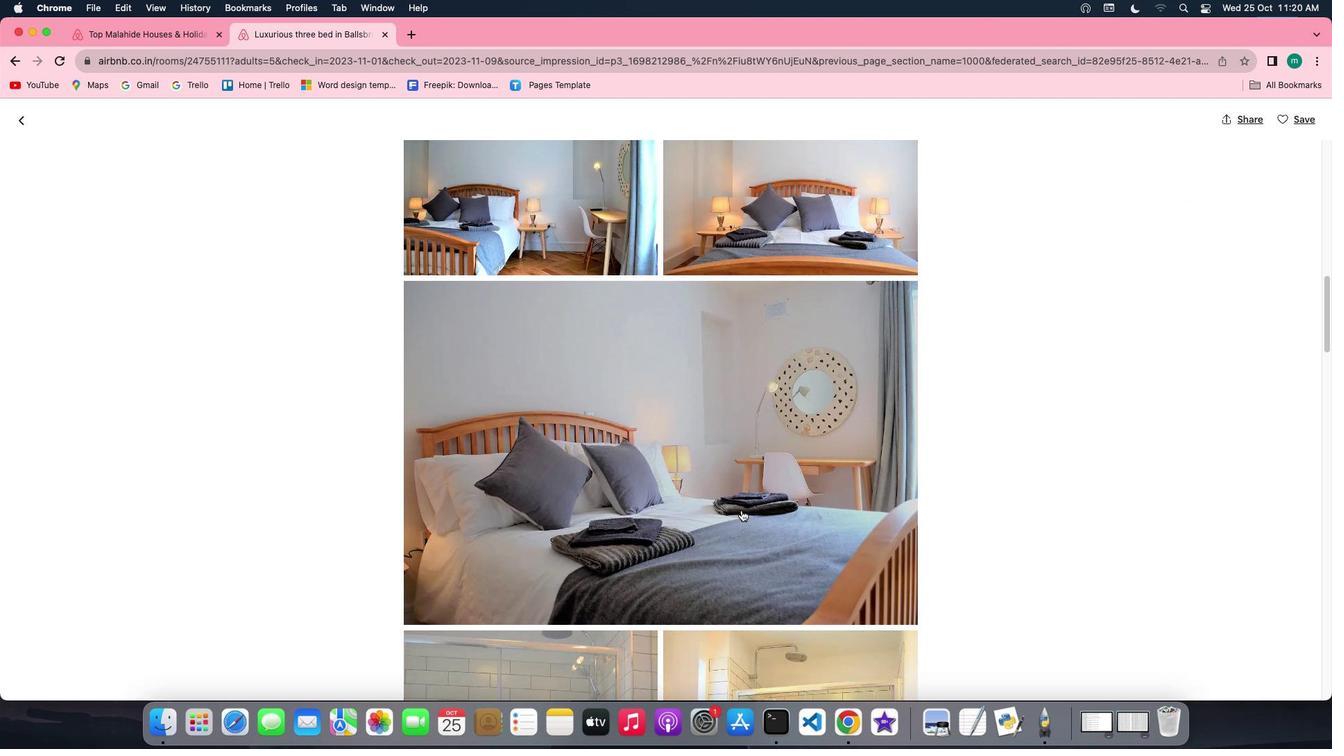 
Action: Mouse scrolled (742, 511) with delta (0, 0)
Screenshot: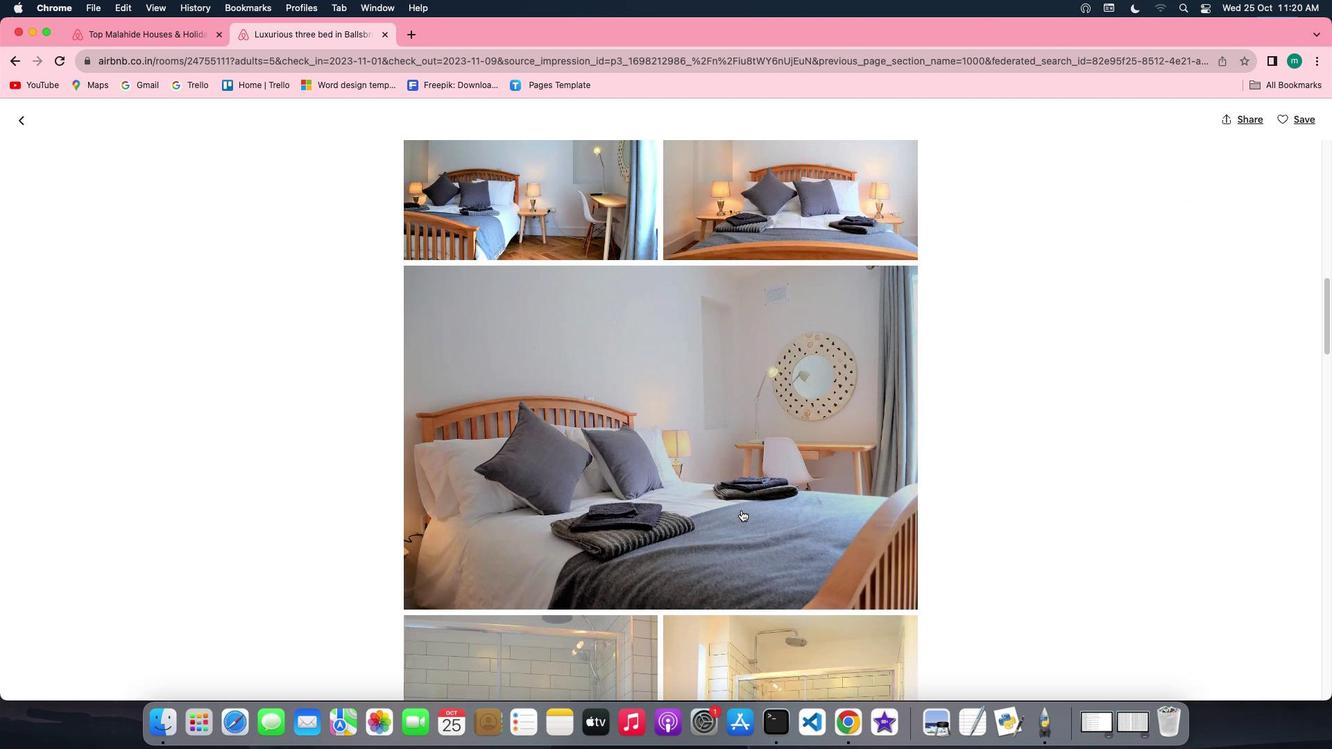 
Action: Mouse scrolled (742, 511) with delta (0, 0)
Screenshot: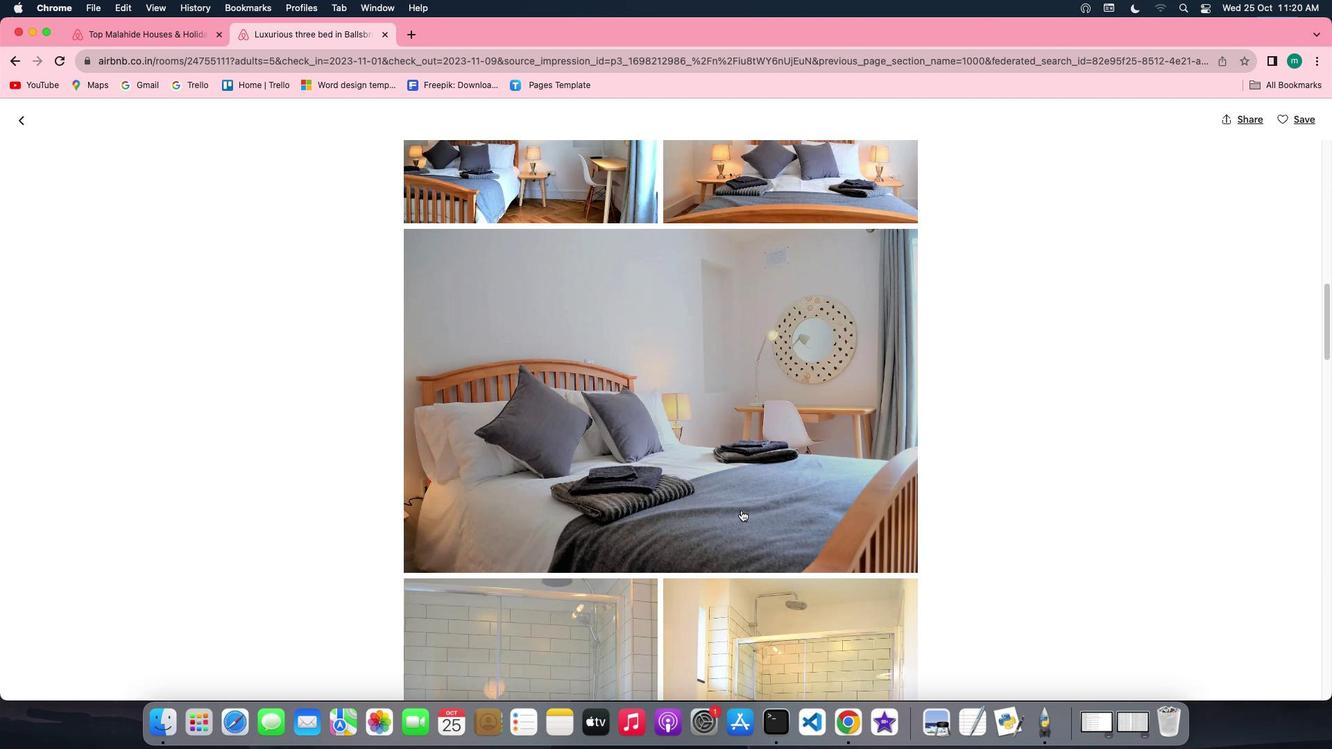 
Action: Mouse scrolled (742, 511) with delta (0, 0)
Screenshot: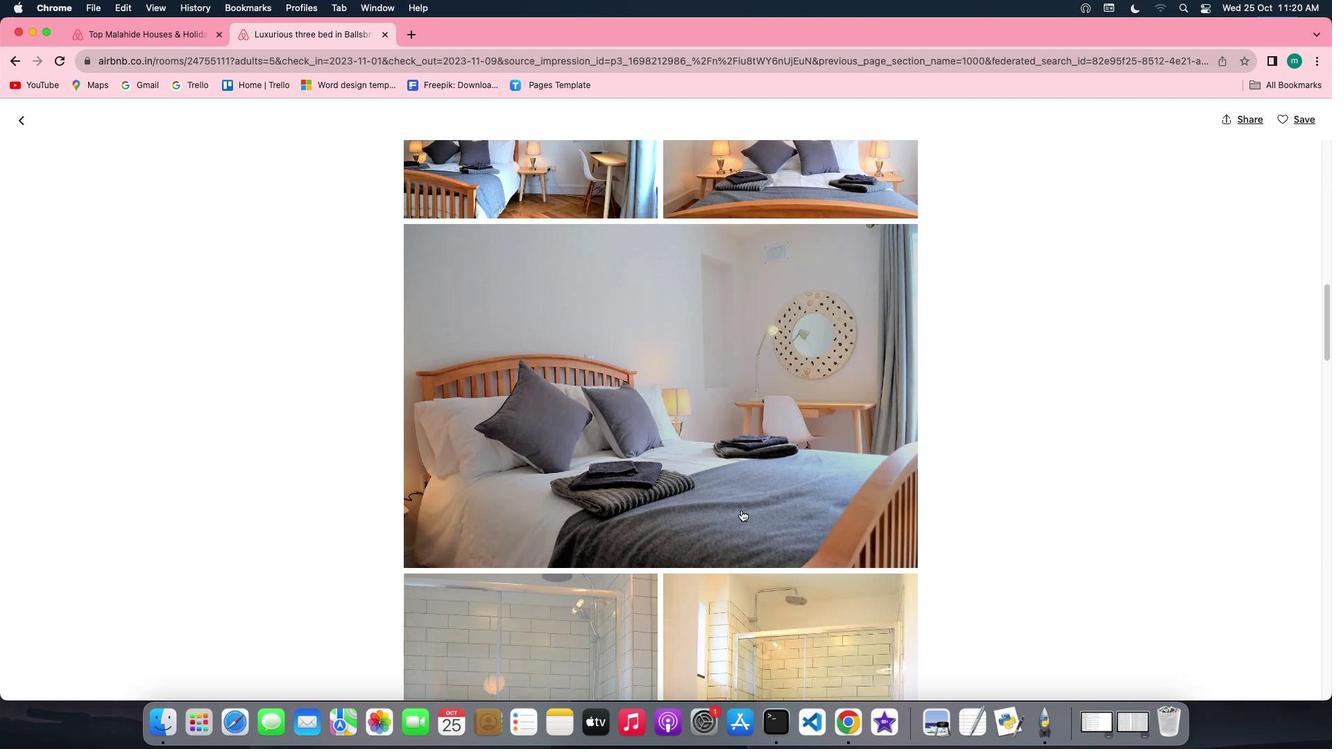 
Action: Mouse scrolled (742, 511) with delta (0, 0)
Screenshot: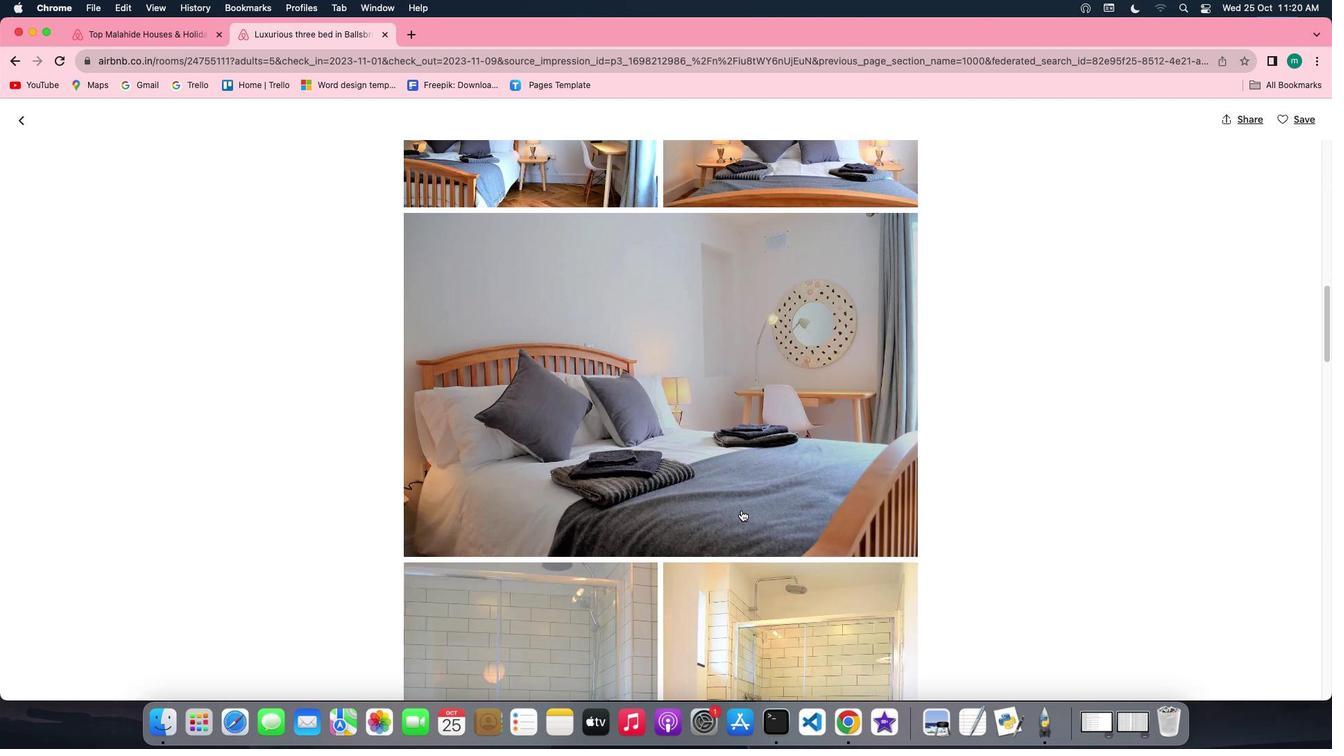 
Action: Mouse scrolled (742, 511) with delta (0, 0)
Screenshot: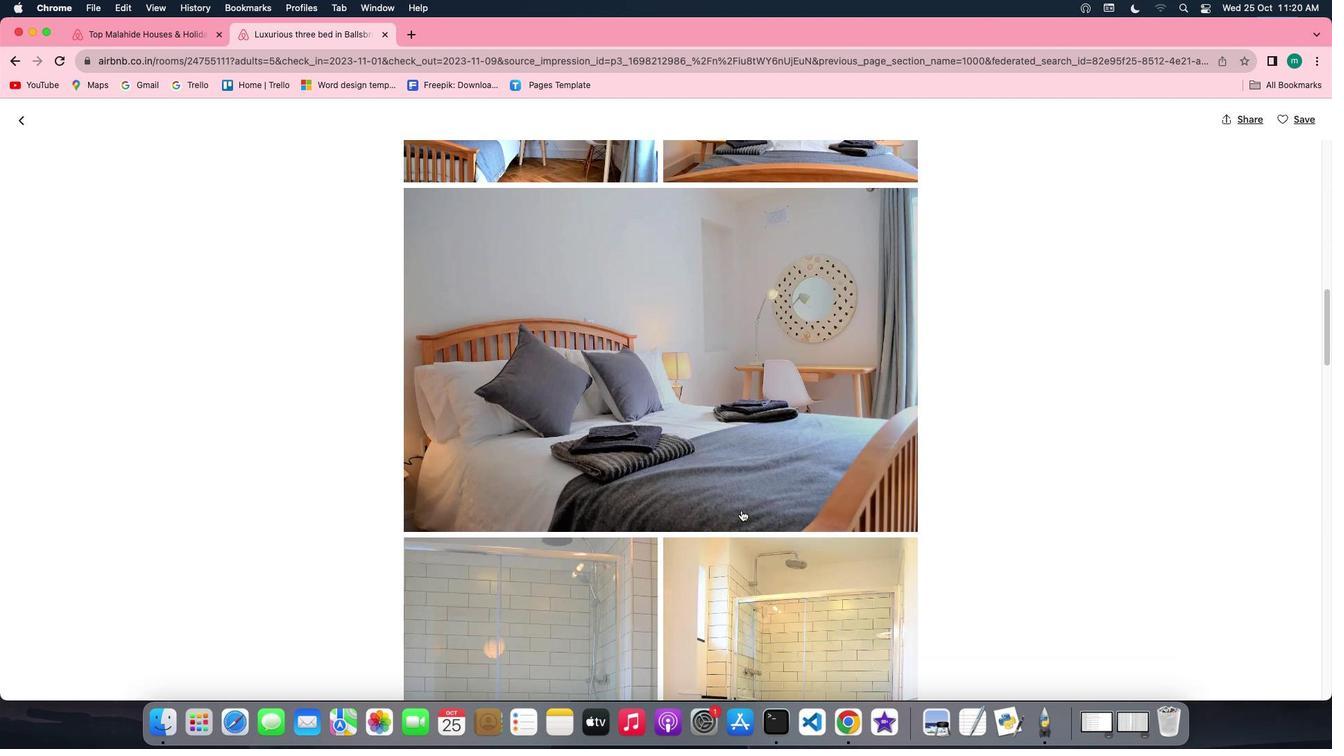 
Action: Mouse scrolled (742, 511) with delta (0, 0)
Screenshot: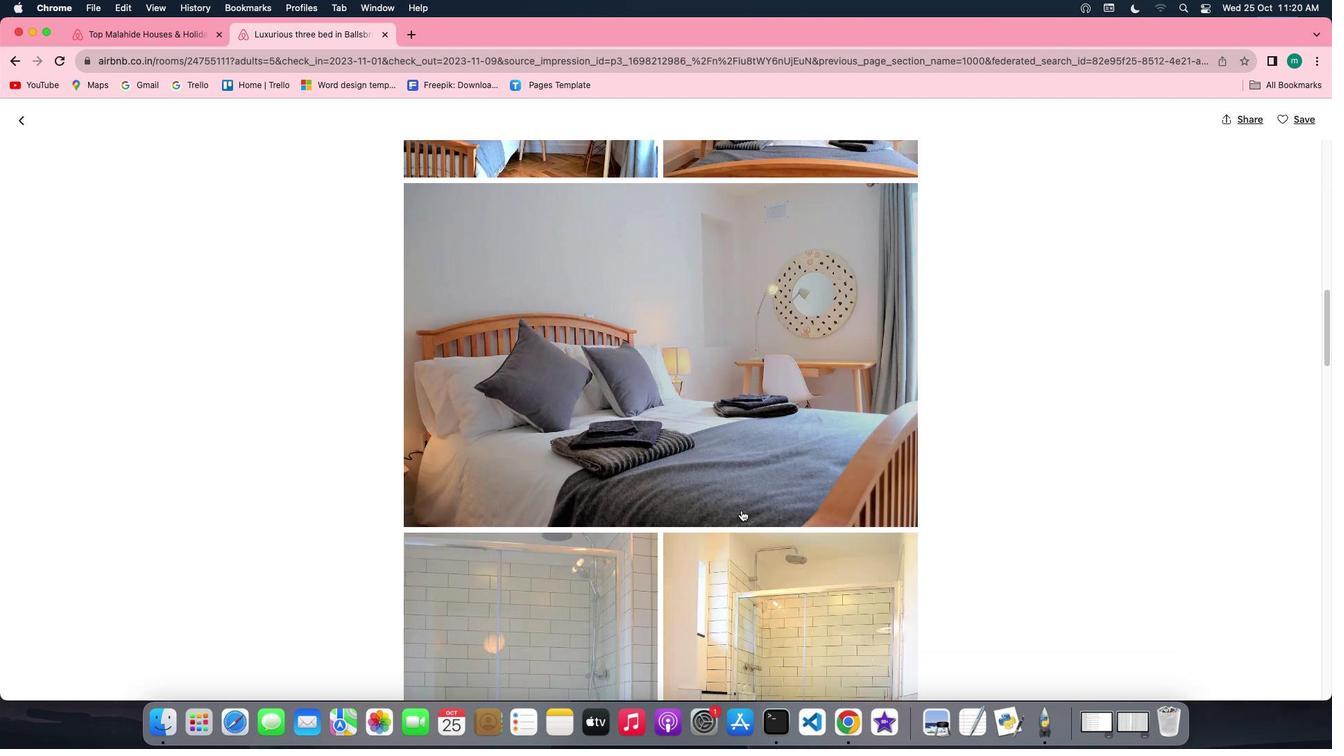 
Action: Mouse scrolled (742, 511) with delta (0, 0)
Screenshot: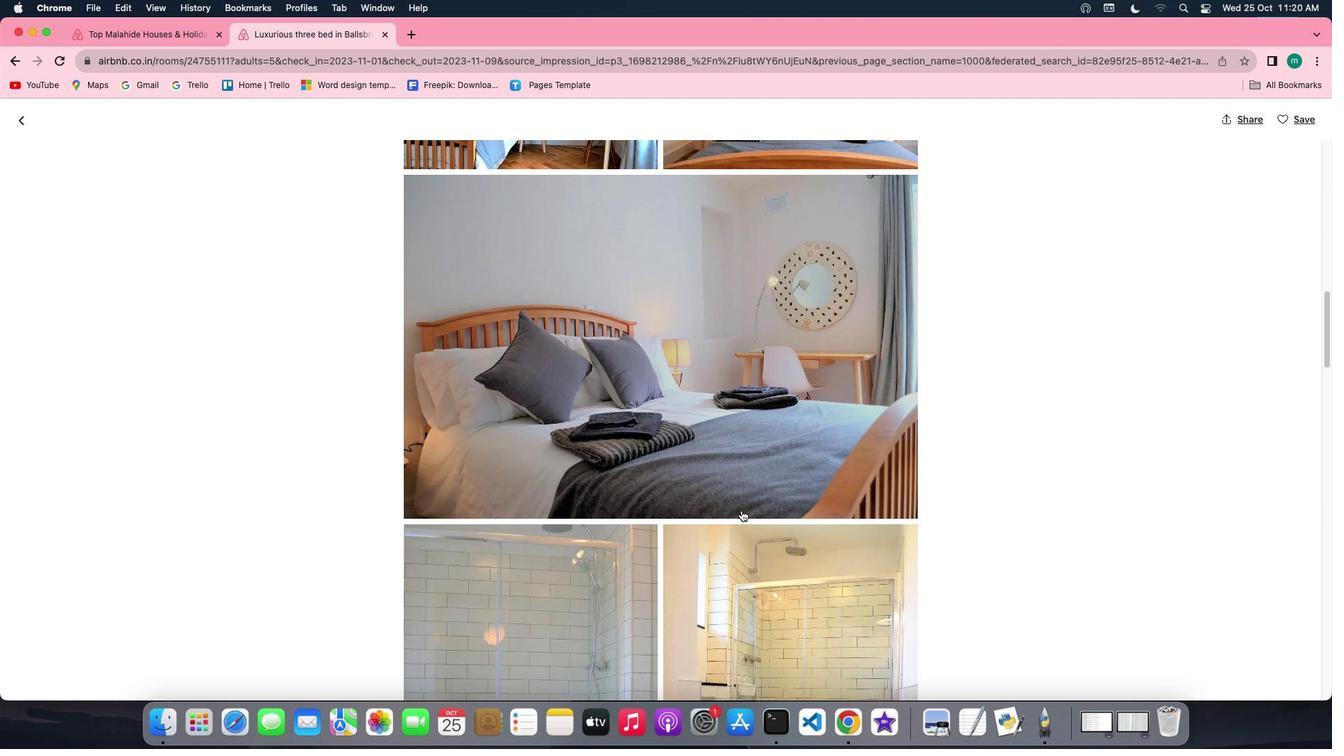 
Action: Mouse scrolled (742, 511) with delta (0, 0)
Screenshot: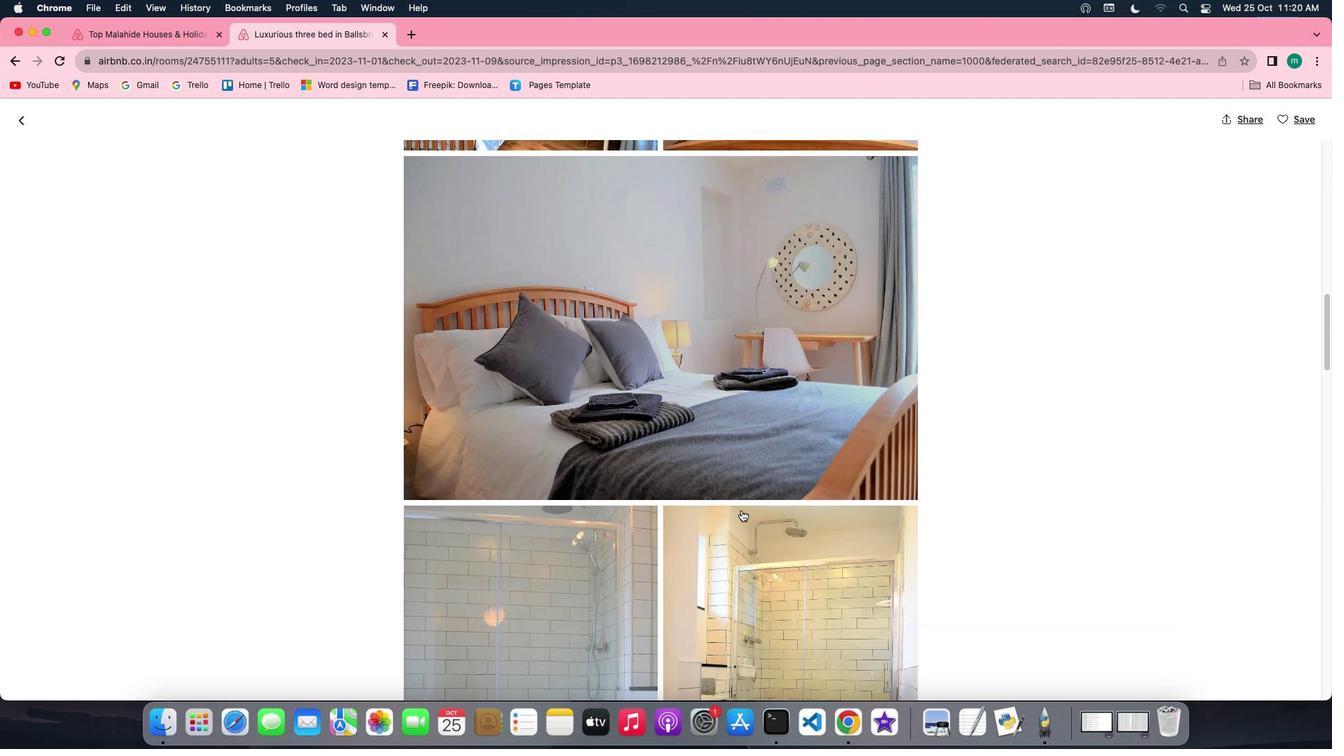 
Action: Mouse scrolled (742, 511) with delta (0, 0)
Screenshot: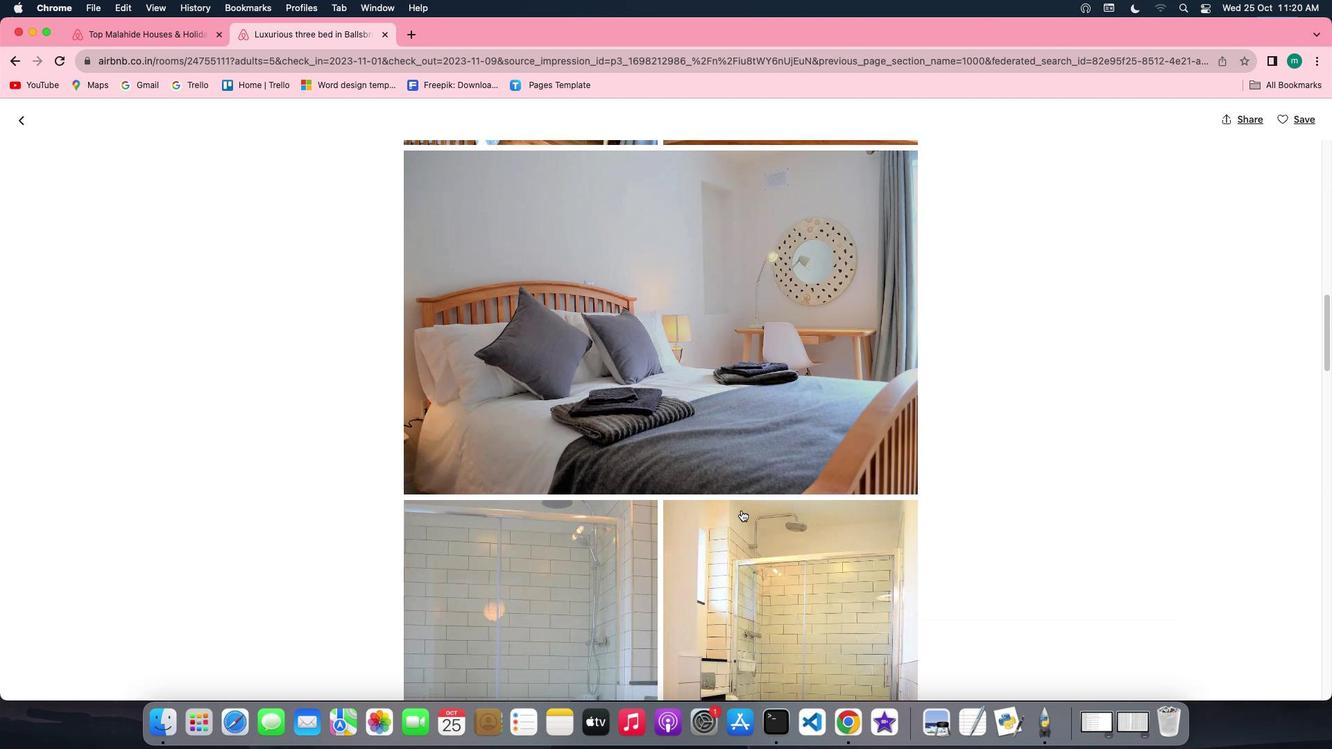 
Action: Mouse scrolled (742, 511) with delta (0, 0)
Screenshot: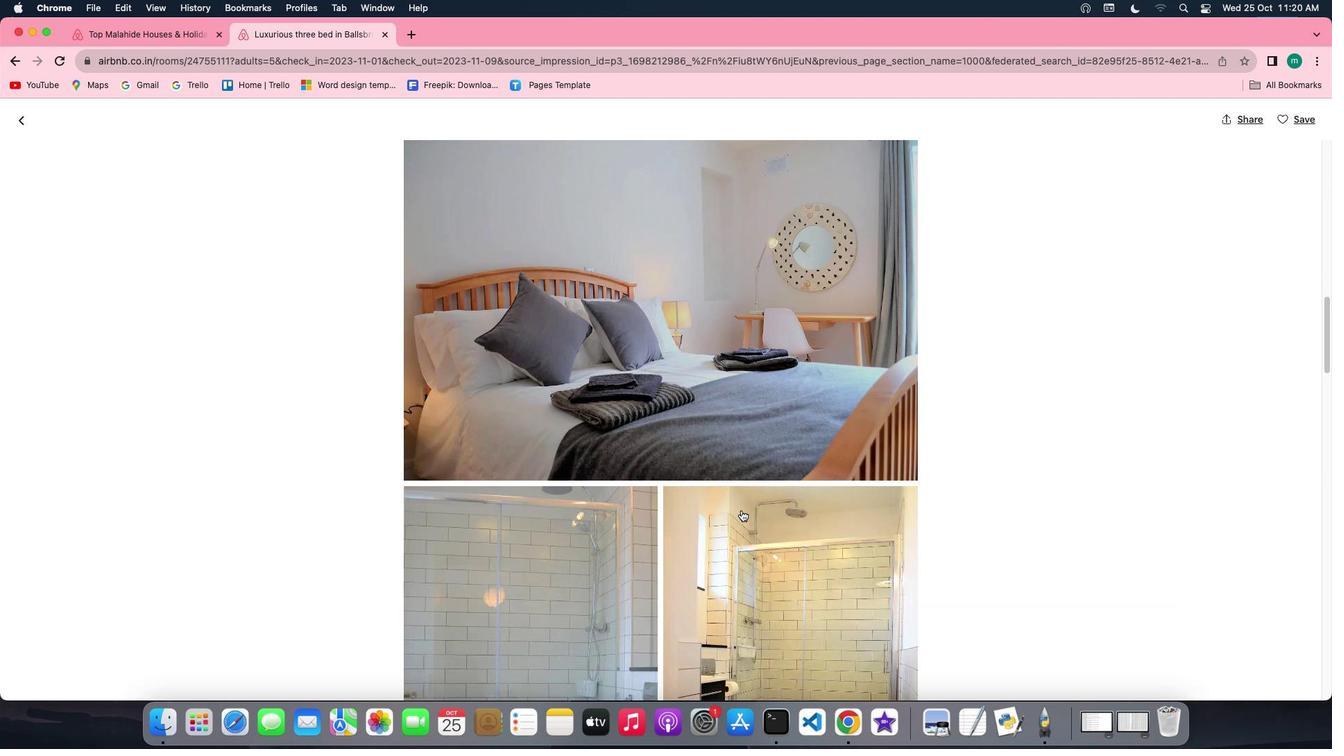 
Action: Mouse scrolled (742, 511) with delta (0, 0)
Screenshot: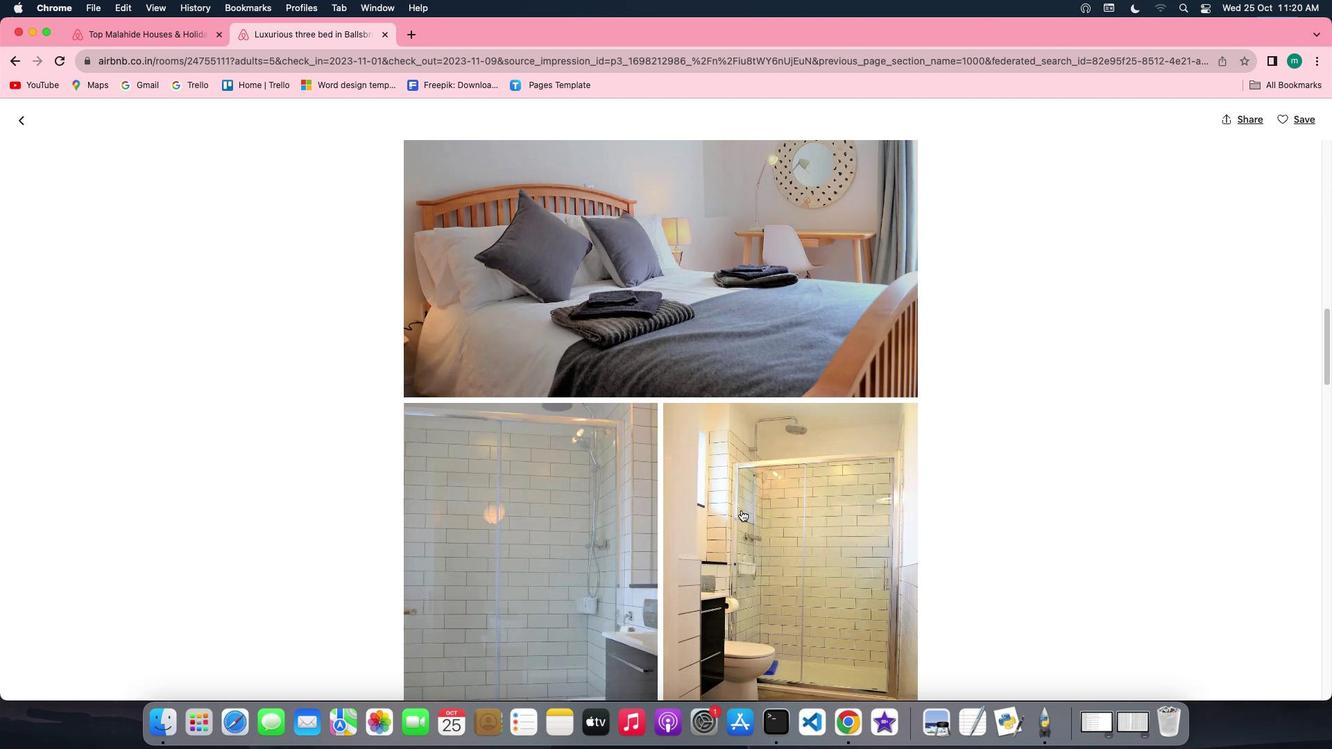 
Action: Mouse scrolled (742, 511) with delta (0, 0)
Screenshot: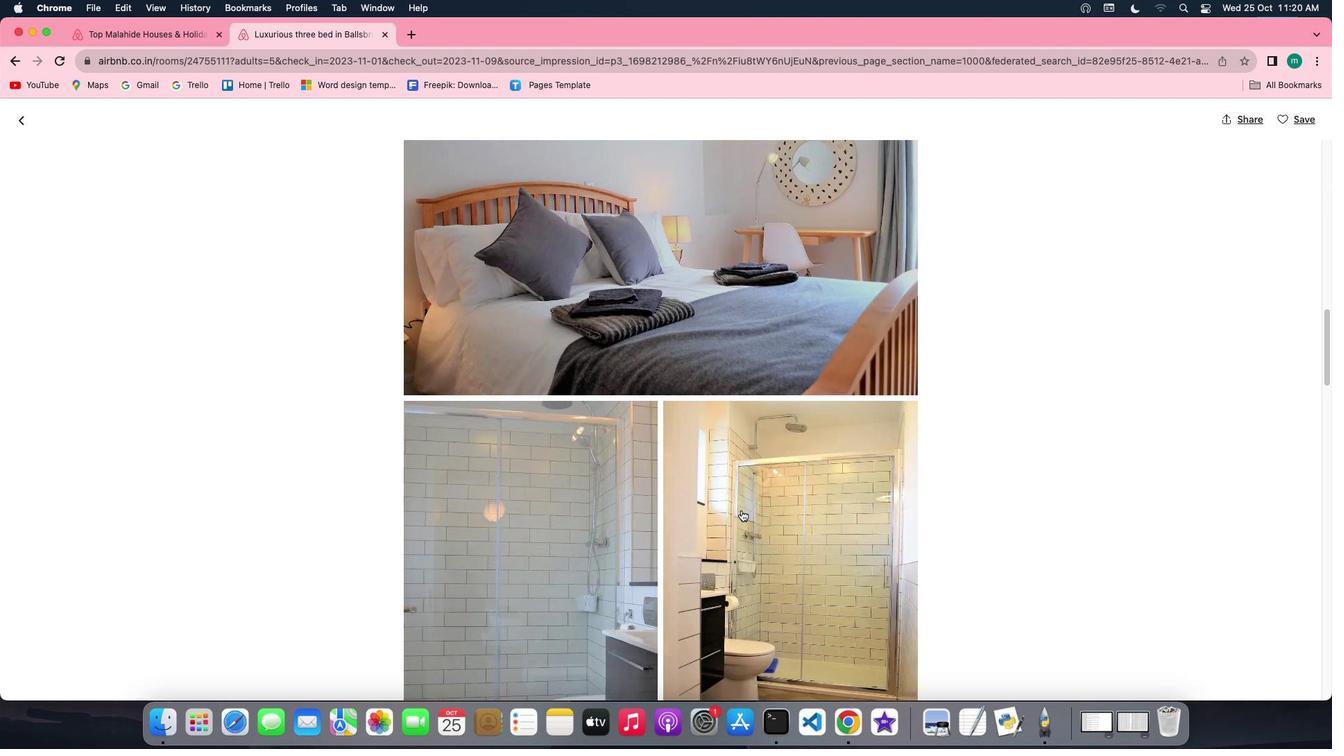 
Action: Mouse scrolled (742, 511) with delta (0, 0)
Screenshot: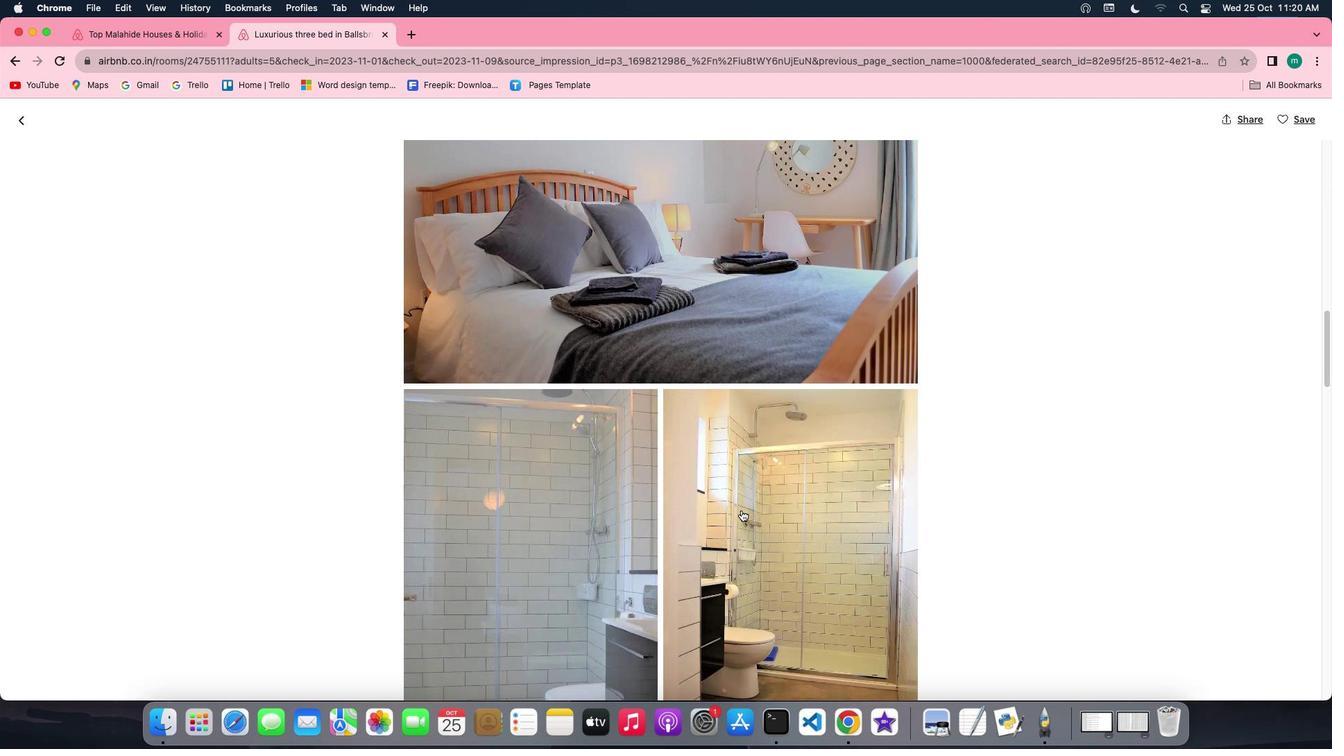 
Action: Mouse scrolled (742, 511) with delta (0, 0)
Screenshot: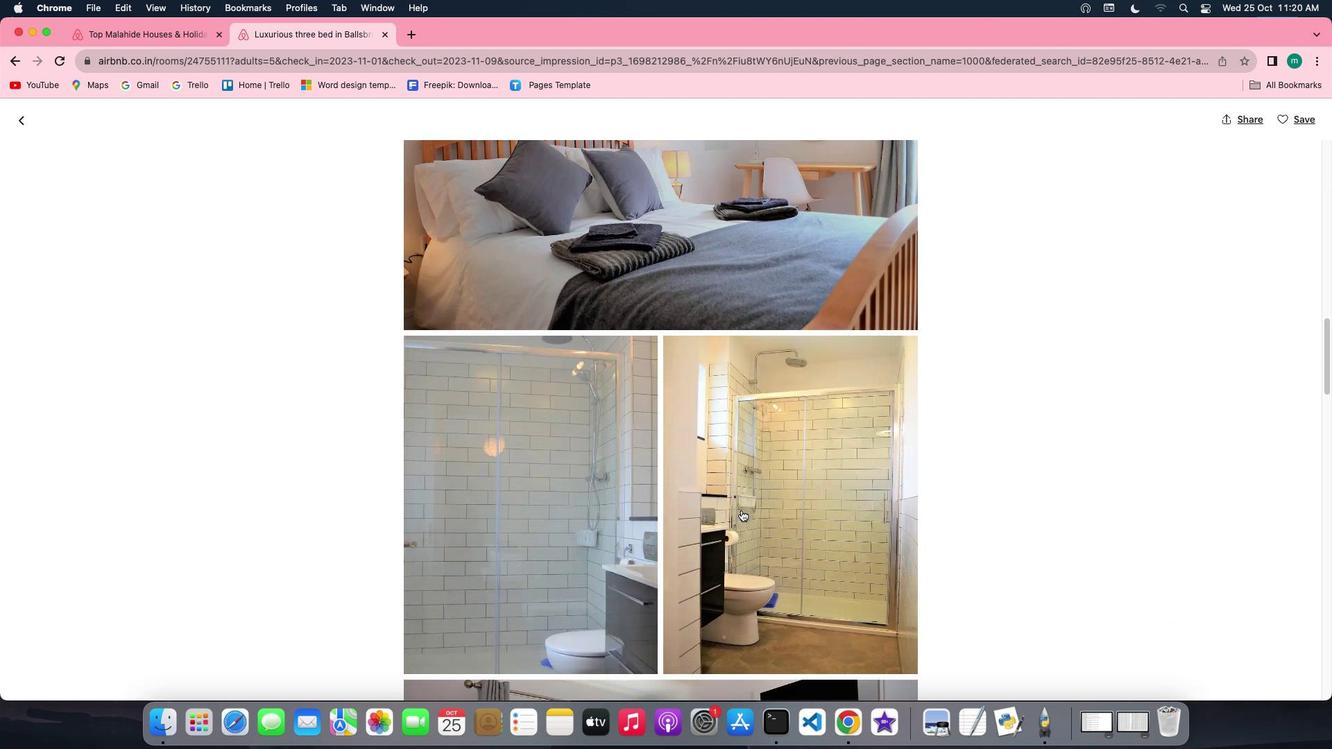 
Action: Mouse scrolled (742, 511) with delta (0, 0)
Screenshot: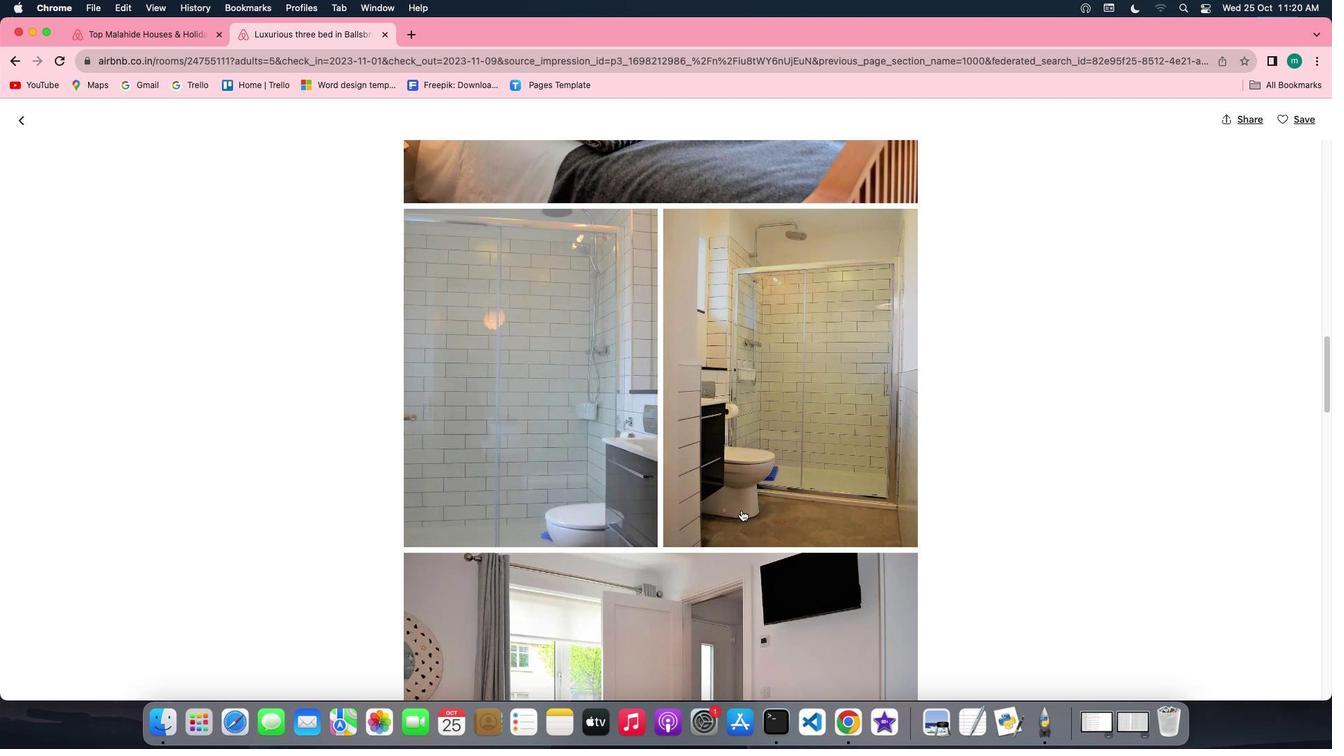 
Action: Mouse scrolled (742, 511) with delta (0, 0)
Screenshot: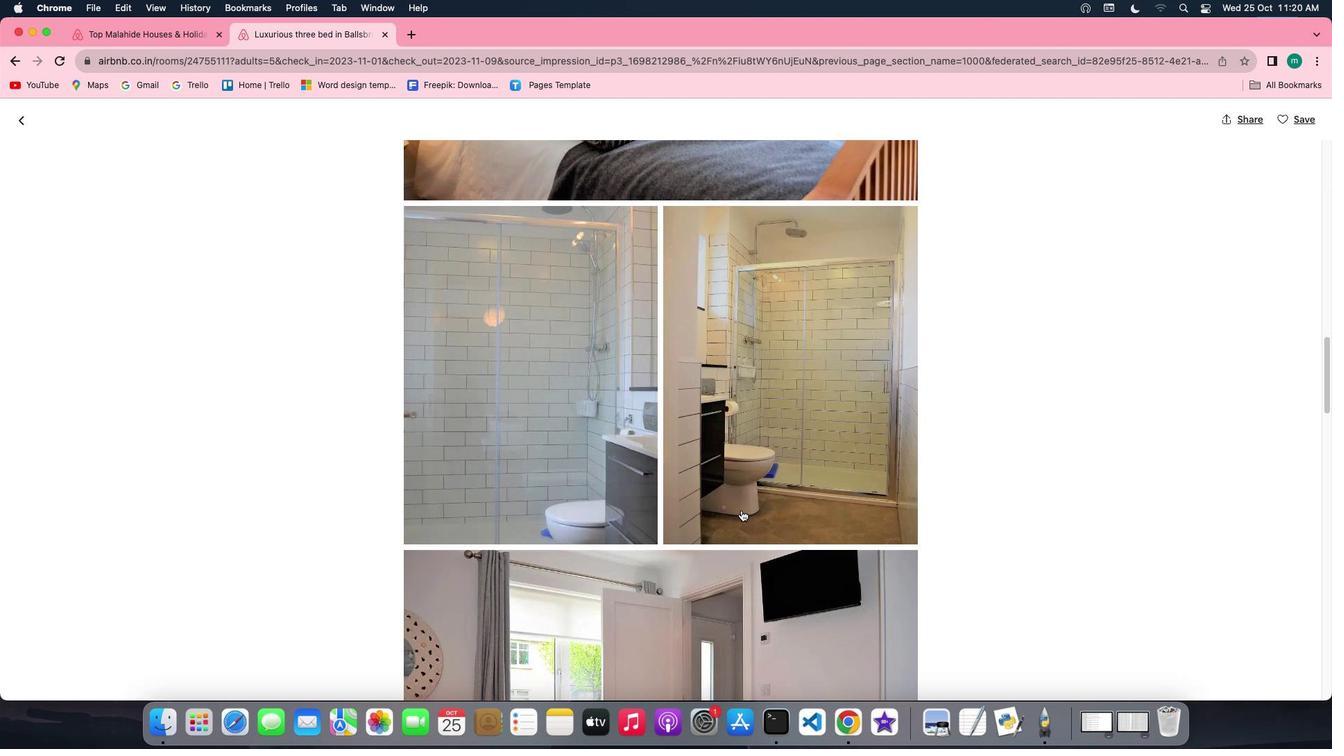 
Action: Mouse scrolled (742, 511) with delta (0, 0)
Screenshot: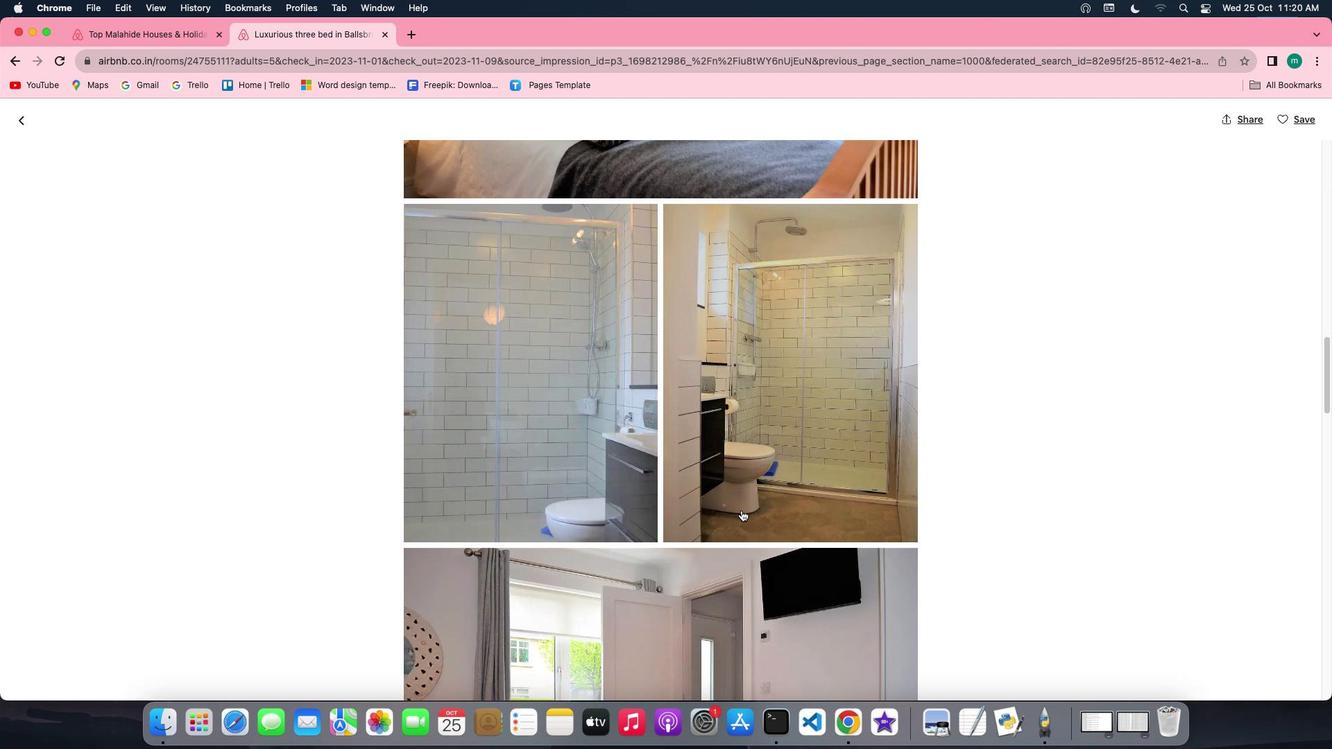 
Action: Mouse scrolled (742, 511) with delta (0, 0)
Screenshot: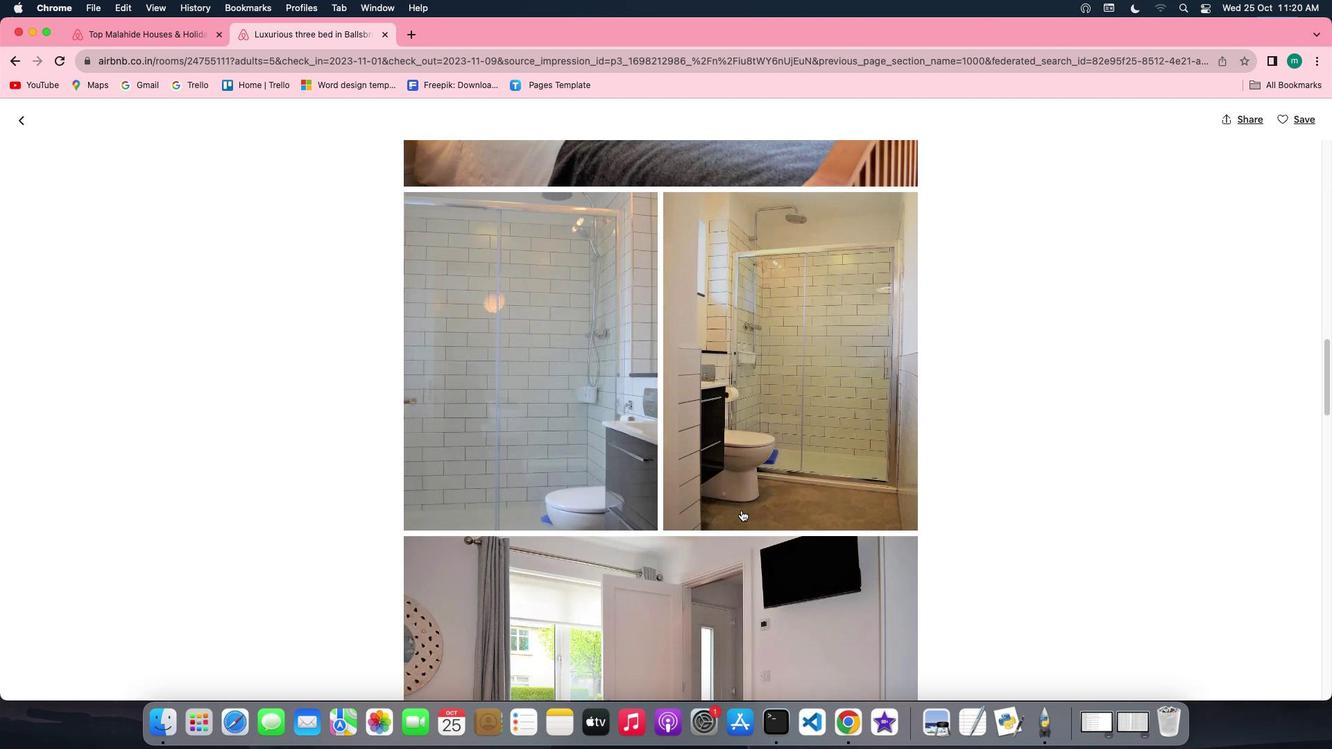 
Action: Mouse scrolled (742, 511) with delta (0, 0)
Screenshot: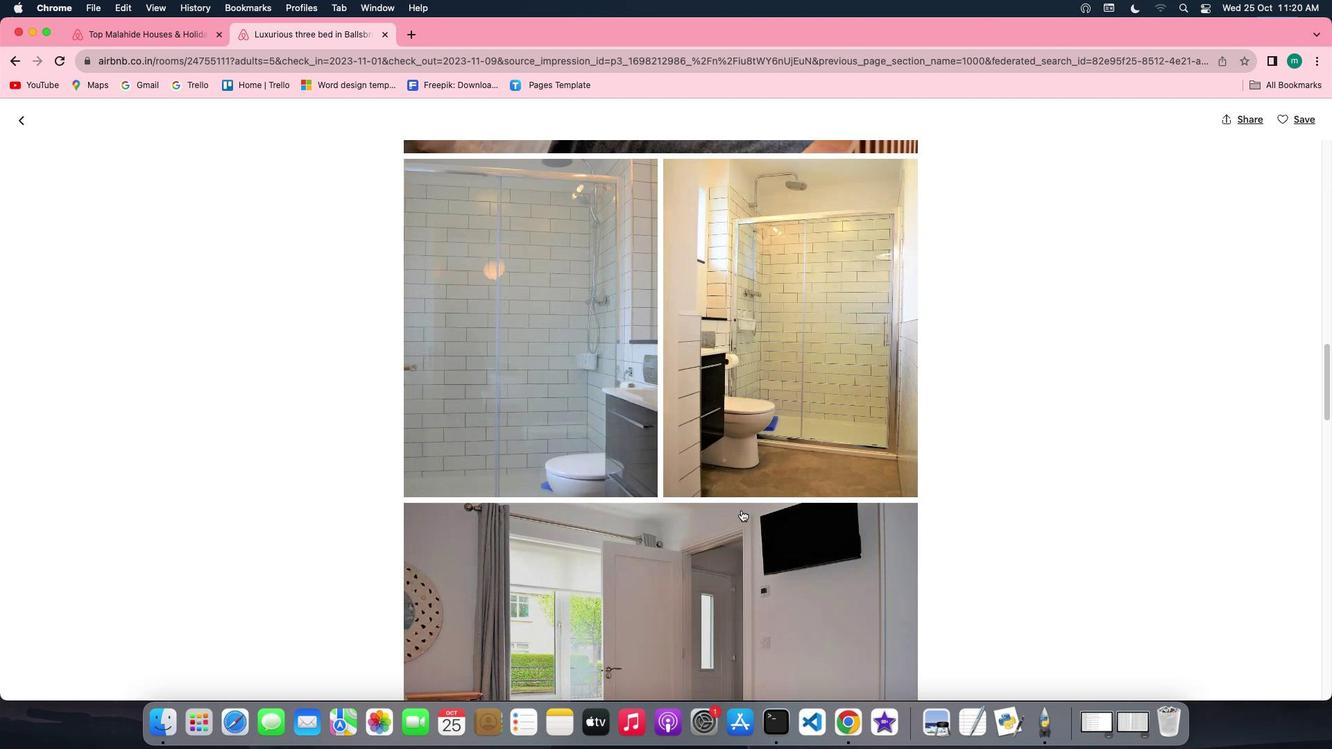 
Action: Mouse scrolled (742, 511) with delta (0, 0)
Screenshot: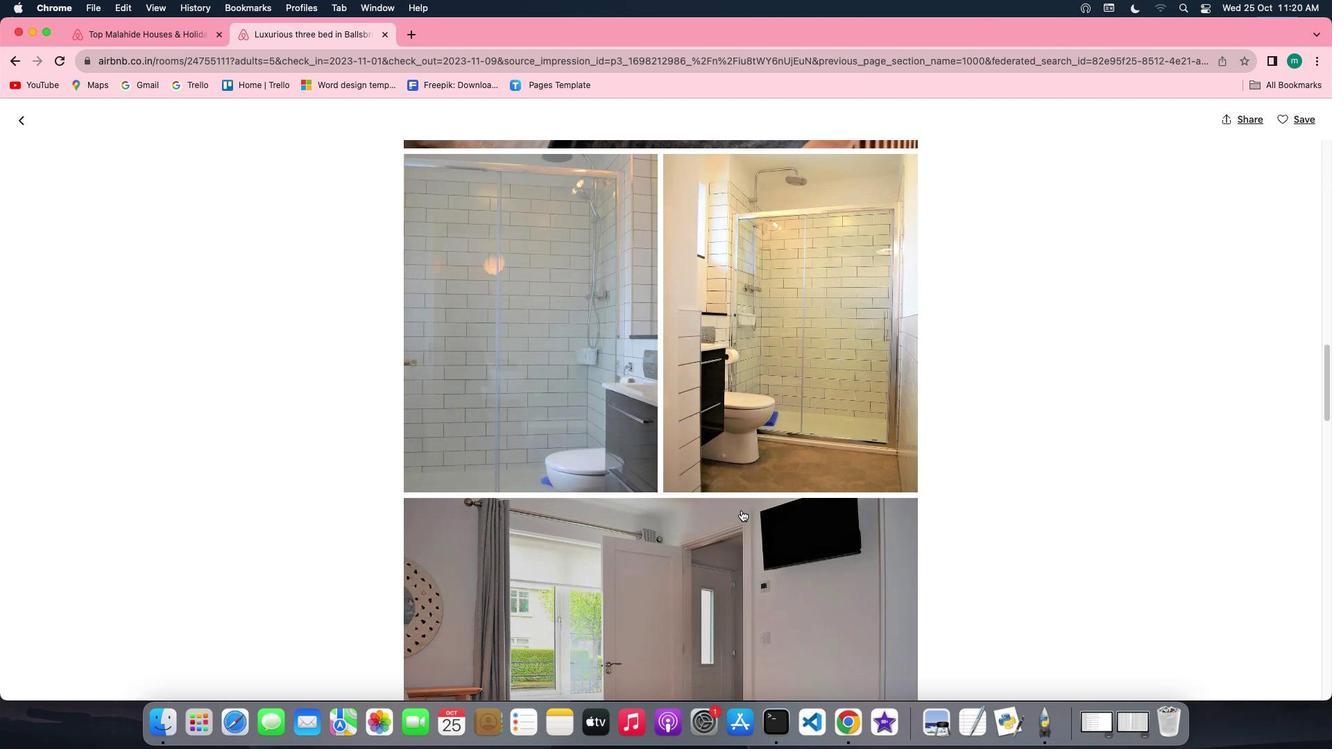 
Action: Mouse scrolled (742, 511) with delta (0, 0)
Screenshot: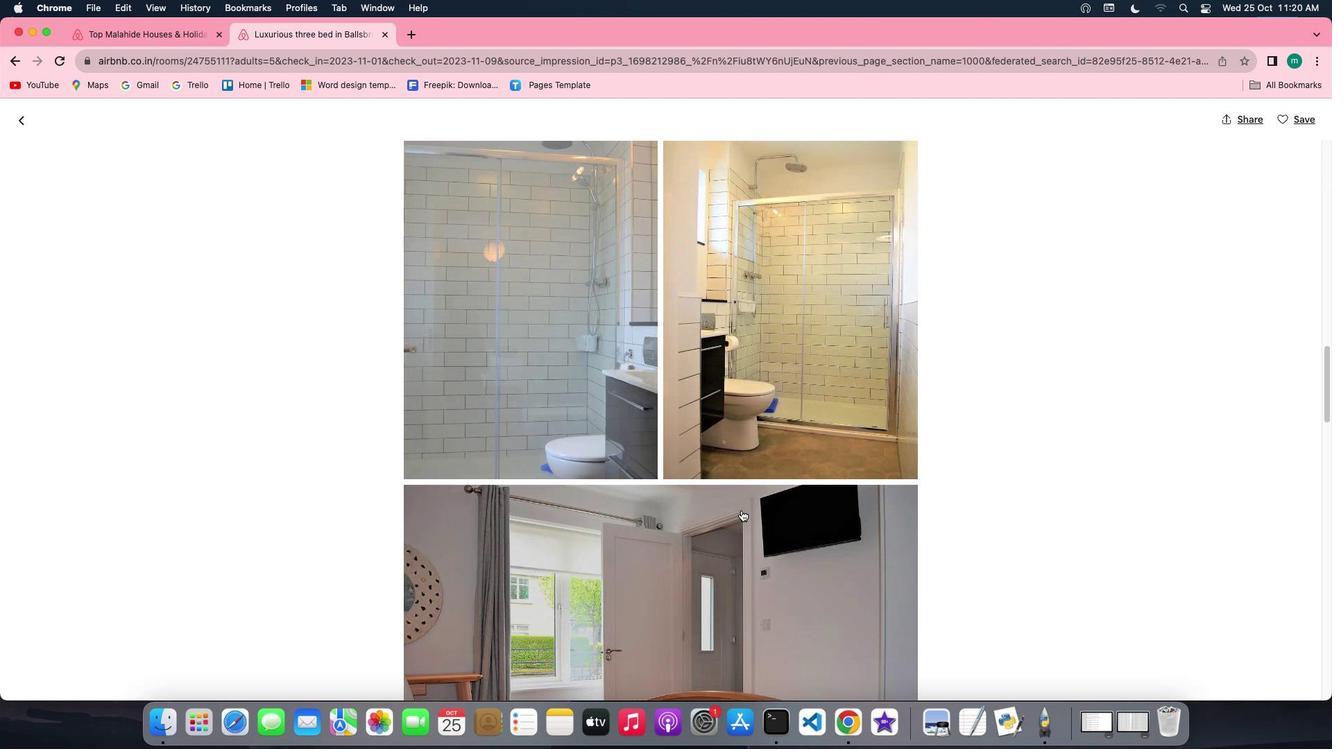 
Action: Mouse scrolled (742, 511) with delta (0, 0)
Screenshot: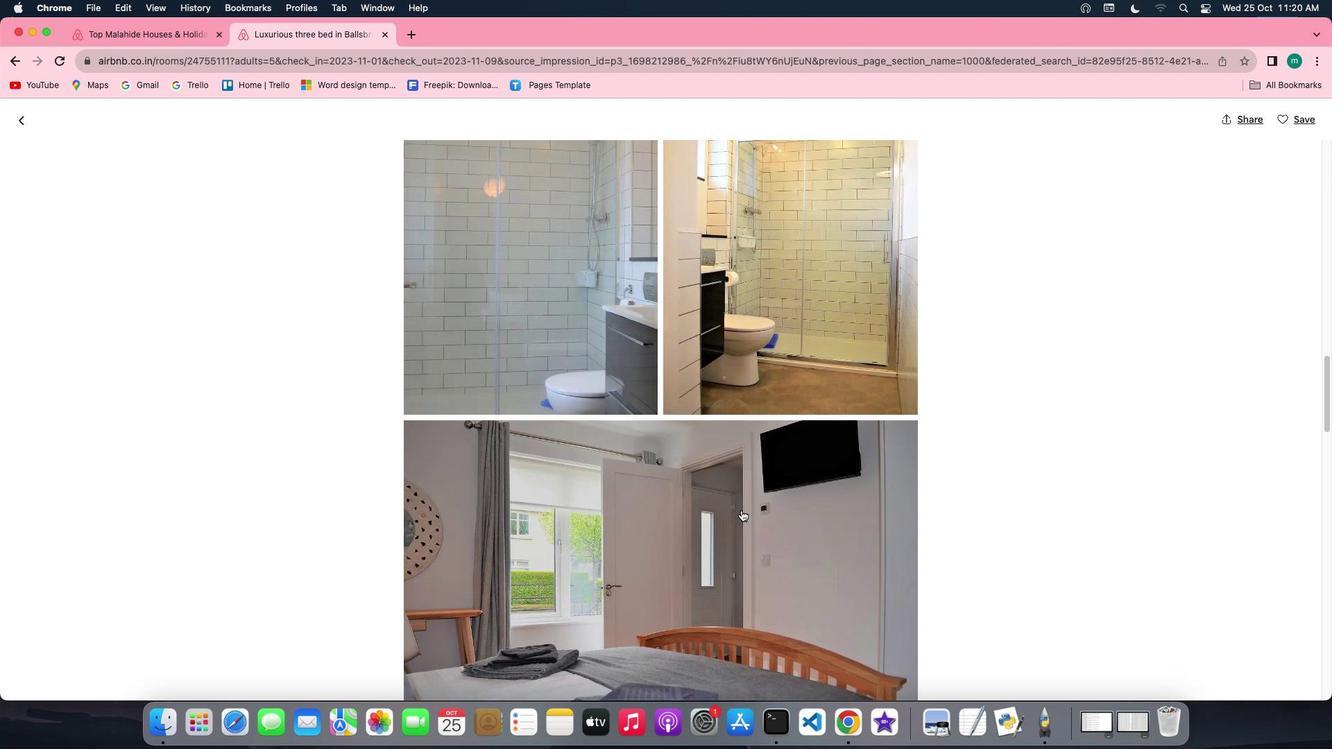 
Action: Mouse scrolled (742, 511) with delta (0, 0)
Screenshot: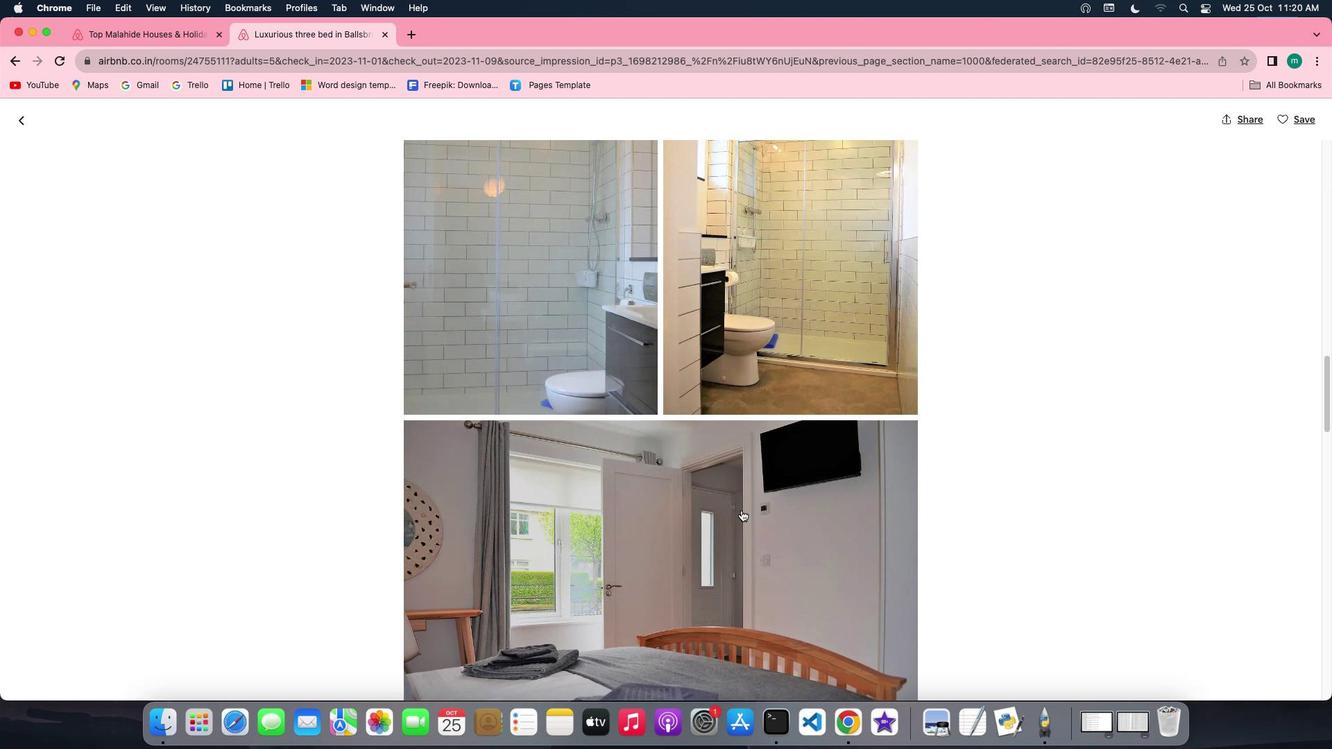 
Action: Mouse scrolled (742, 511) with delta (0, 0)
Screenshot: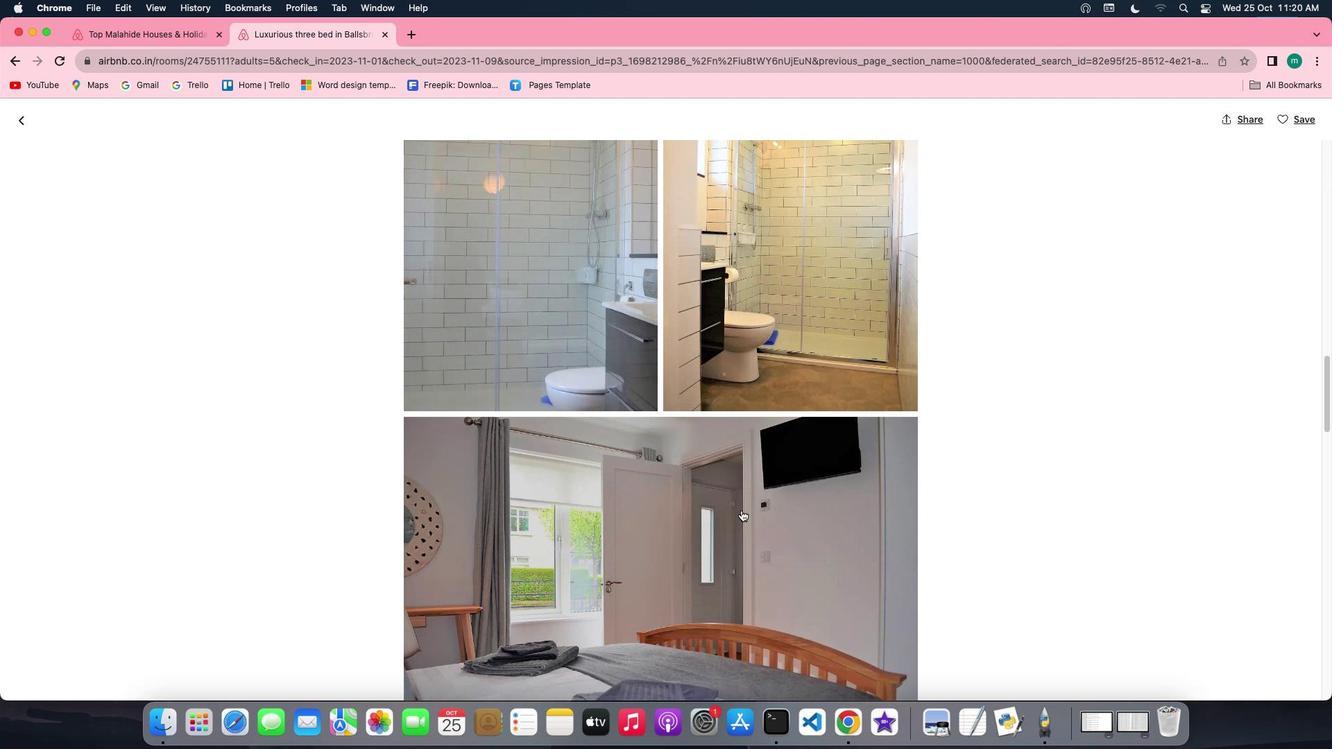 
Action: Mouse scrolled (742, 511) with delta (0, 0)
Screenshot: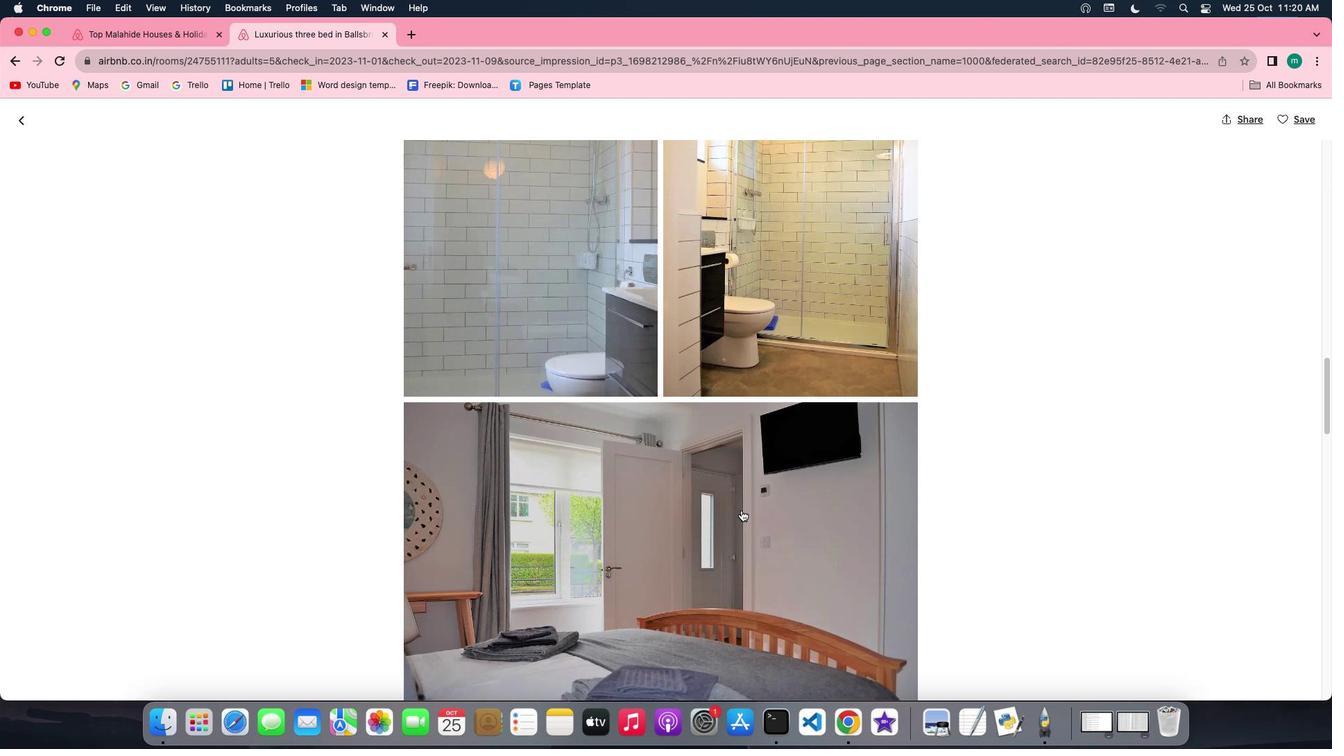 
Action: Mouse scrolled (742, 511) with delta (0, 0)
Screenshot: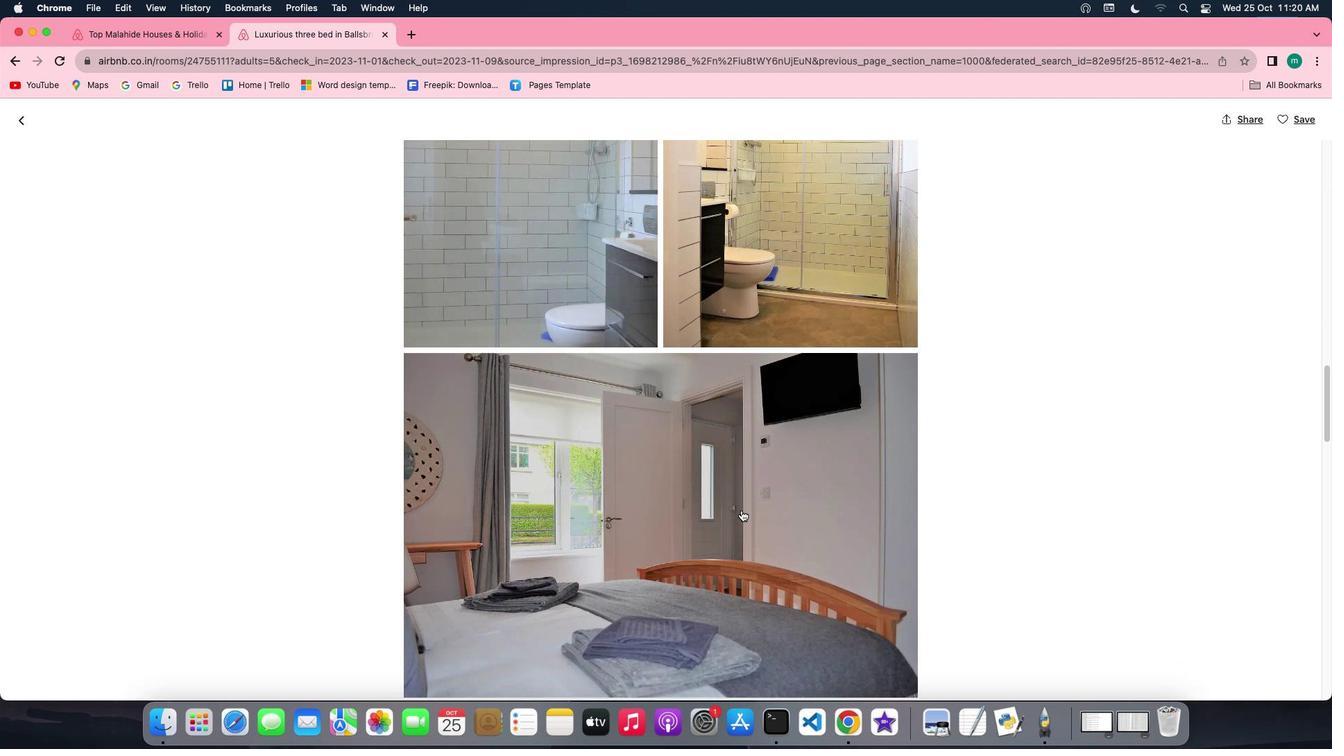 
Action: Mouse scrolled (742, 511) with delta (0, 0)
Screenshot: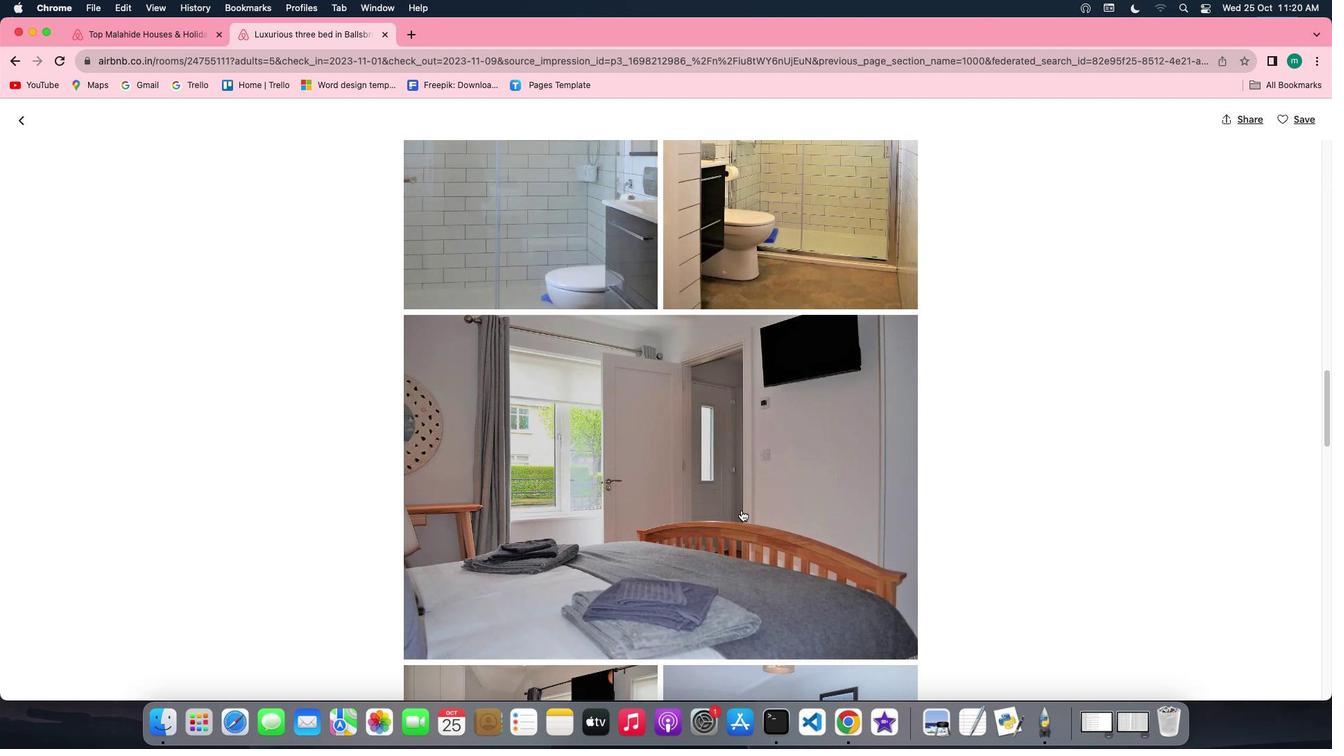 
Action: Mouse scrolled (742, 511) with delta (0, 0)
Screenshot: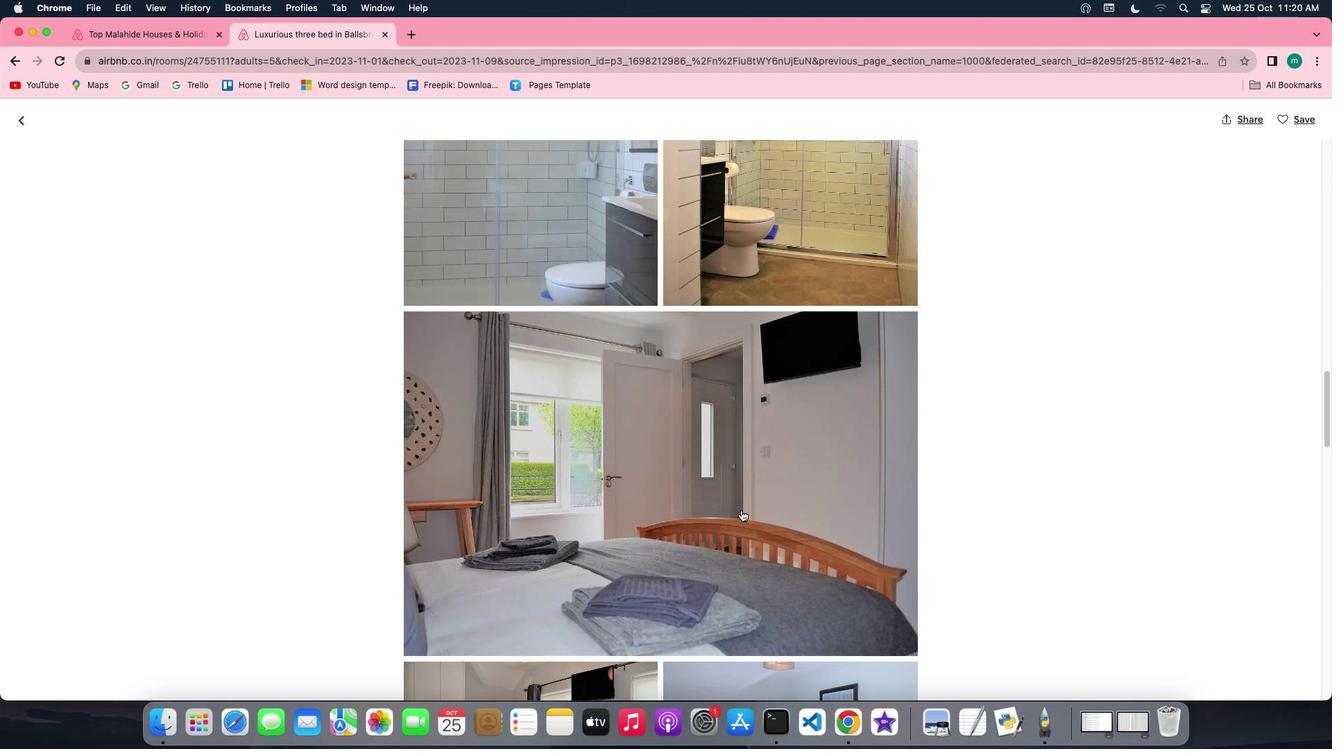 
Action: Mouse scrolled (742, 511) with delta (0, 0)
Screenshot: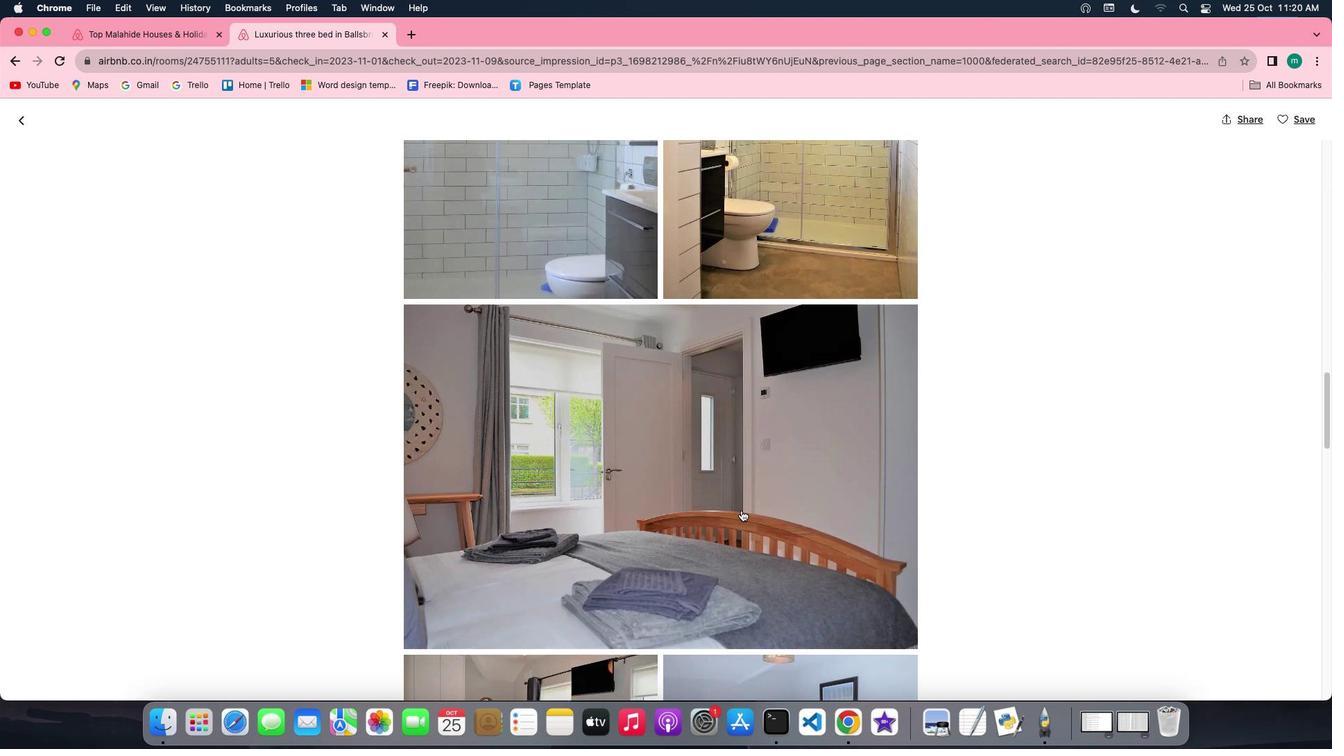 
Action: Mouse scrolled (742, 511) with delta (0, 0)
Screenshot: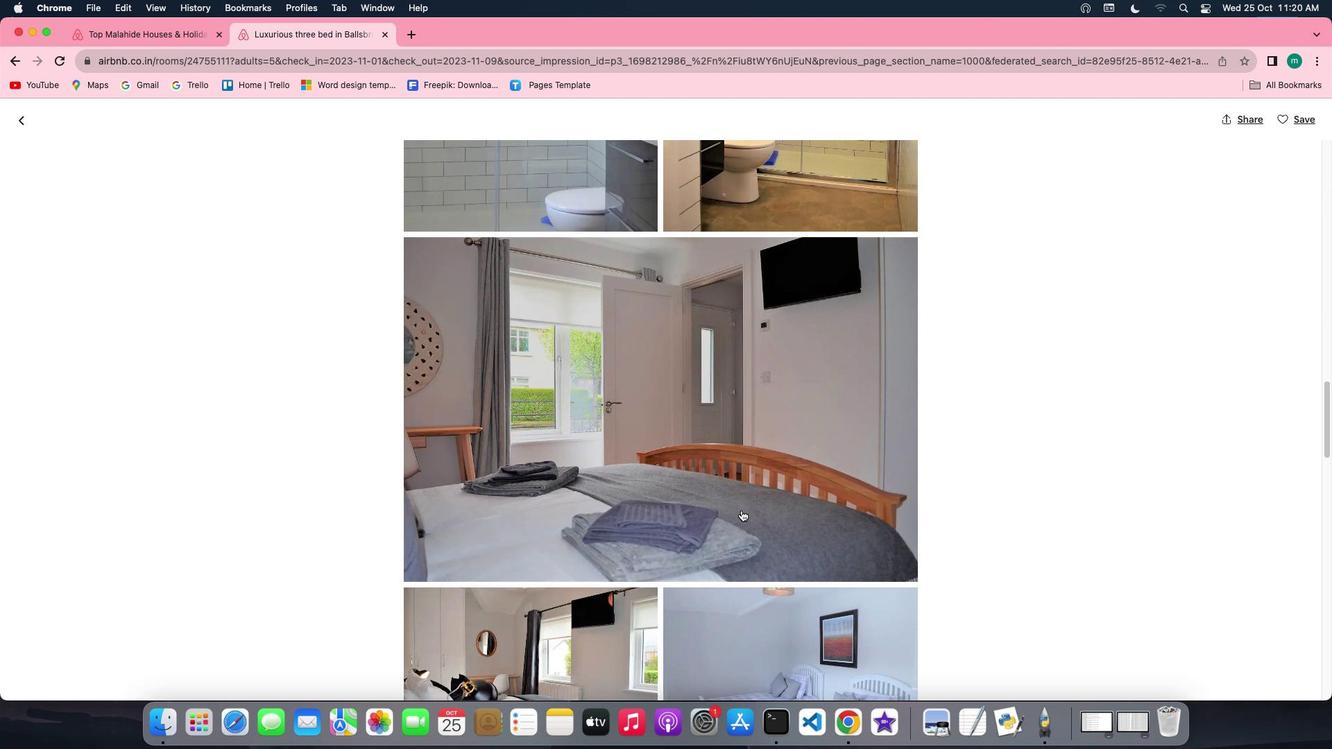 
Action: Mouse scrolled (742, 511) with delta (0, 0)
Screenshot: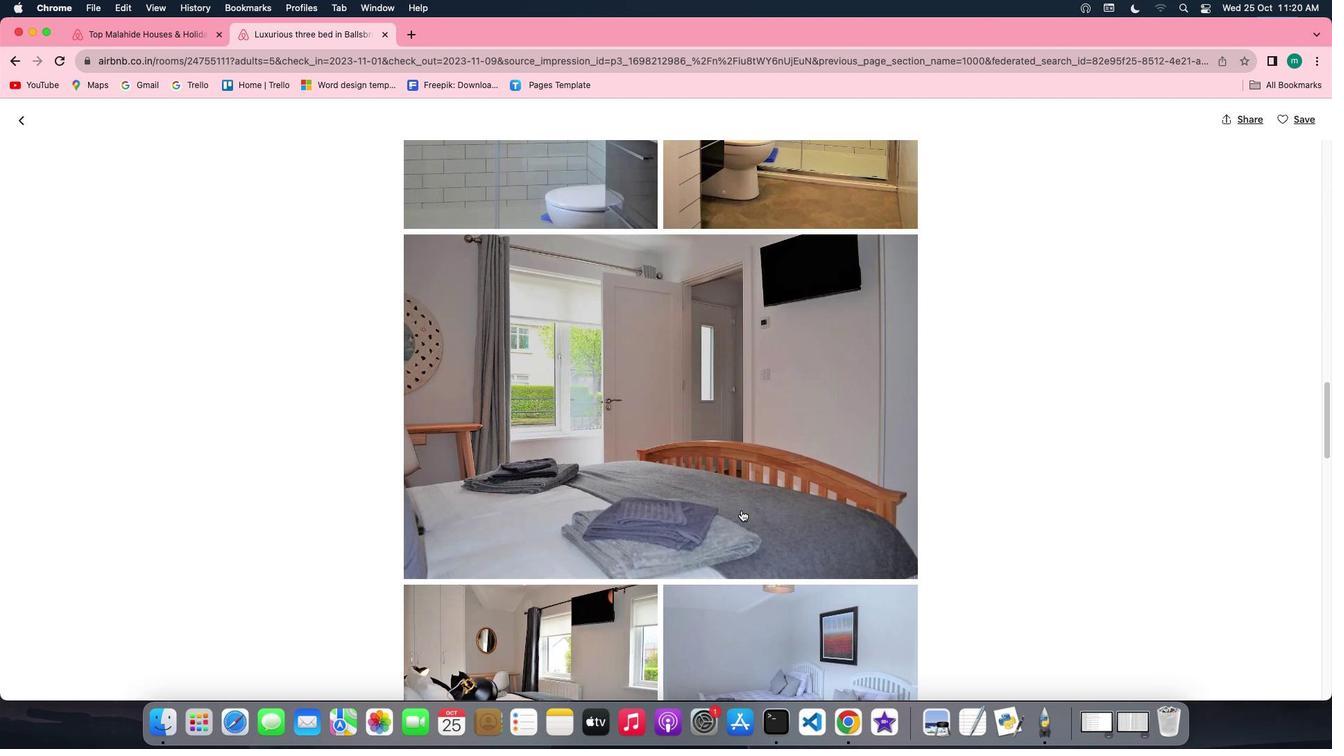 
Action: Mouse scrolled (742, 511) with delta (0, 0)
Screenshot: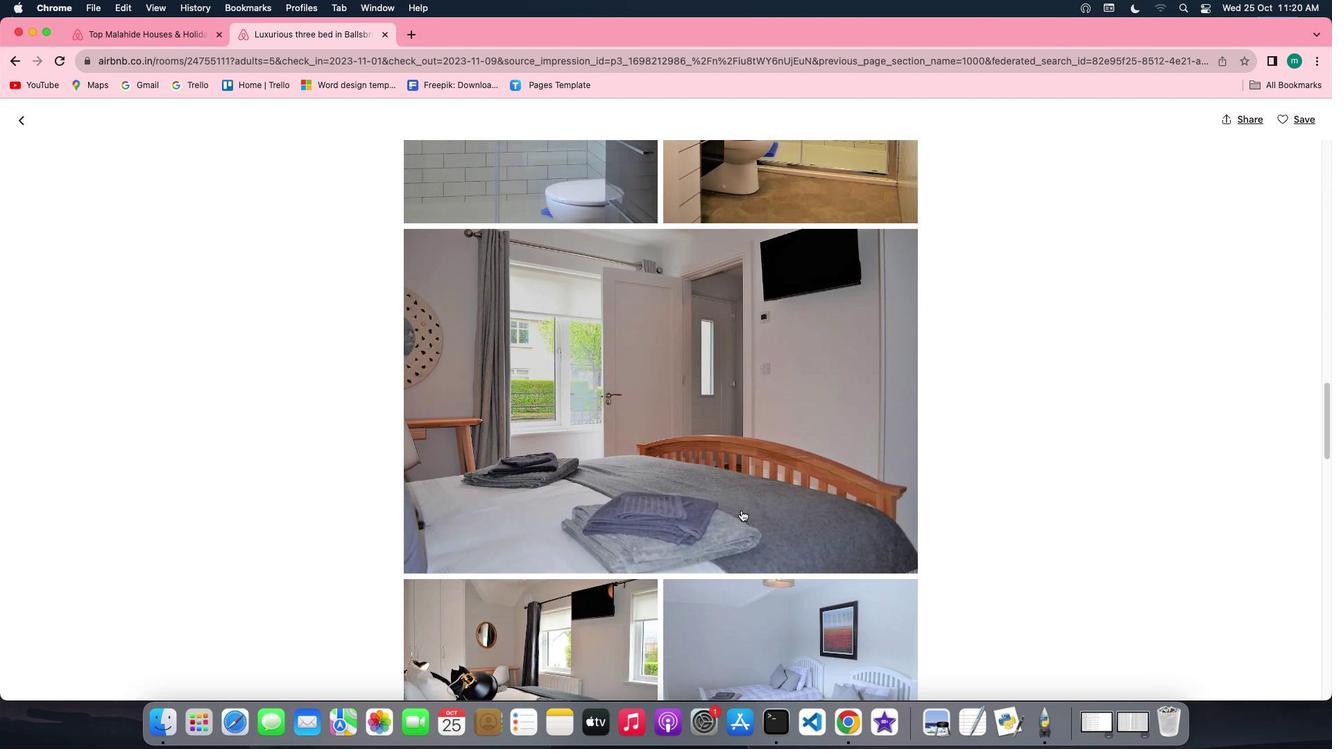 
Action: Mouse scrolled (742, 511) with delta (0, 0)
Screenshot: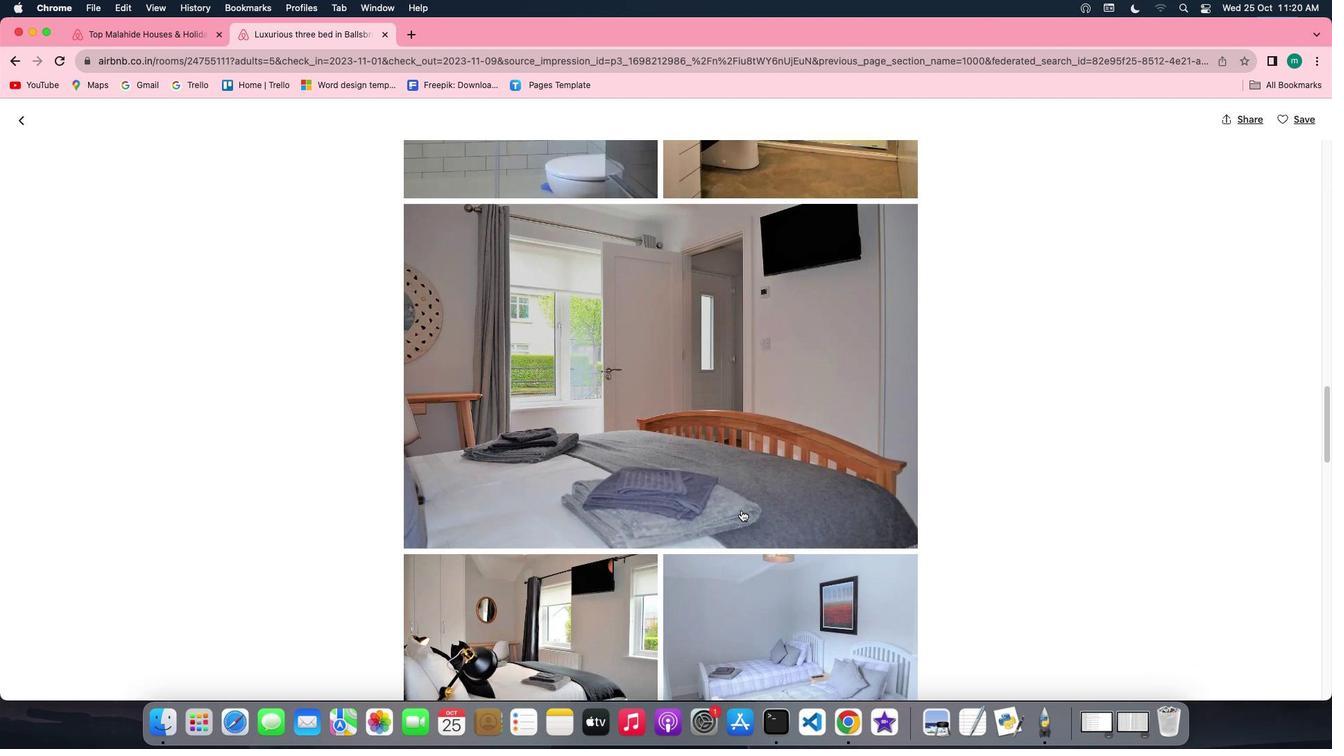 
Action: Mouse scrolled (742, 511) with delta (0, 0)
Screenshot: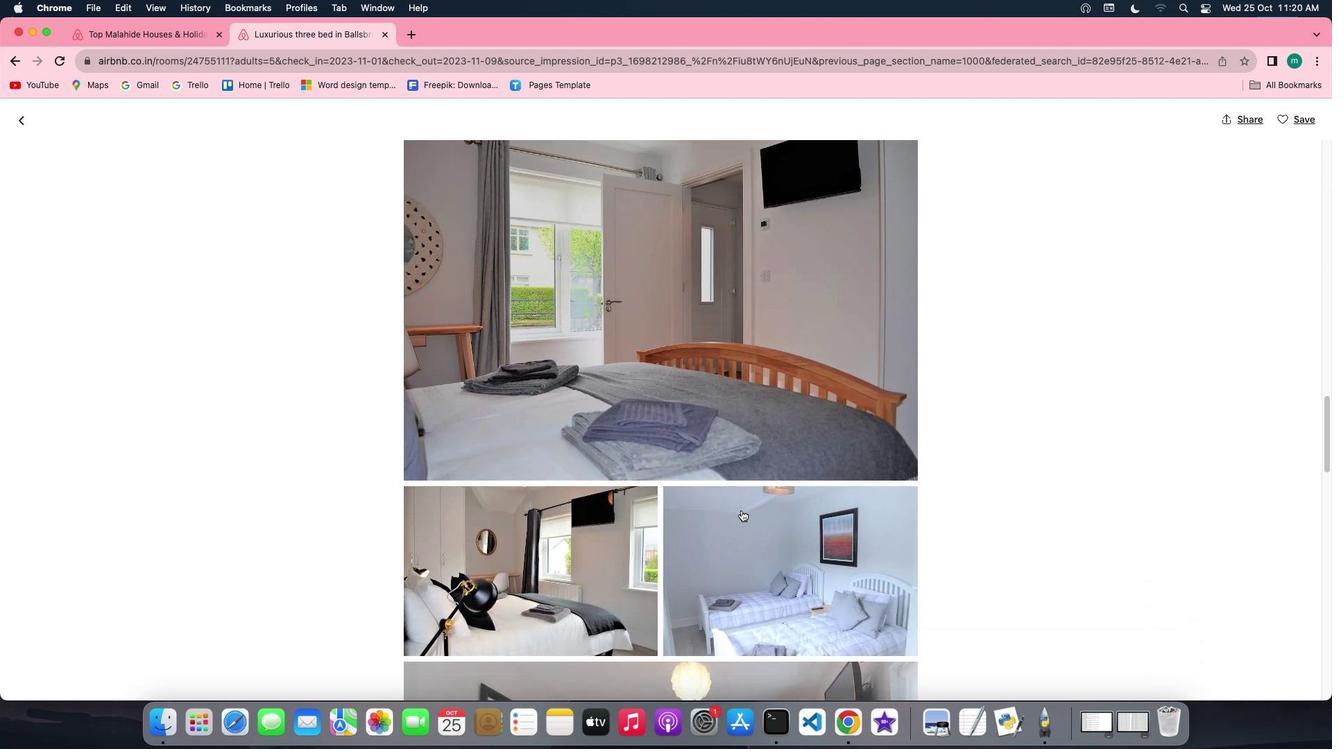 
Action: Mouse scrolled (742, 511) with delta (0, 0)
Screenshot: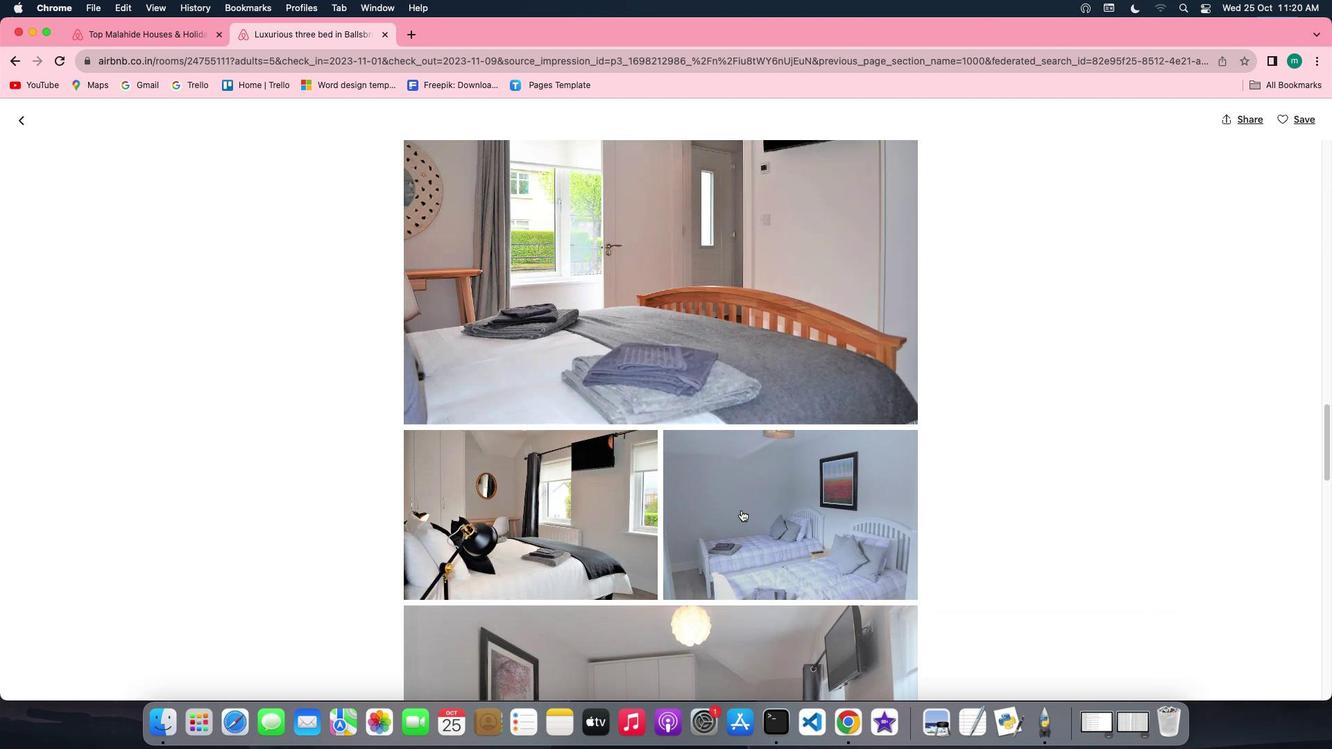 
Action: Mouse scrolled (742, 511) with delta (0, 0)
Screenshot: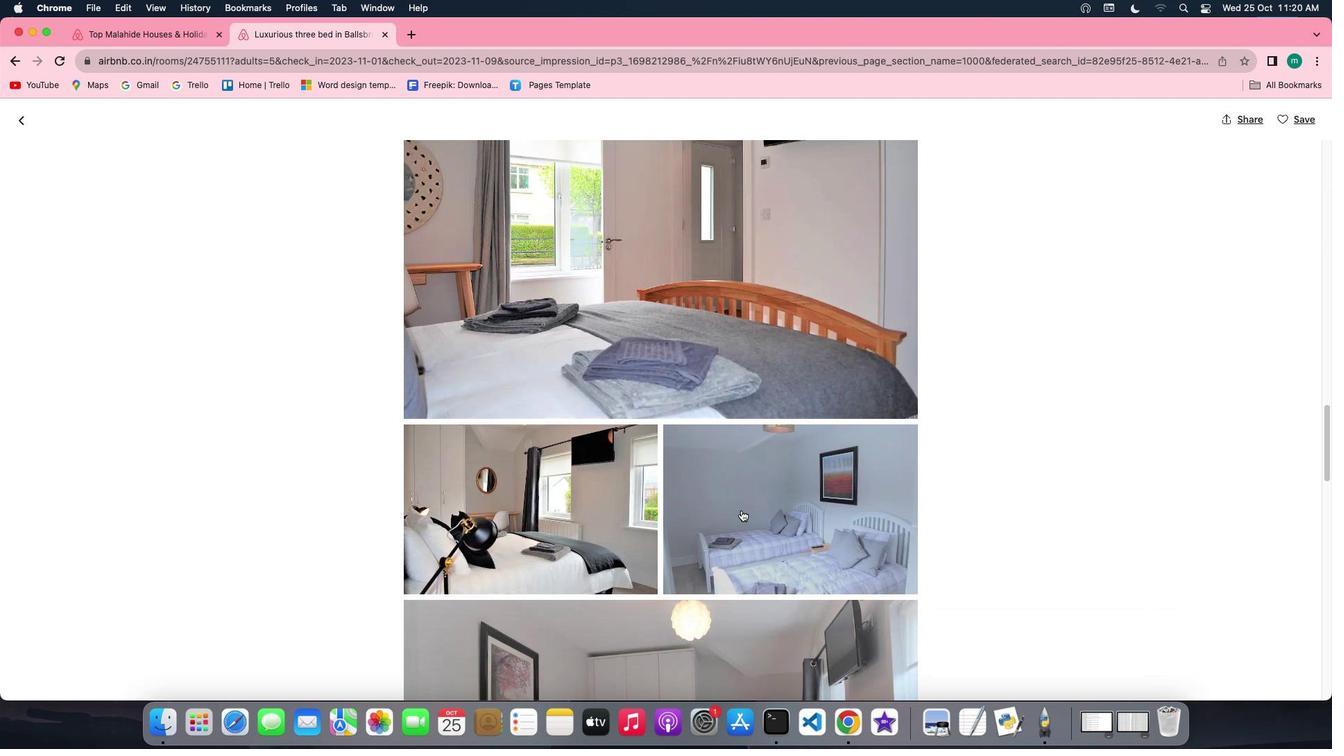 
Action: Mouse scrolled (742, 511) with delta (0, 0)
Screenshot: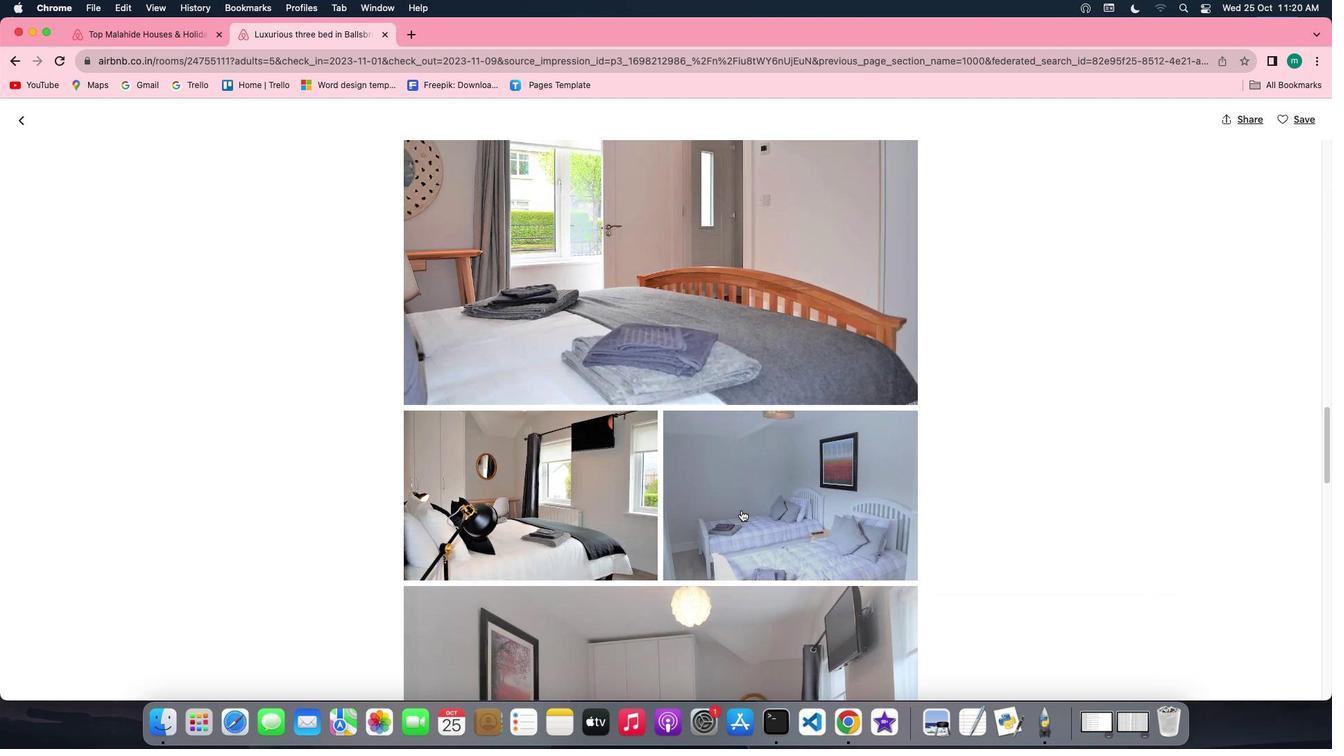 
Action: Mouse scrolled (742, 511) with delta (0, 0)
Screenshot: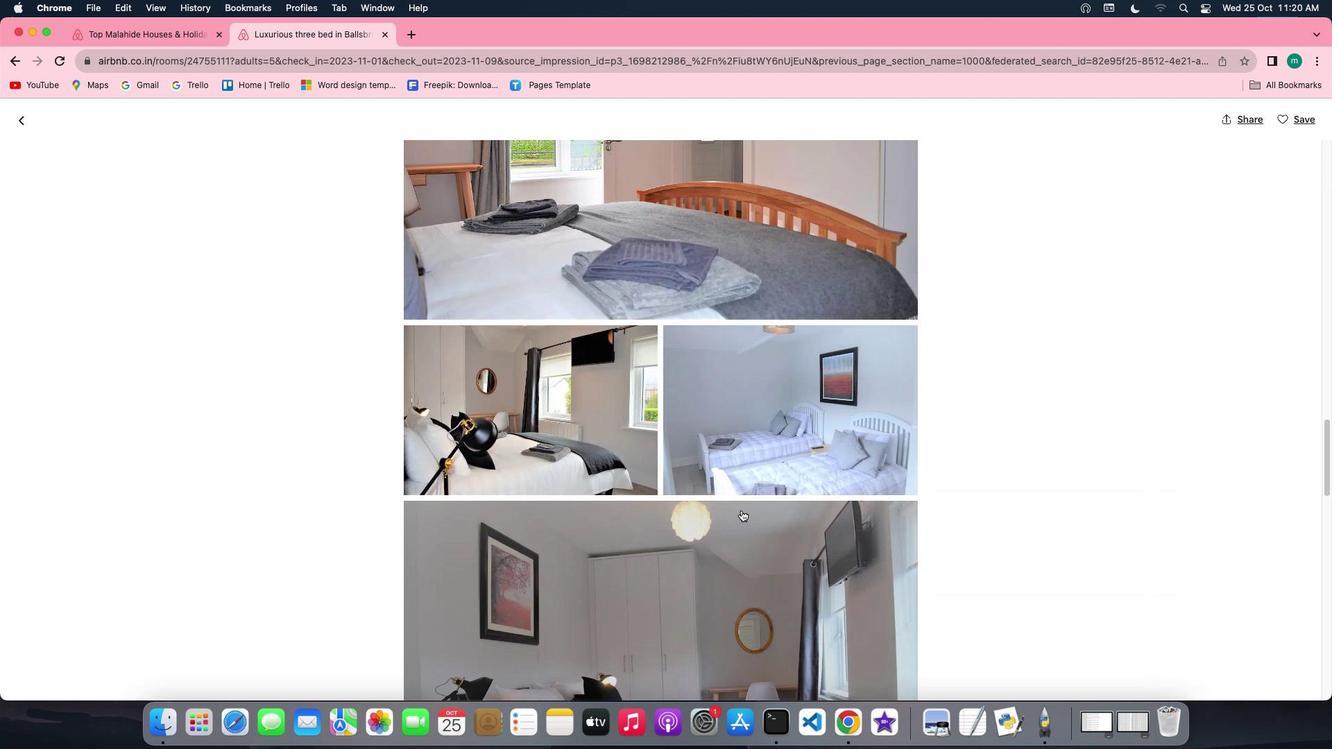 
Action: Mouse scrolled (742, 511) with delta (0, 0)
Screenshot: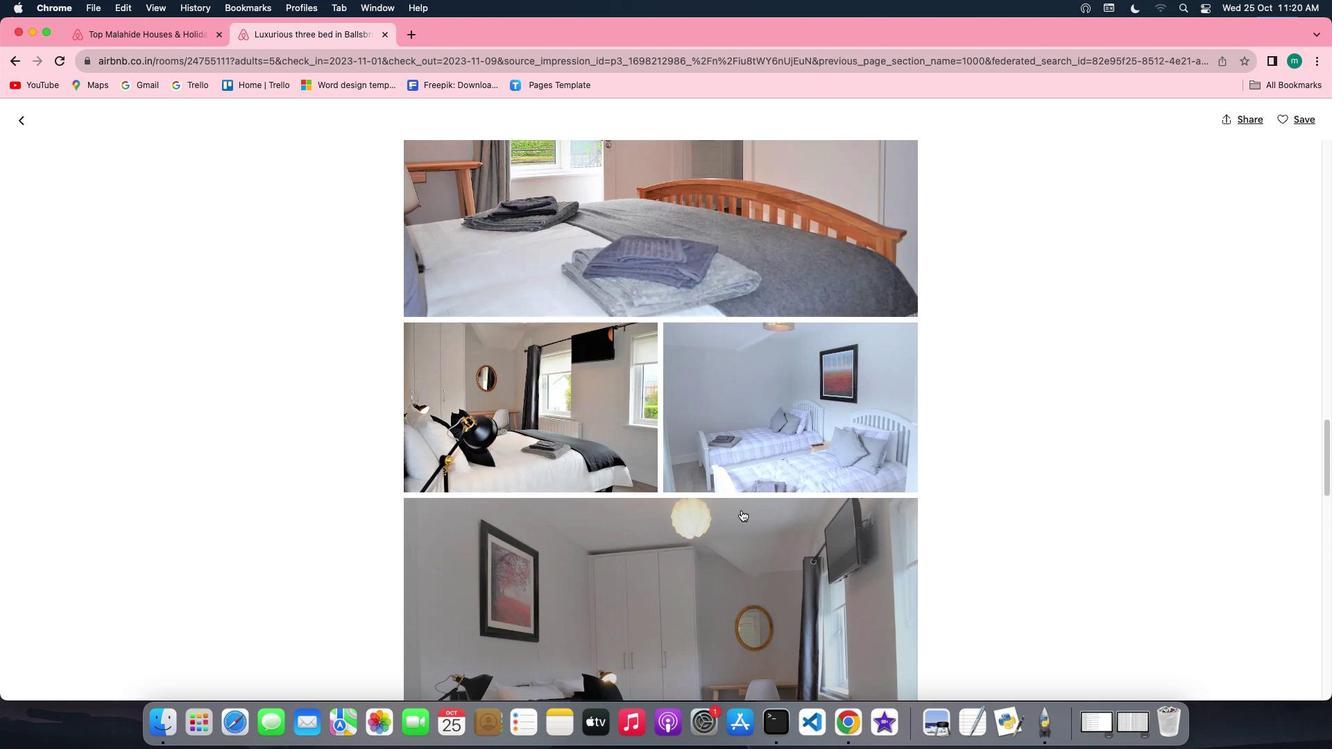 
Action: Mouse scrolled (742, 511) with delta (0, 0)
Screenshot: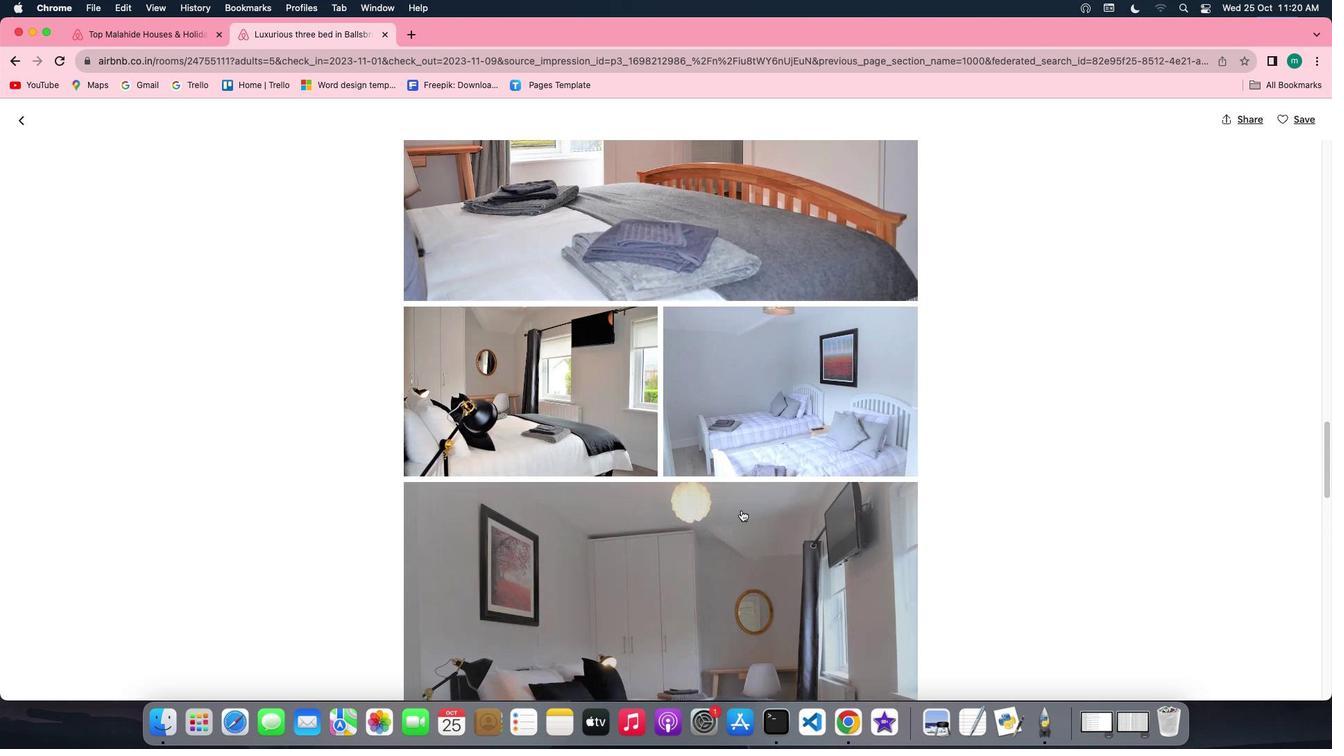 
Action: Mouse scrolled (742, 511) with delta (0, 0)
Screenshot: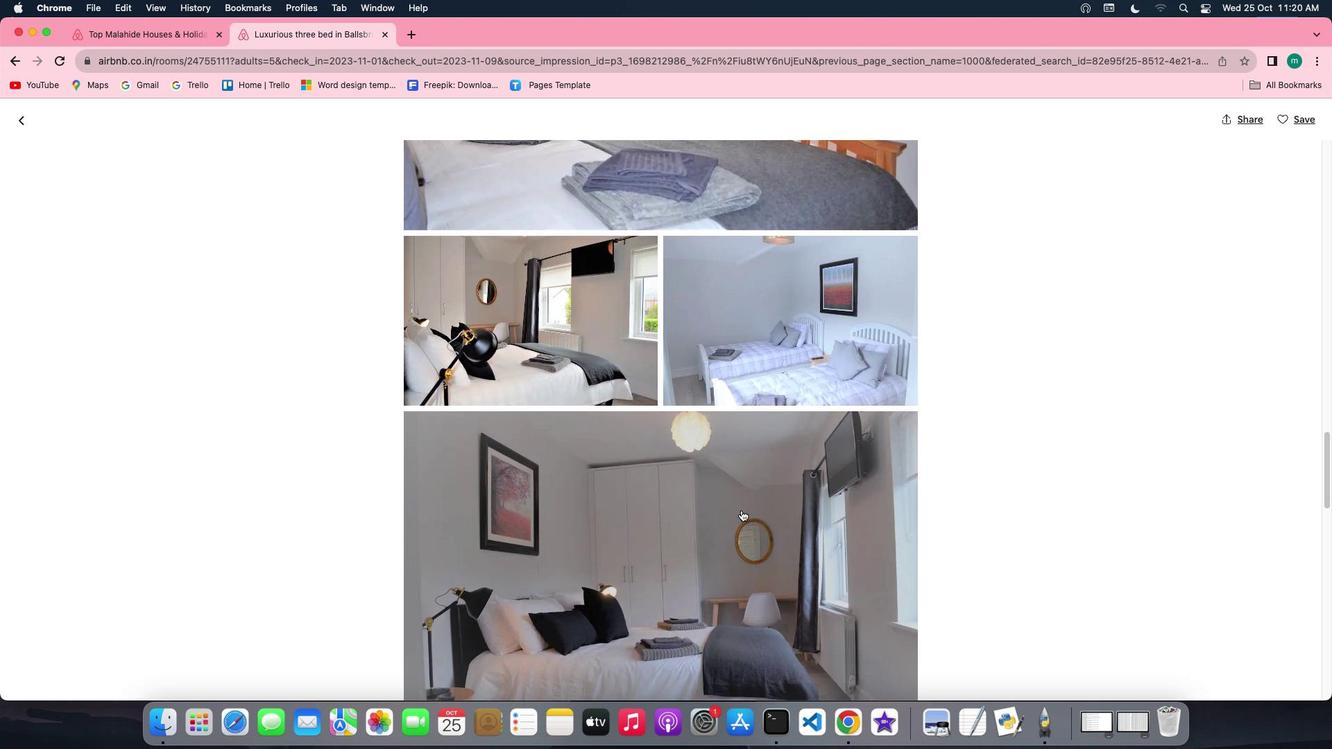
Action: Mouse scrolled (742, 511) with delta (0, 0)
Screenshot: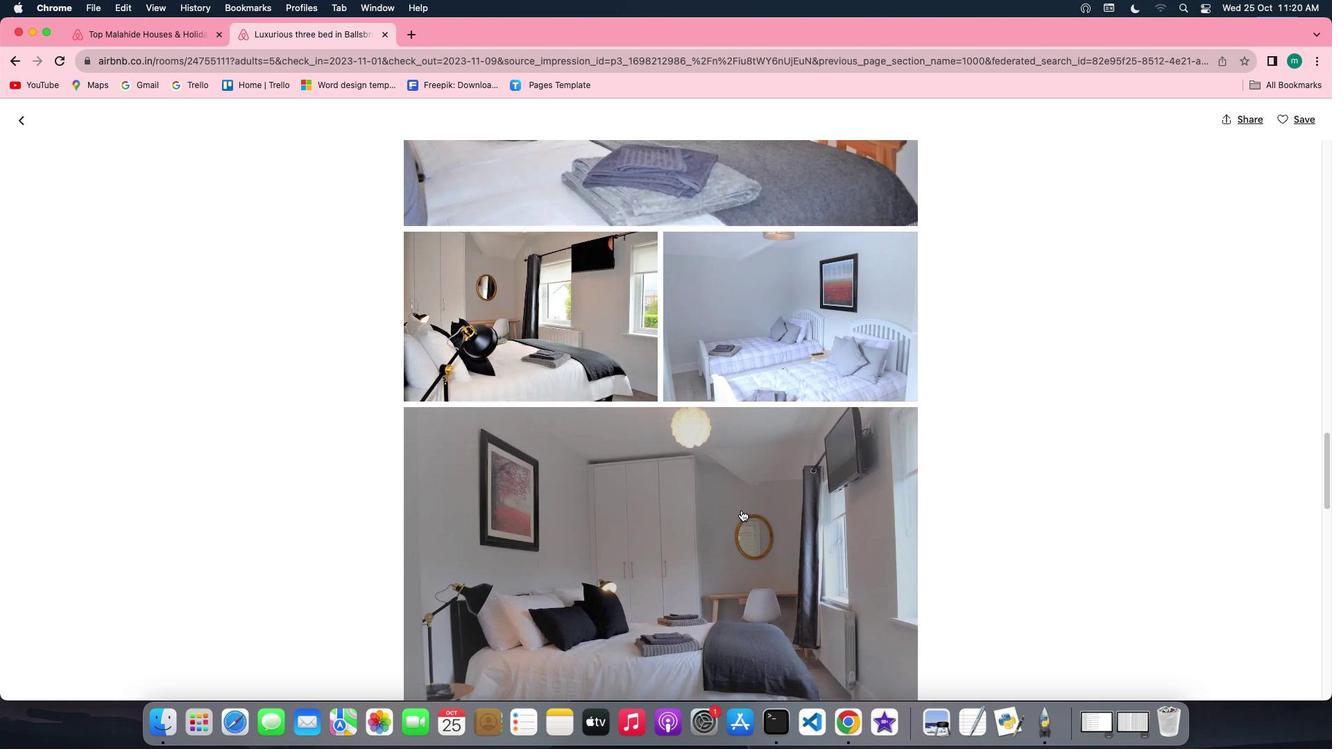 
Action: Mouse scrolled (742, 511) with delta (0, 0)
Screenshot: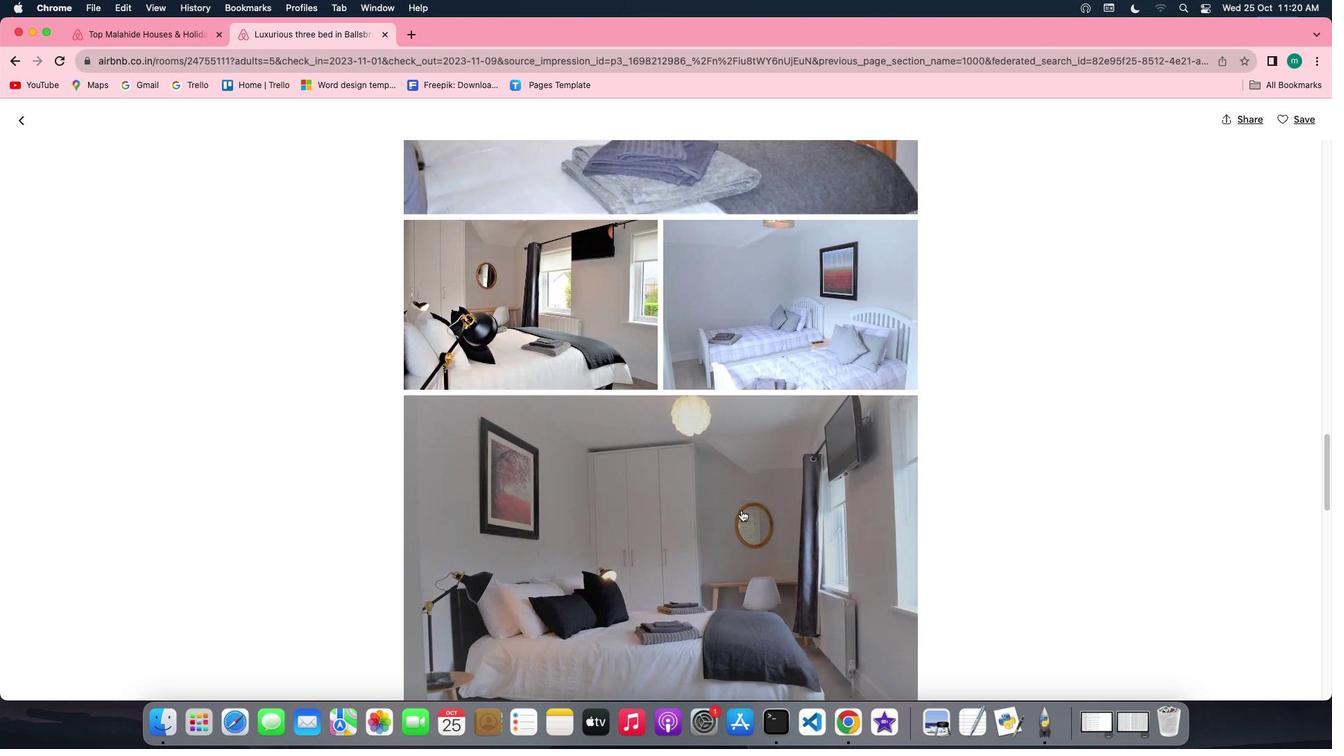
Action: Mouse scrolled (742, 511) with delta (0, 0)
Screenshot: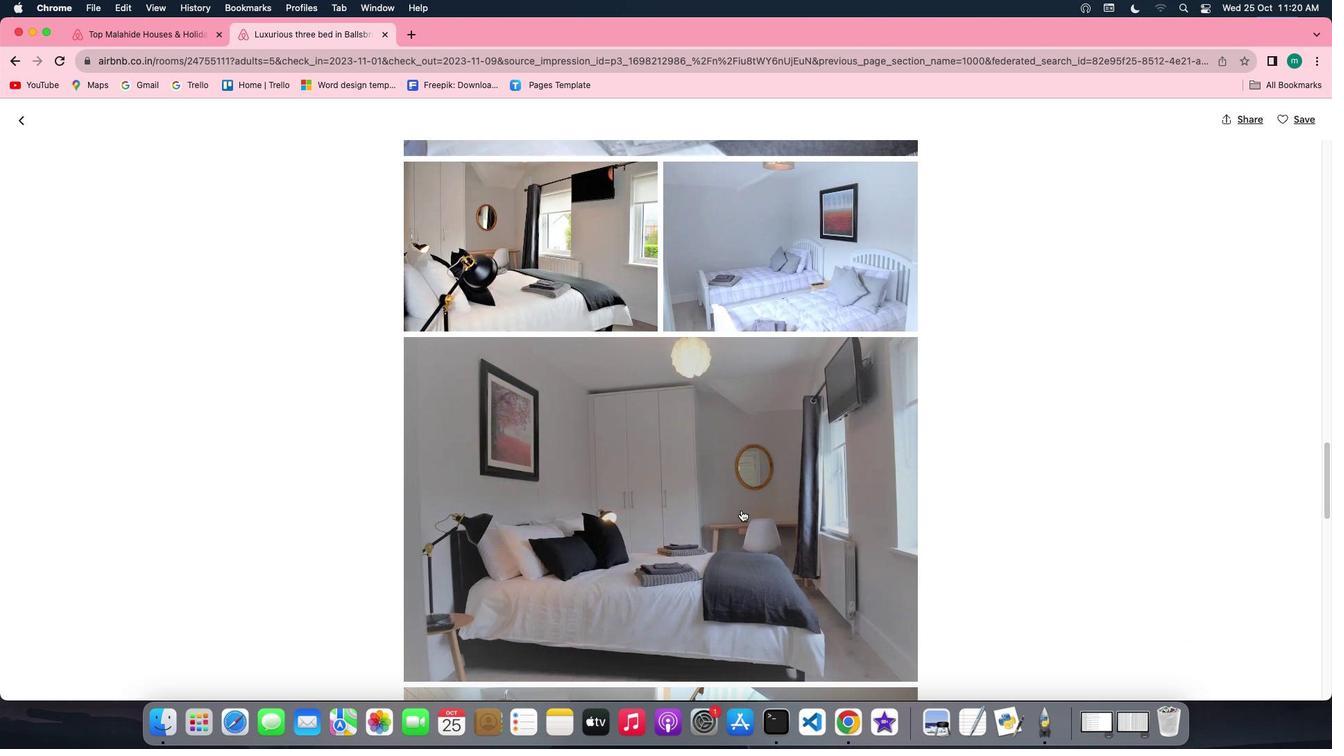 
Action: Mouse scrolled (742, 511) with delta (0, 0)
Screenshot: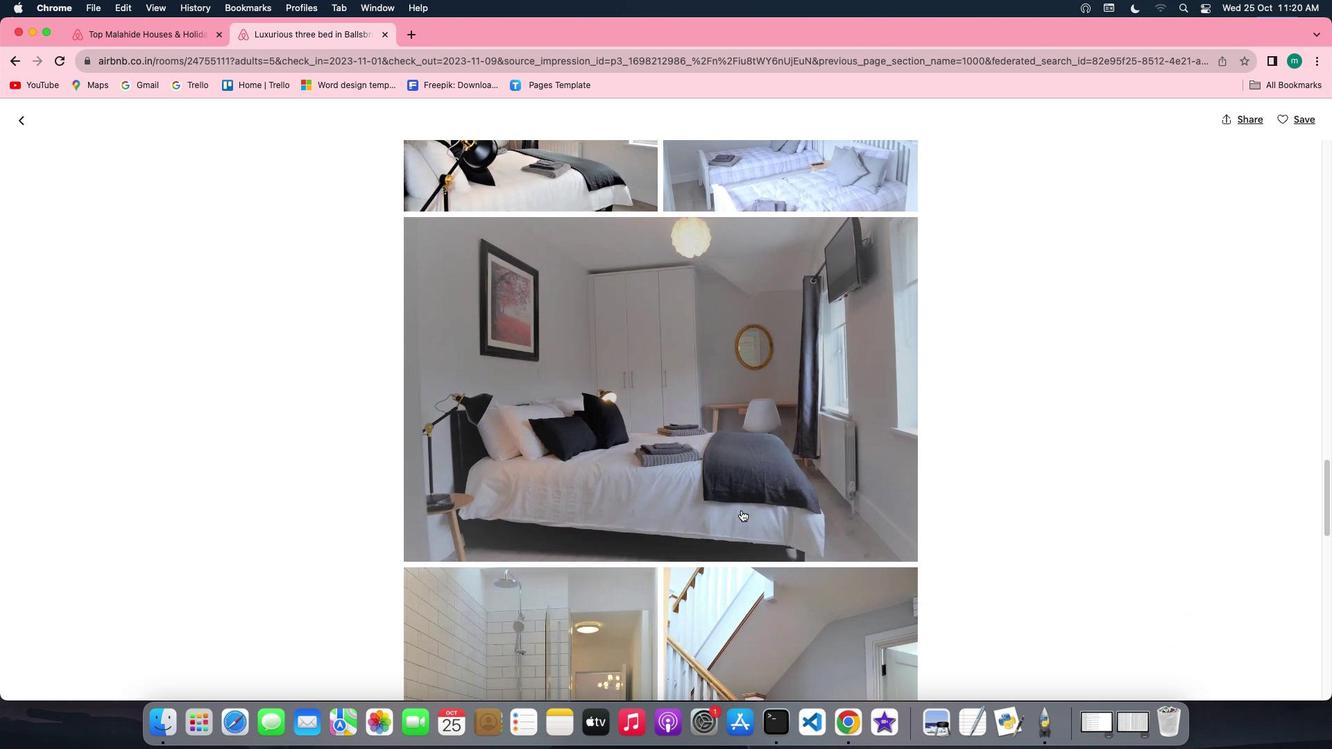 
Action: Mouse scrolled (742, 511) with delta (0, 0)
Screenshot: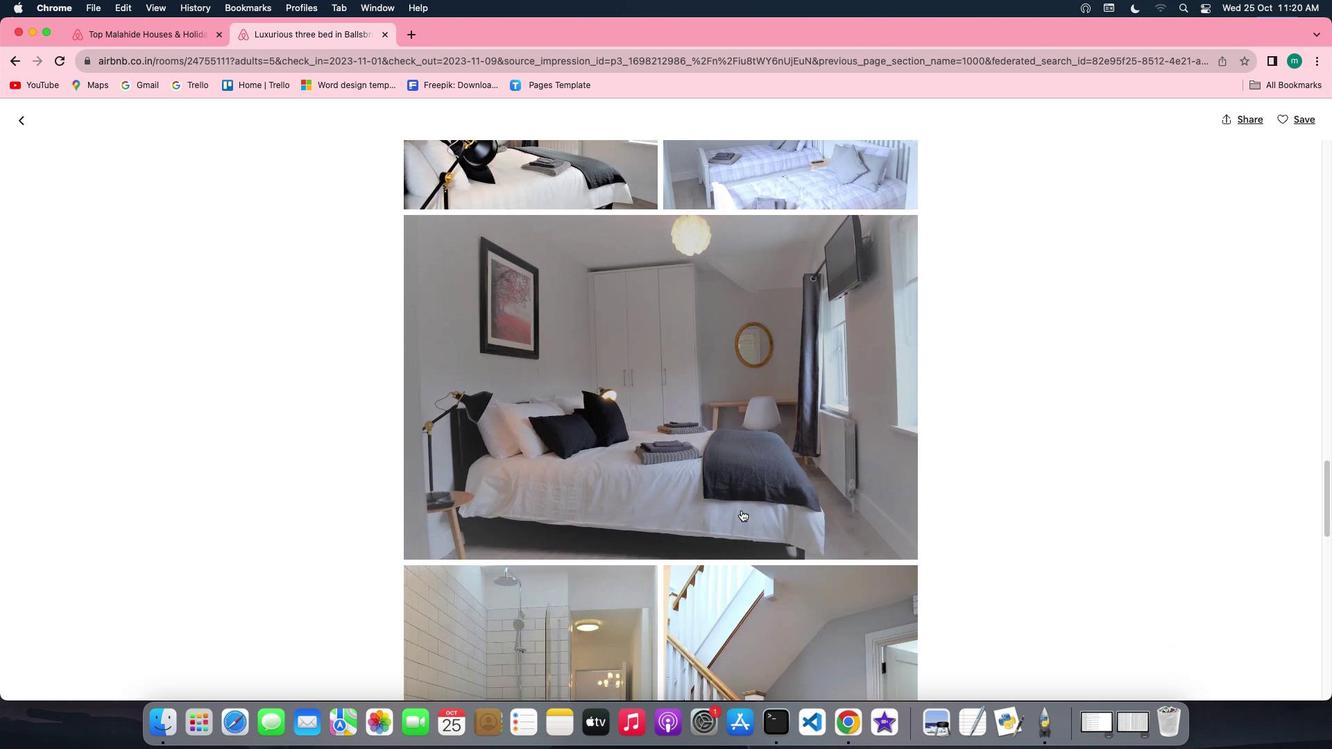
Action: Mouse scrolled (742, 511) with delta (0, 0)
Screenshot: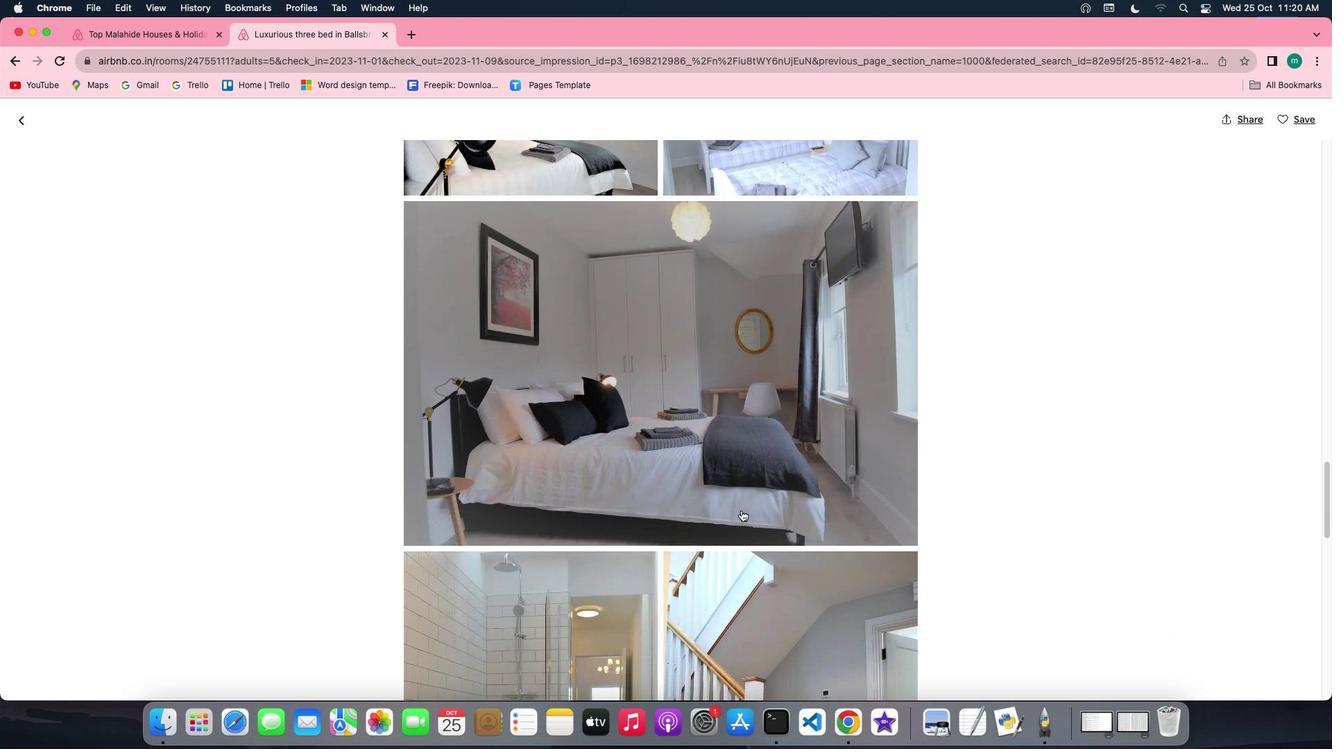 
Action: Mouse scrolled (742, 511) with delta (0, 0)
Screenshot: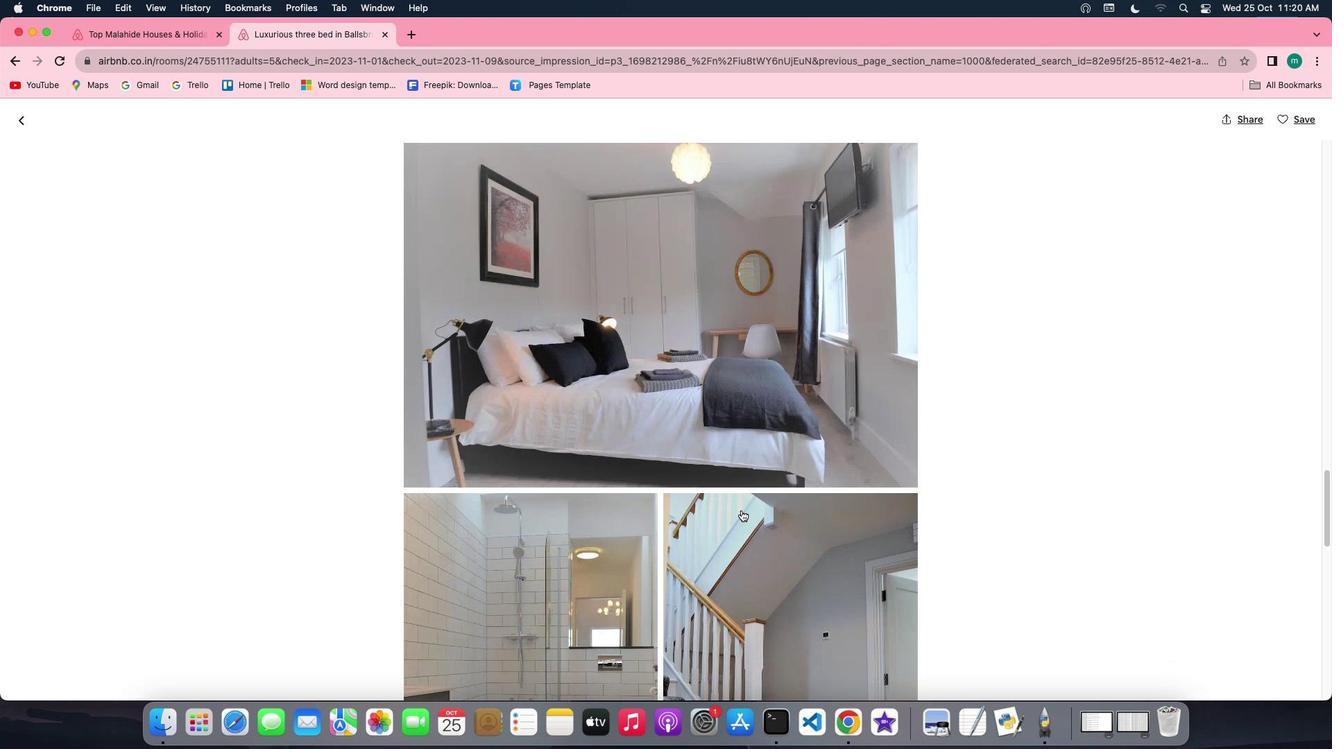 
Action: Mouse scrolled (742, 511) with delta (0, 0)
Screenshot: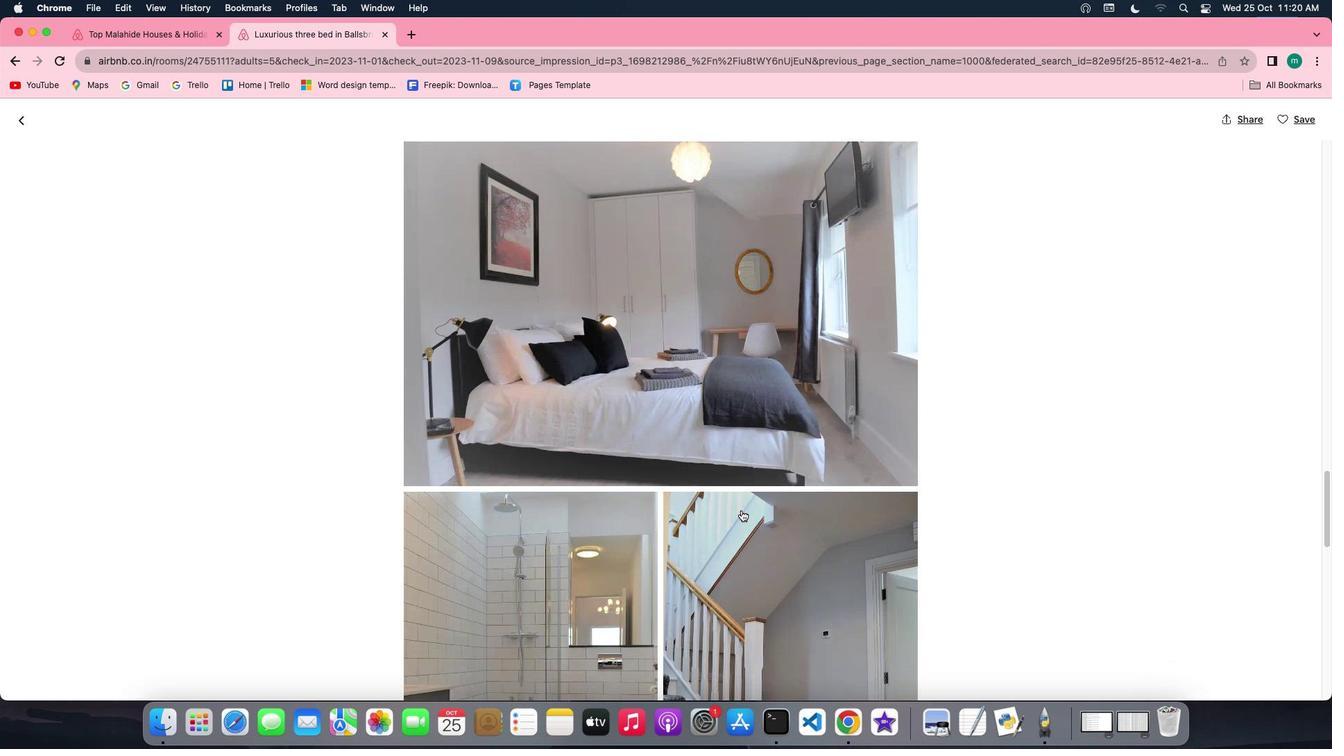 
Action: Mouse scrolled (742, 511) with delta (0, 0)
Screenshot: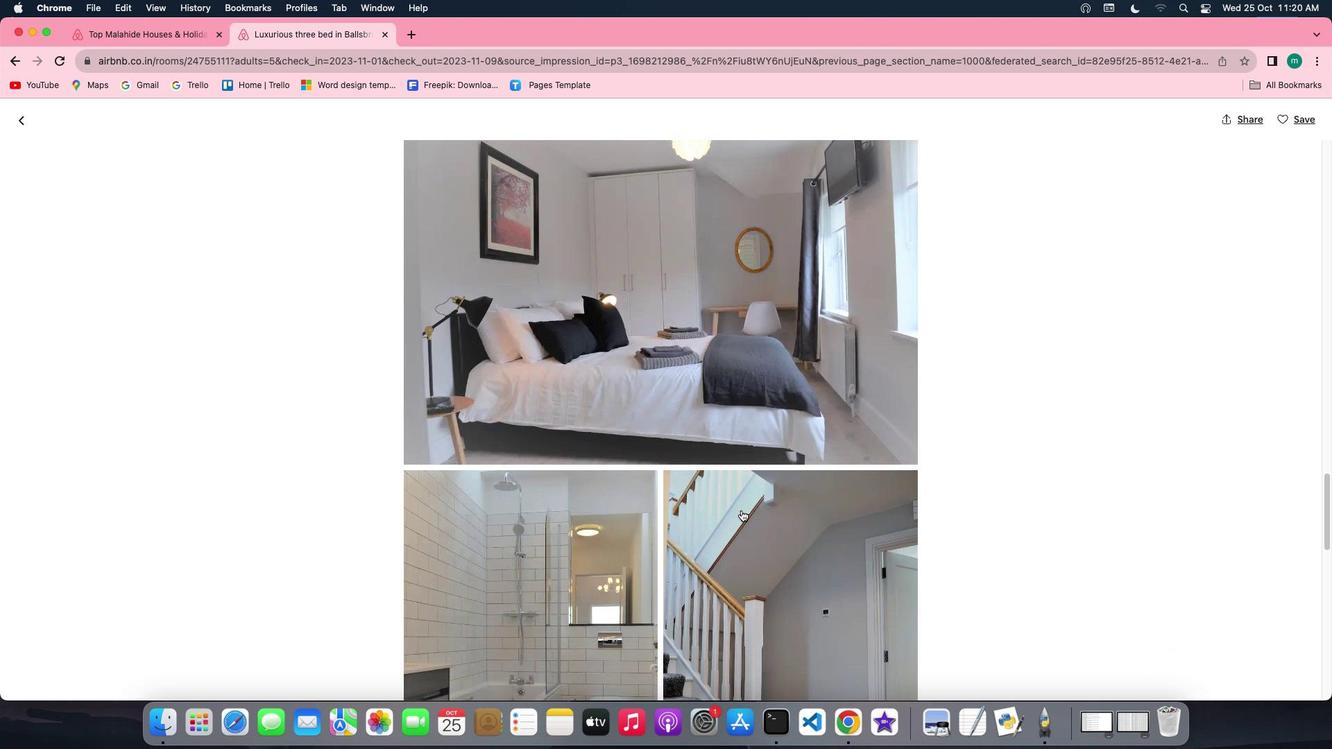 
Action: Mouse scrolled (742, 511) with delta (0, 0)
Screenshot: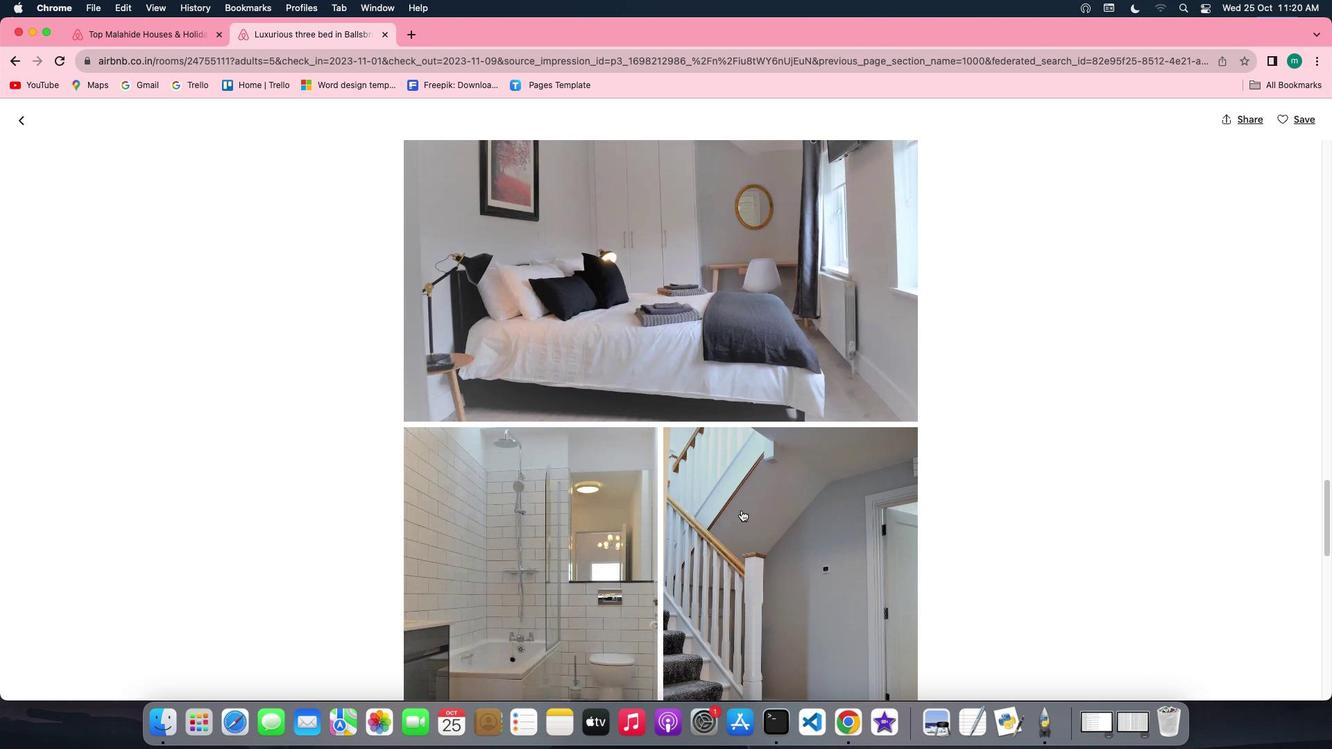 
Action: Mouse scrolled (742, 511) with delta (0, 0)
Screenshot: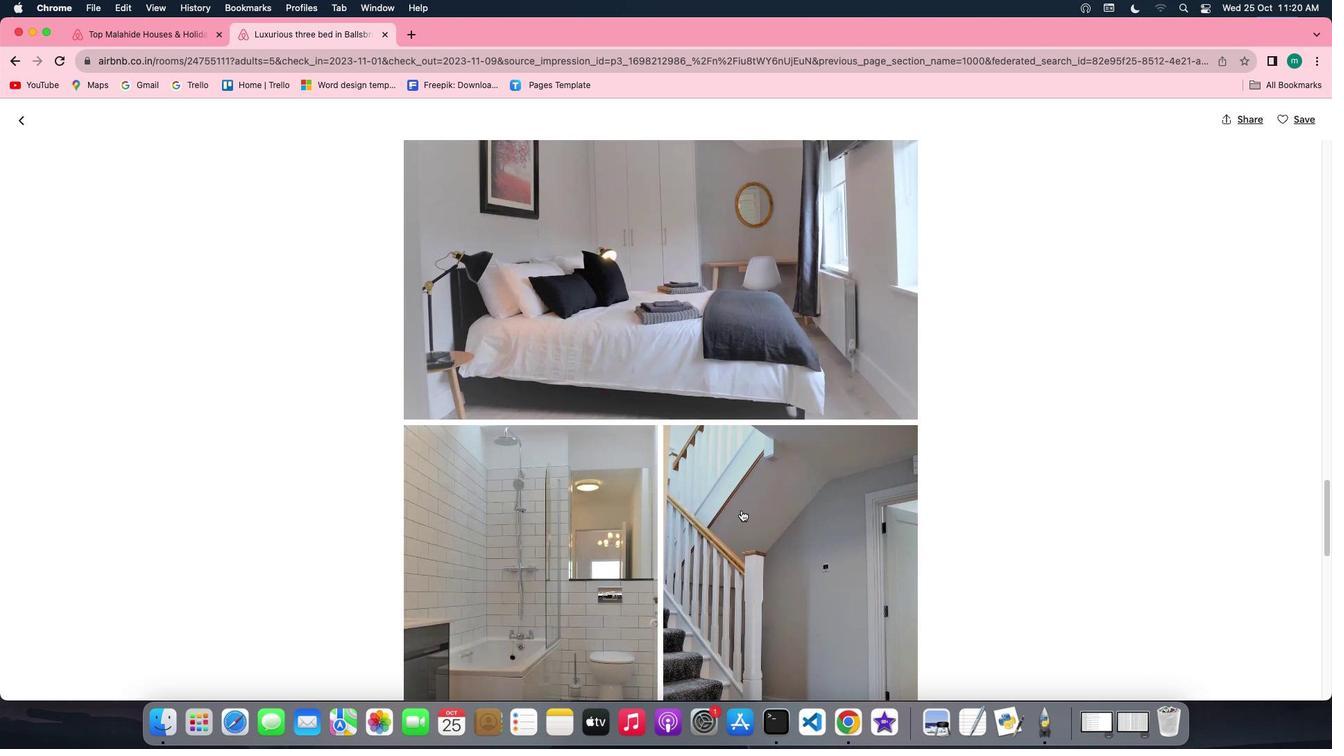 
Action: Mouse scrolled (742, 511) with delta (0, 0)
Screenshot: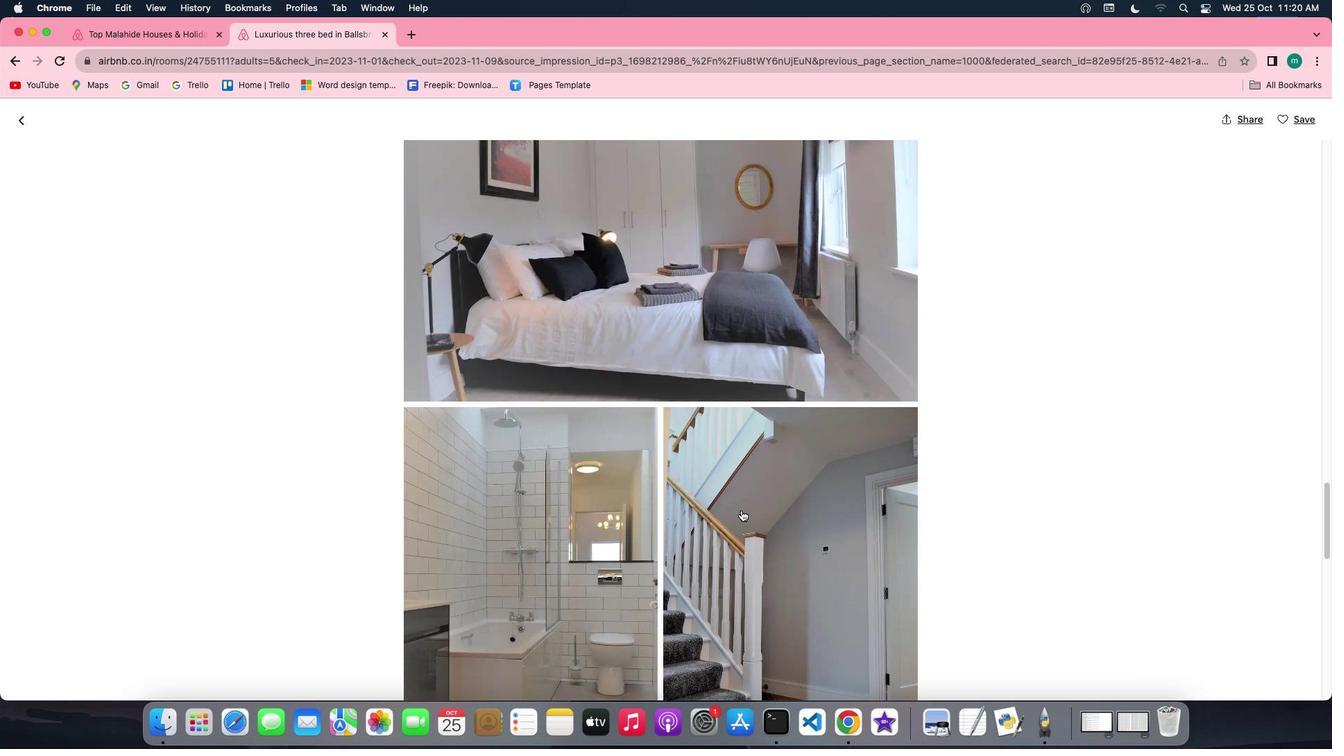 
Action: Mouse scrolled (742, 511) with delta (0, 0)
Screenshot: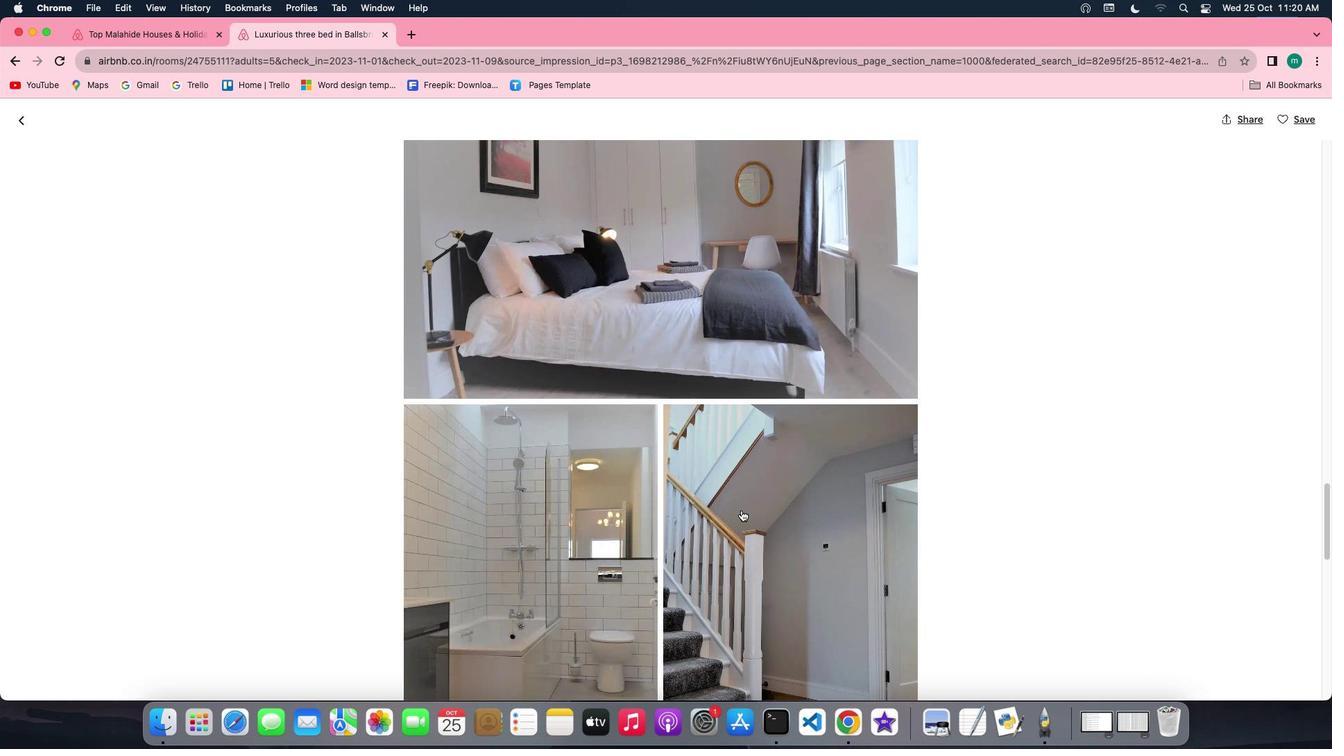 
Action: Mouse scrolled (742, 511) with delta (0, 0)
Screenshot: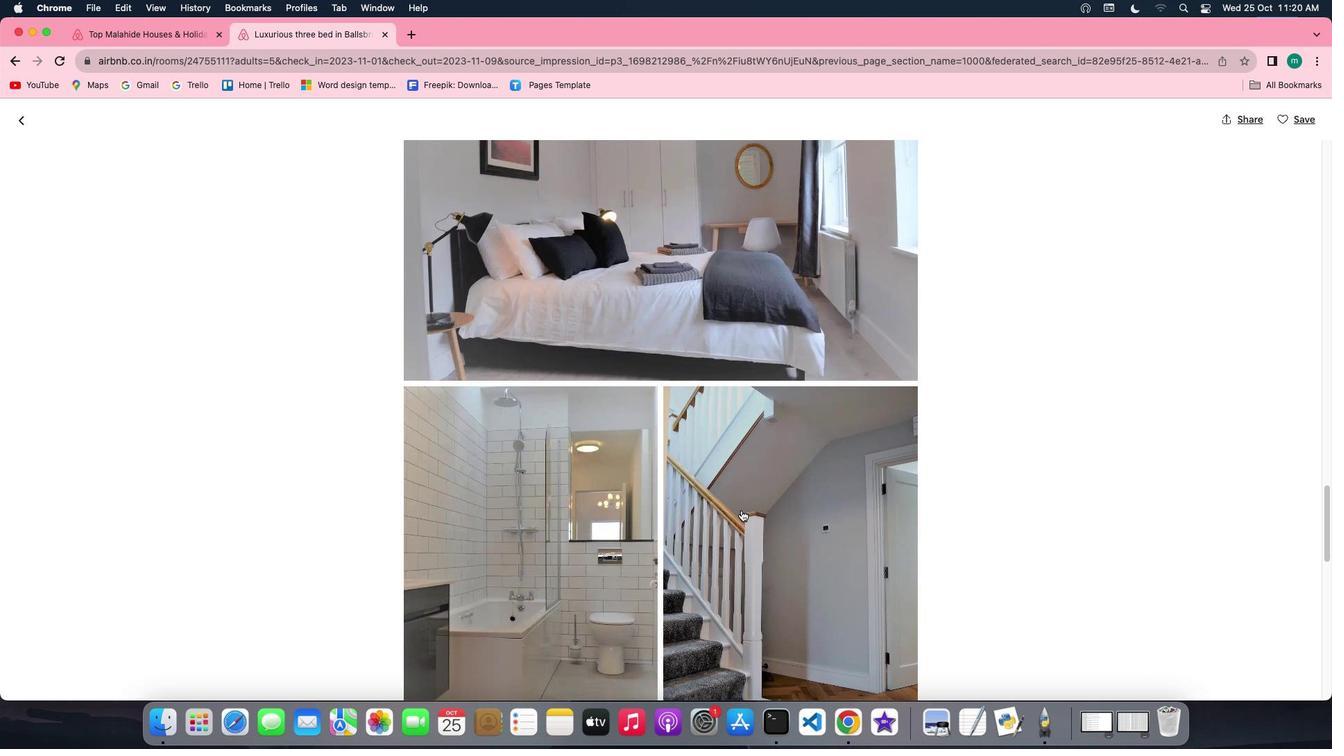 
Action: Mouse scrolled (742, 511) with delta (0, 0)
Screenshot: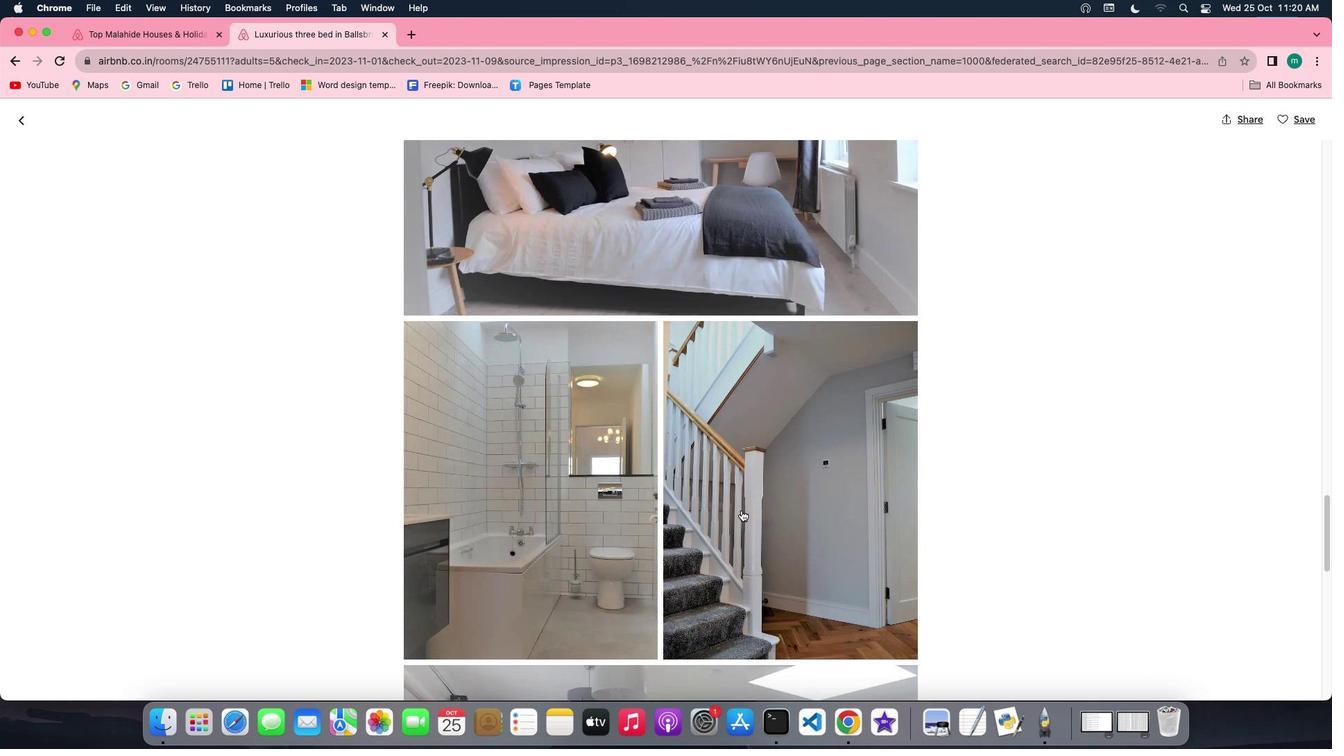 
Action: Mouse scrolled (742, 511) with delta (0, 0)
Screenshot: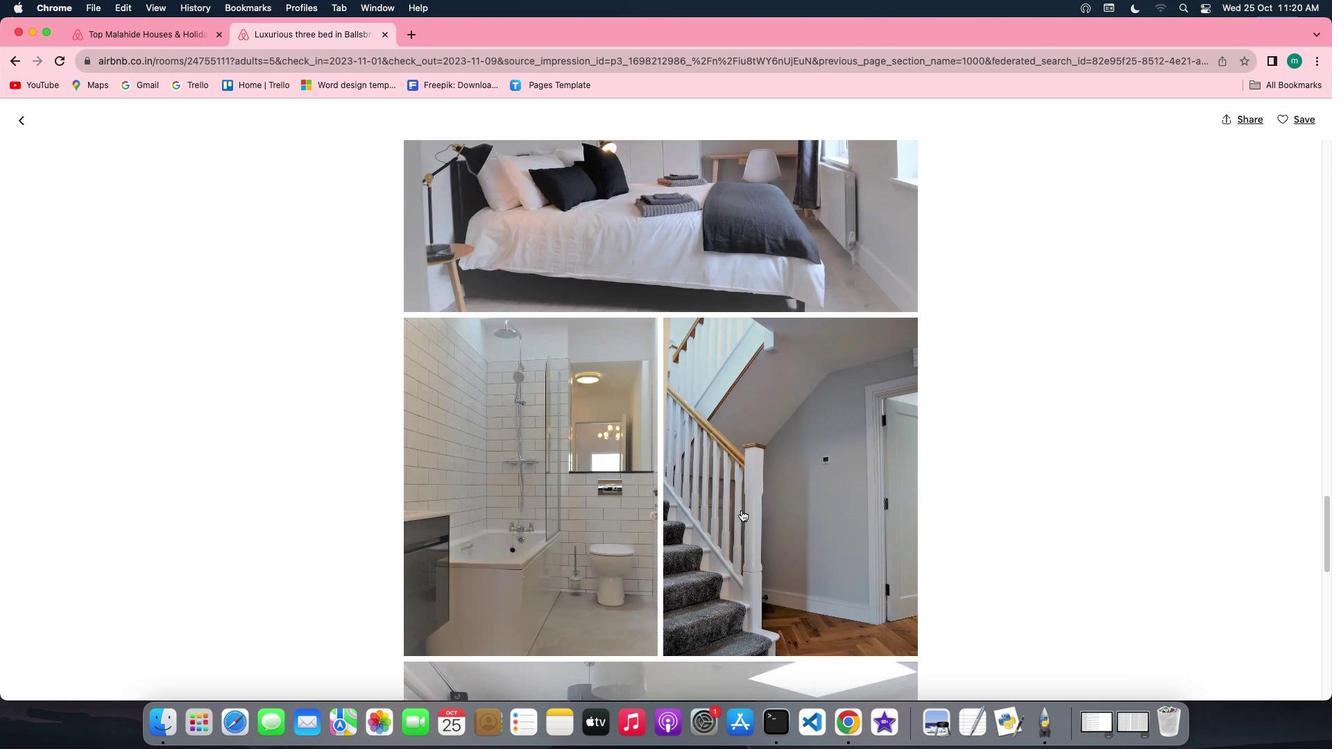 
Action: Mouse scrolled (742, 511) with delta (0, 0)
Screenshot: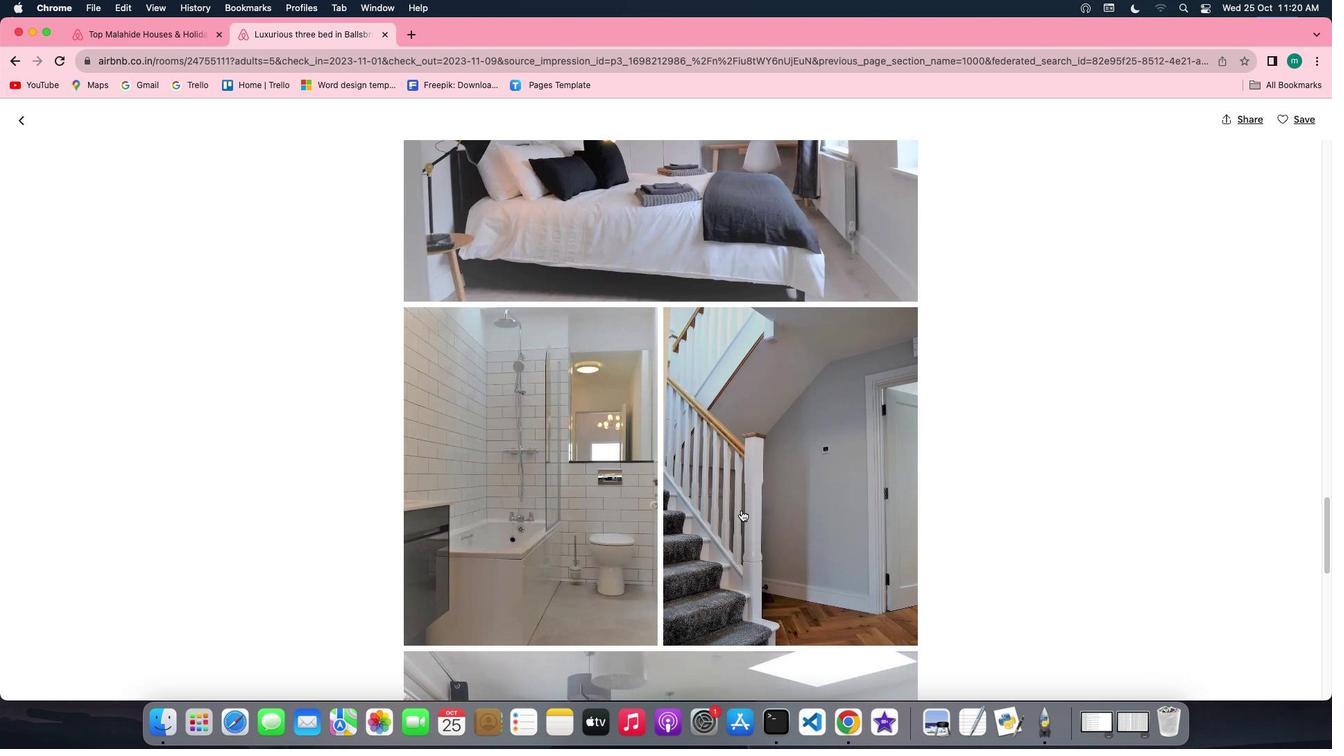 
Action: Mouse scrolled (742, 511) with delta (0, 0)
Screenshot: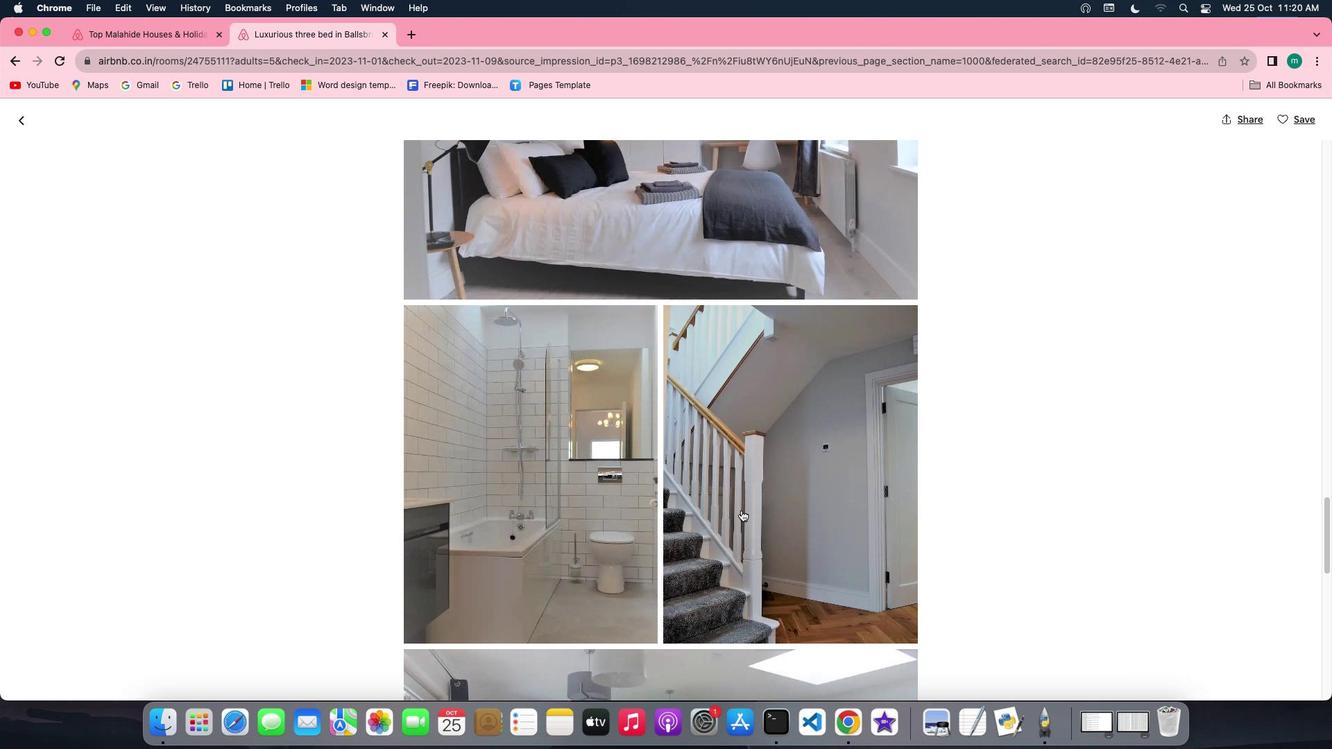 
Action: Mouse scrolled (742, 511) with delta (0, 0)
Screenshot: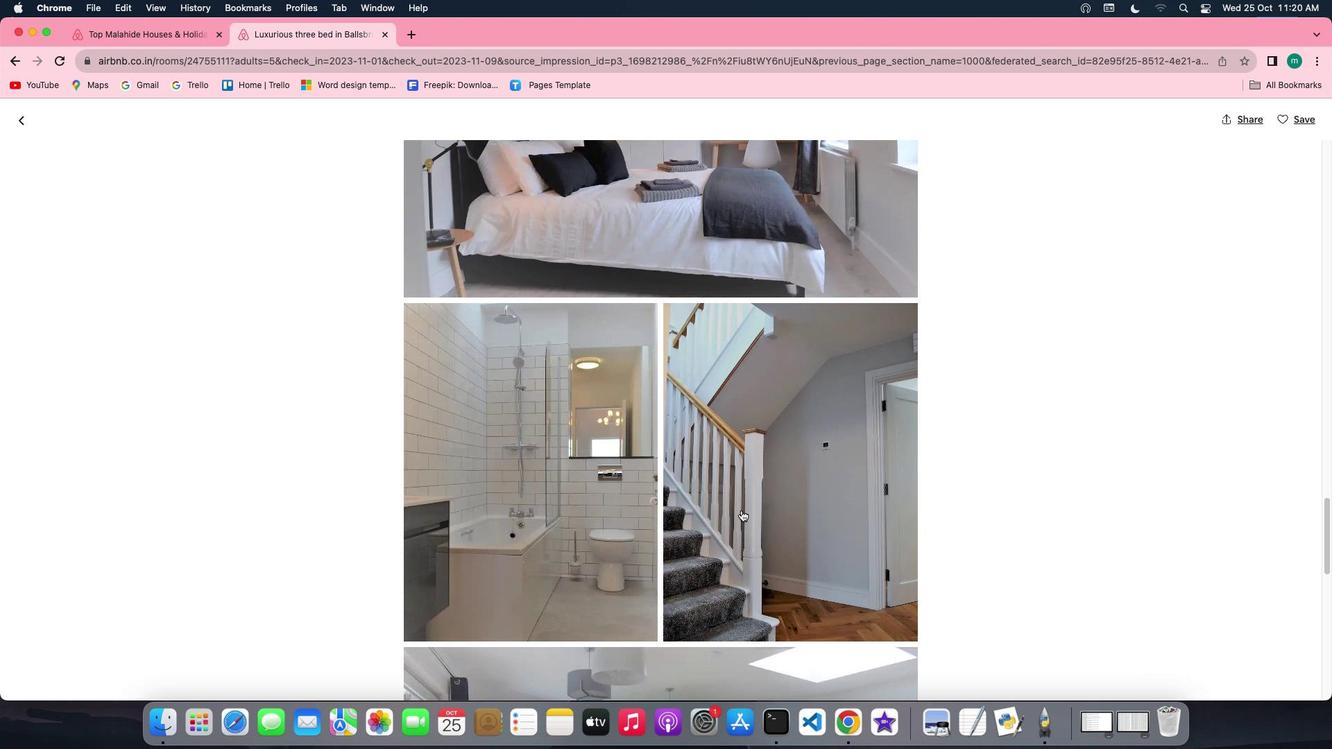 
Action: Mouse scrolled (742, 511) with delta (0, 0)
Screenshot: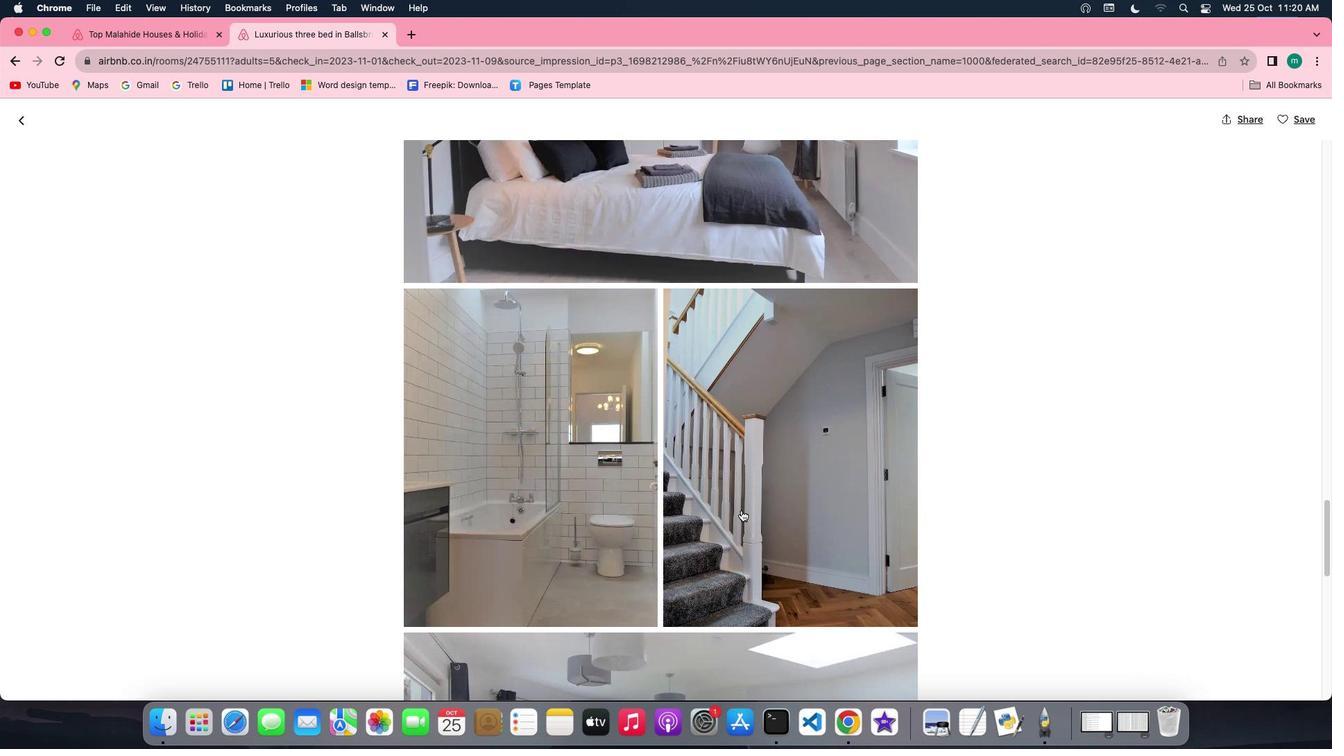 
Action: Mouse scrolled (742, 511) with delta (0, 0)
Screenshot: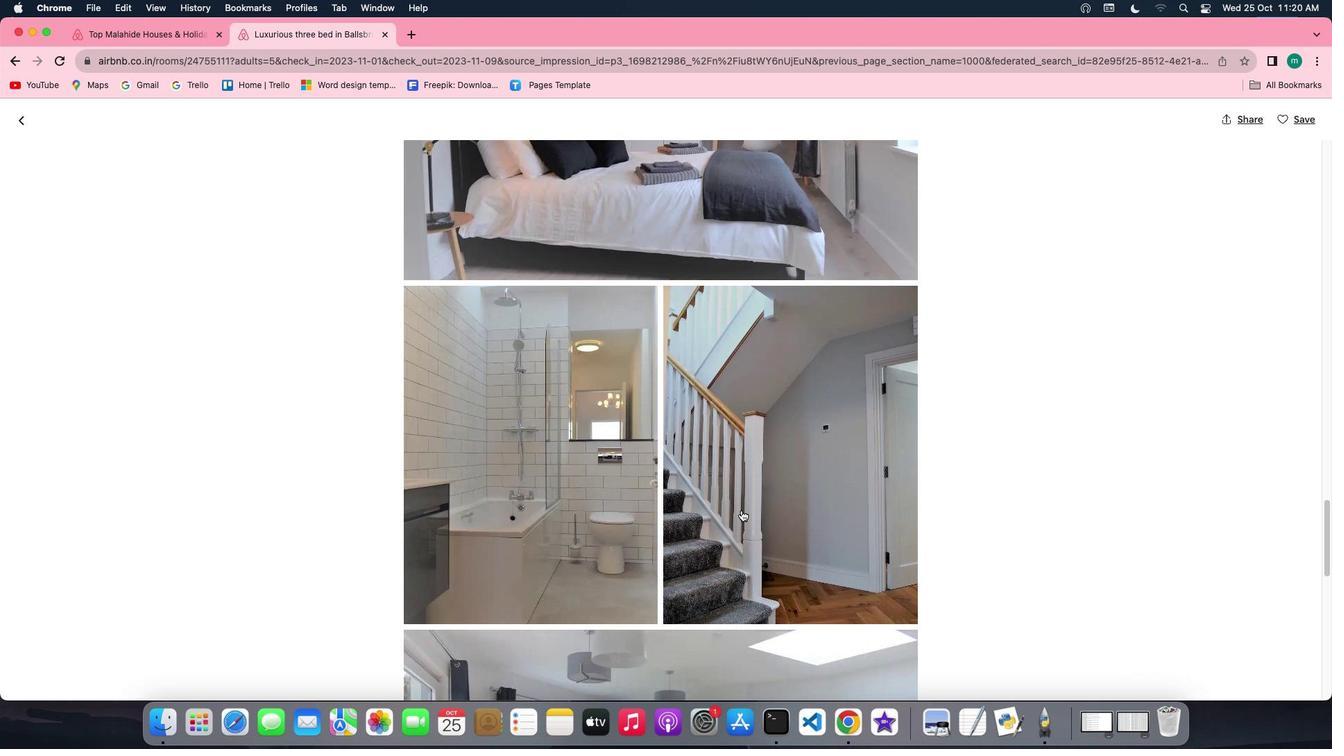 
Action: Mouse scrolled (742, 511) with delta (0, 0)
Screenshot: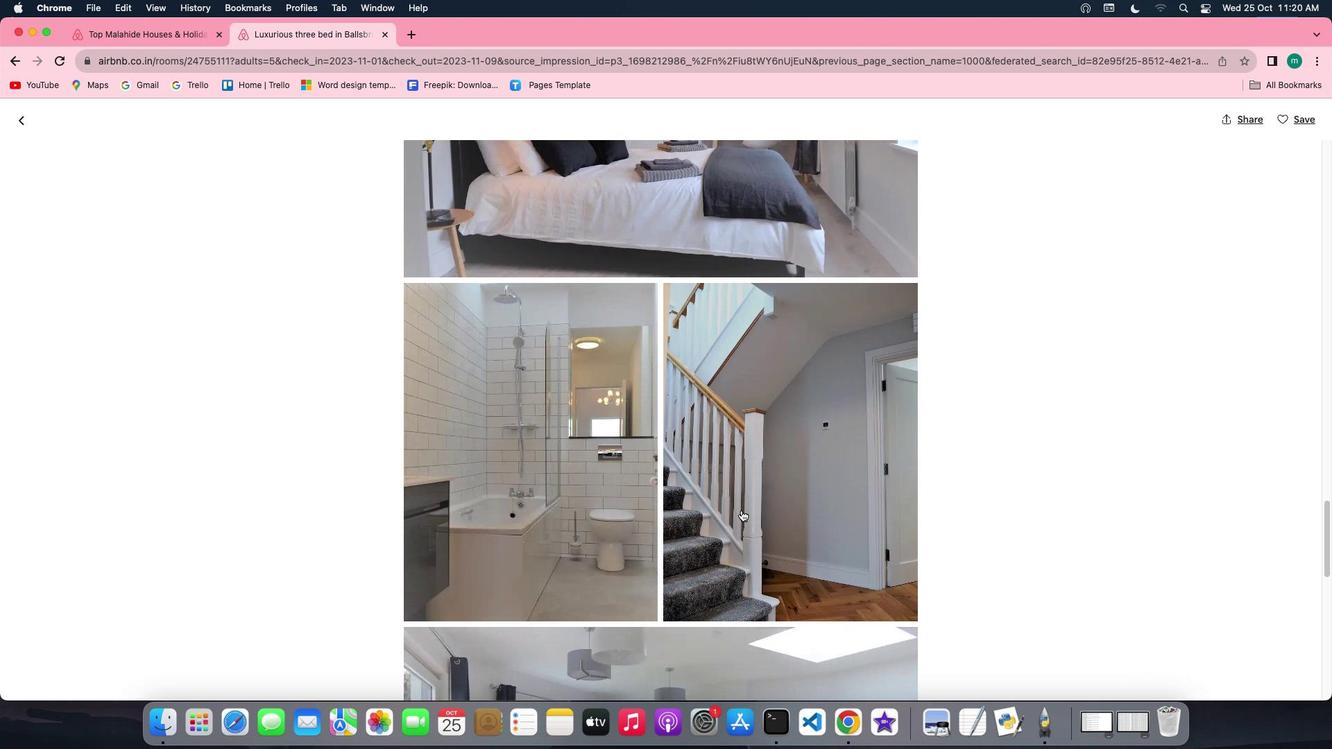 
Action: Mouse scrolled (742, 511) with delta (0, 0)
Screenshot: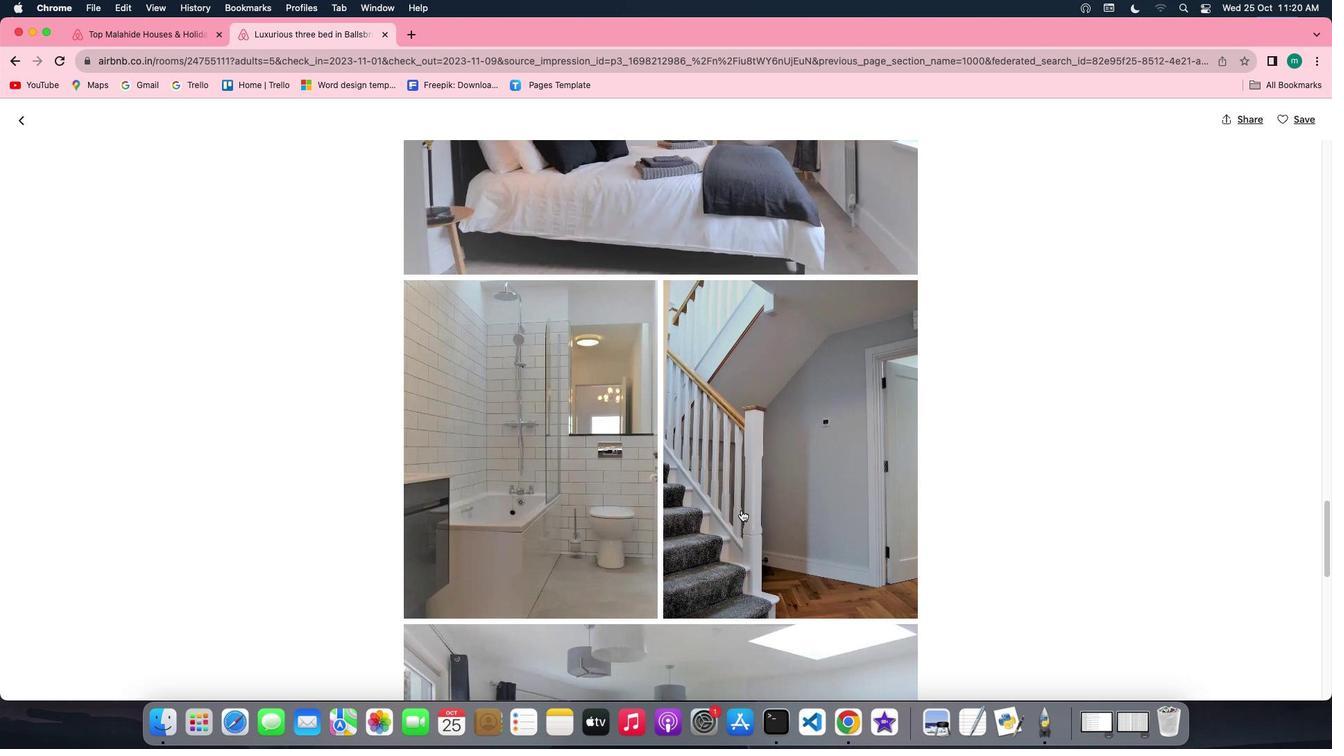 
Action: Mouse scrolled (742, 511) with delta (0, 0)
Screenshot: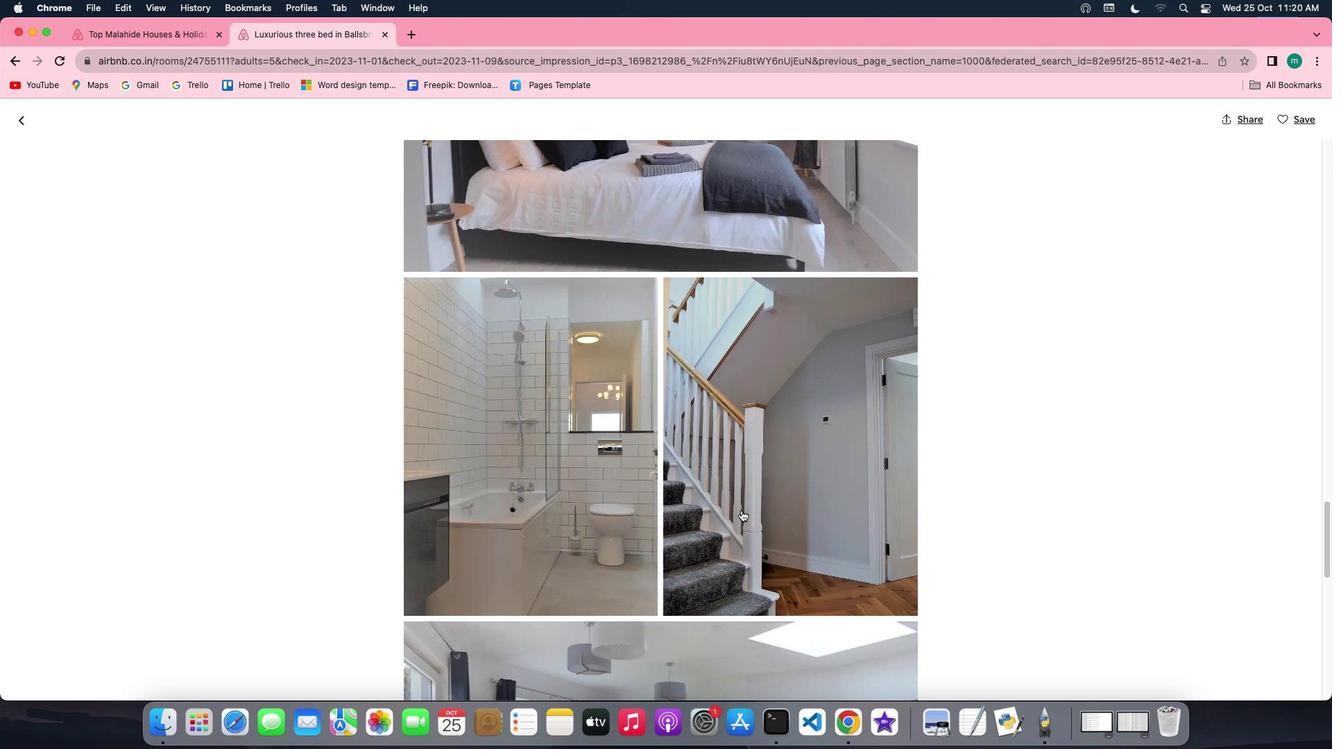 
Action: Mouse scrolled (742, 511) with delta (0, 0)
Screenshot: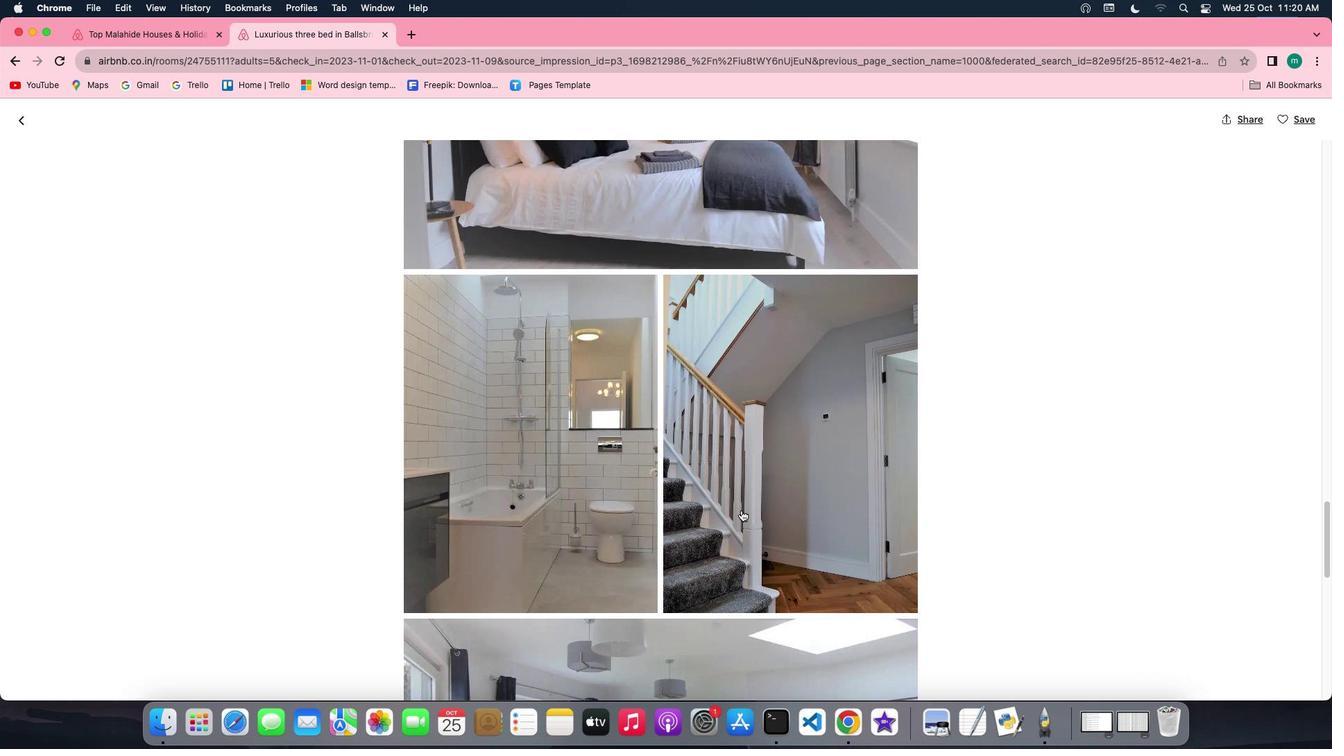 
Action: Mouse scrolled (742, 511) with delta (0, 0)
Screenshot: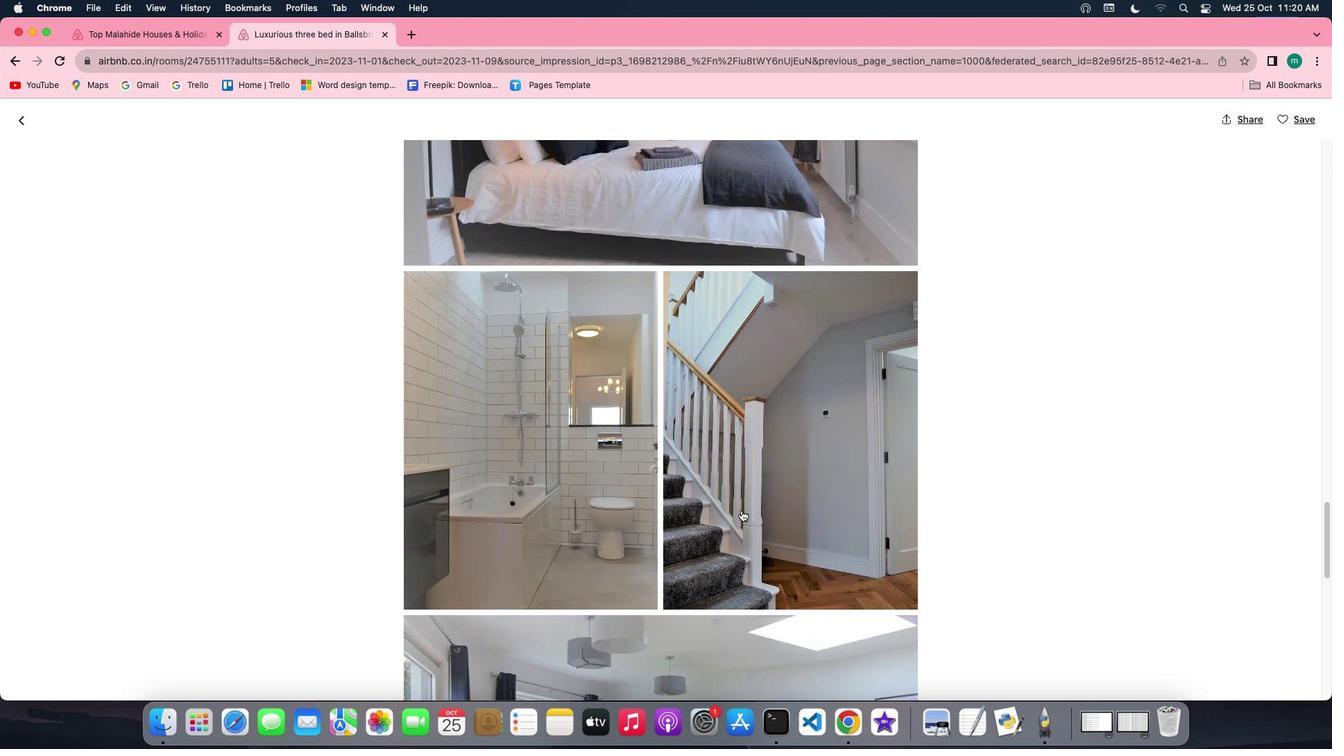 
Action: Mouse scrolled (742, 511) with delta (0, 0)
Screenshot: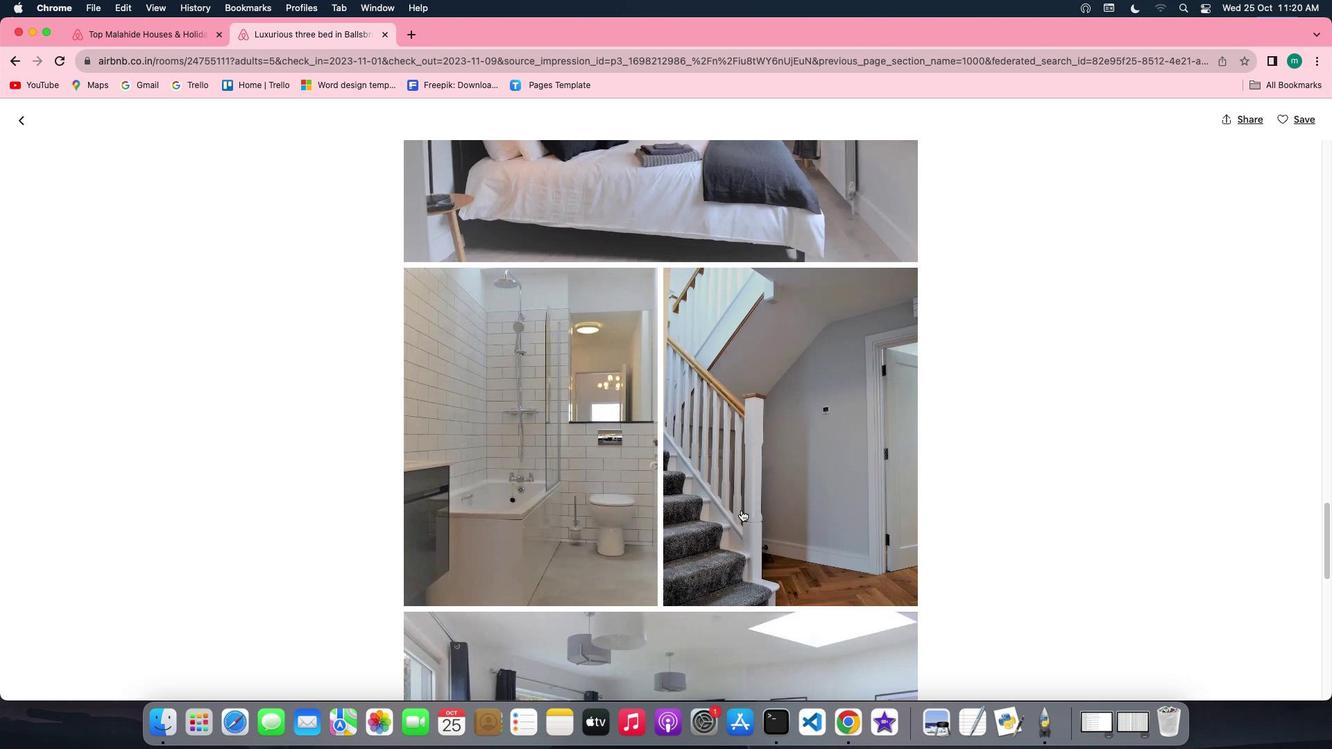 
Action: Mouse scrolled (742, 511) with delta (0, 0)
Screenshot: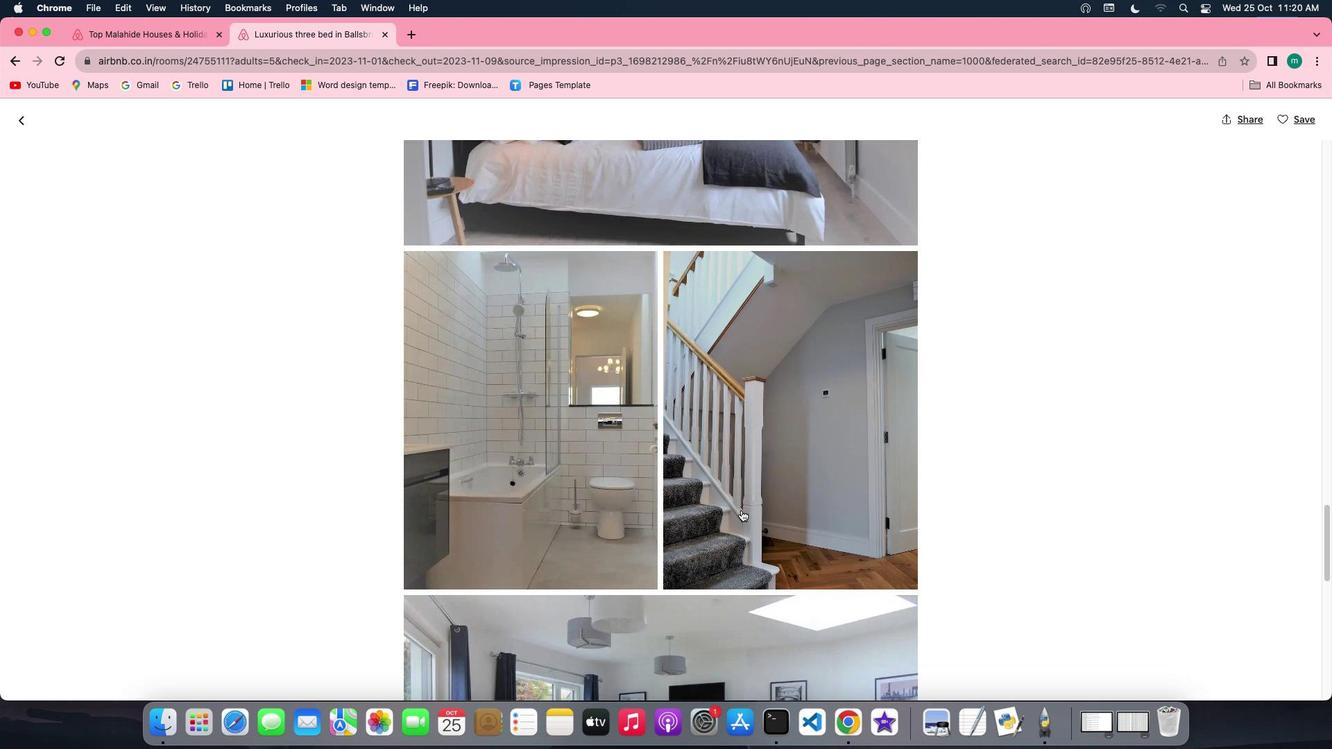 
Action: Mouse scrolled (742, 511) with delta (0, 0)
Screenshot: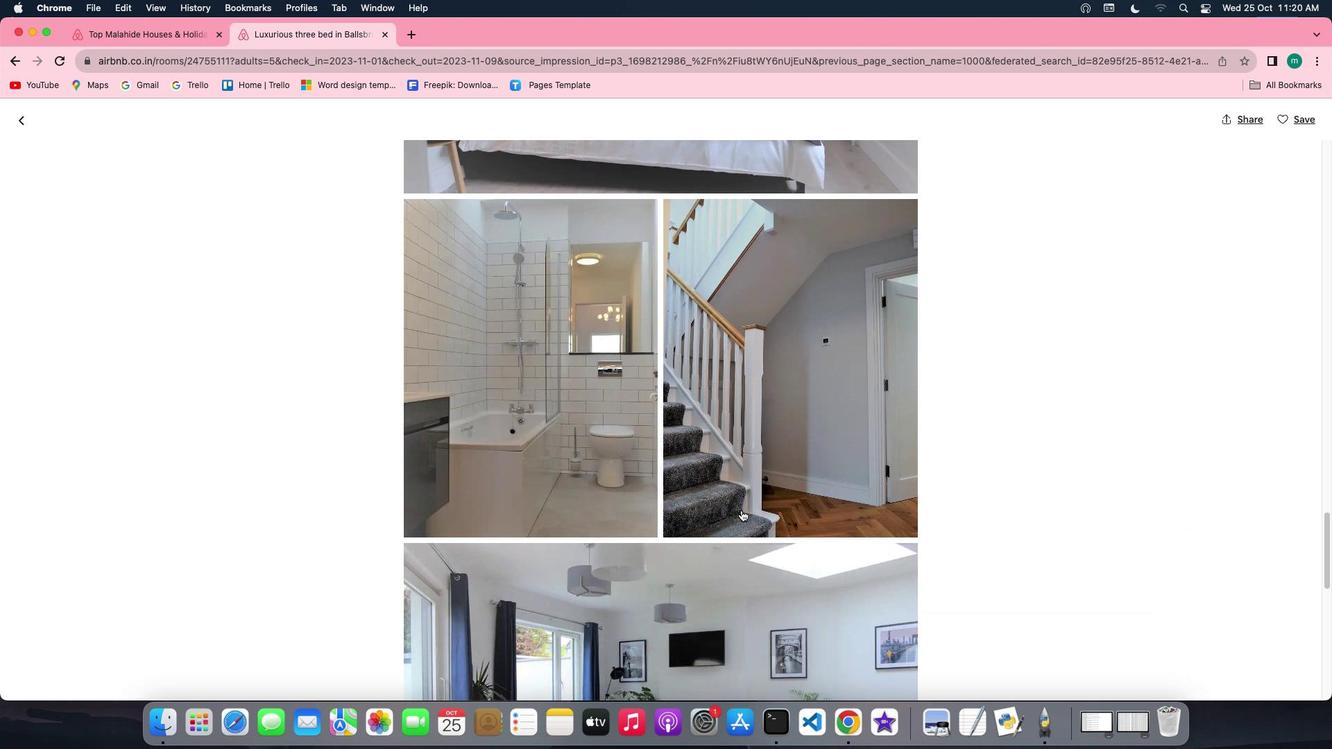 
Action: Mouse scrolled (742, 511) with delta (0, 0)
Screenshot: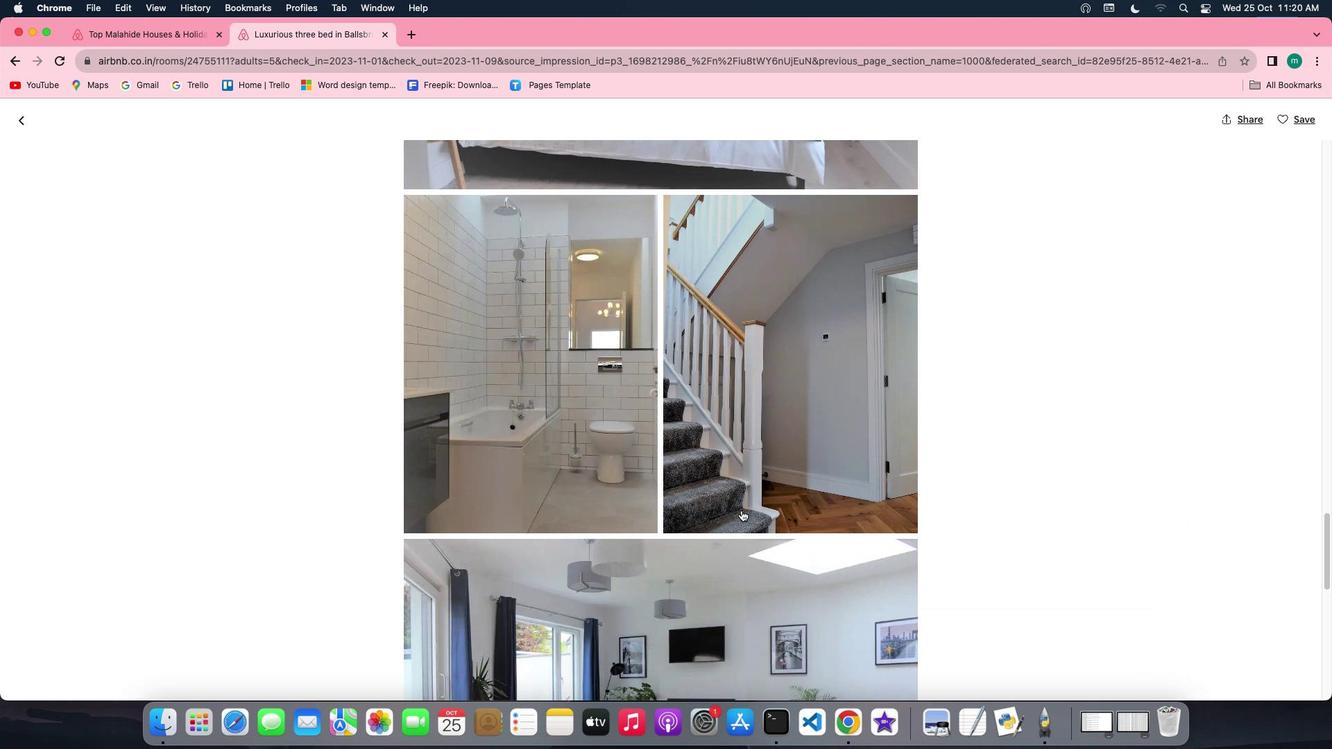 
Action: Mouse scrolled (742, 511) with delta (0, 0)
Screenshot: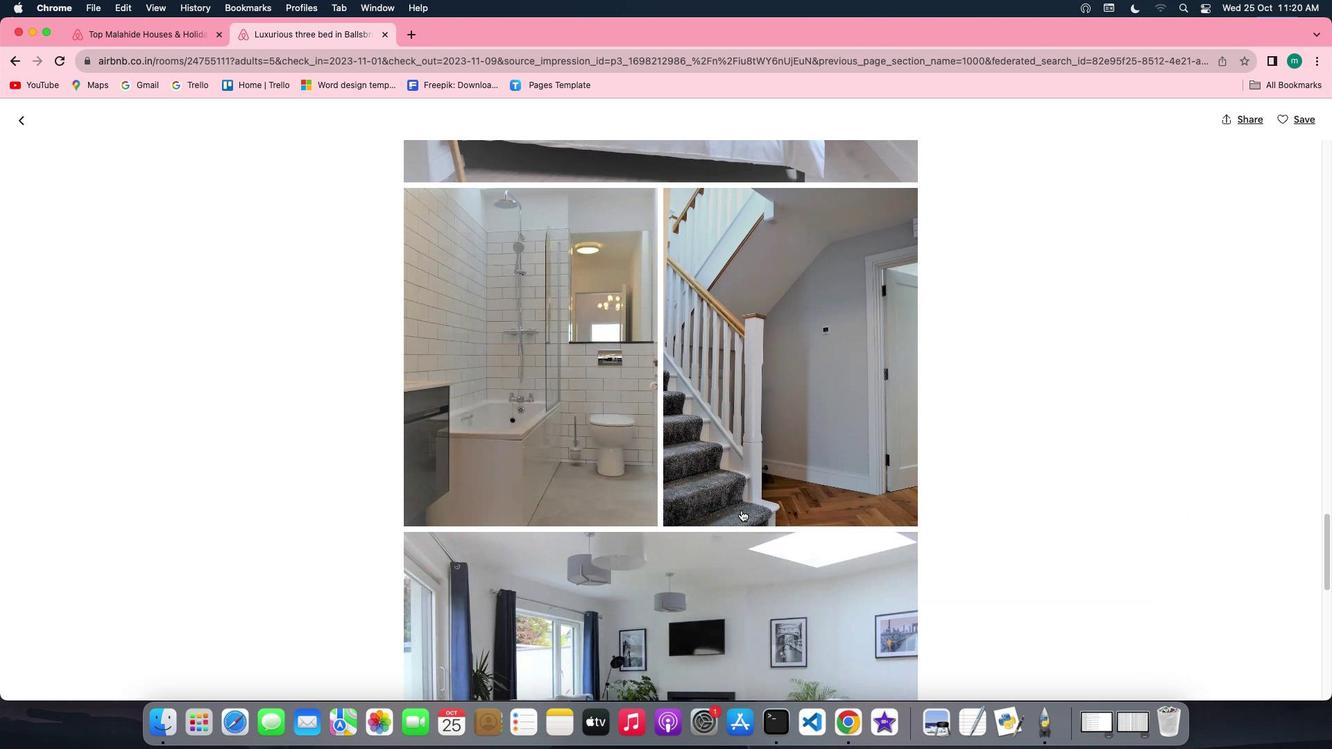 
Action: Mouse scrolled (742, 511) with delta (0, 0)
Screenshot: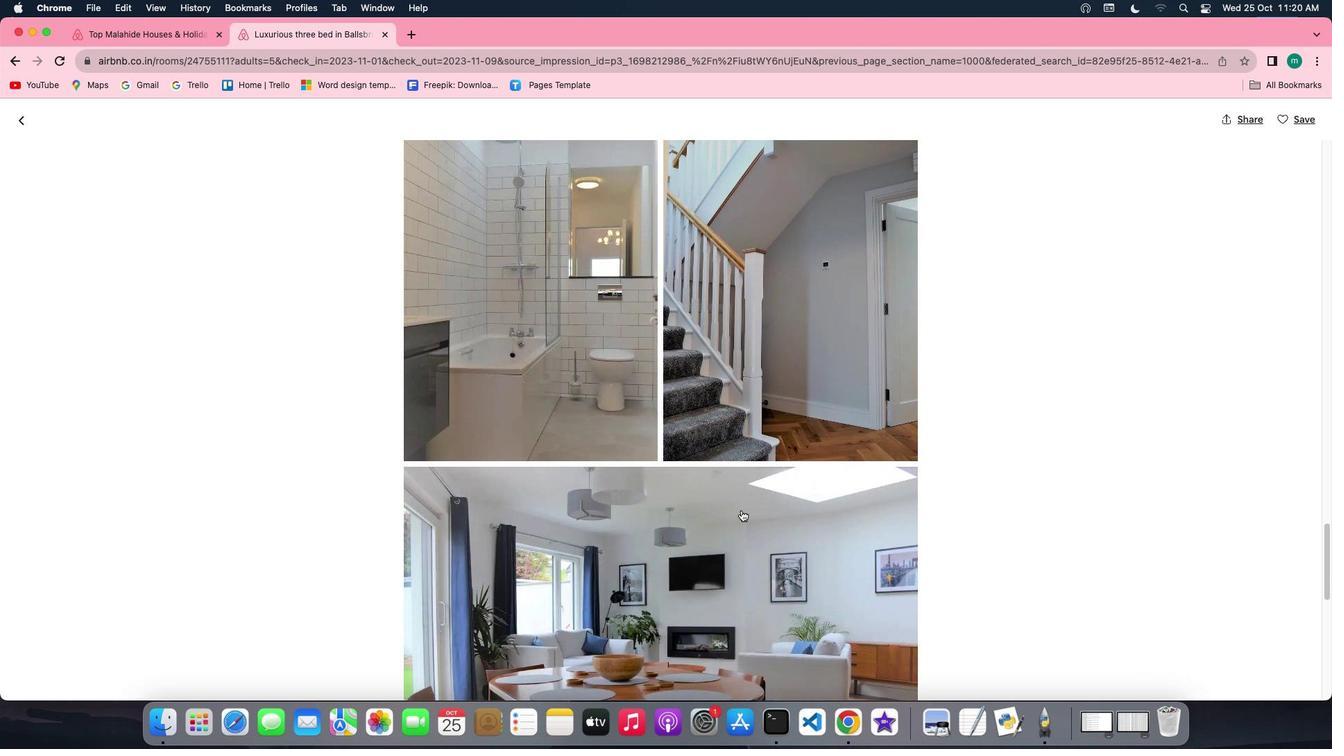 
Action: Mouse scrolled (742, 511) with delta (0, 0)
Screenshot: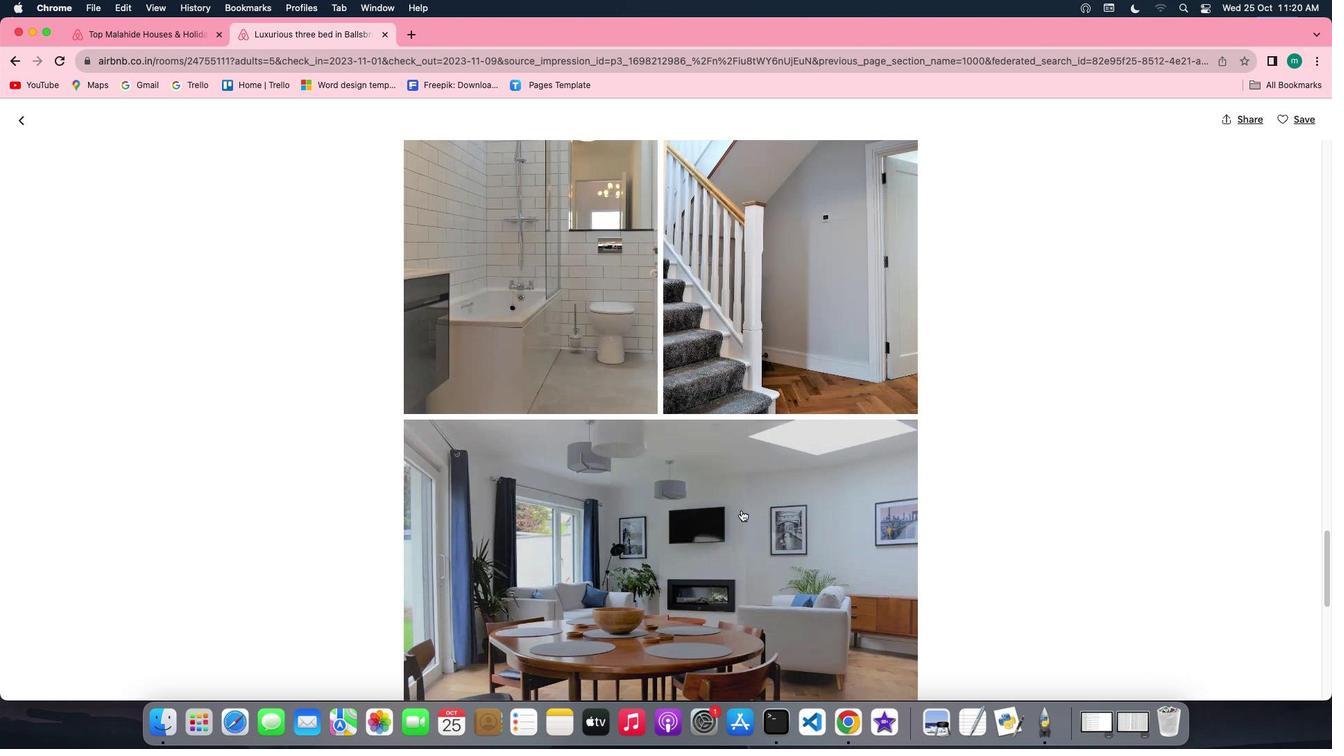 
Action: Mouse scrolled (742, 511) with delta (0, 0)
Screenshot: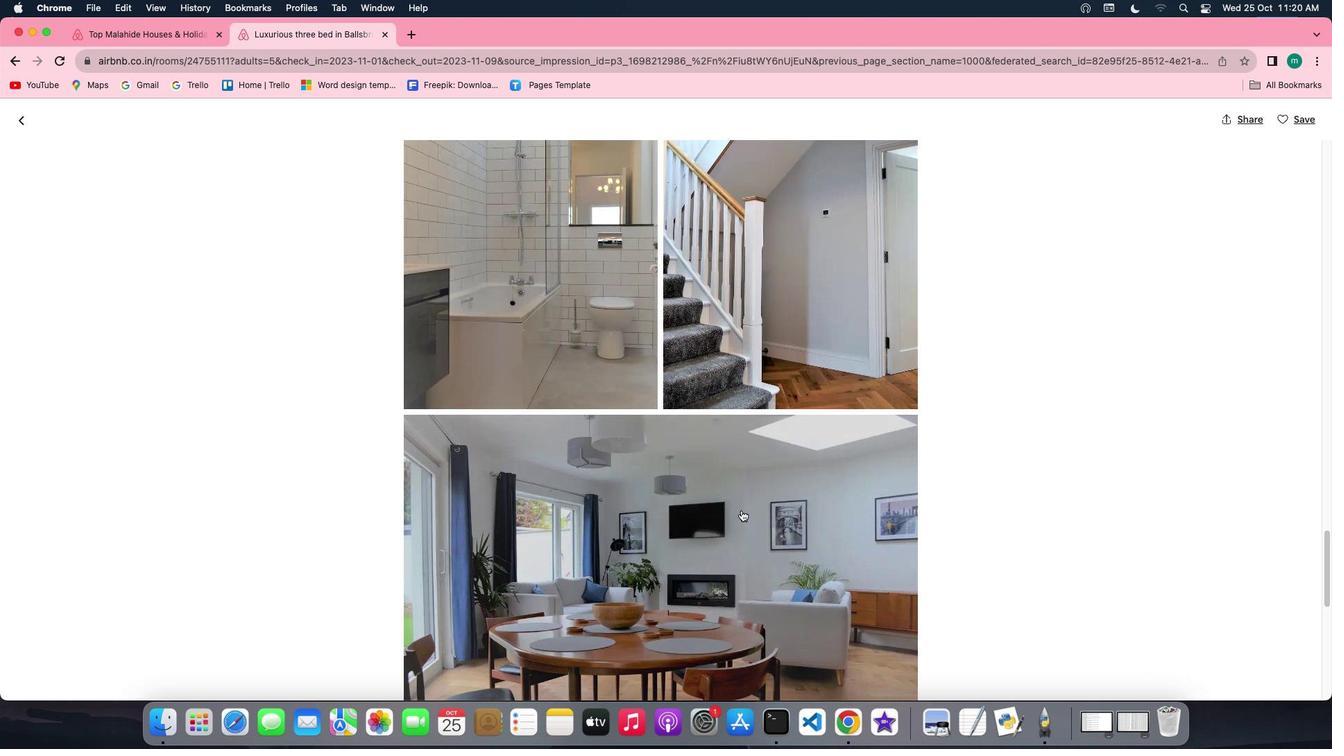 
Action: Mouse scrolled (742, 511) with delta (0, 0)
Screenshot: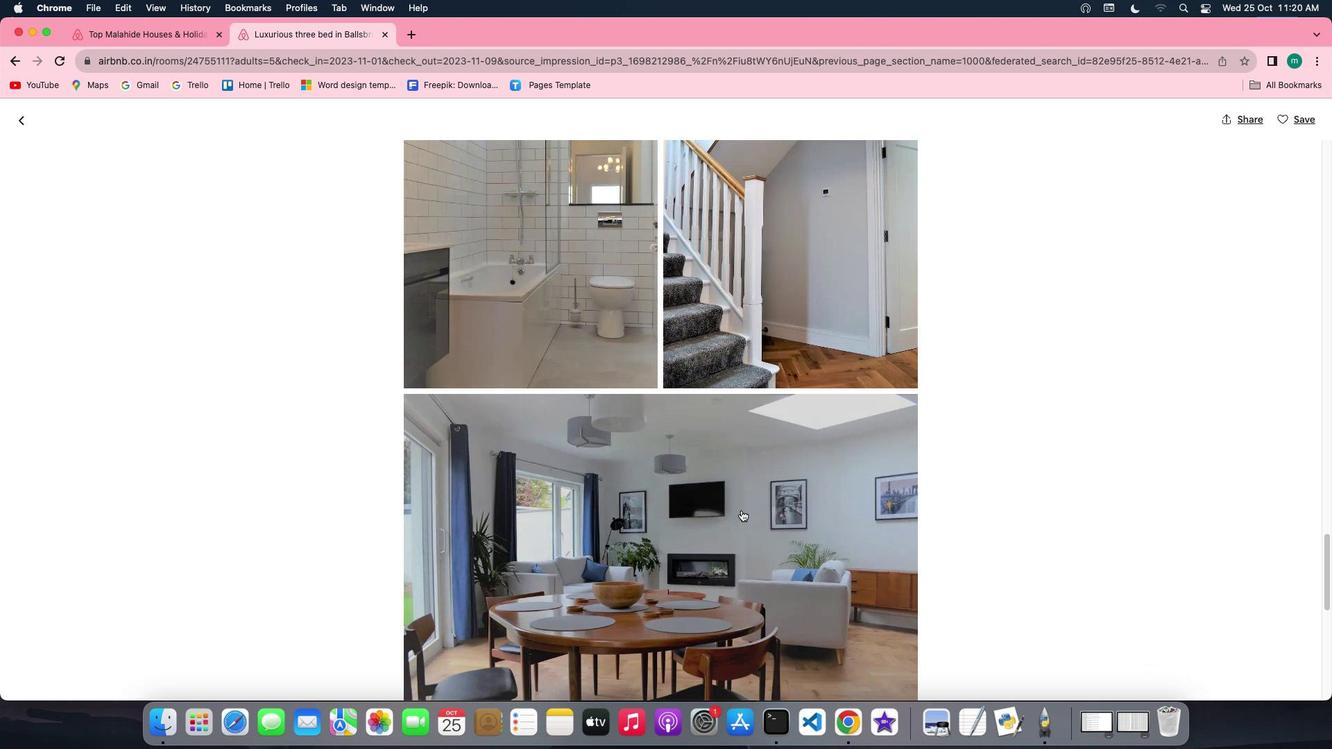 
Action: Mouse scrolled (742, 511) with delta (0, 0)
Screenshot: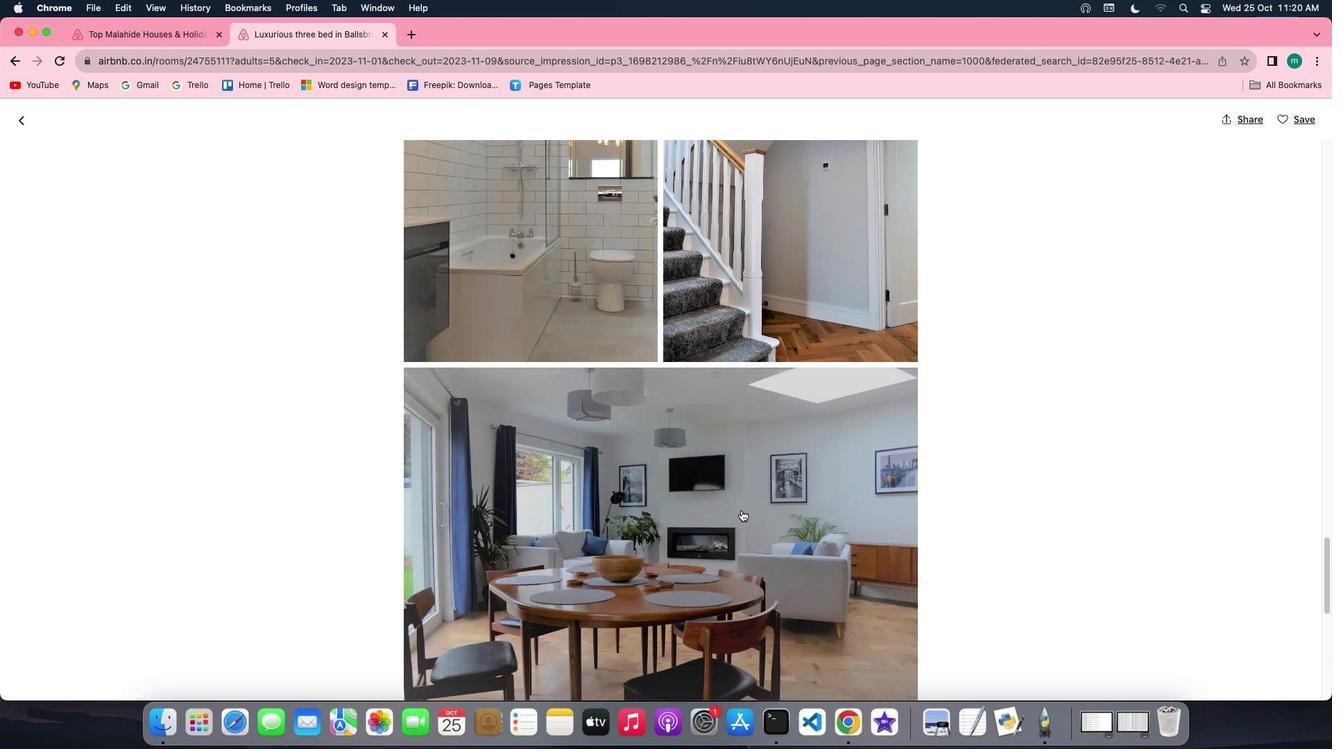 
Action: Mouse scrolled (742, 511) with delta (0, 0)
Screenshot: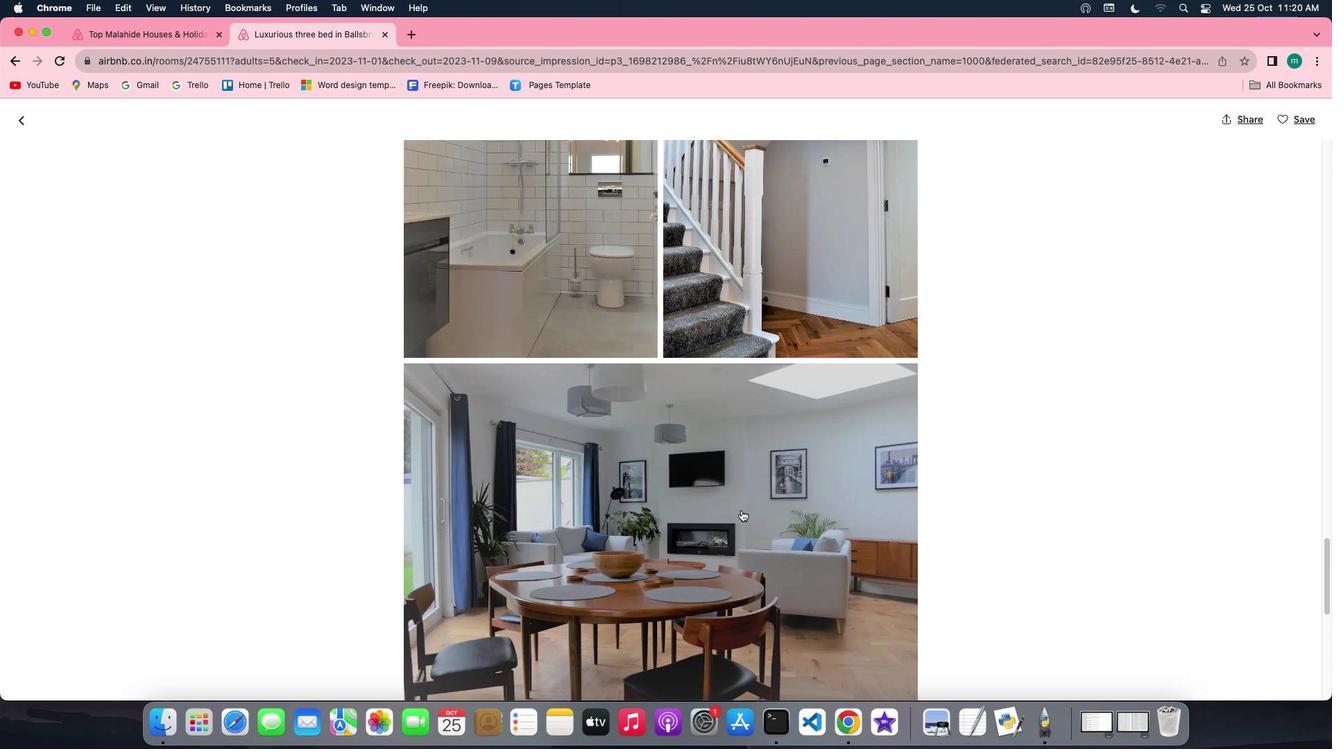 
Action: Mouse scrolled (742, 511) with delta (0, 0)
Screenshot: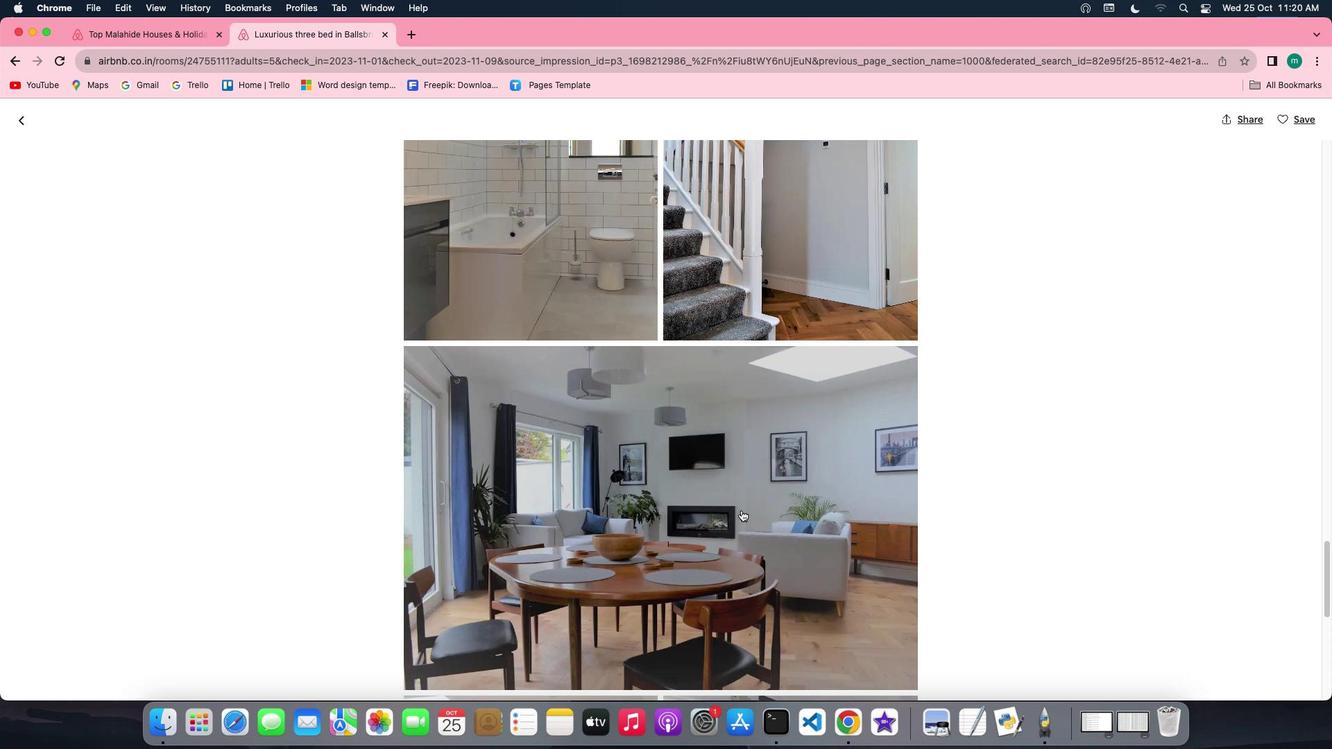 
Action: Mouse scrolled (742, 511) with delta (0, 0)
Screenshot: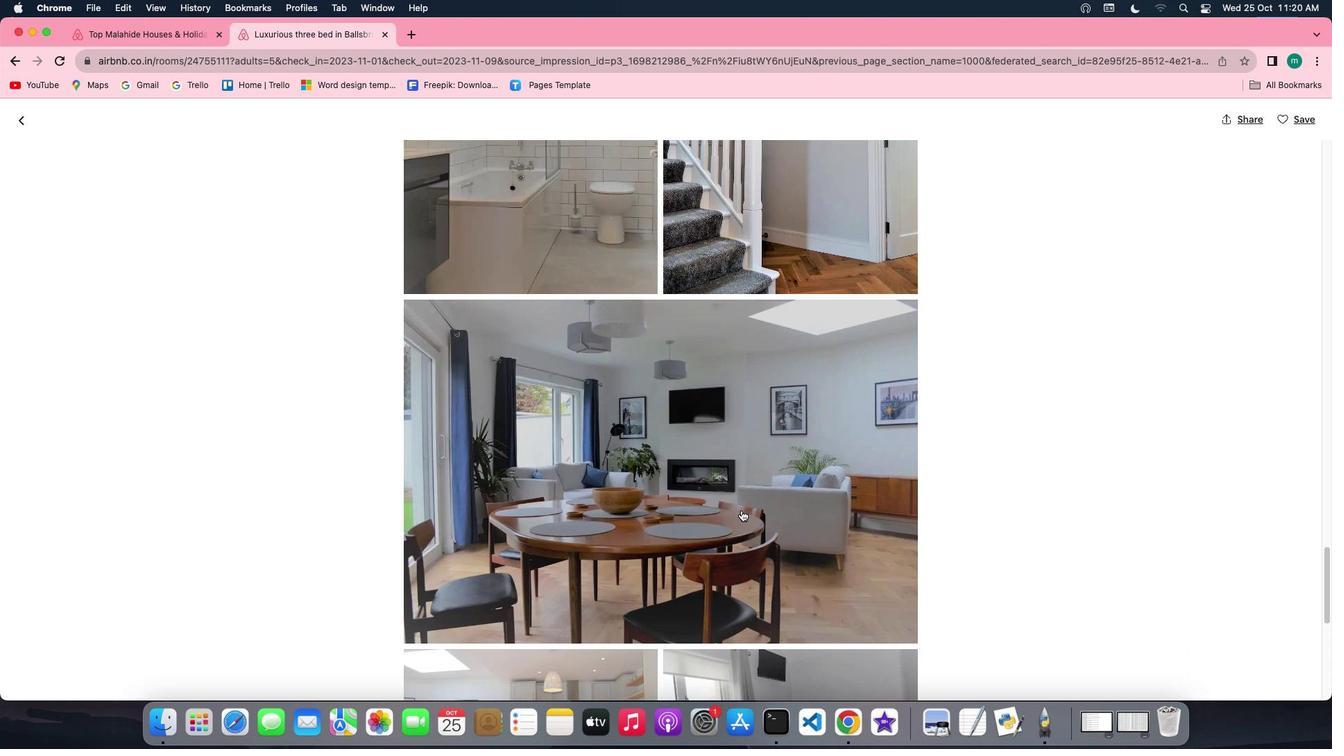 
Action: Mouse scrolled (742, 511) with delta (0, 0)
Screenshot: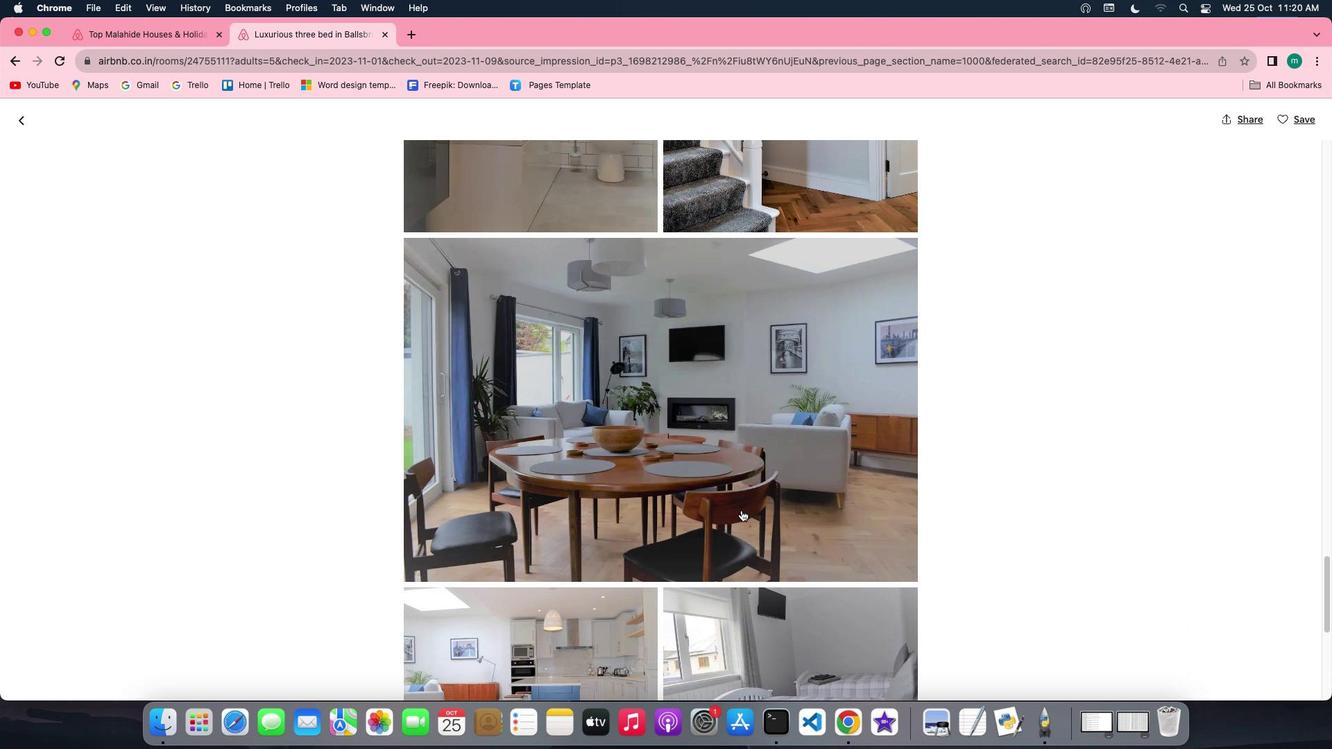 
Action: Mouse scrolled (742, 511) with delta (0, 0)
Screenshot: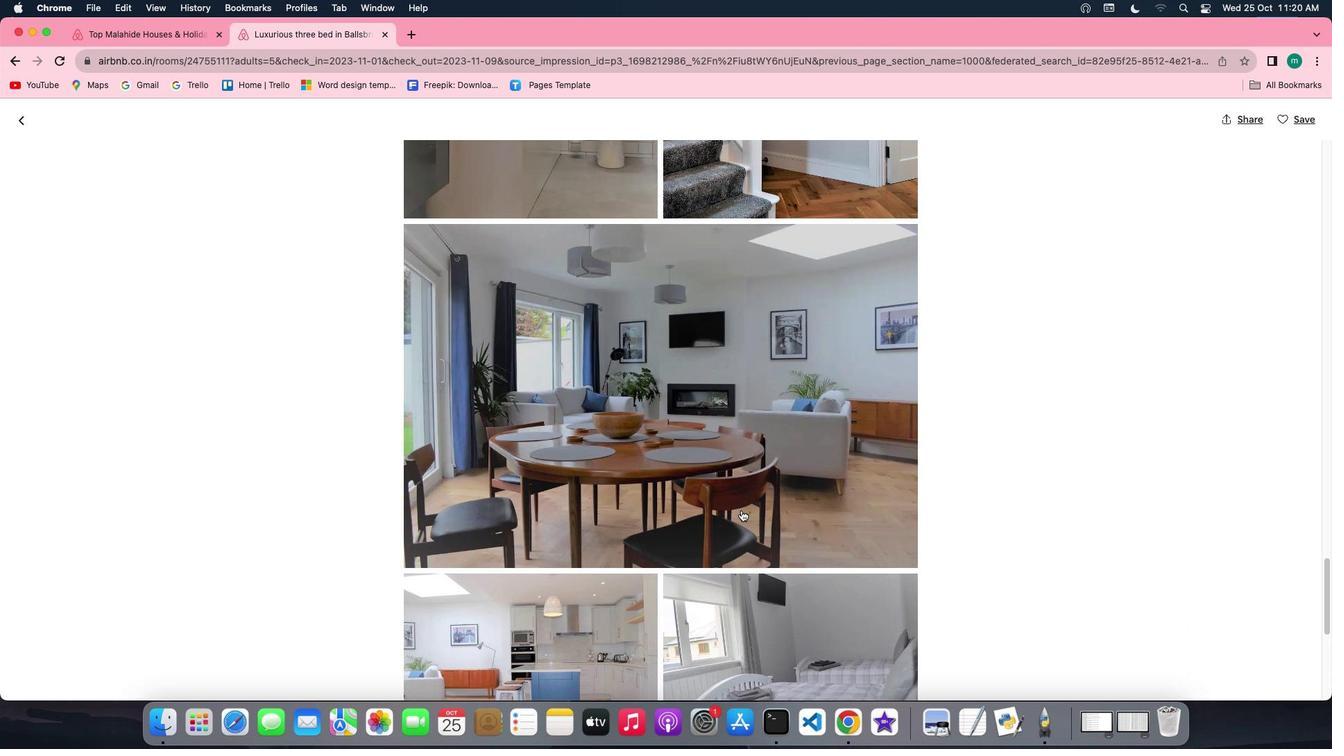 
Action: Mouse scrolled (742, 511) with delta (0, 0)
Screenshot: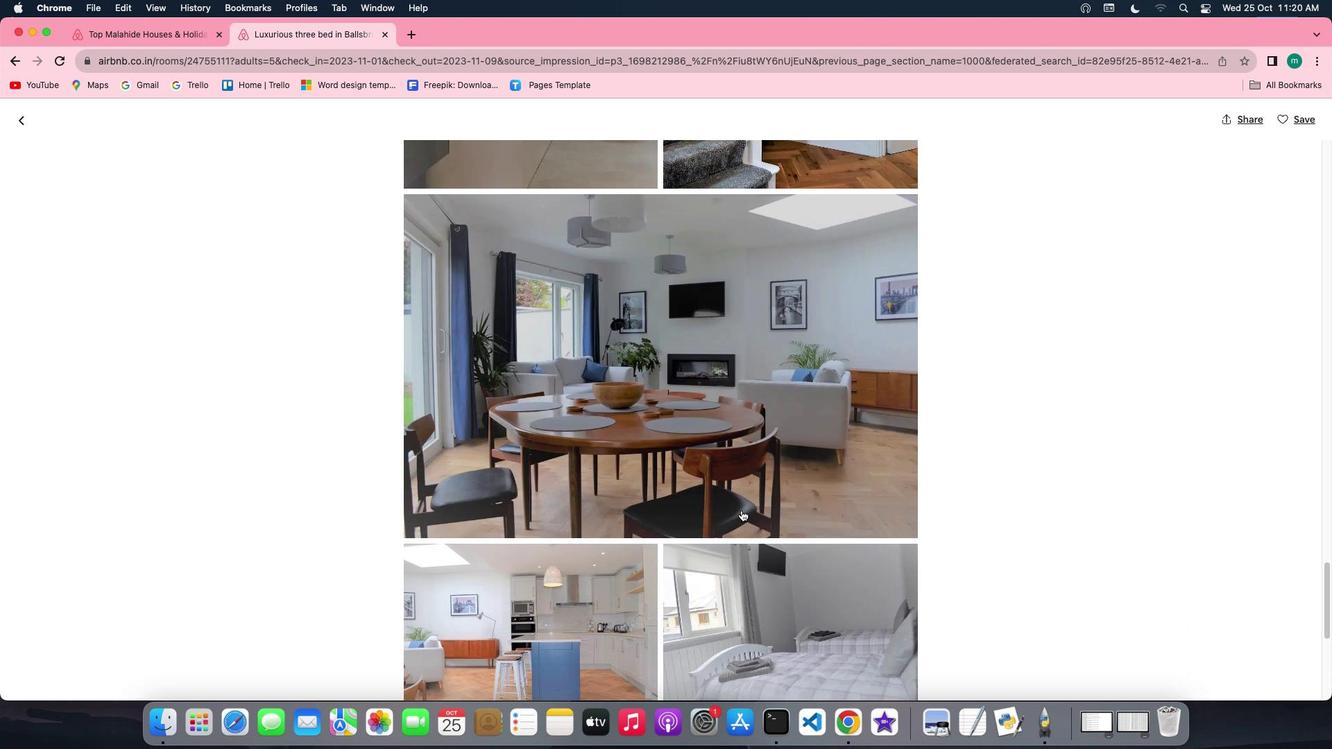 
Action: Mouse scrolled (742, 511) with delta (0, -1)
Screenshot: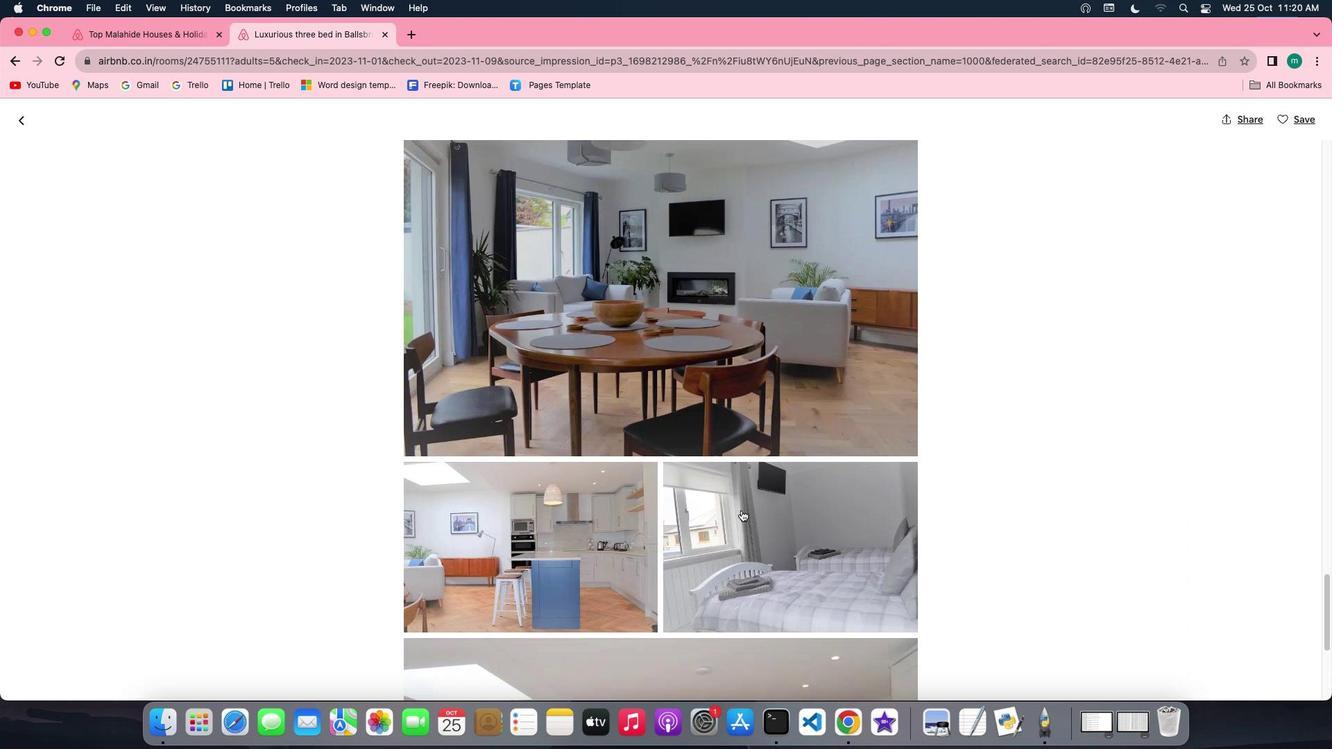 
Action: Mouse scrolled (742, 511) with delta (0, 0)
Screenshot: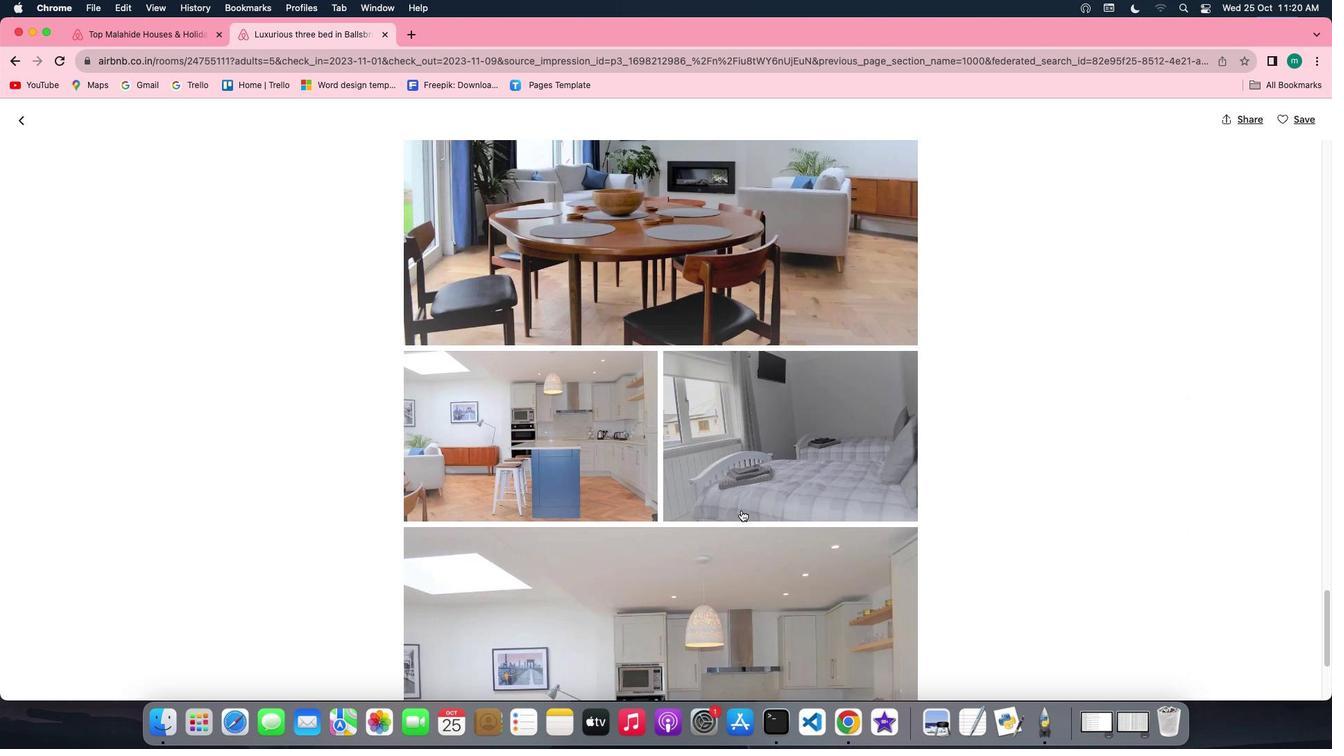 
Action: Mouse scrolled (742, 511) with delta (0, 0)
Screenshot: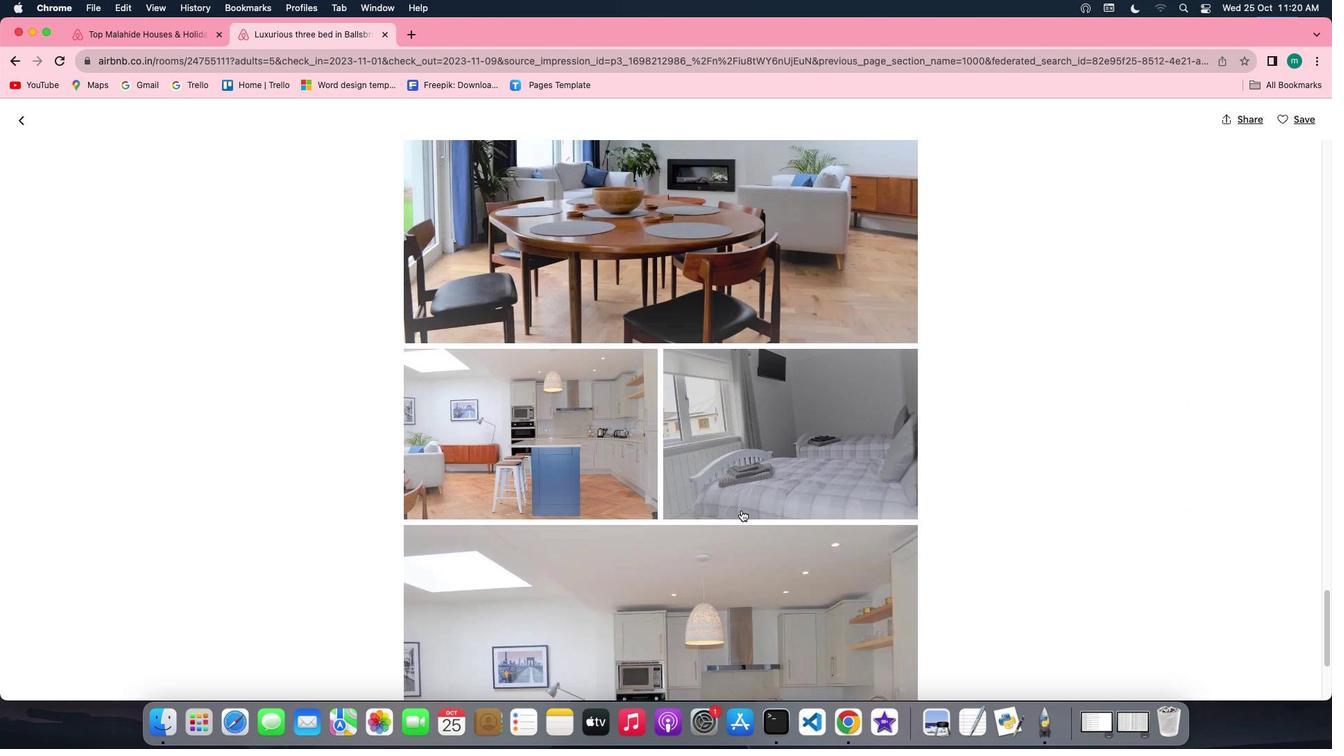 
Action: Mouse scrolled (742, 511) with delta (0, 0)
Screenshot: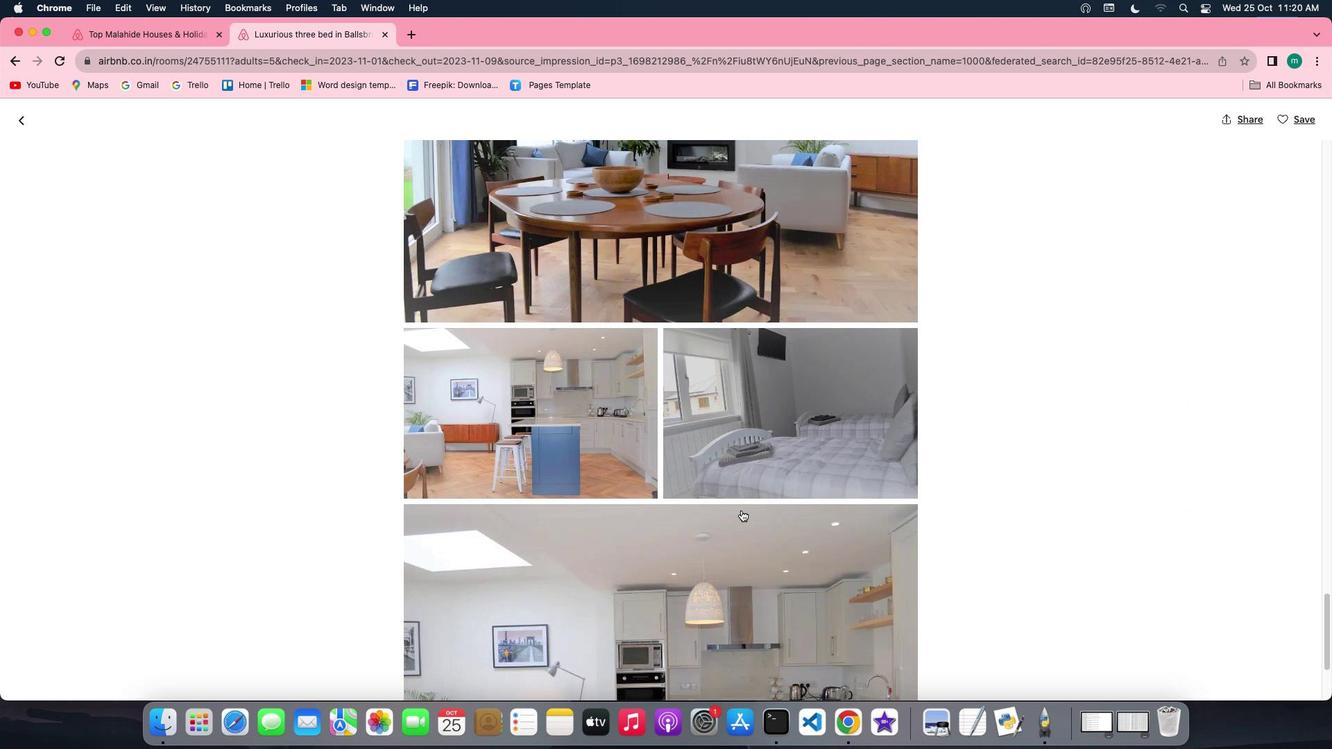 
Action: Mouse scrolled (742, 511) with delta (0, 0)
Screenshot: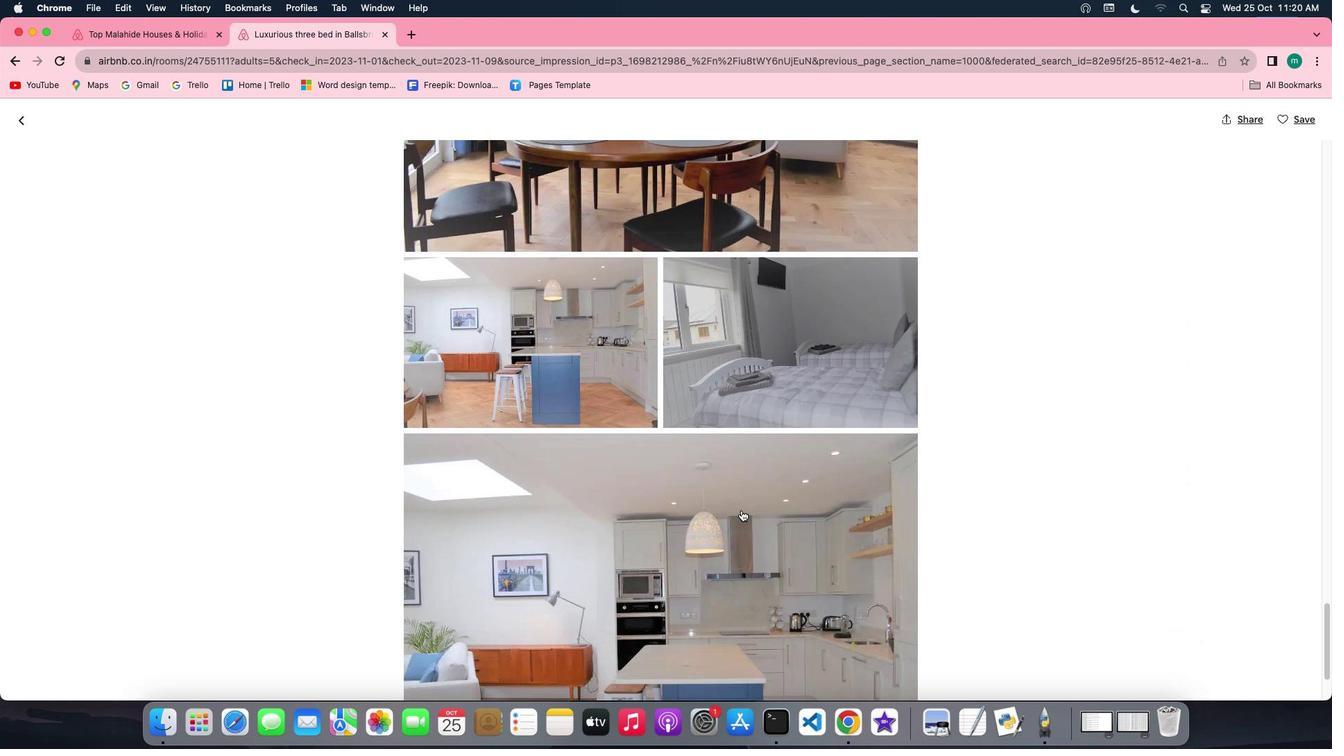 
Action: Mouse scrolled (742, 511) with delta (0, 0)
Screenshot: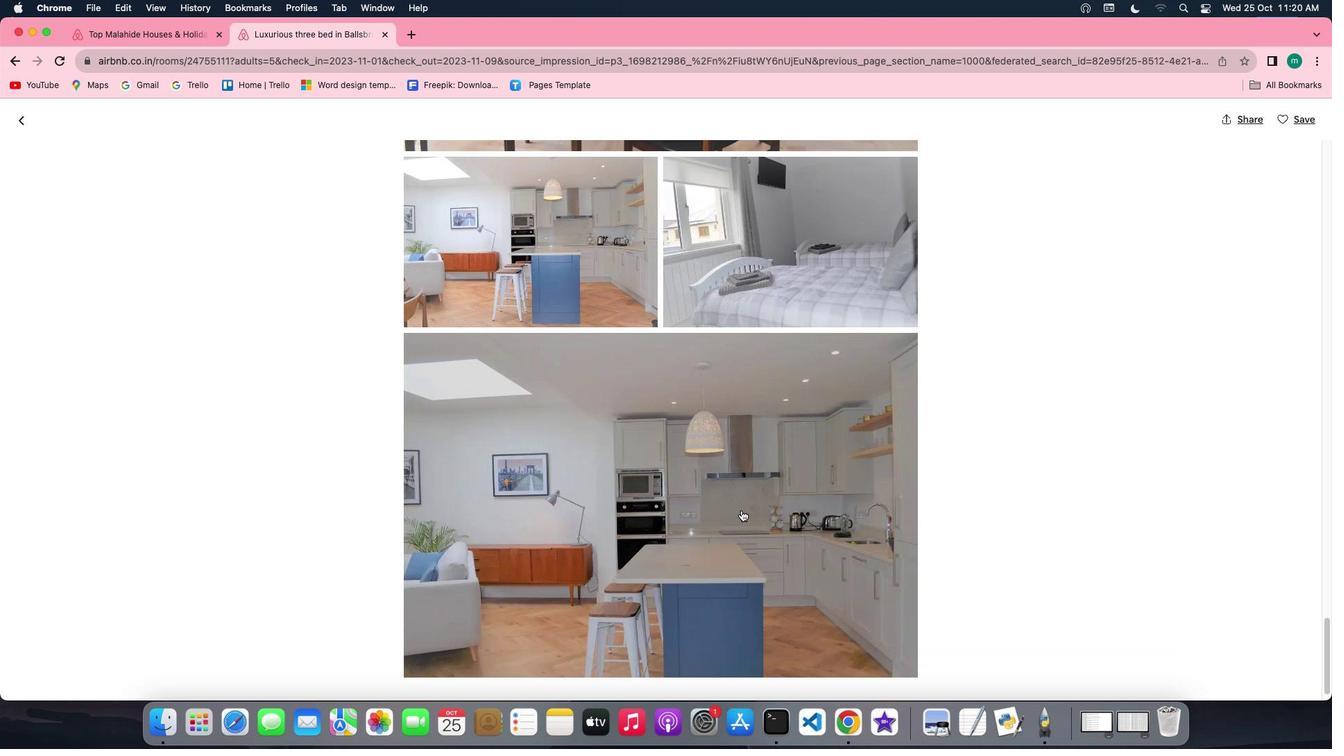 
Action: Mouse scrolled (742, 511) with delta (0, 0)
Screenshot: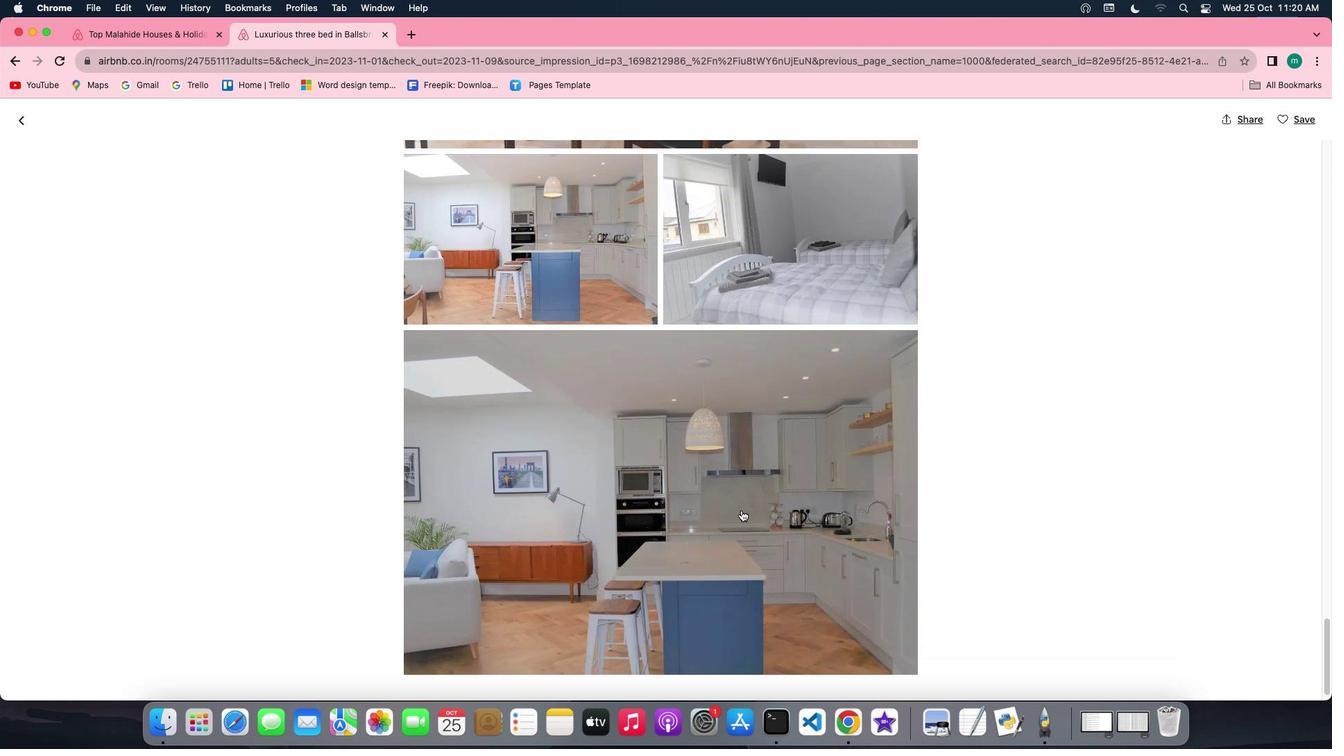 
Action: Mouse scrolled (742, 511) with delta (0, 0)
Screenshot: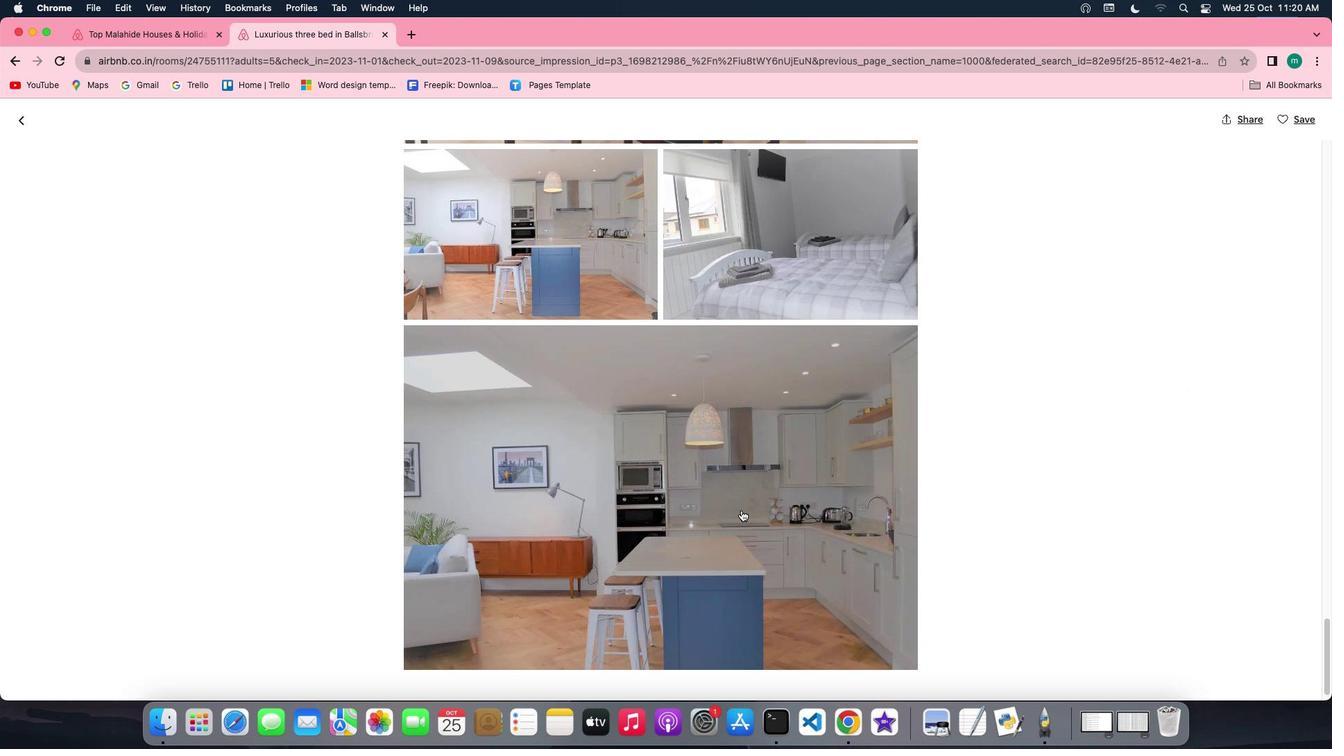 
Action: Mouse scrolled (742, 511) with delta (0, 0)
Screenshot: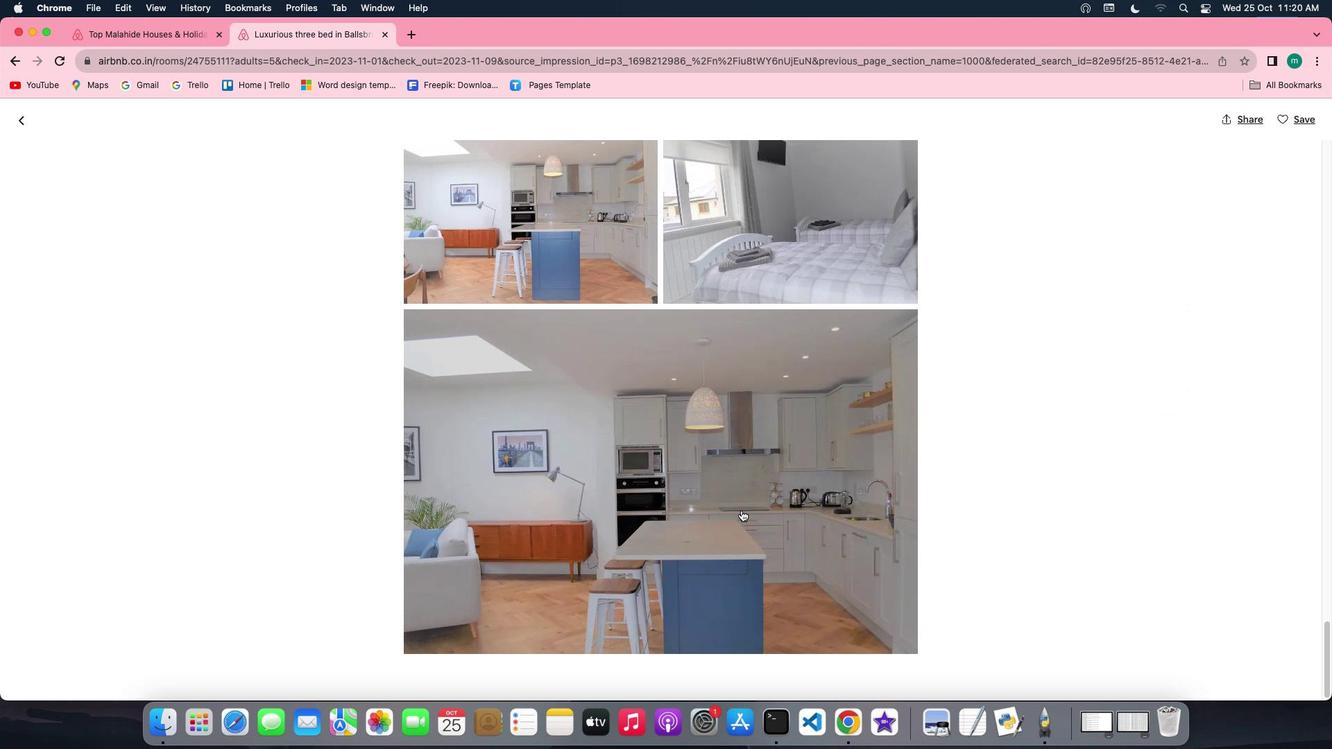 
Action: Mouse scrolled (742, 511) with delta (0, 0)
Screenshot: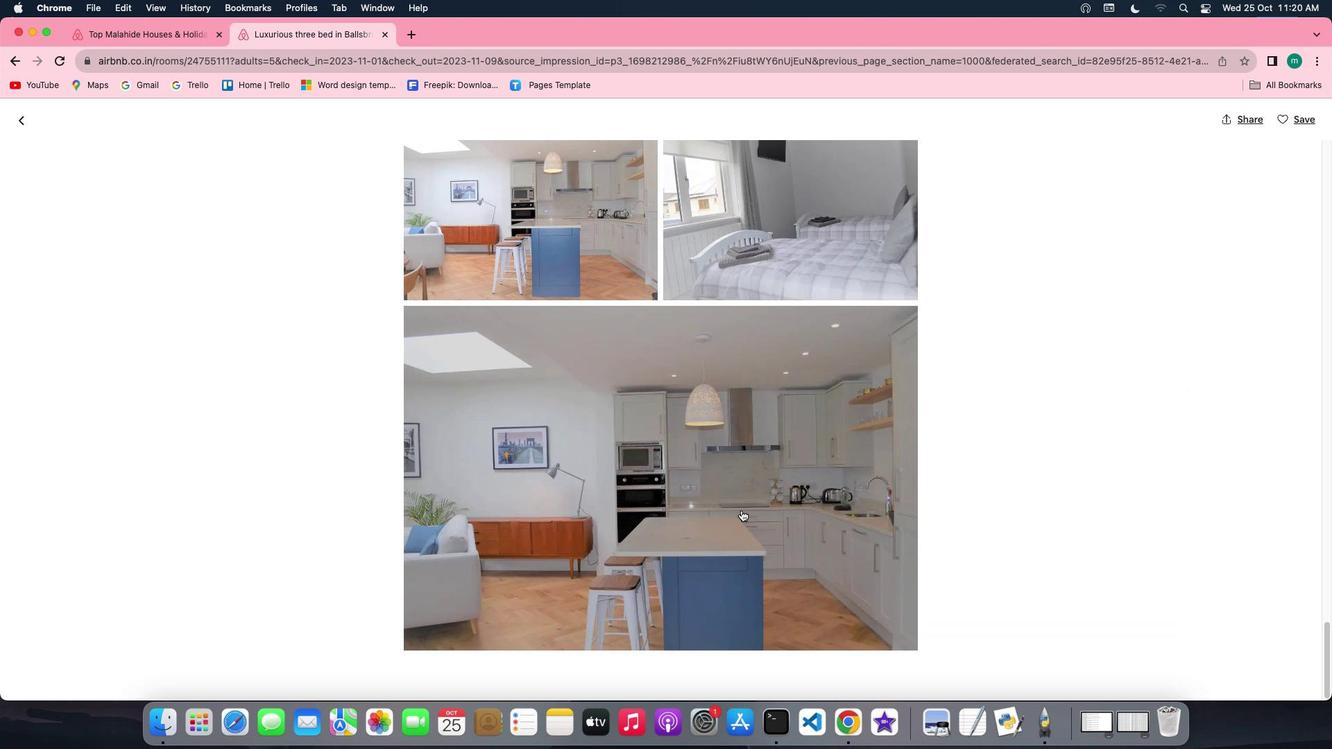 
Action: Mouse scrolled (742, 511) with delta (0, 0)
Screenshot: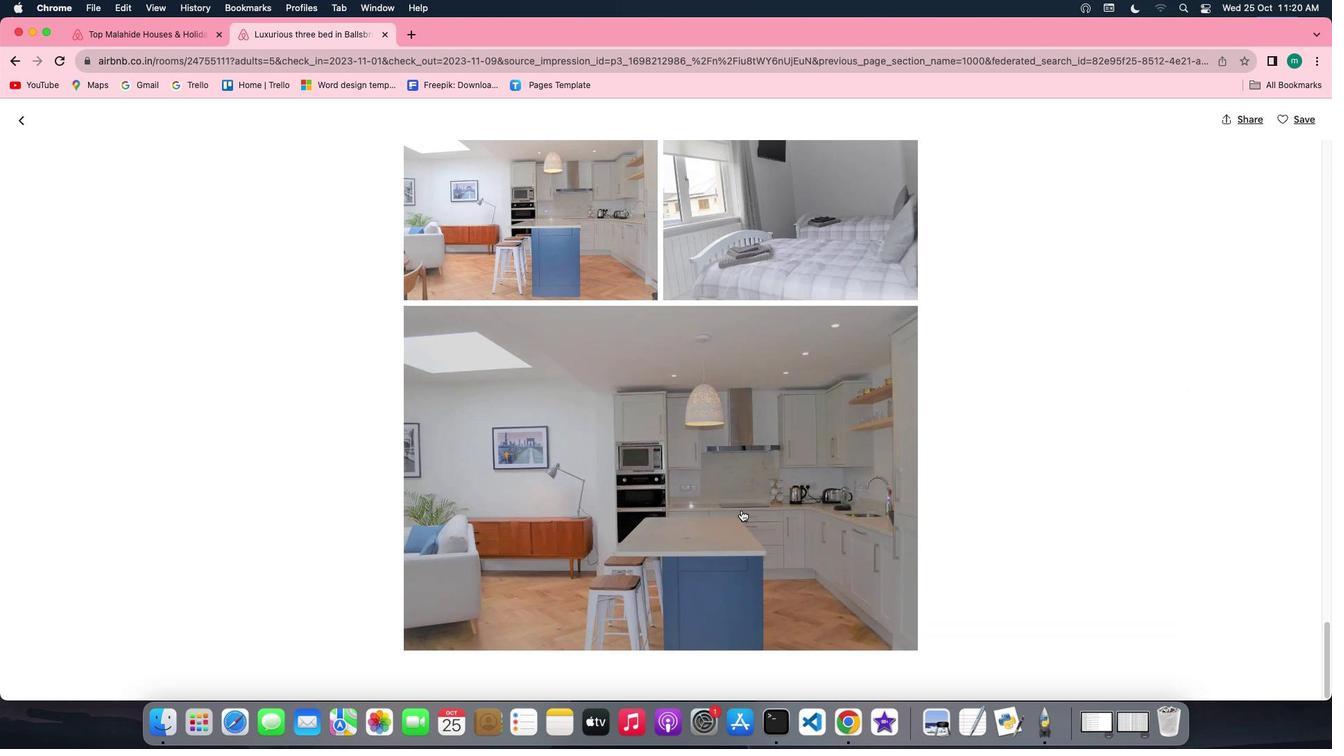
Action: Mouse scrolled (742, 511) with delta (0, 0)
Screenshot: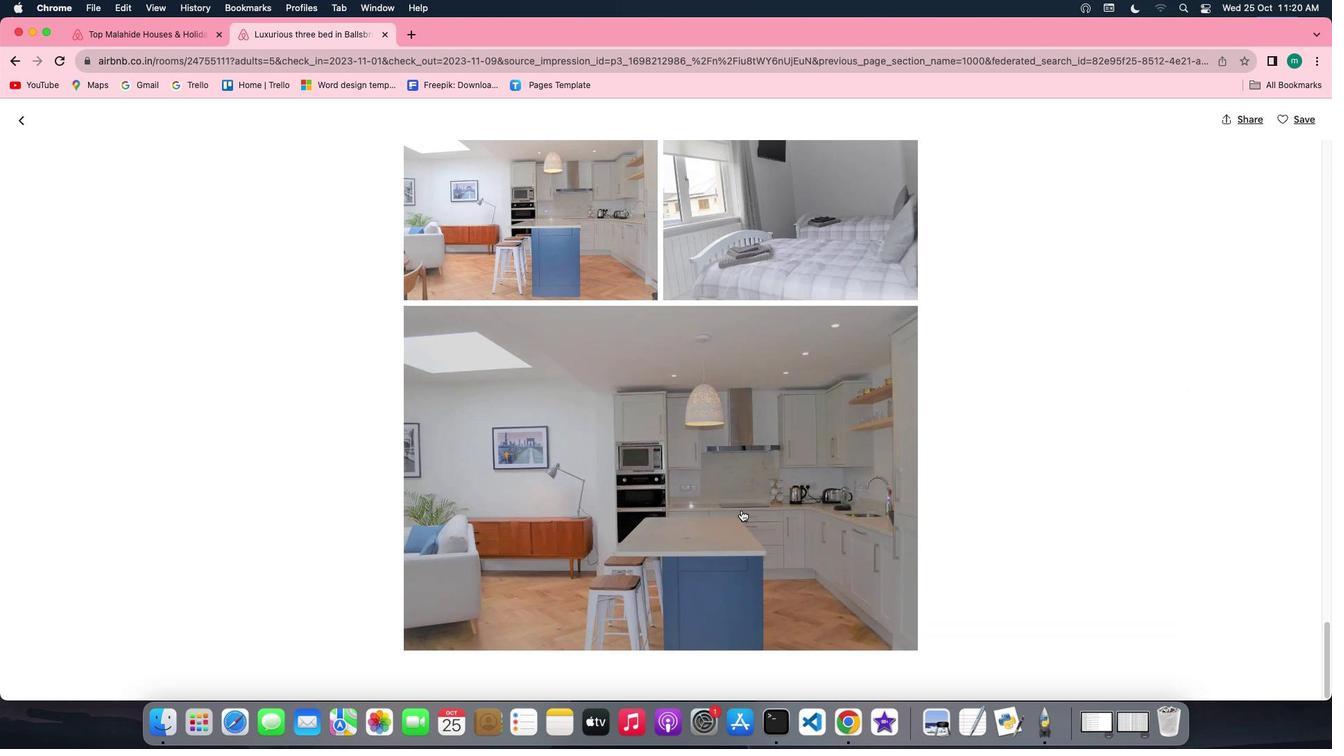 
Action: Mouse scrolled (742, 511) with delta (0, 0)
Screenshot: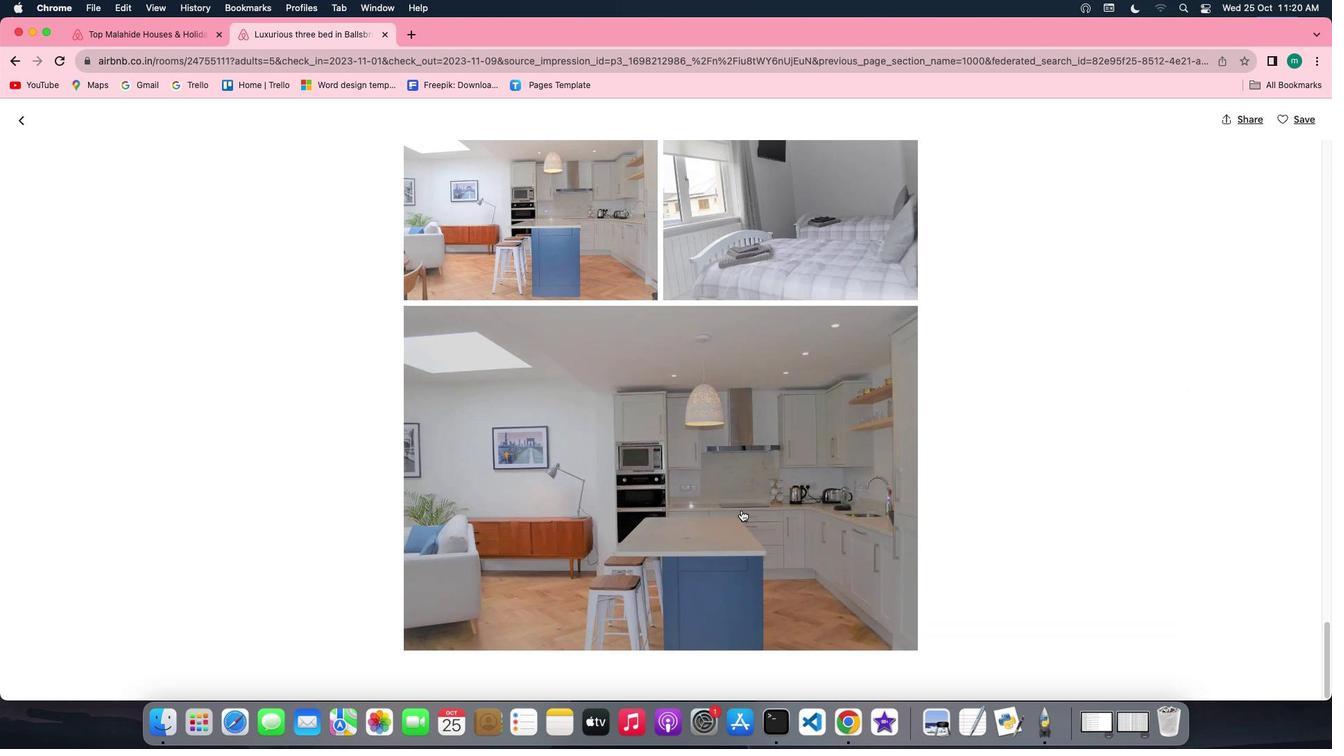 
Action: Mouse scrolled (742, 511) with delta (0, 0)
Screenshot: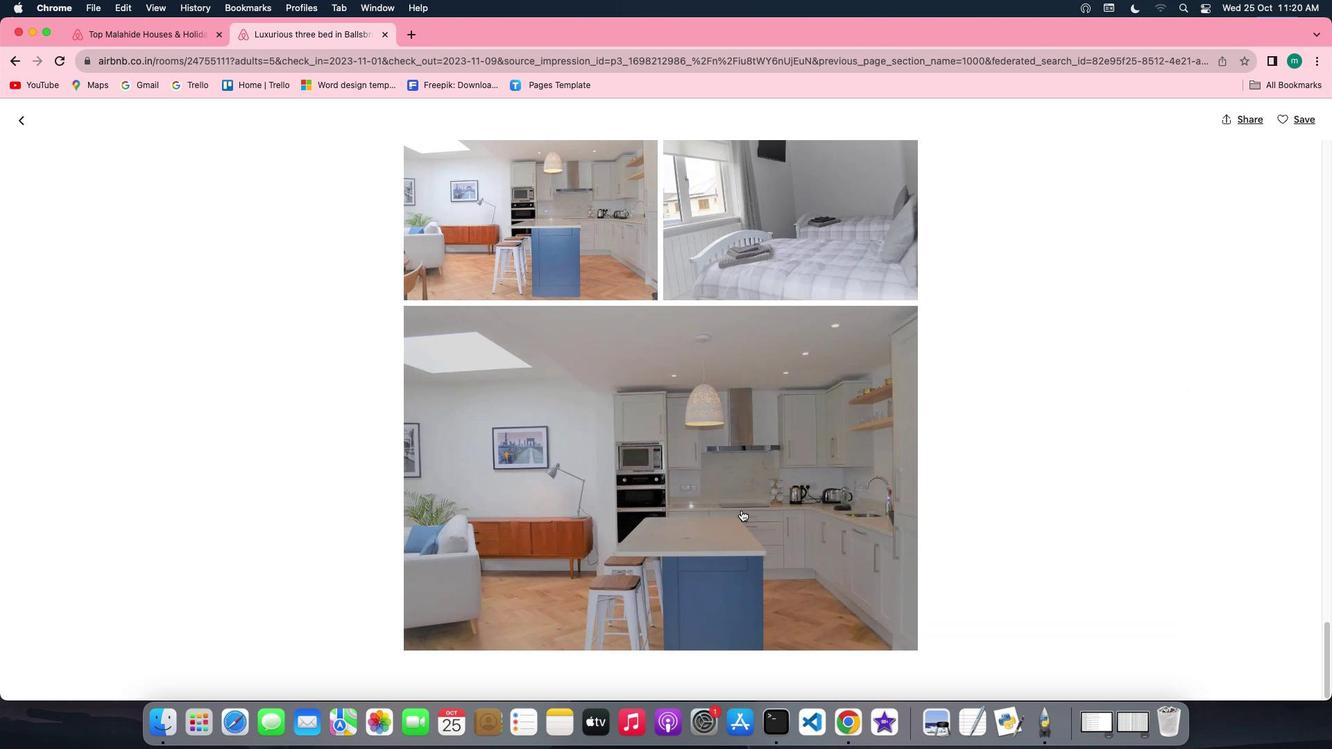 
Action: Mouse scrolled (742, 511) with delta (0, 0)
Screenshot: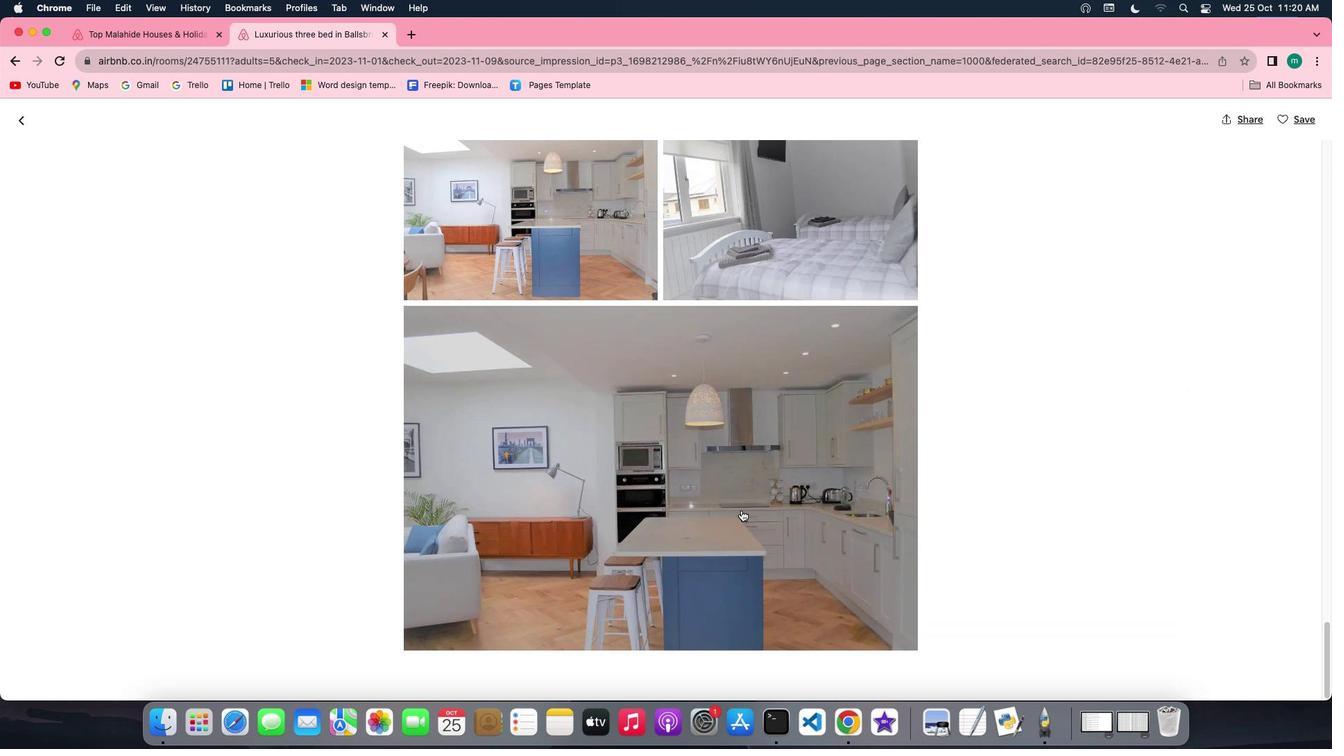 
Action: Mouse scrolled (742, 511) with delta (0, 0)
Screenshot: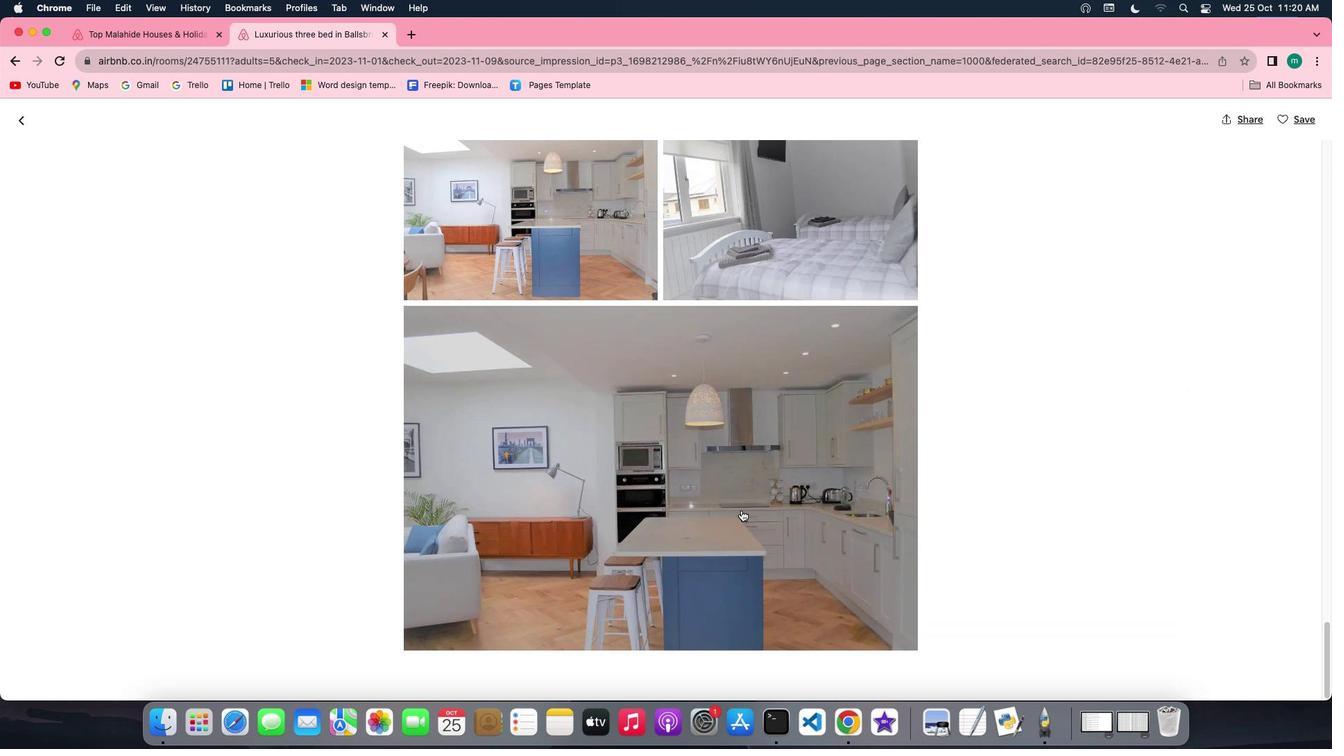 
Action: Mouse scrolled (742, 511) with delta (0, 0)
Screenshot: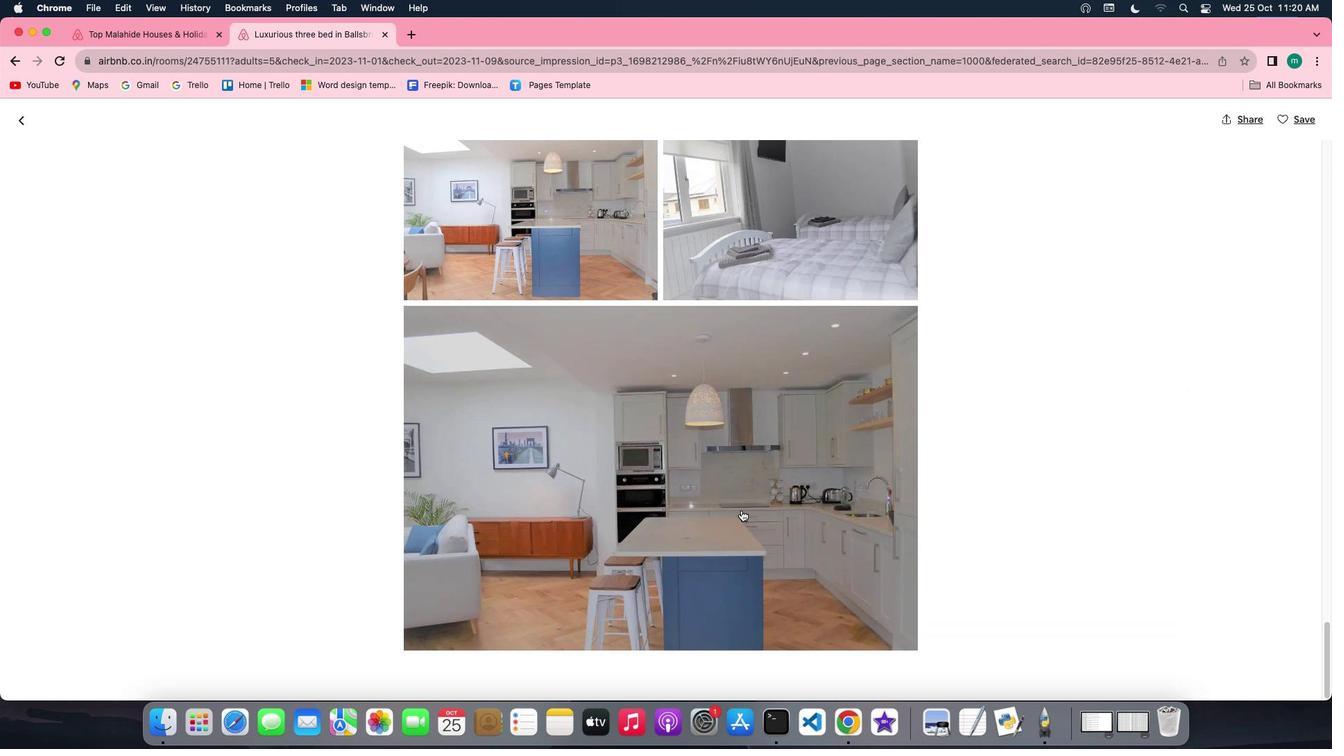
Action: Mouse scrolled (742, 511) with delta (0, 0)
Screenshot: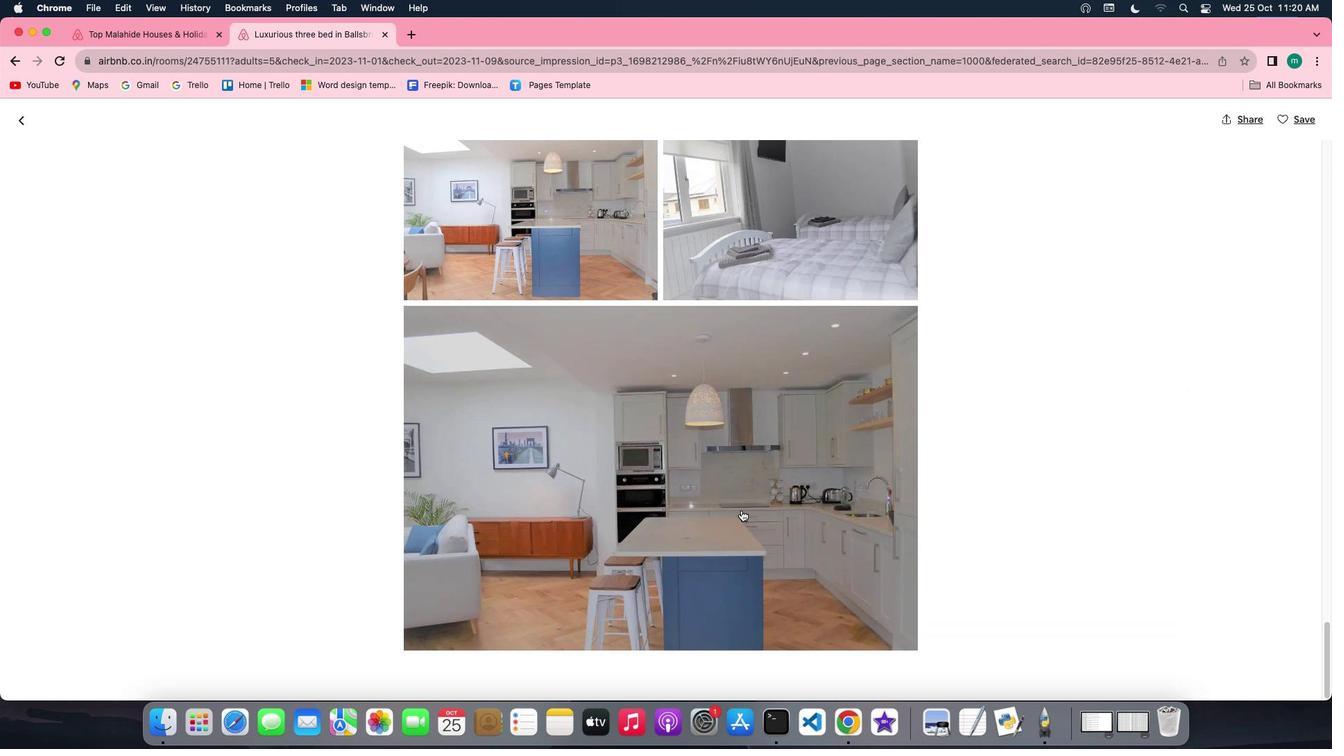 
Action: Mouse scrolled (742, 511) with delta (0, 0)
Screenshot: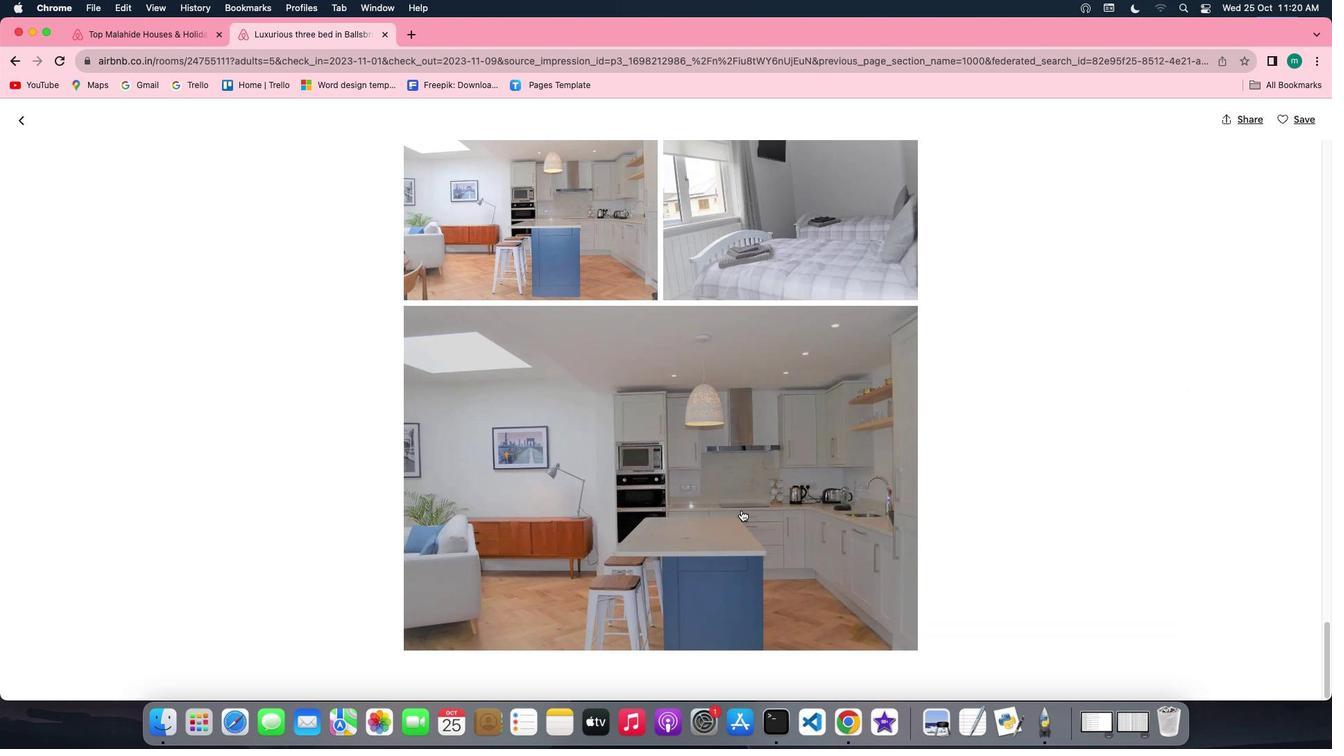 
Action: Mouse scrolled (742, 511) with delta (0, 0)
Screenshot: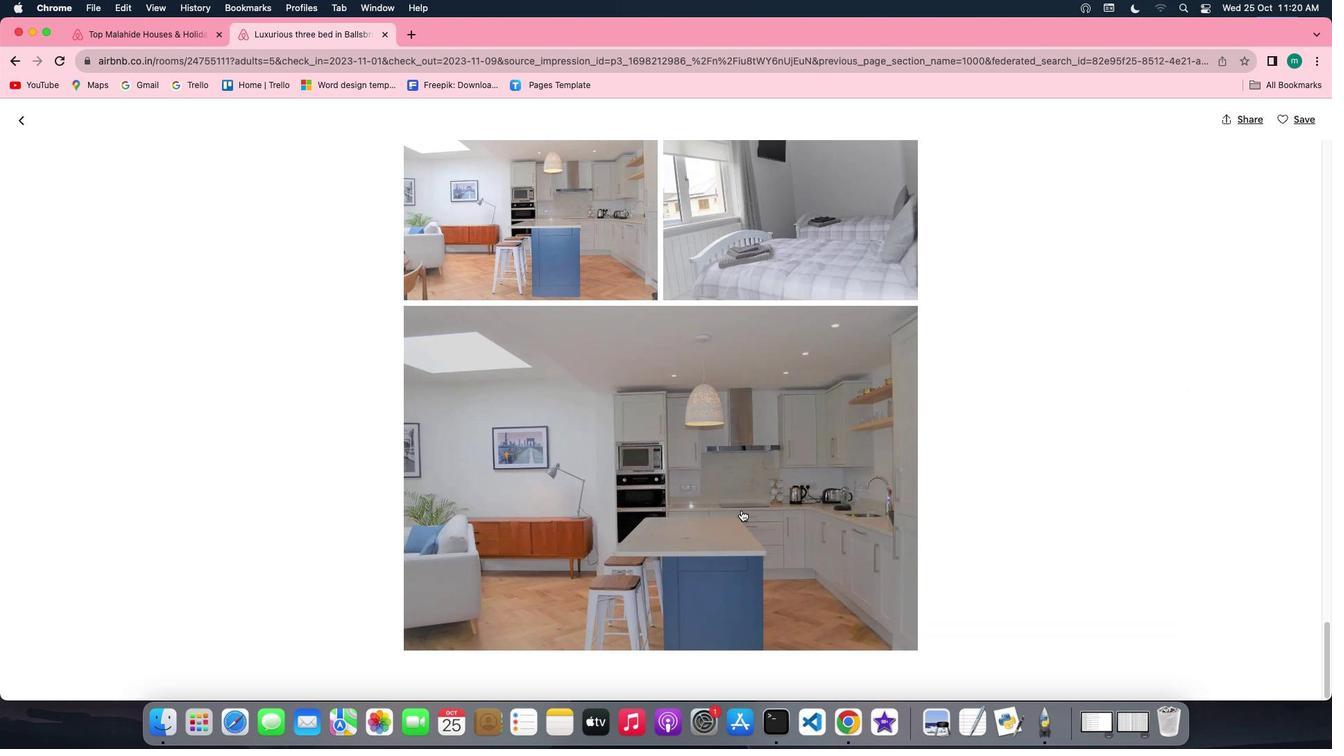 
Action: Mouse scrolled (742, 511) with delta (0, 0)
Screenshot: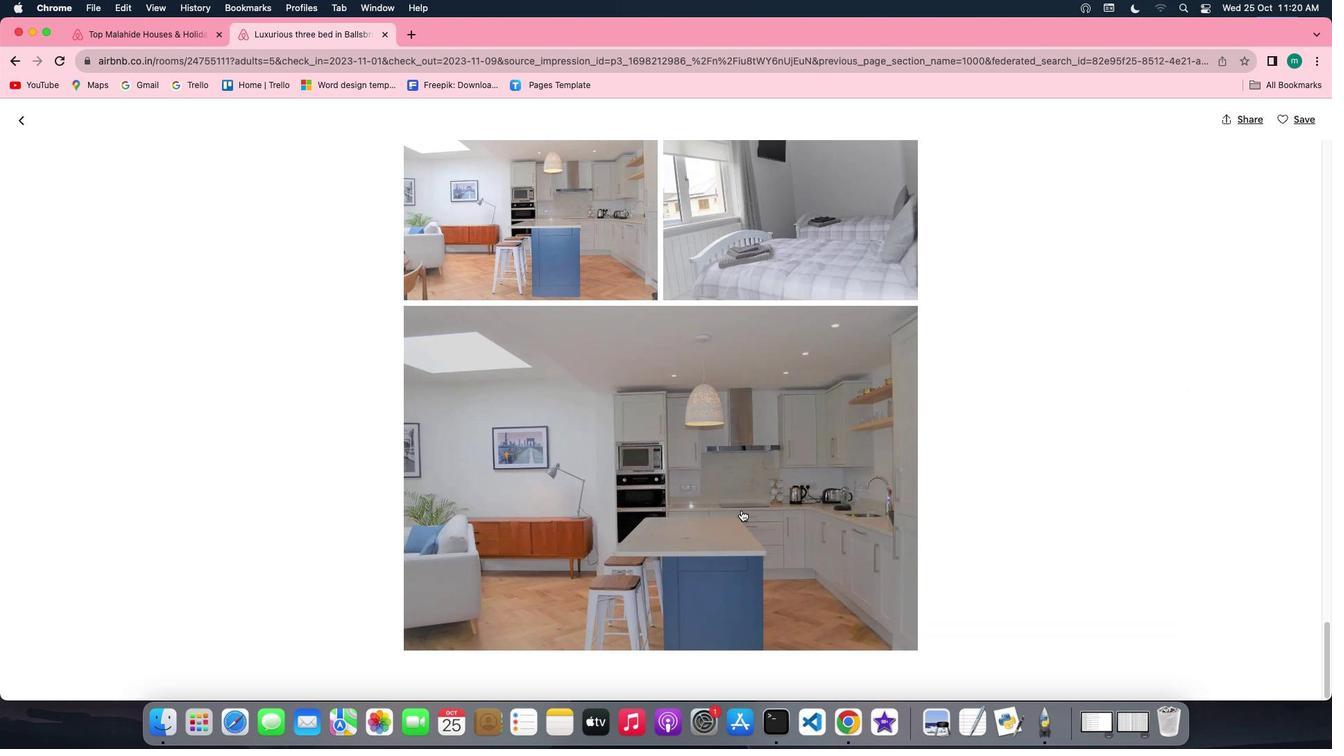 
Action: Mouse scrolled (742, 511) with delta (0, -1)
Screenshot: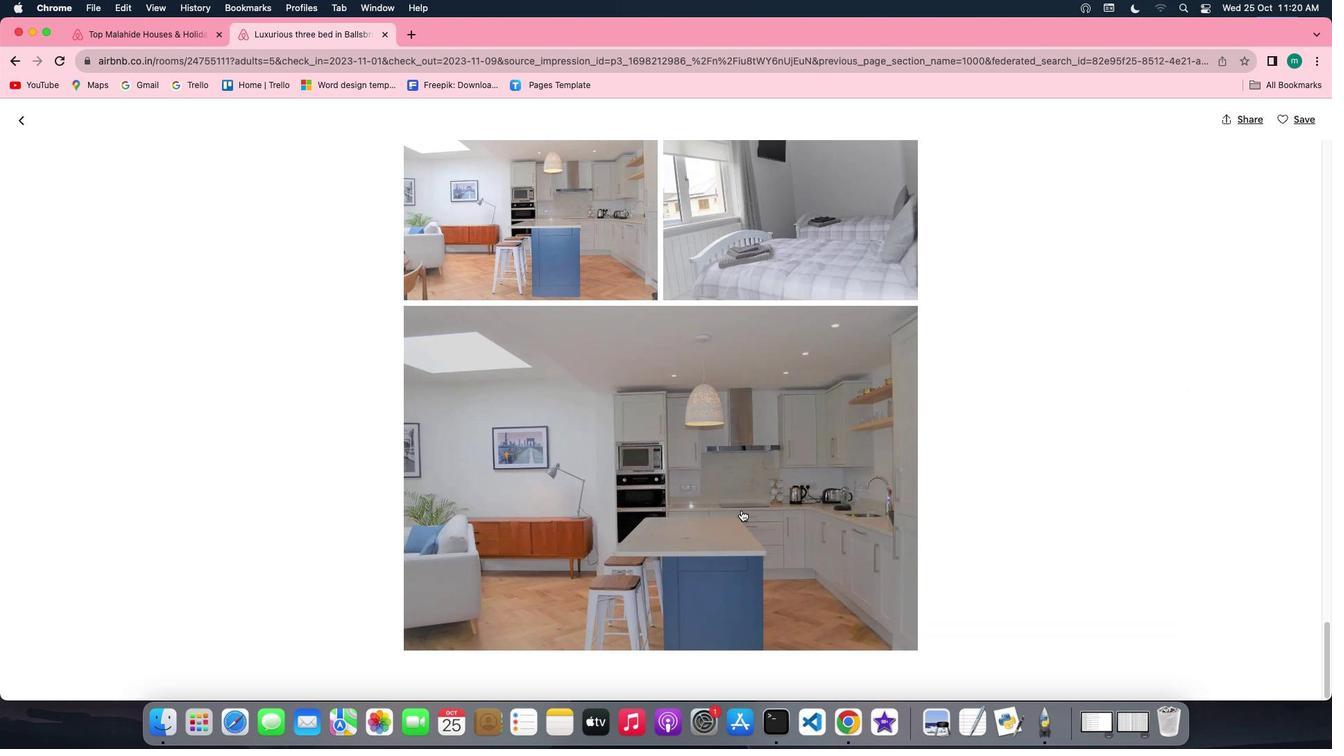 
Action: Mouse moved to (25, 117)
Screenshot: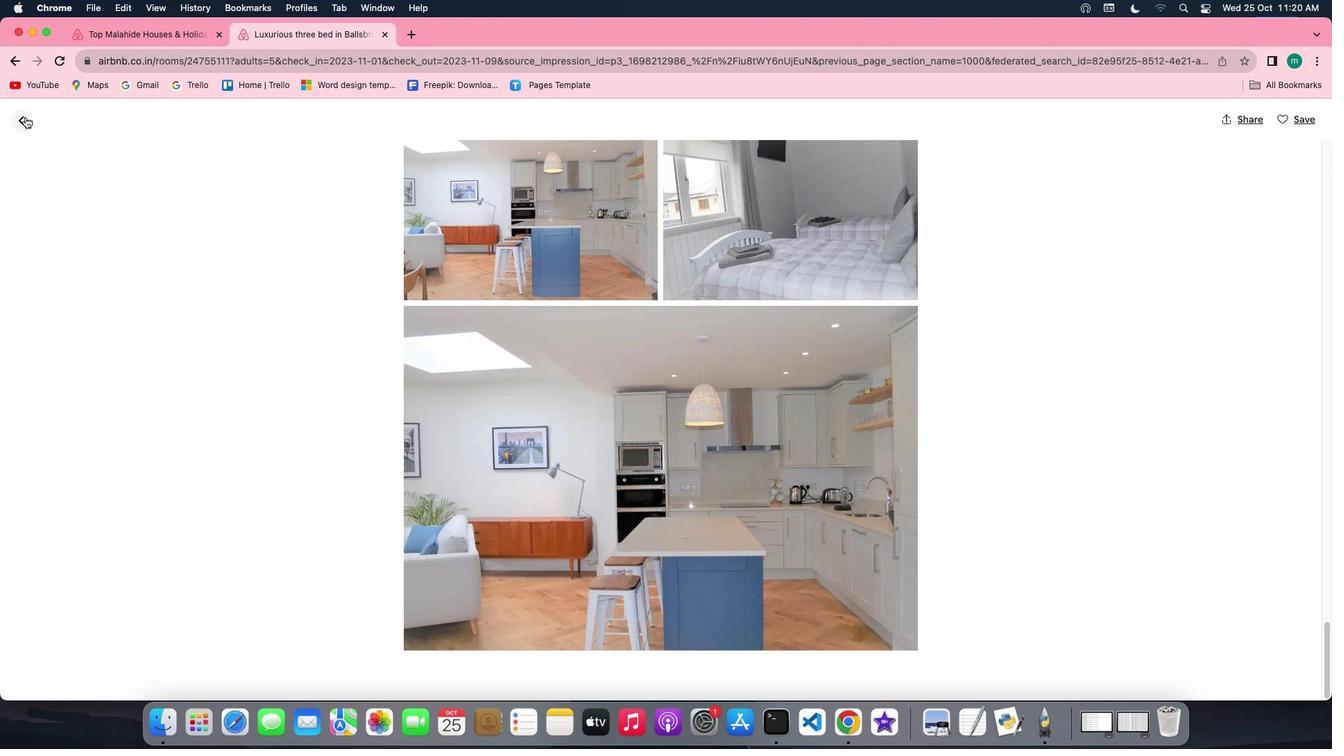 
Action: Mouse pressed left at (25, 117)
Screenshot: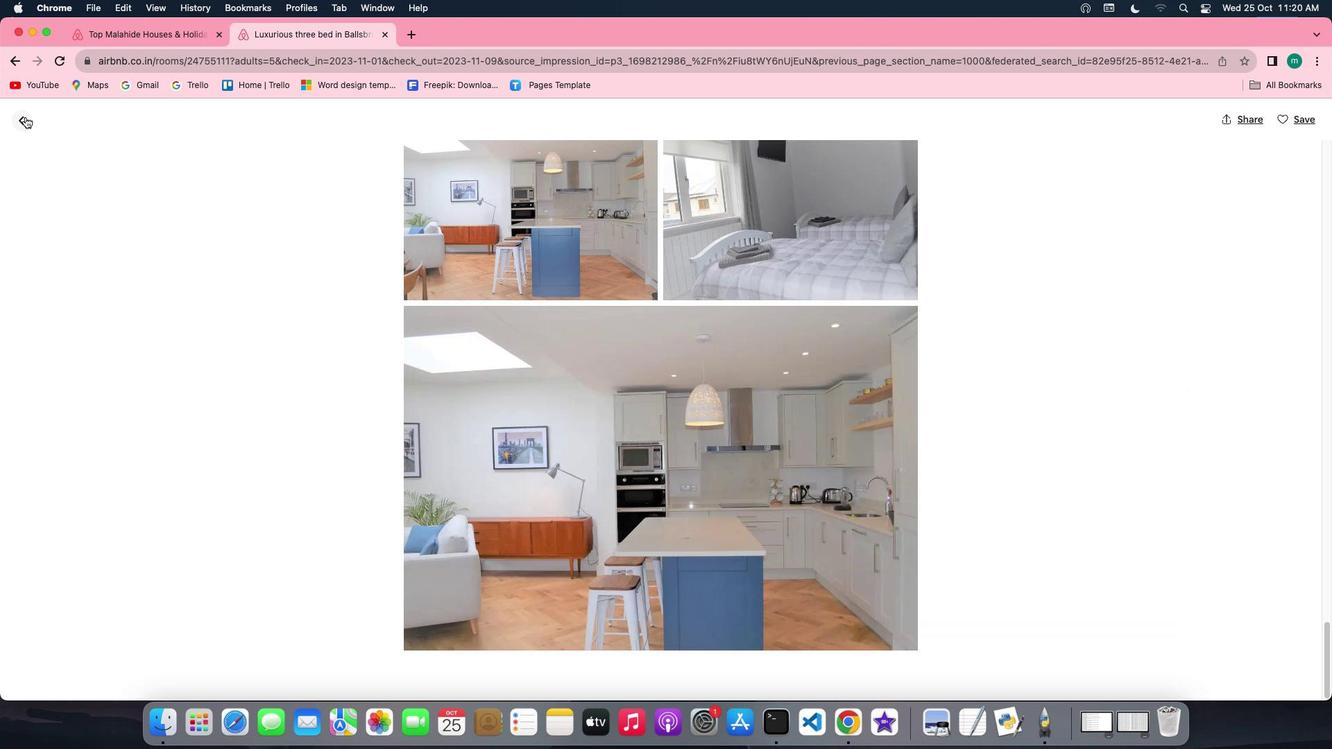 
Action: Mouse moved to (702, 478)
Screenshot: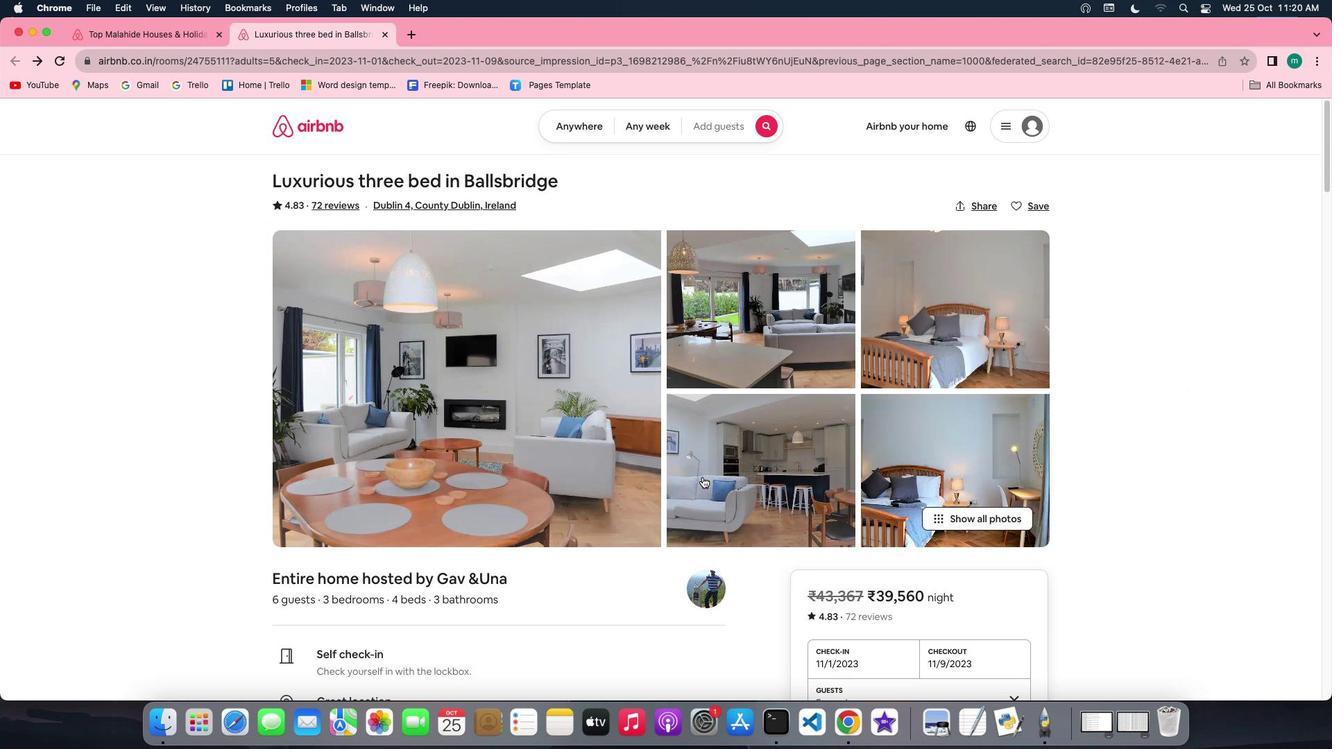 
Action: Mouse scrolled (702, 478) with delta (0, 0)
Screenshot: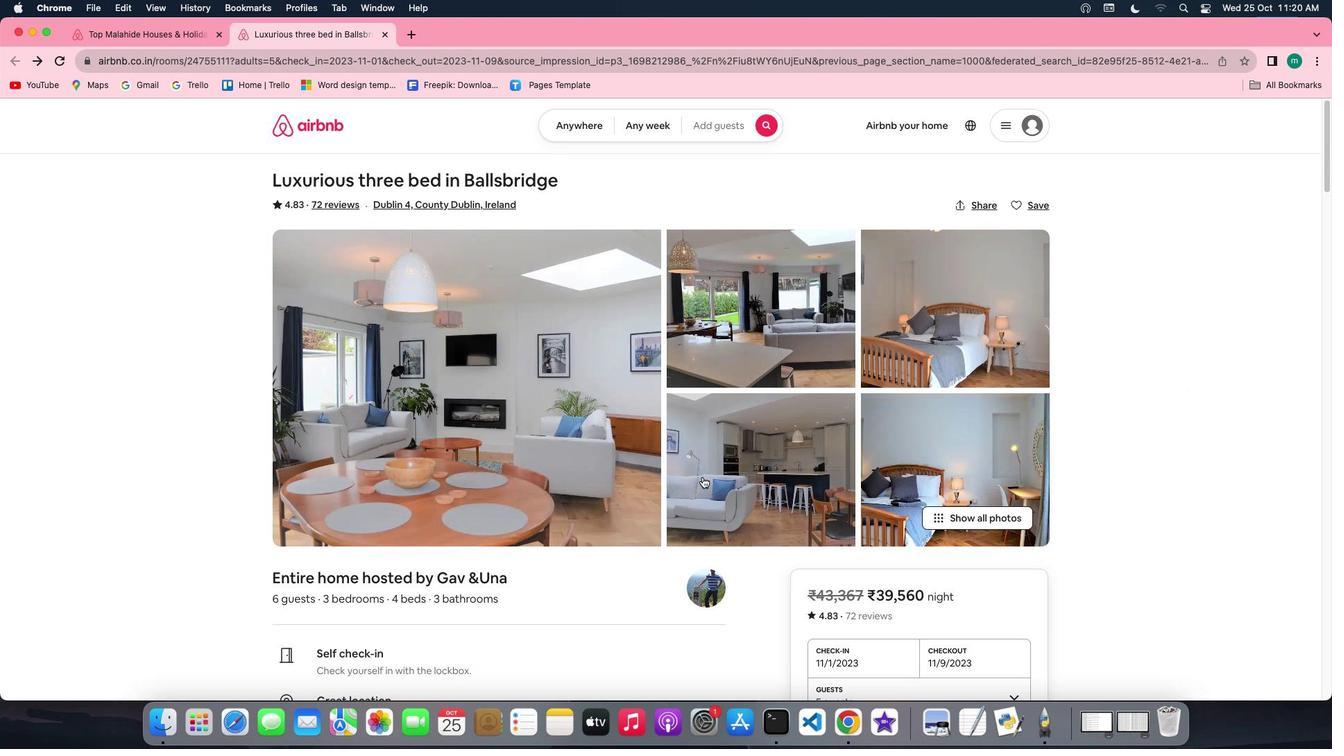 
Action: Mouse scrolled (702, 478) with delta (0, 0)
Screenshot: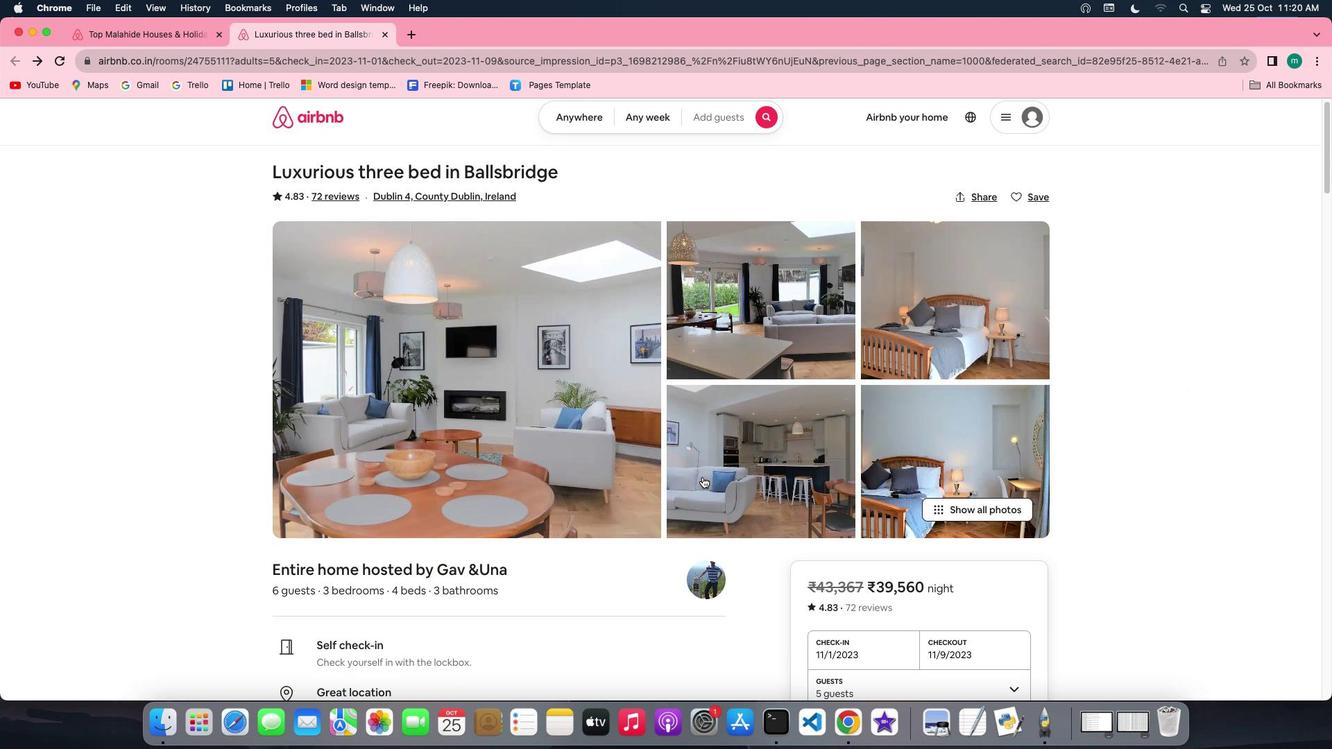 
Action: Mouse scrolled (702, 478) with delta (0, 0)
Screenshot: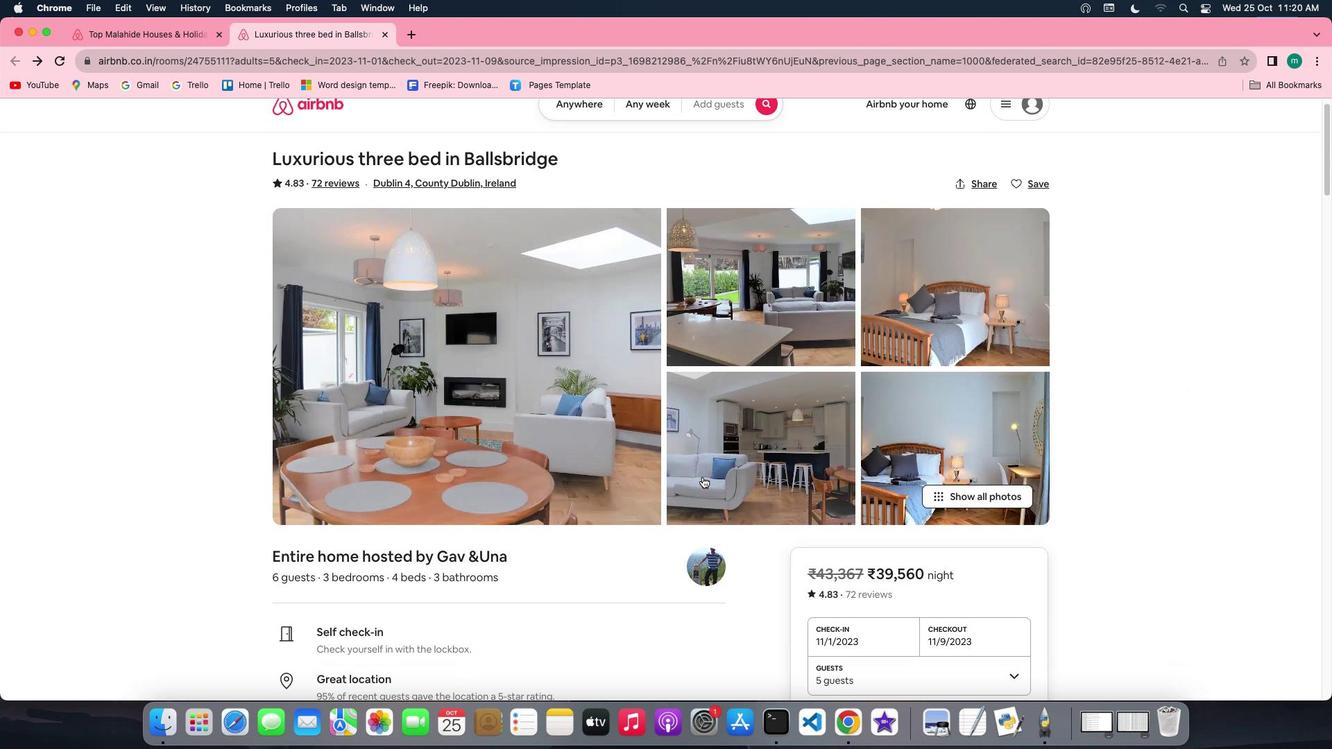 
Action: Mouse scrolled (702, 478) with delta (0, 0)
Screenshot: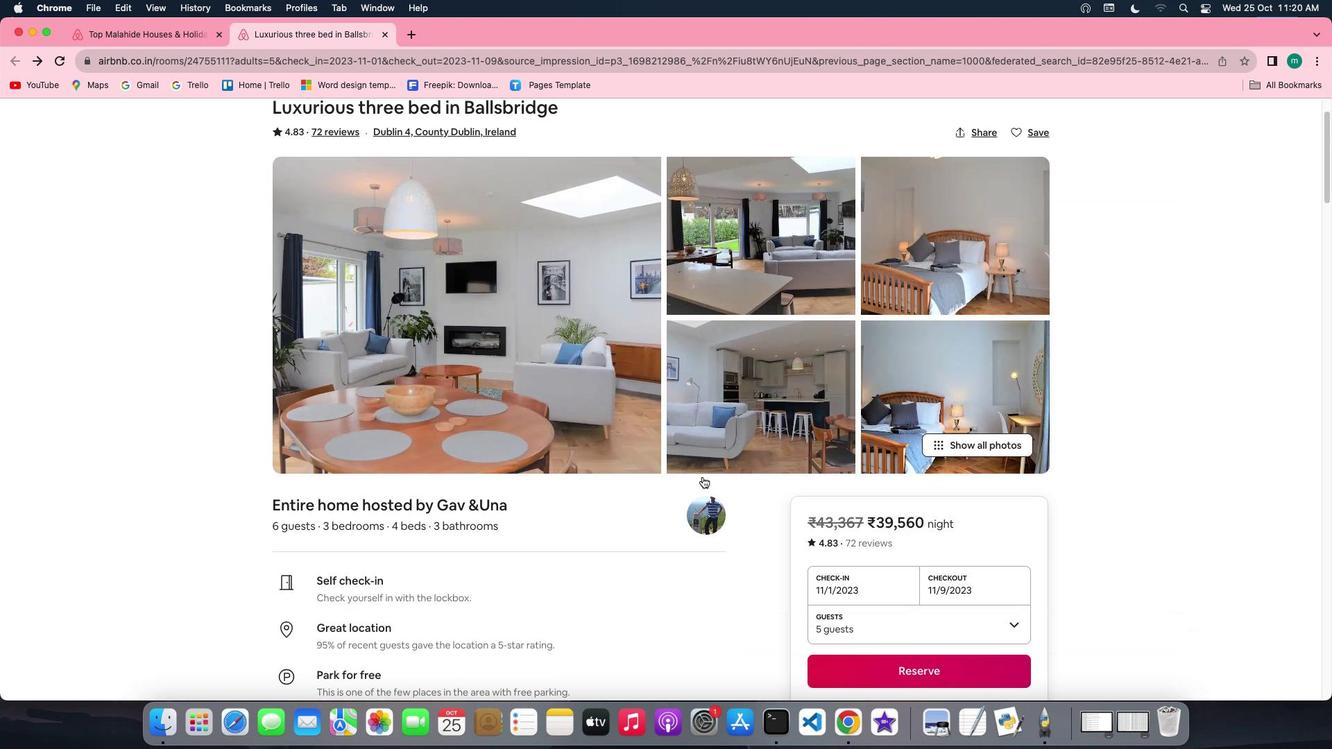 
Action: Mouse scrolled (702, 478) with delta (0, -1)
